 Task: For heading Use Caveat with blue  colour.  font size for heading22,  'Change the font style of data to'Caveat and font size to 14,  Change the alignment of both headline & data to Align center.  In the sheet   Revive Sales templetes   book
Action: Mouse moved to (142, 317)
Screenshot: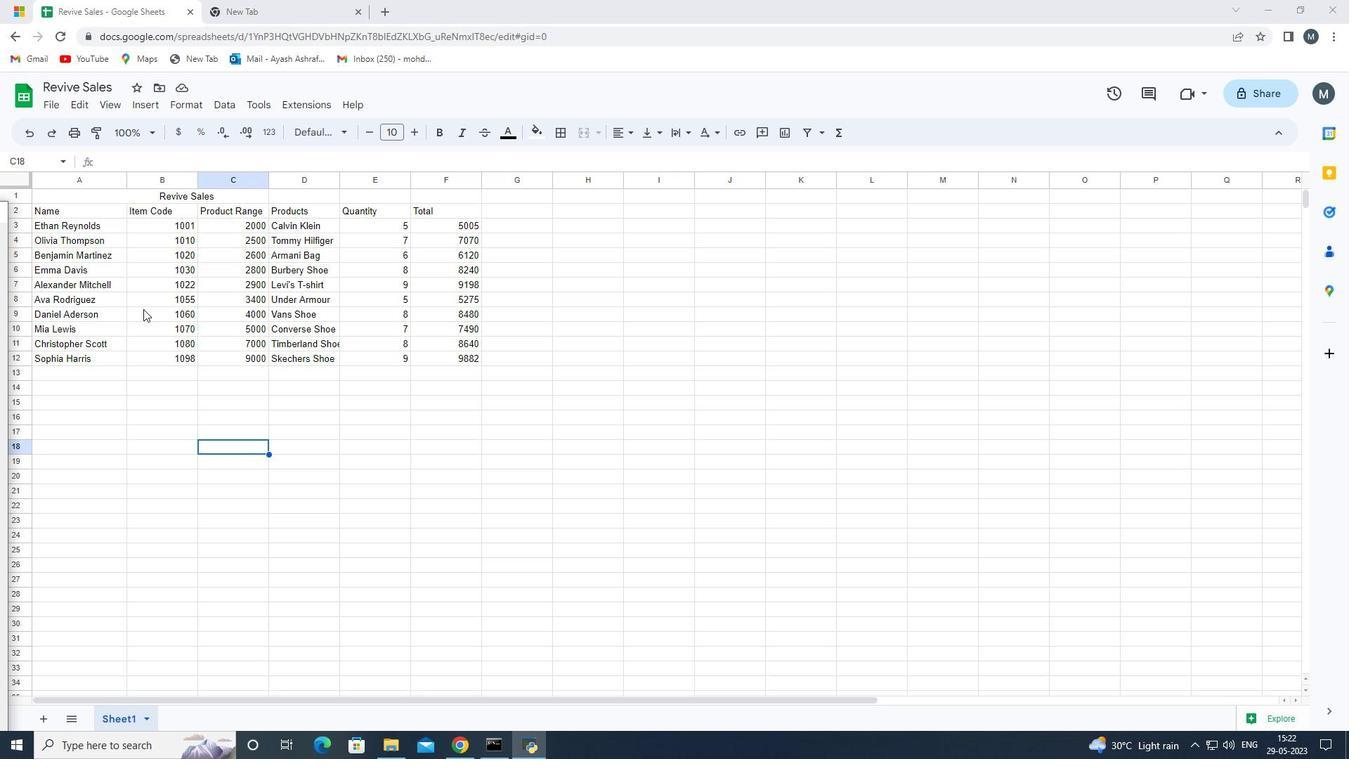 
Action: Mouse scrolled (142, 317) with delta (0, 0)
Screenshot: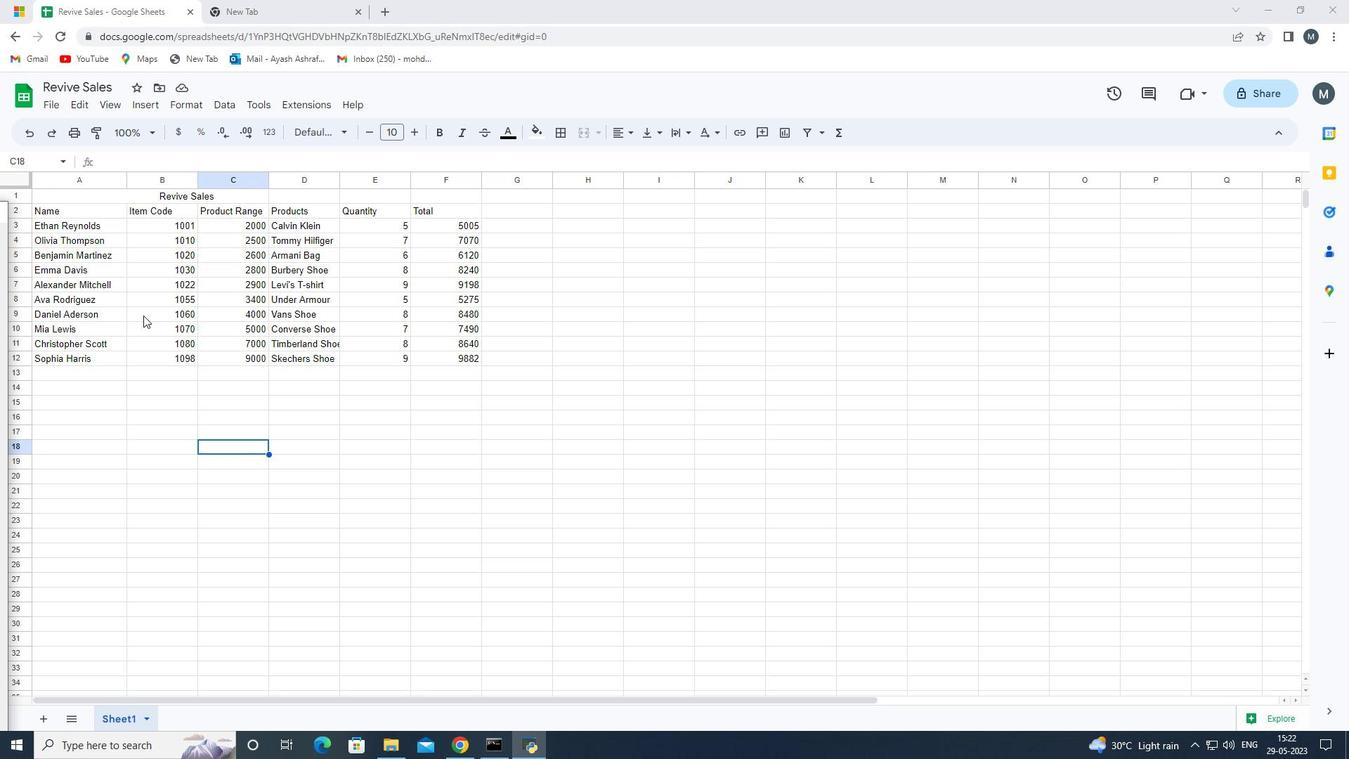 
Action: Mouse scrolled (142, 317) with delta (0, 0)
Screenshot: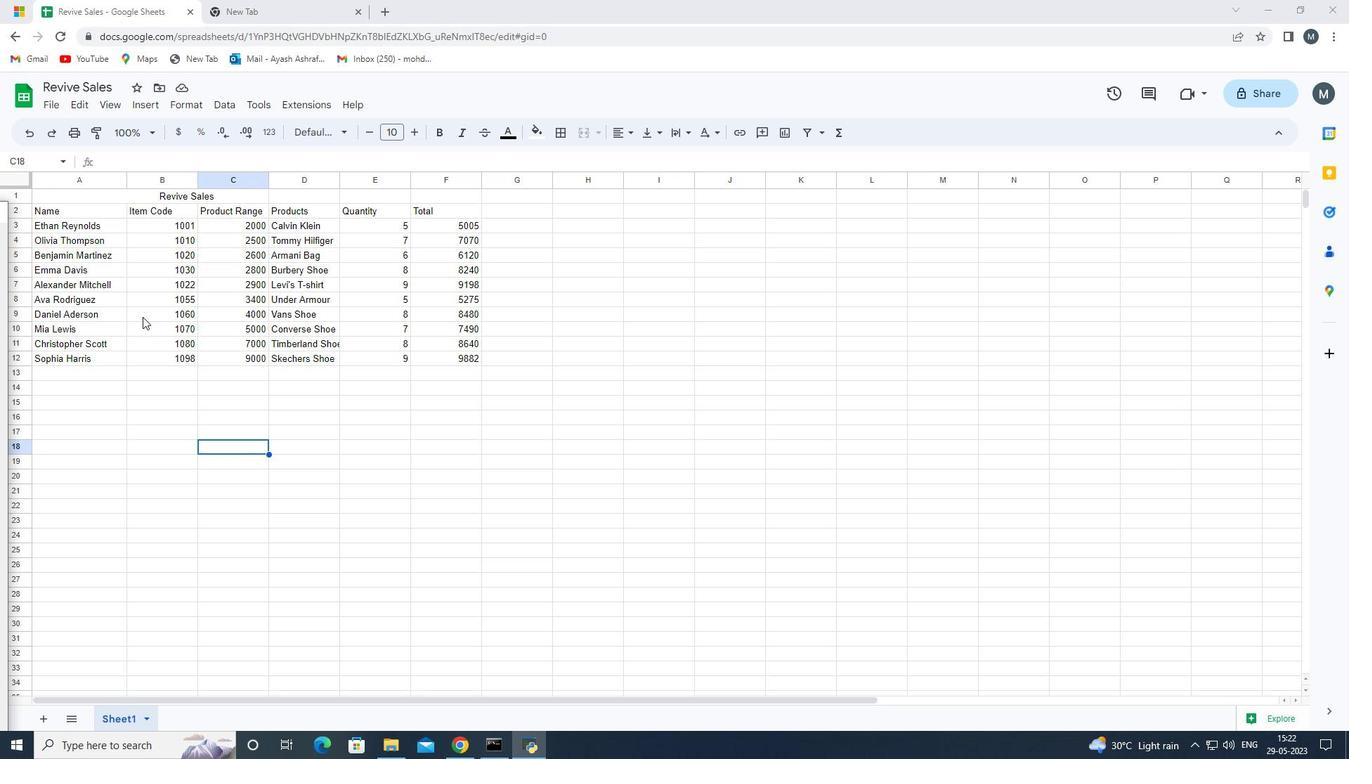 
Action: Mouse scrolled (142, 317) with delta (0, 0)
Screenshot: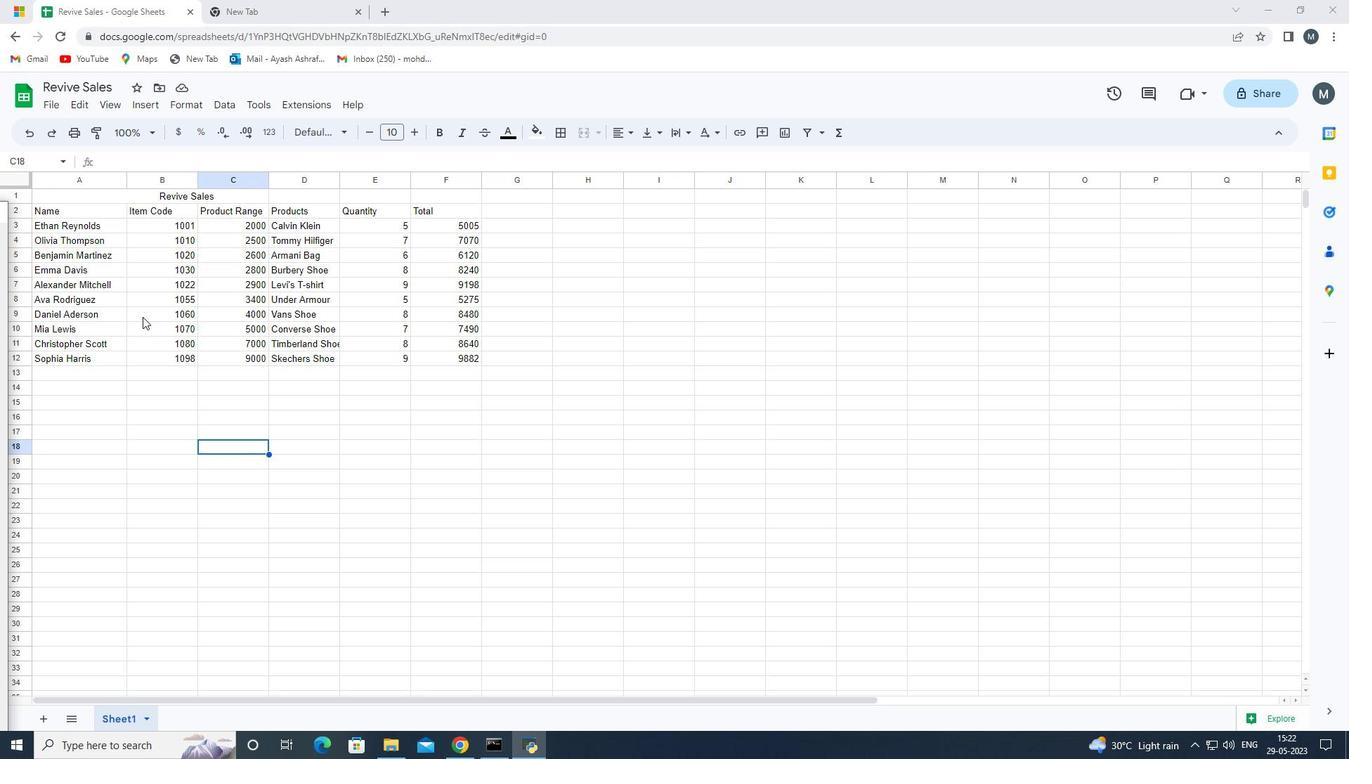 
Action: Mouse moved to (139, 197)
Screenshot: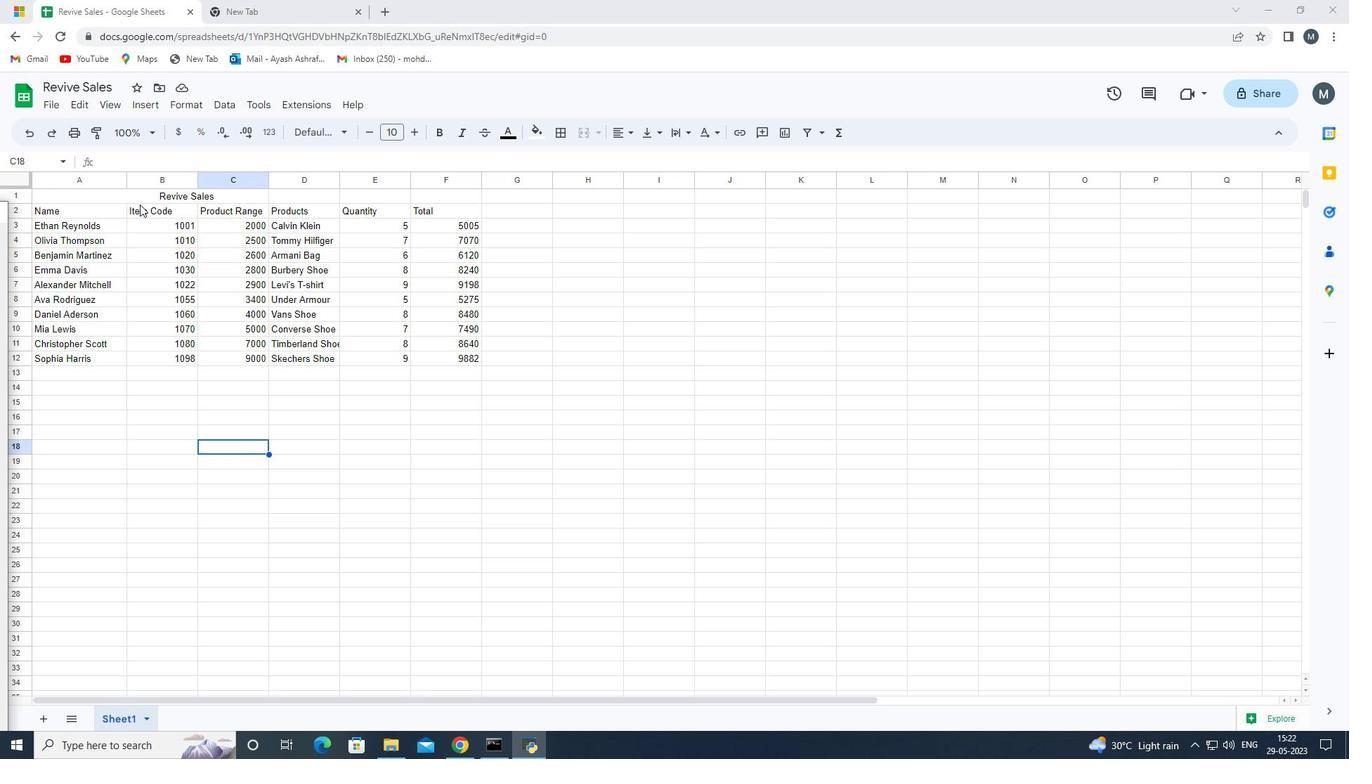 
Action: Mouse pressed left at (139, 197)
Screenshot: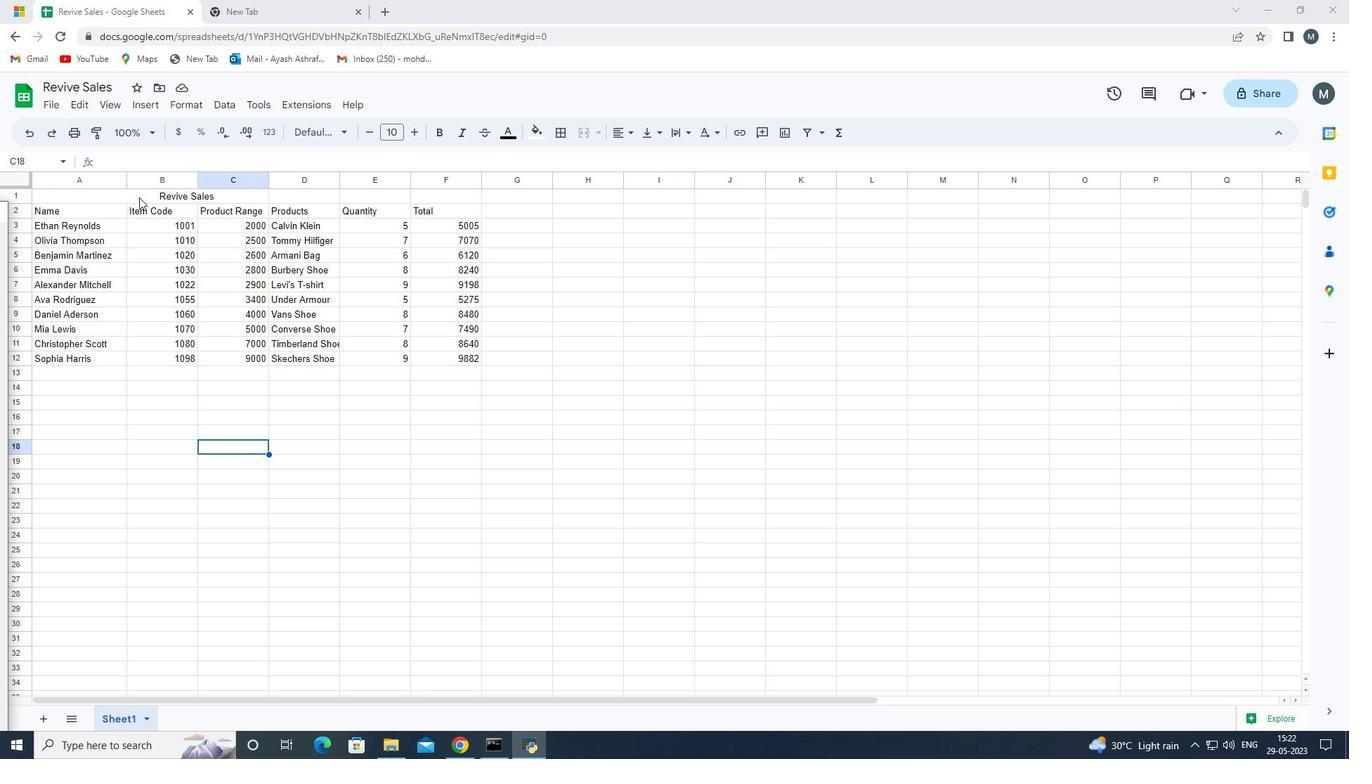 
Action: Mouse moved to (23, 198)
Screenshot: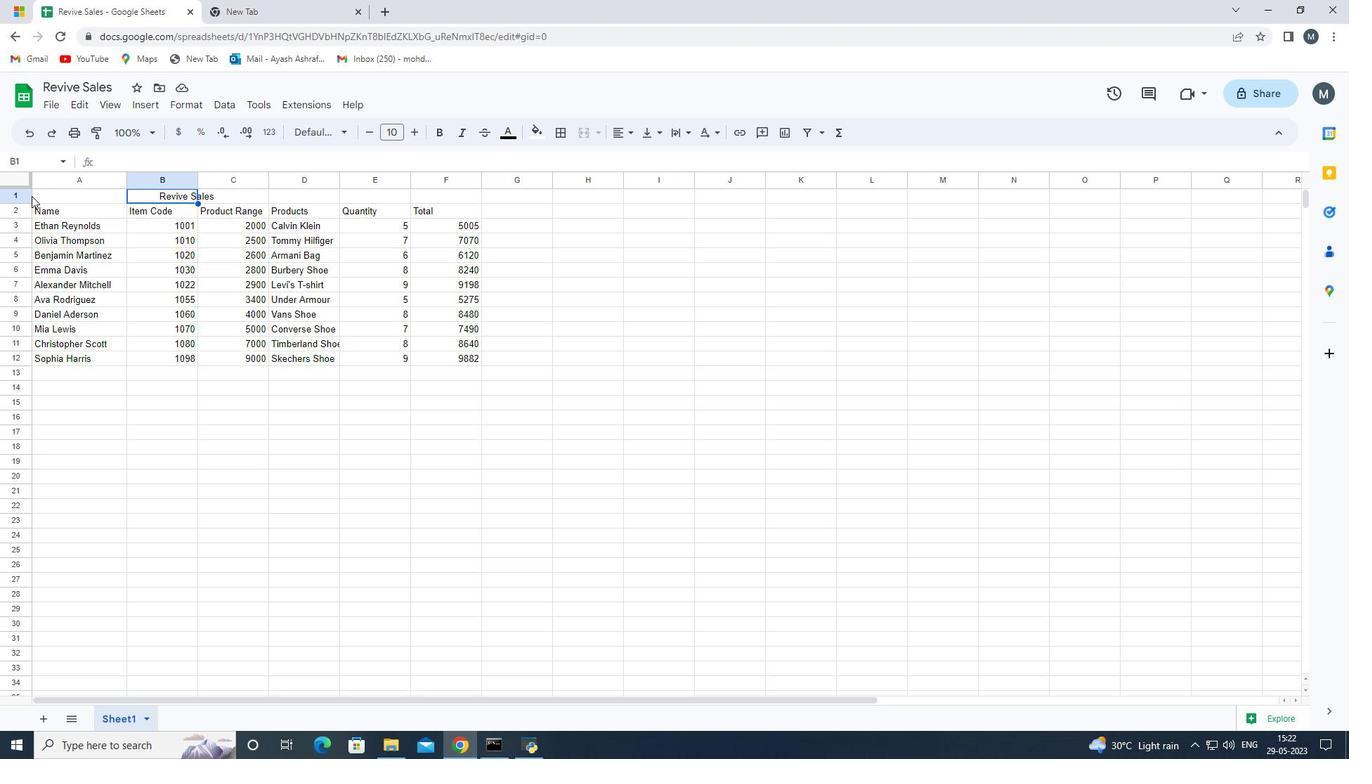 
Action: Mouse pressed left at (23, 198)
Screenshot: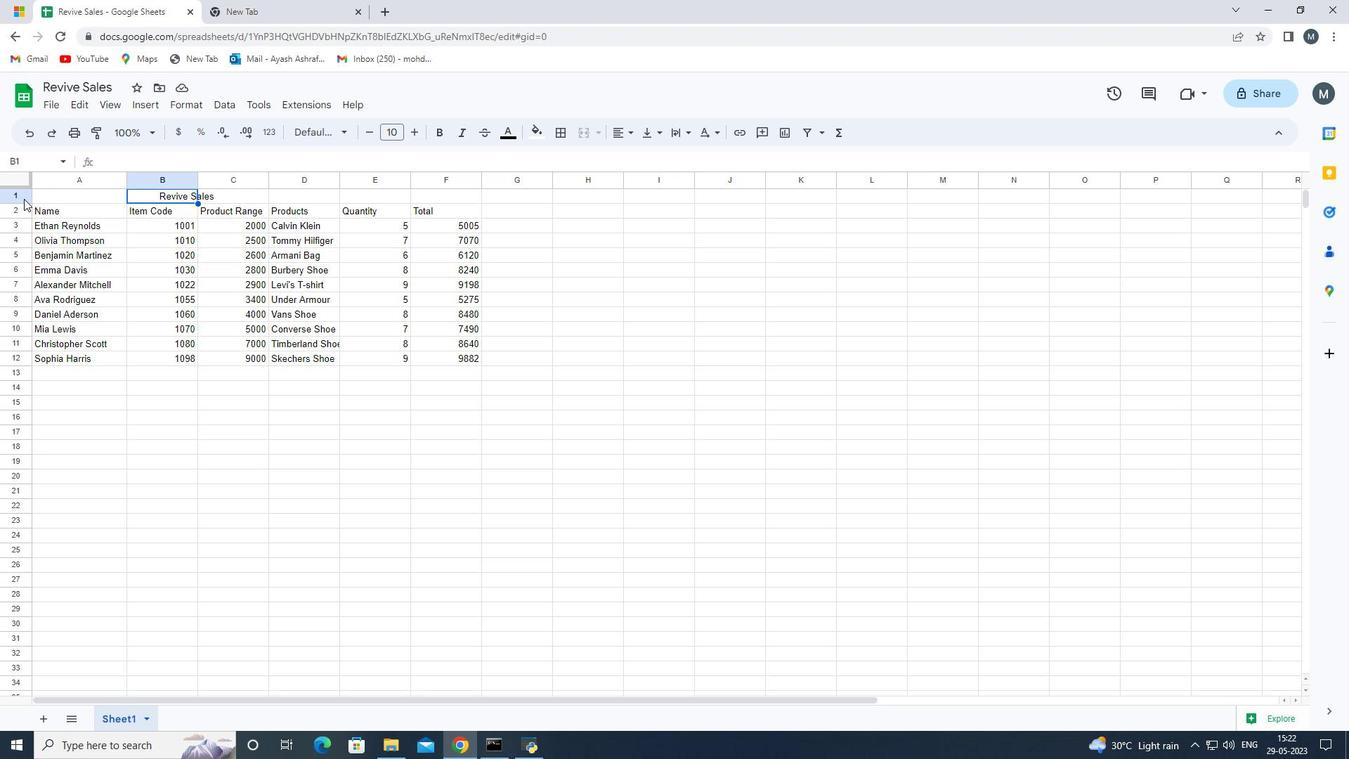 
Action: Mouse moved to (262, 162)
Screenshot: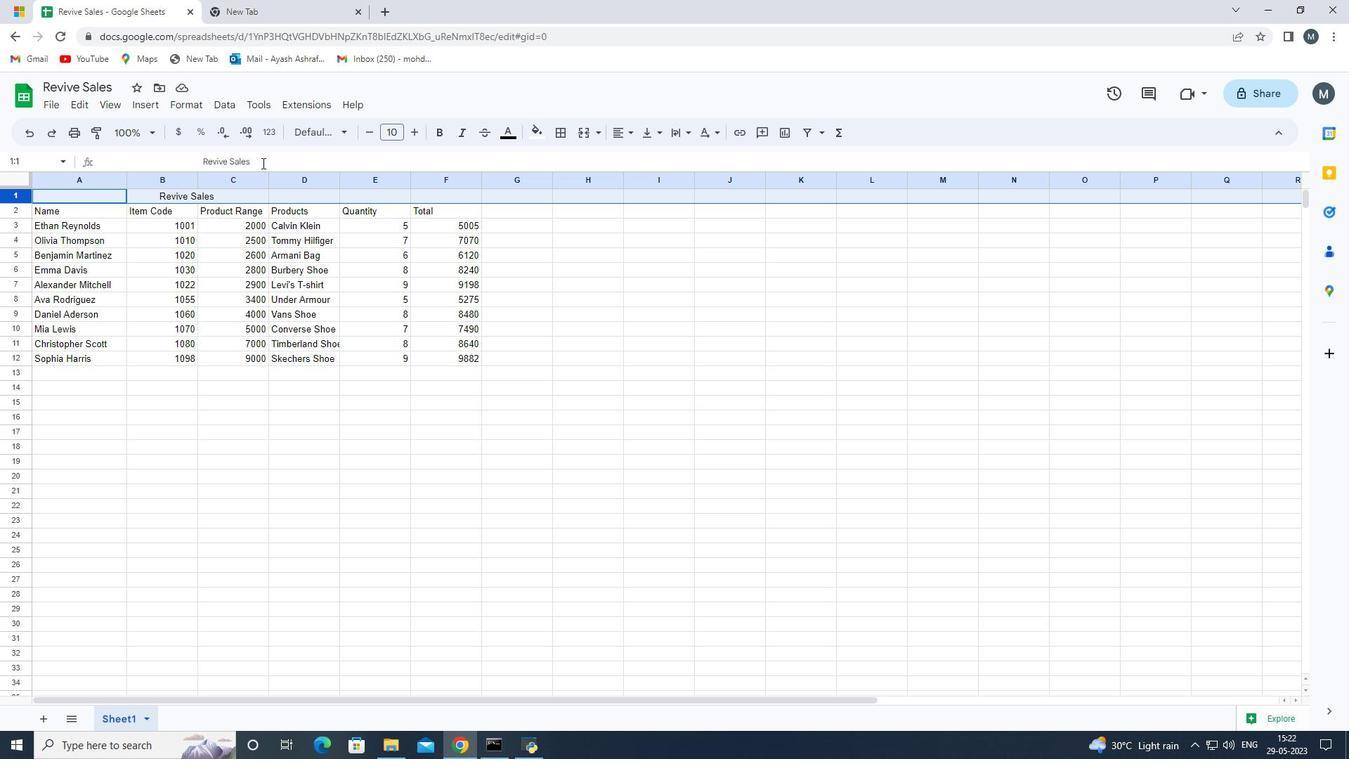 
Action: Mouse pressed left at (262, 162)
Screenshot: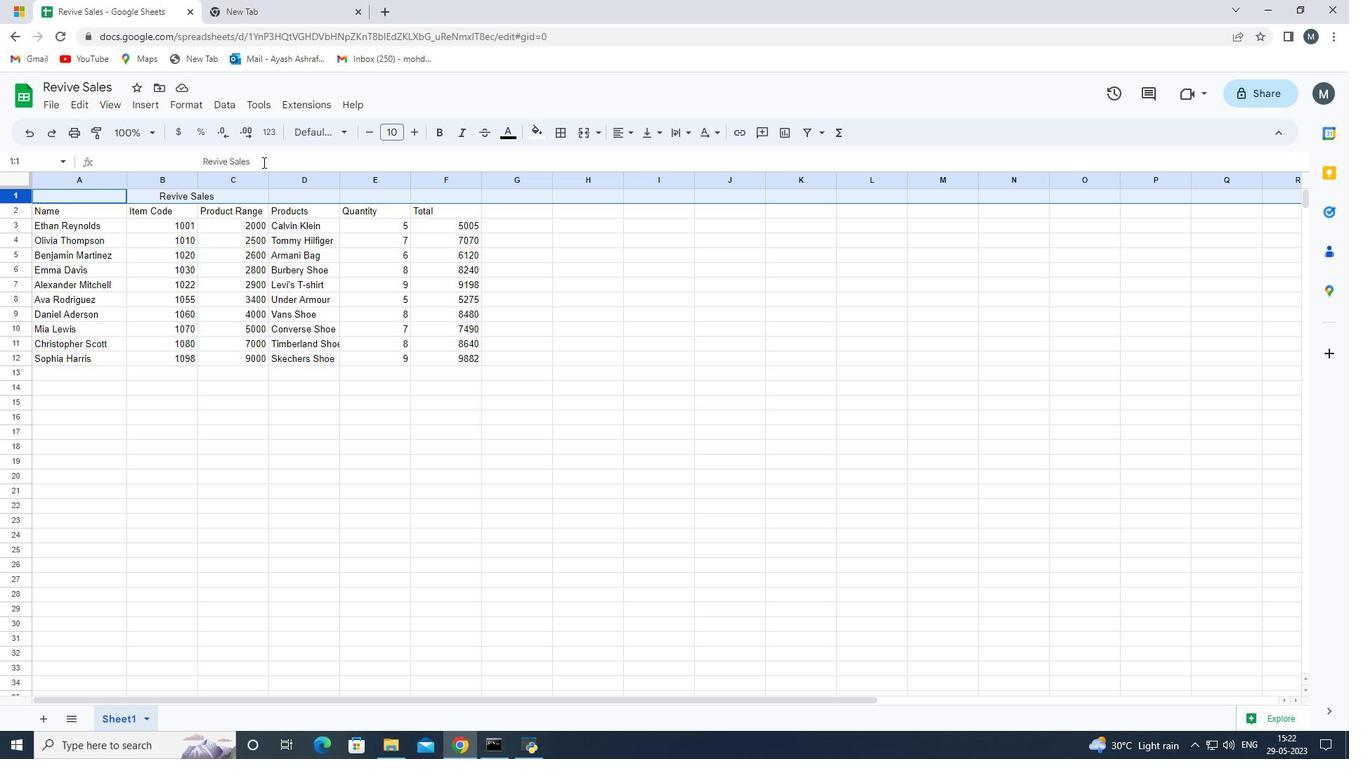 
Action: Mouse moved to (257, 160)
Screenshot: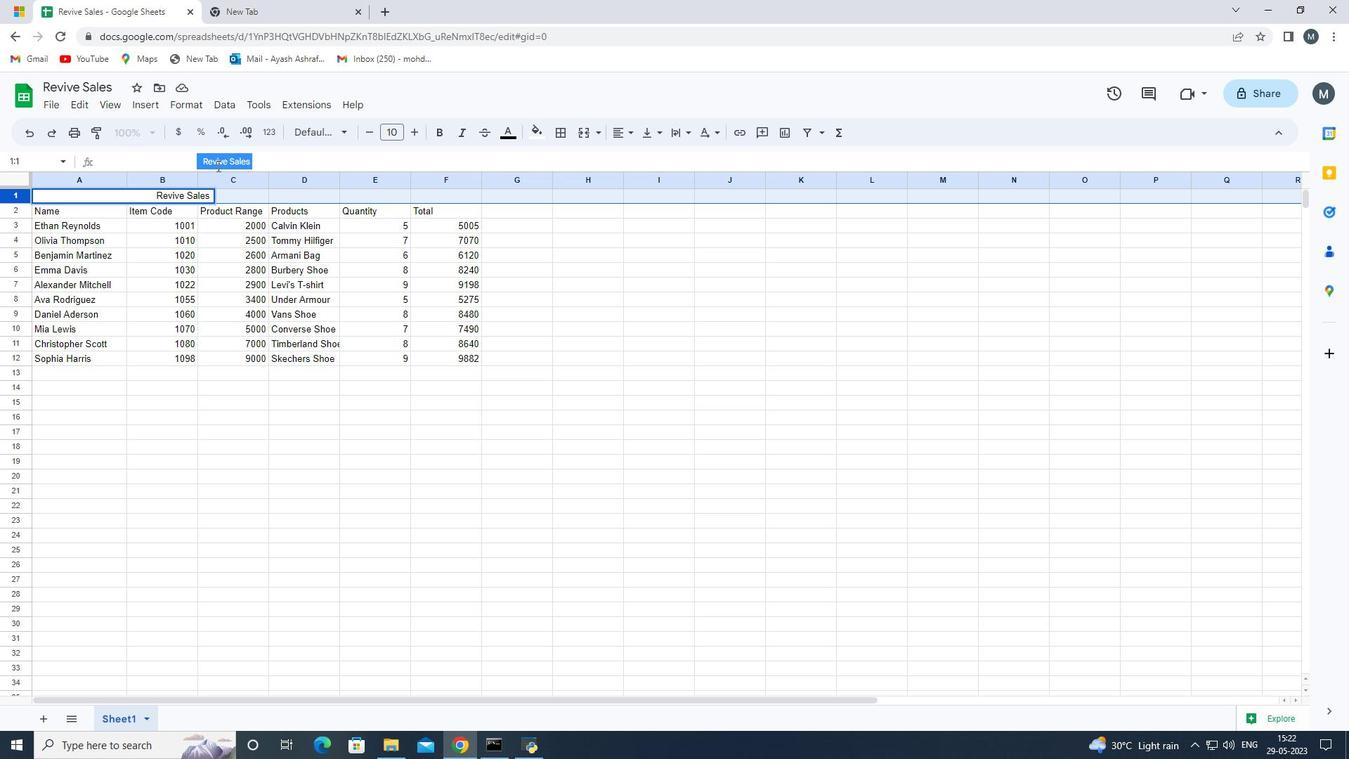 
Action: Mouse pressed left at (257, 160)
Screenshot: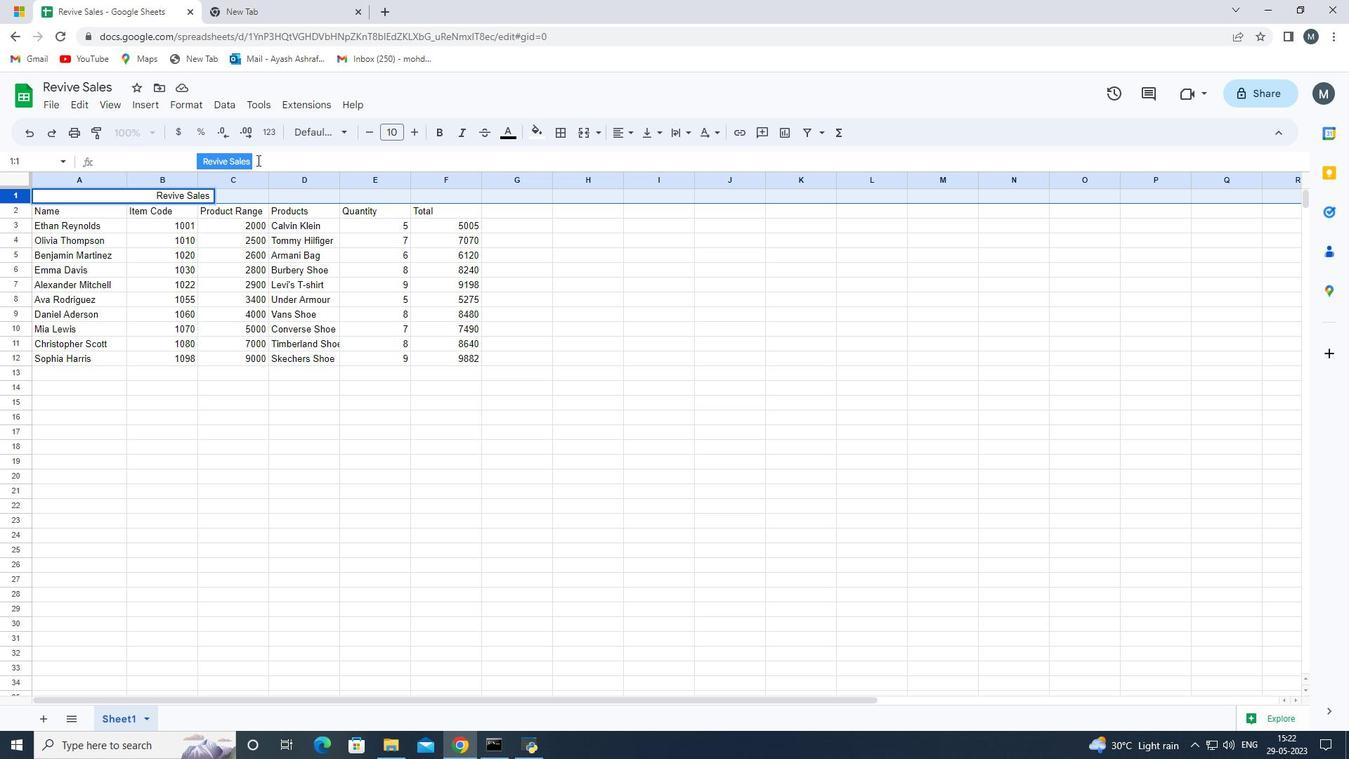 
Action: Mouse moved to (255, 160)
Screenshot: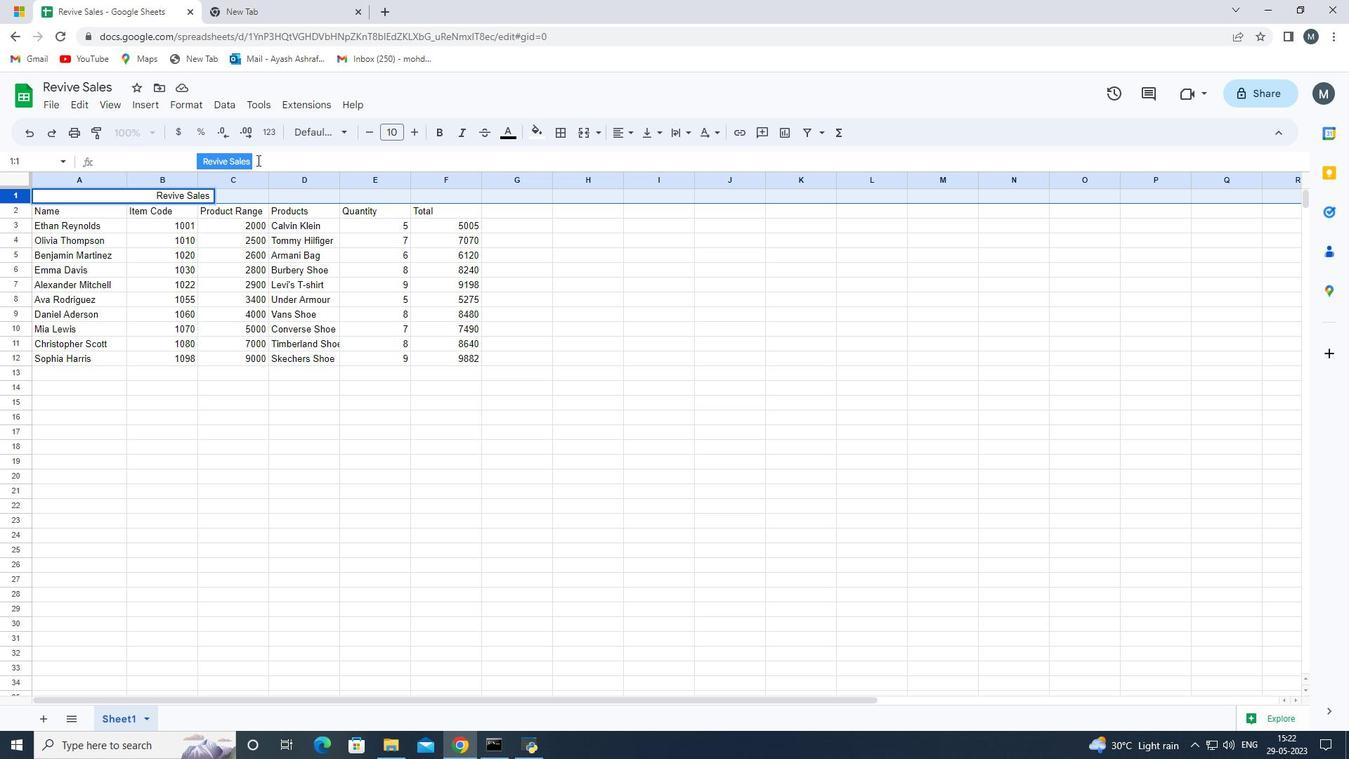 
Action: Mouse pressed left at (255, 160)
Screenshot: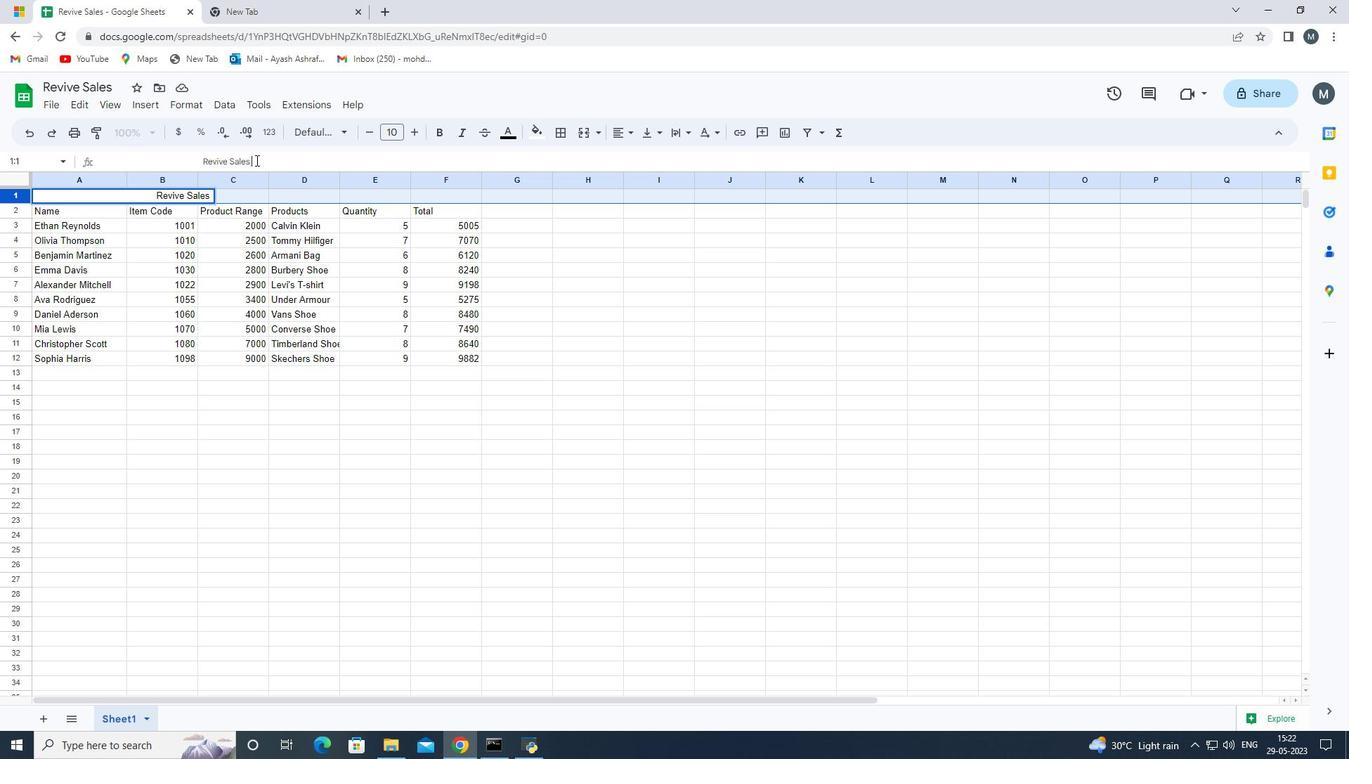 
Action: Mouse moved to (319, 132)
Screenshot: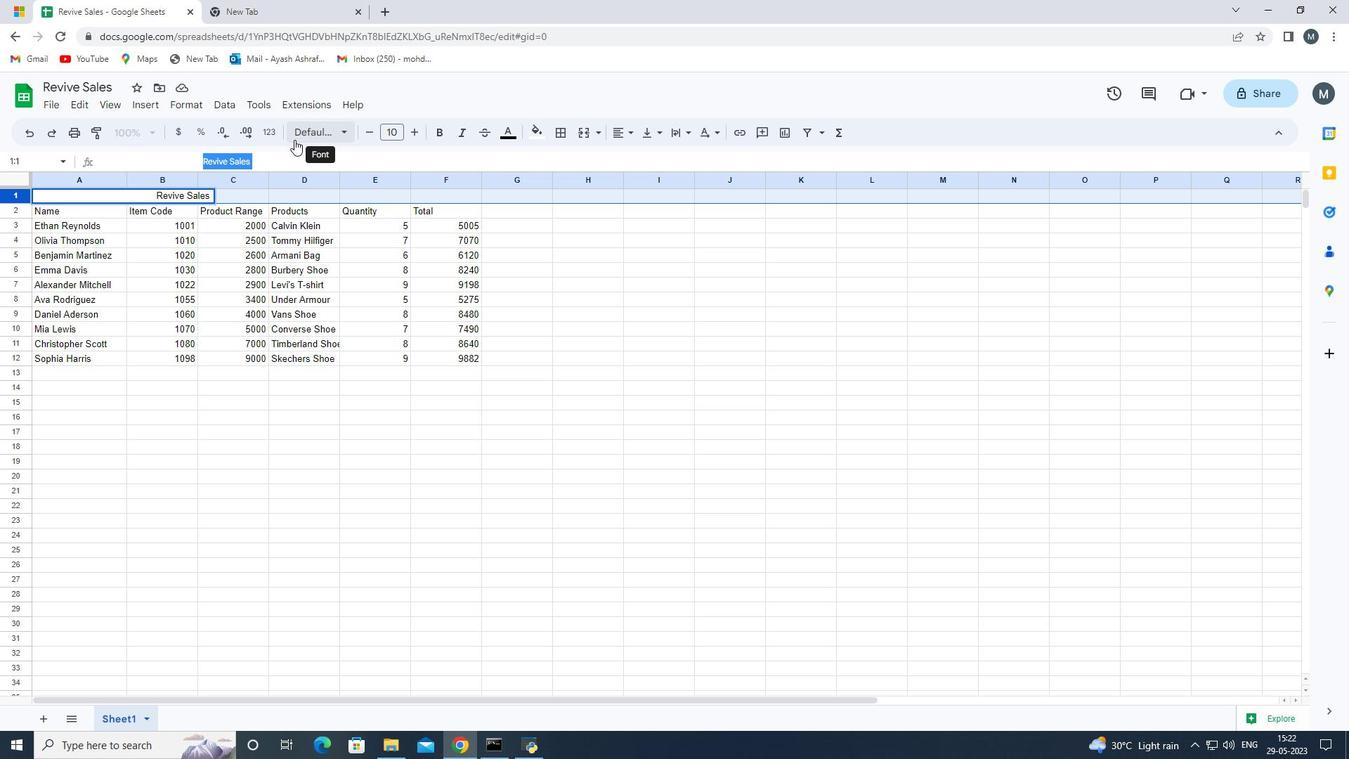 
Action: Mouse pressed left at (319, 132)
Screenshot: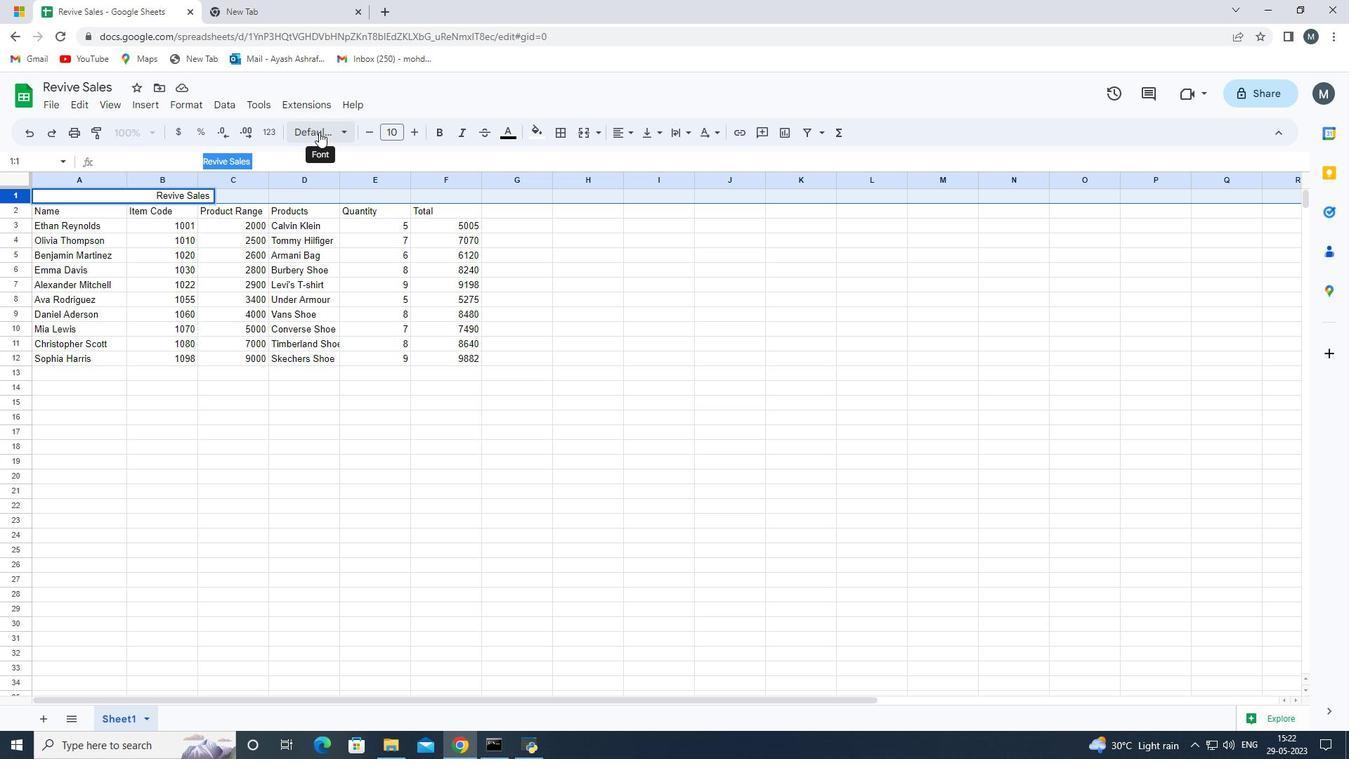 
Action: Mouse moved to (352, 552)
Screenshot: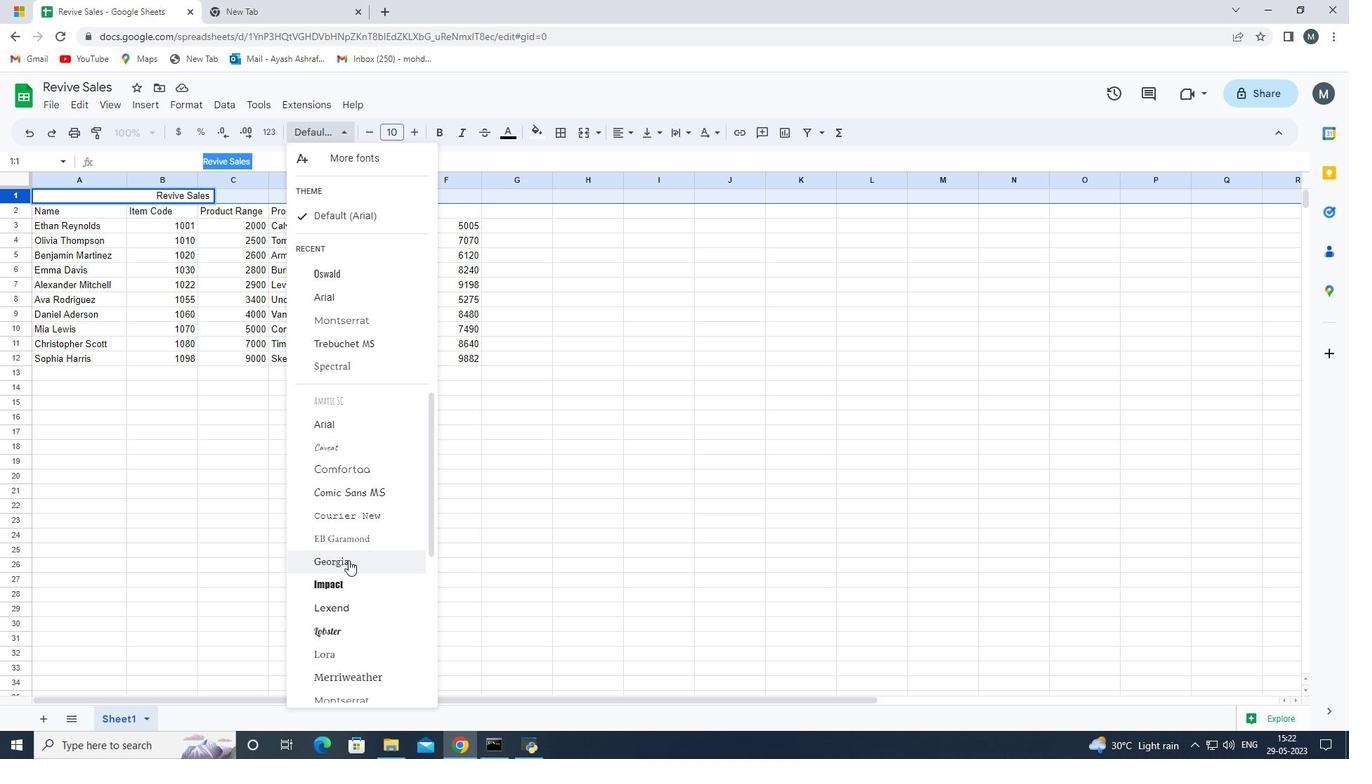 
Action: Mouse scrolled (352, 551) with delta (0, 0)
Screenshot: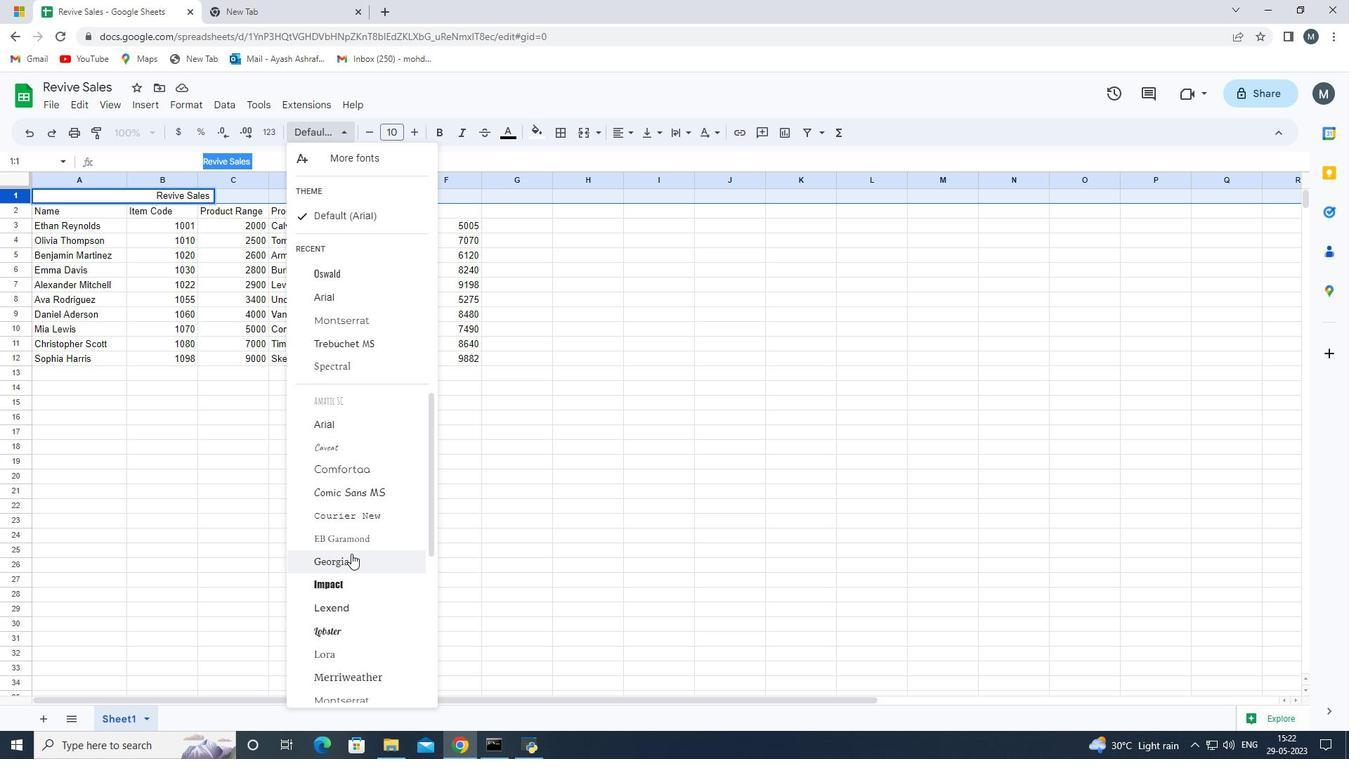 
Action: Mouse scrolled (352, 551) with delta (0, 0)
Screenshot: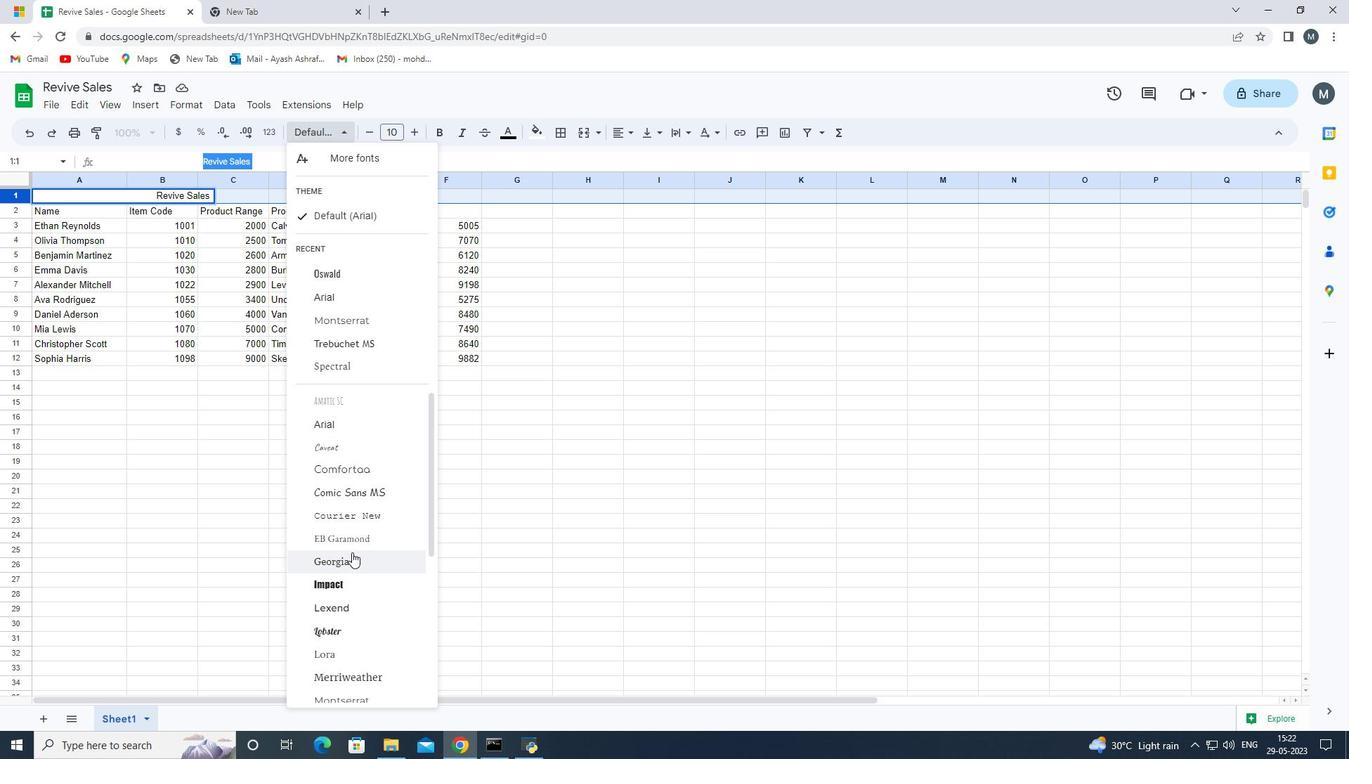 
Action: Mouse scrolled (352, 553) with delta (0, 0)
Screenshot: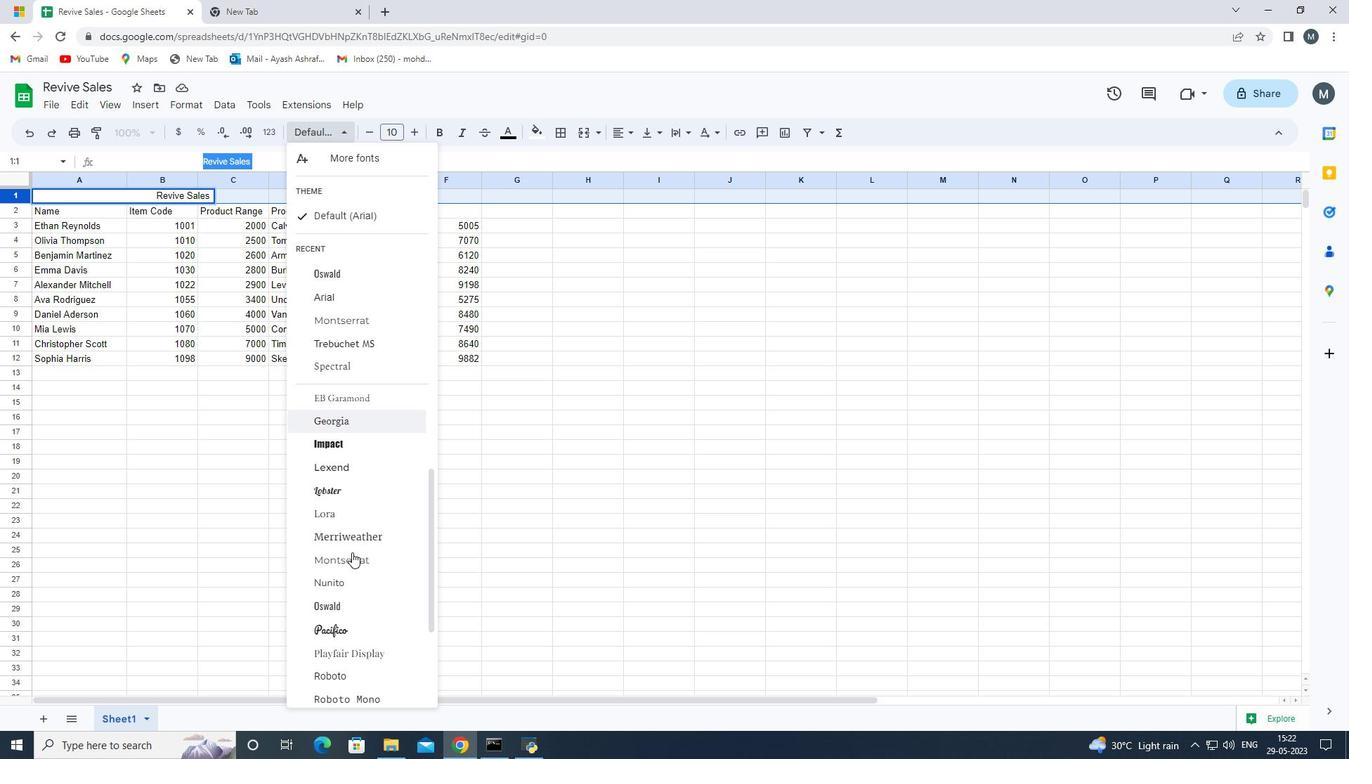 
Action: Mouse scrolled (352, 551) with delta (0, 0)
Screenshot: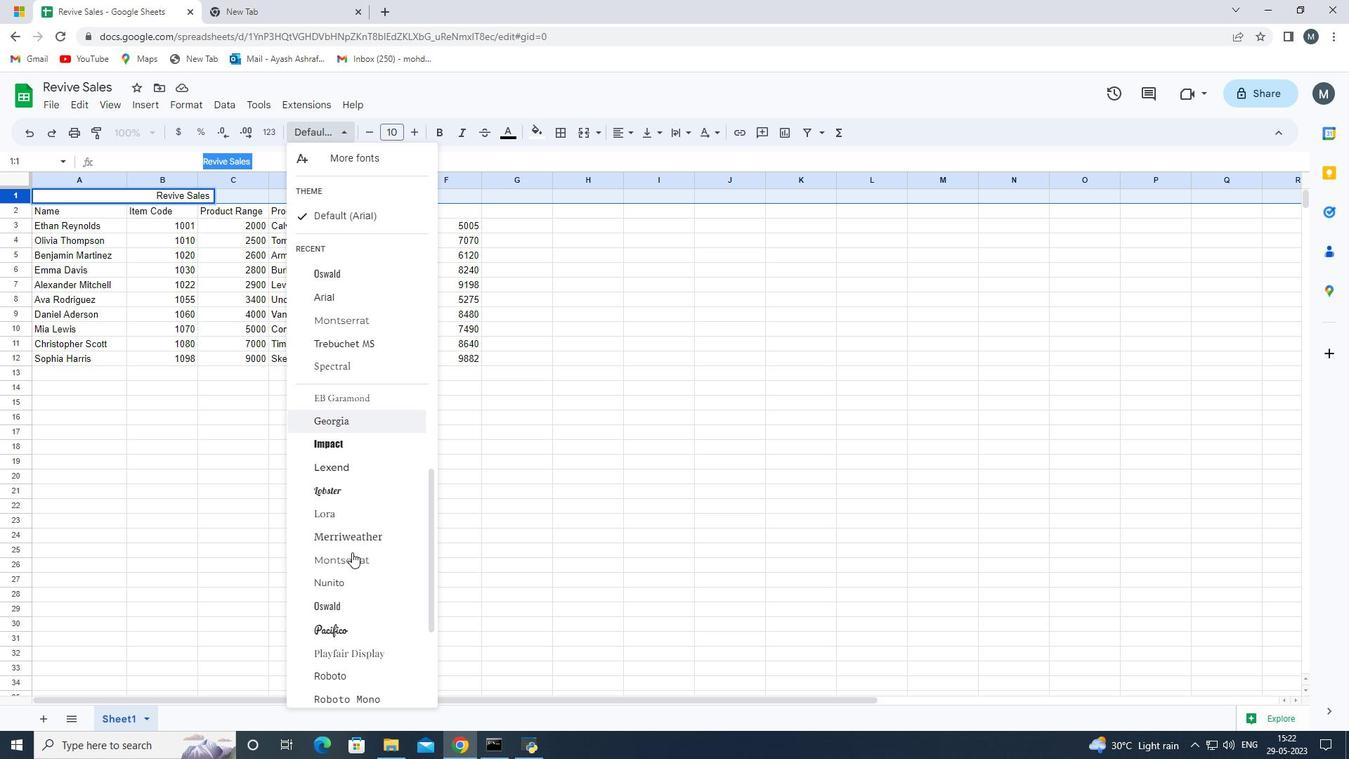 
Action: Mouse scrolled (352, 551) with delta (0, 0)
Screenshot: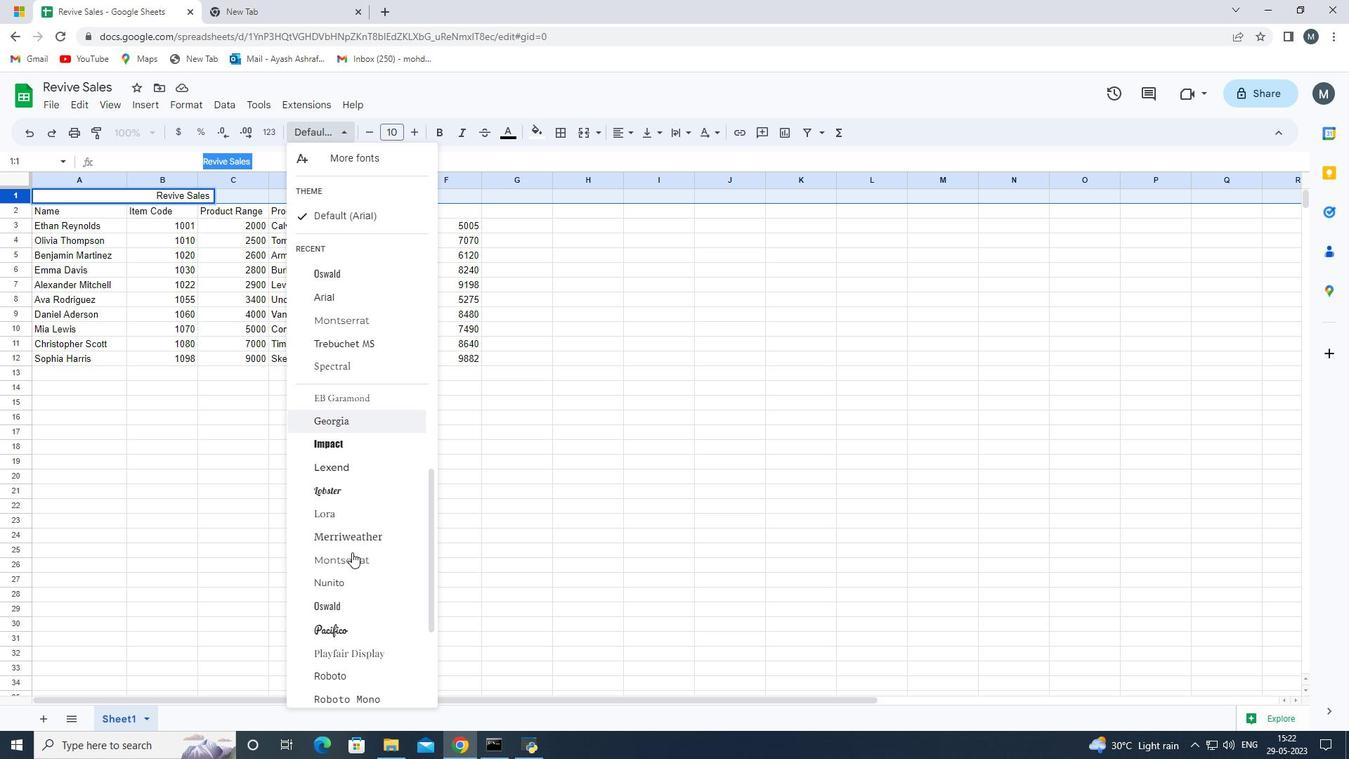 
Action: Mouse scrolled (352, 551) with delta (0, 0)
Screenshot: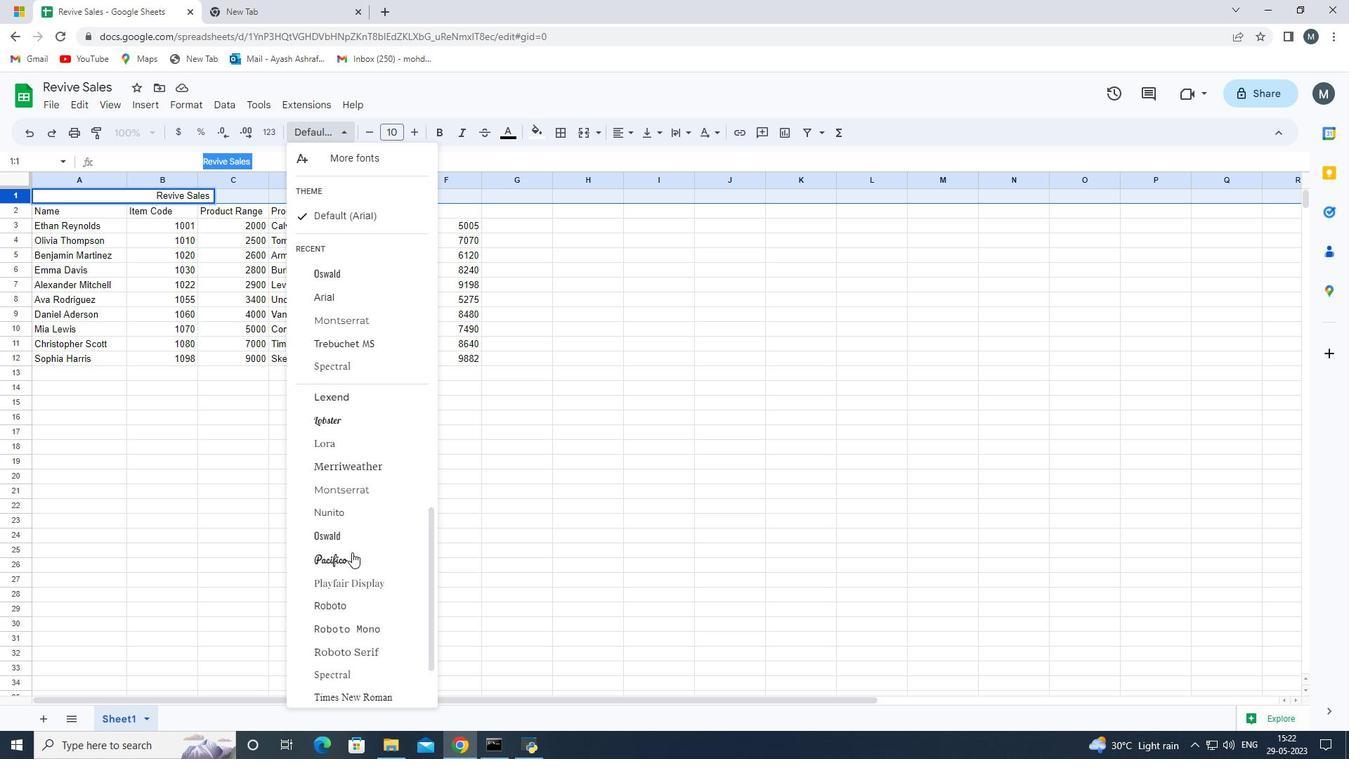 
Action: Mouse scrolled (352, 551) with delta (0, 0)
Screenshot: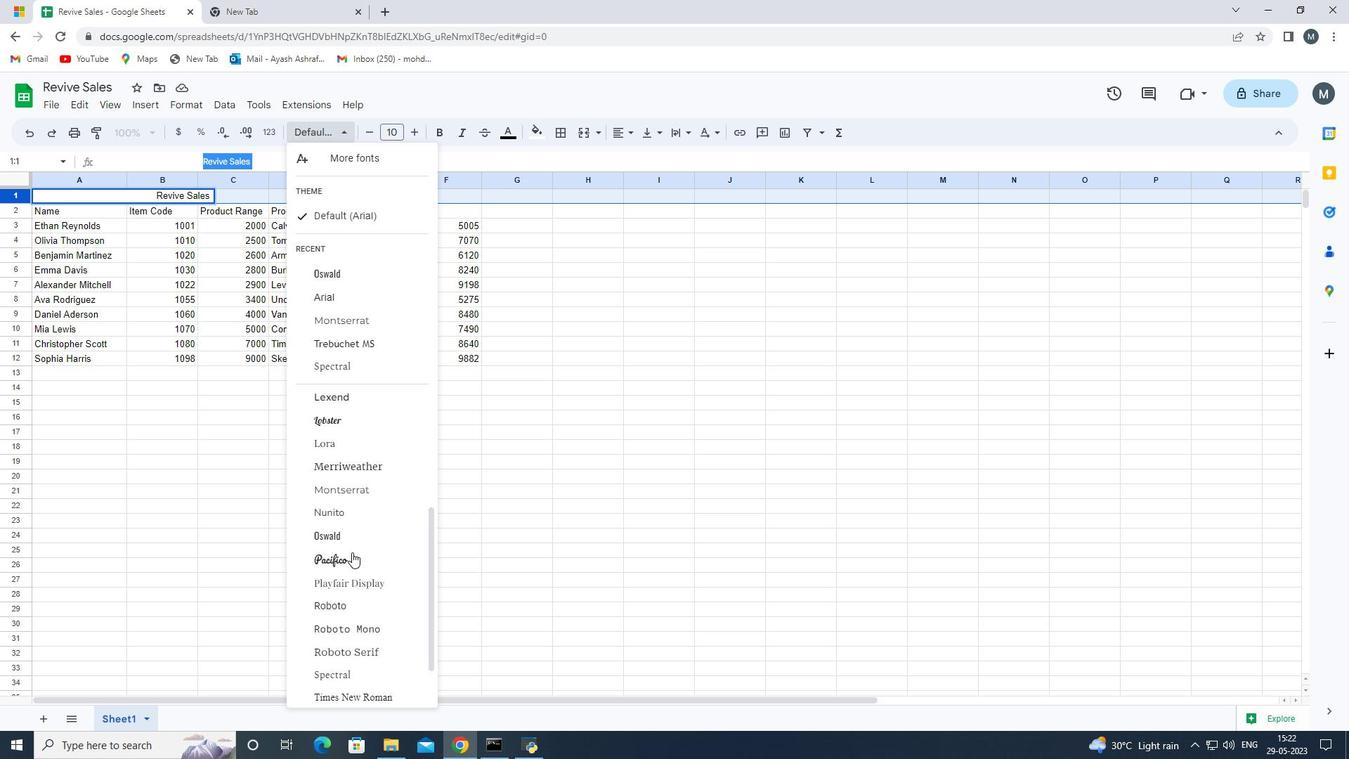 
Action: Mouse scrolled (352, 551) with delta (0, 0)
Screenshot: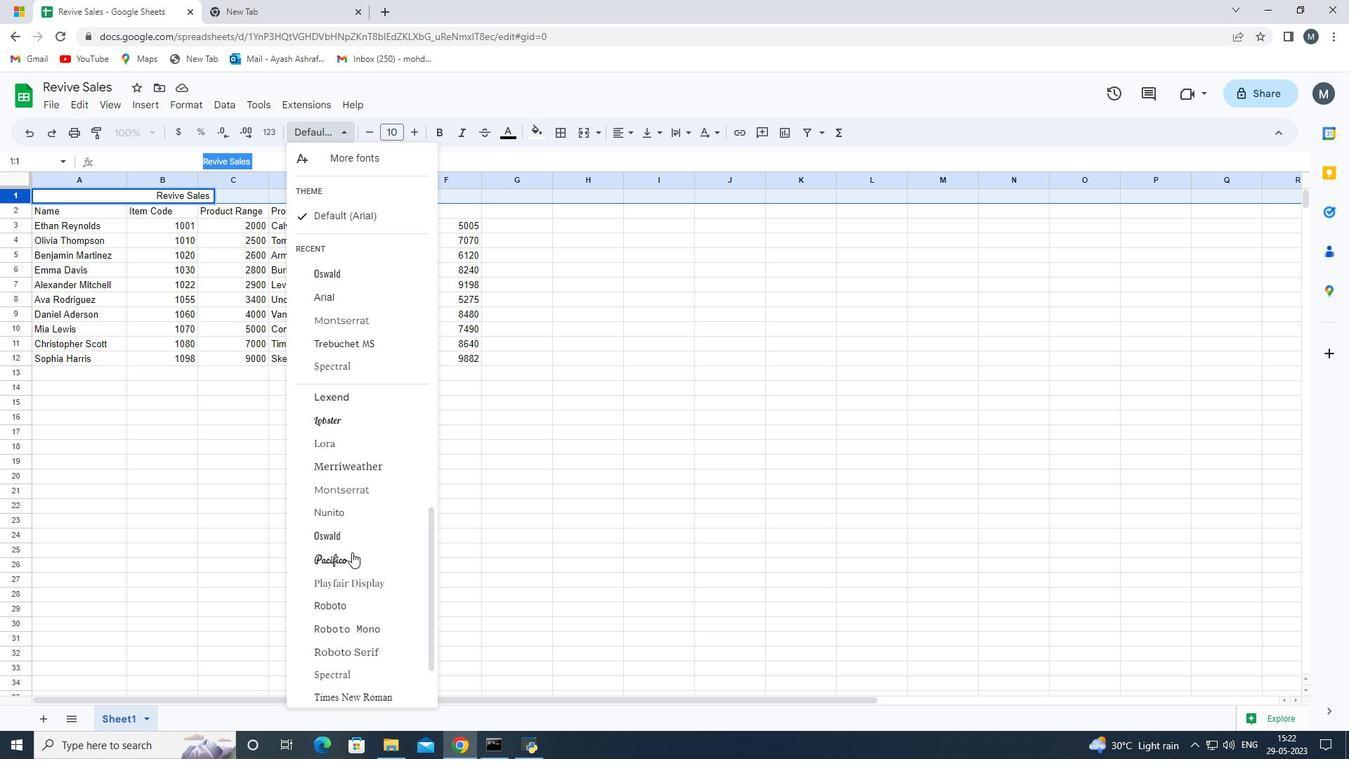 
Action: Mouse scrolled (352, 551) with delta (0, 0)
Screenshot: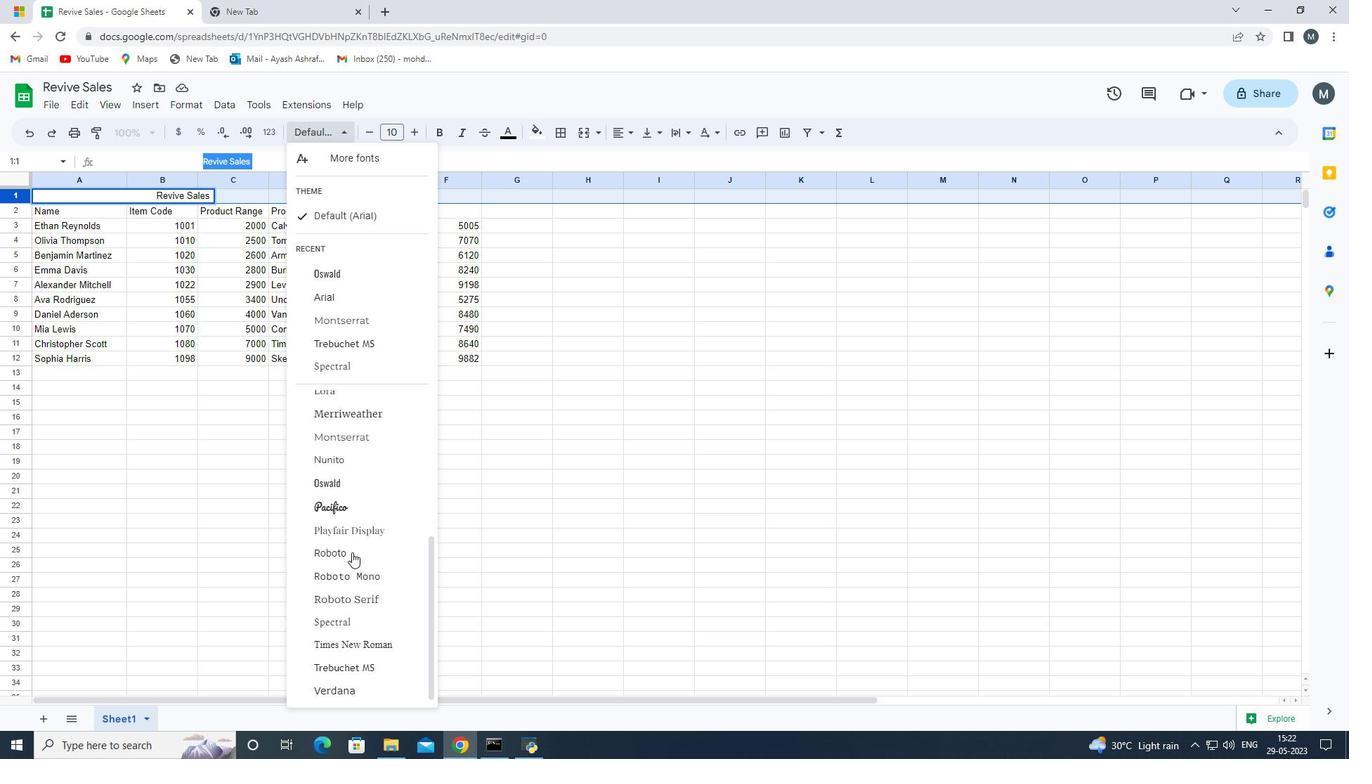 
Action: Mouse scrolled (352, 551) with delta (0, 0)
Screenshot: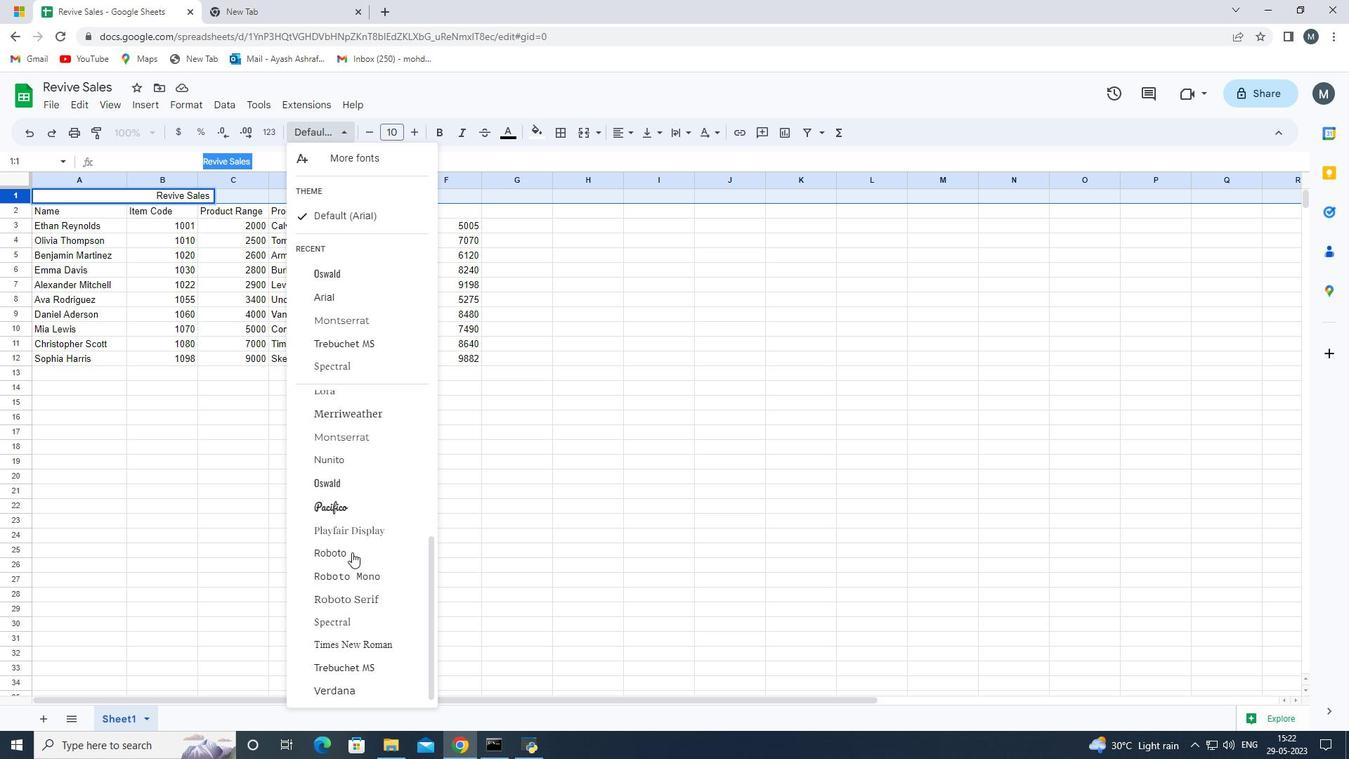 
Action: Mouse scrolled (352, 551) with delta (0, 0)
Screenshot: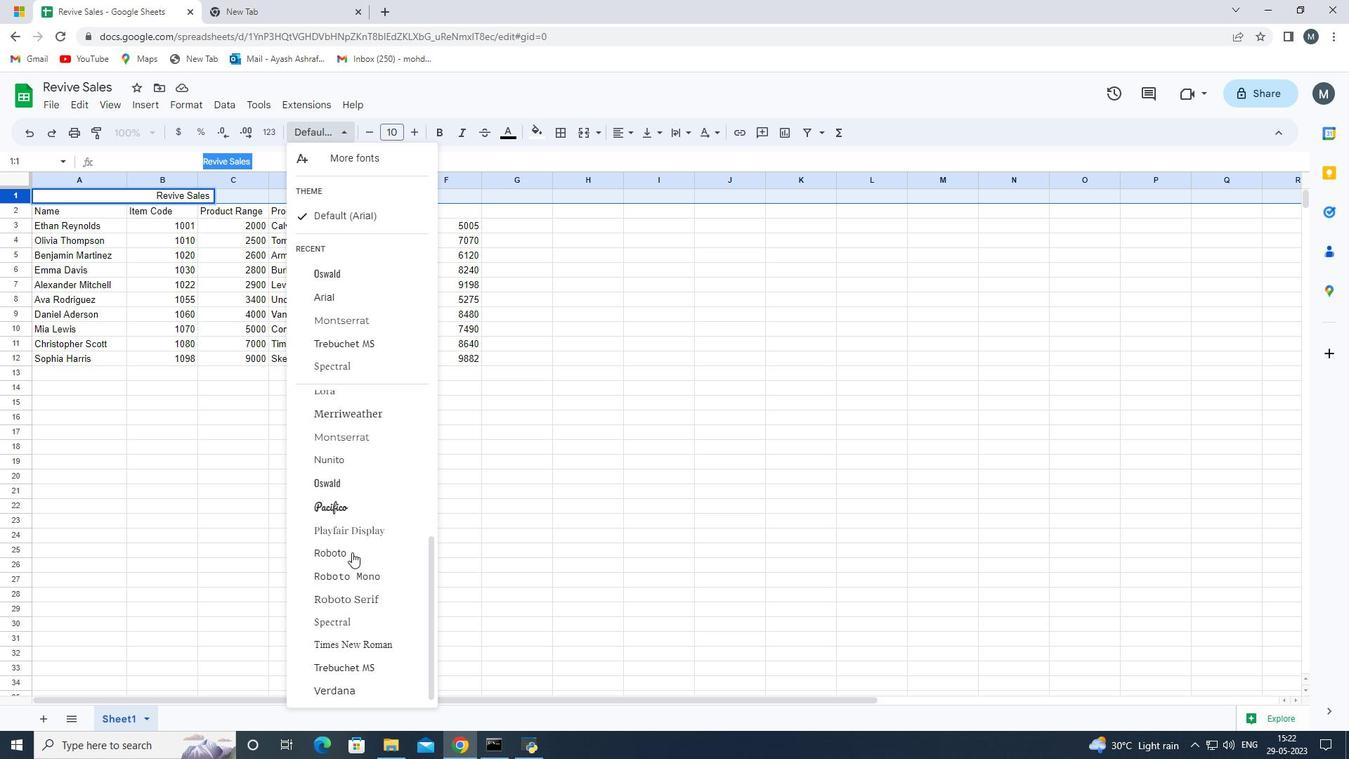 
Action: Mouse moved to (356, 580)
Screenshot: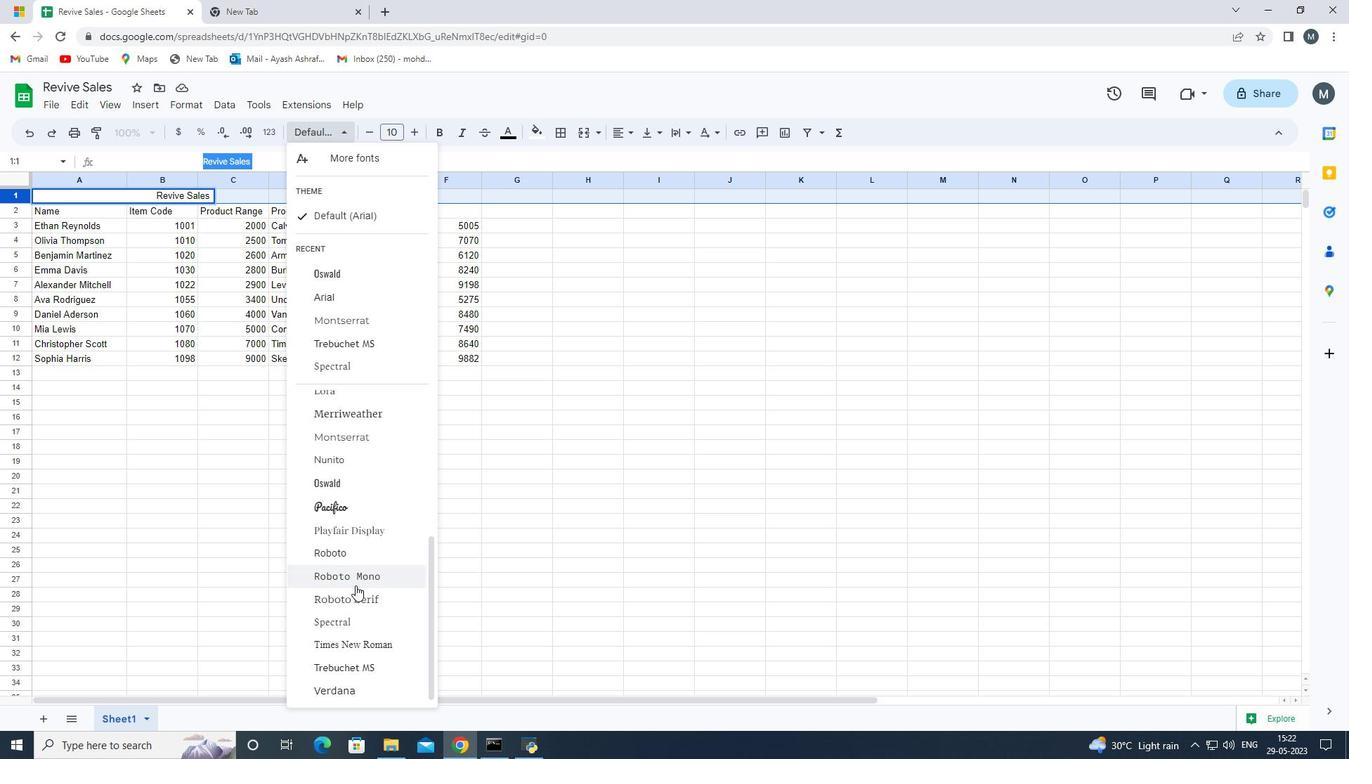 
Action: Mouse scrolled (356, 580) with delta (0, 0)
Screenshot: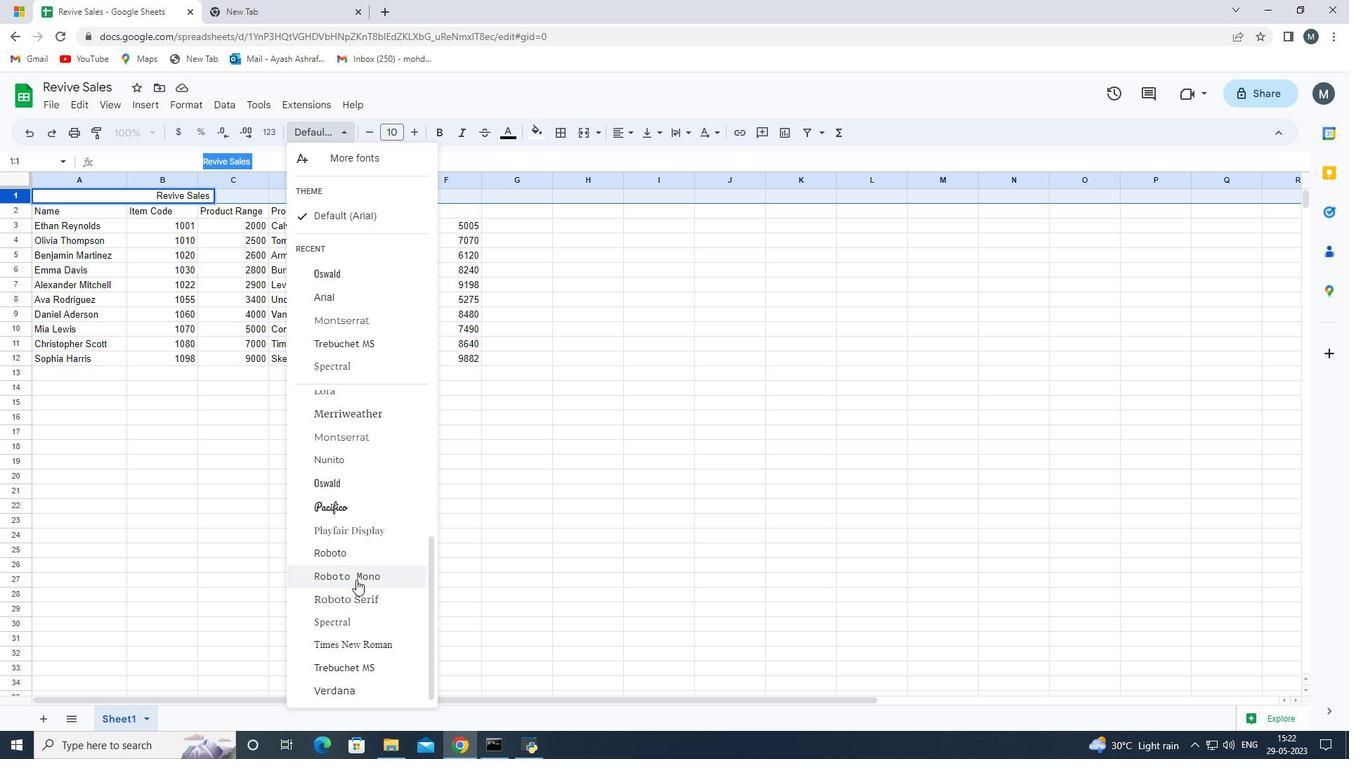 
Action: Mouse scrolled (356, 580) with delta (0, 0)
Screenshot: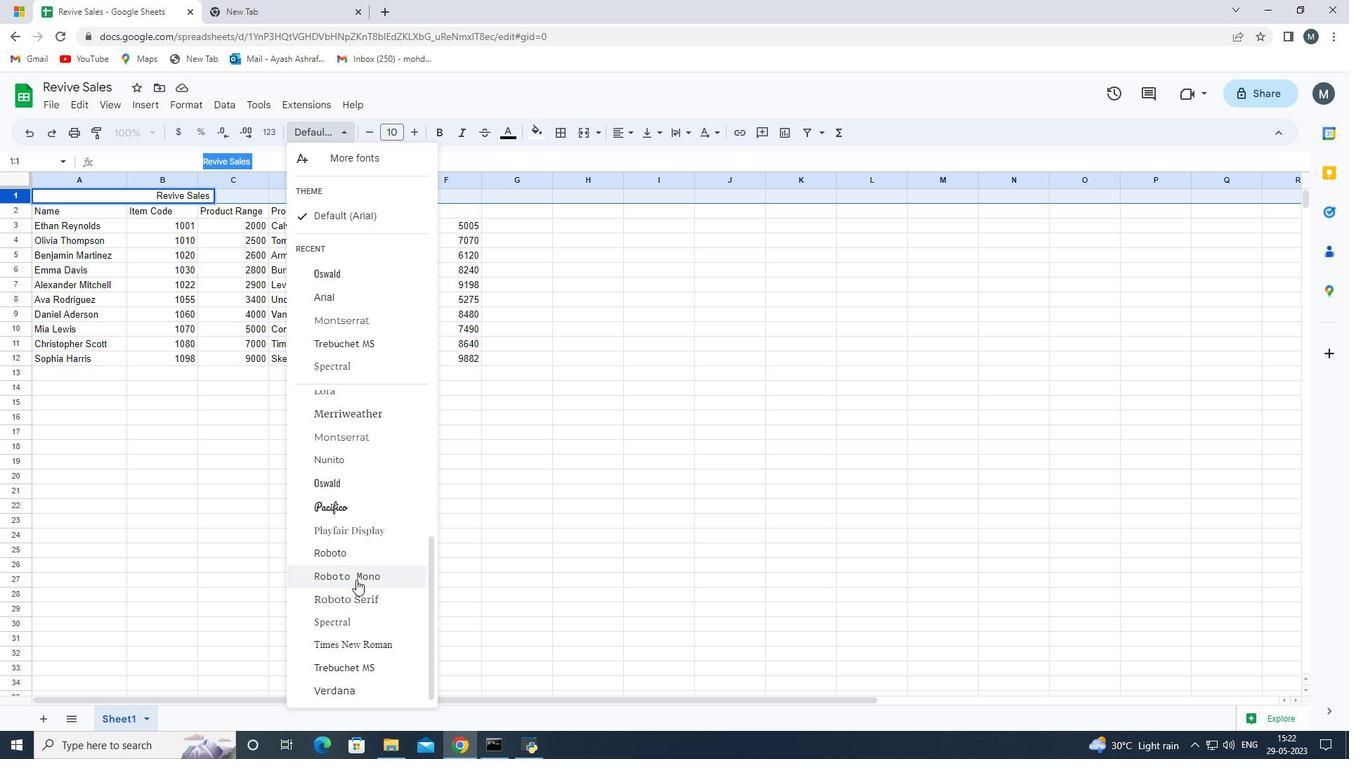
Action: Mouse scrolled (356, 580) with delta (0, 0)
Screenshot: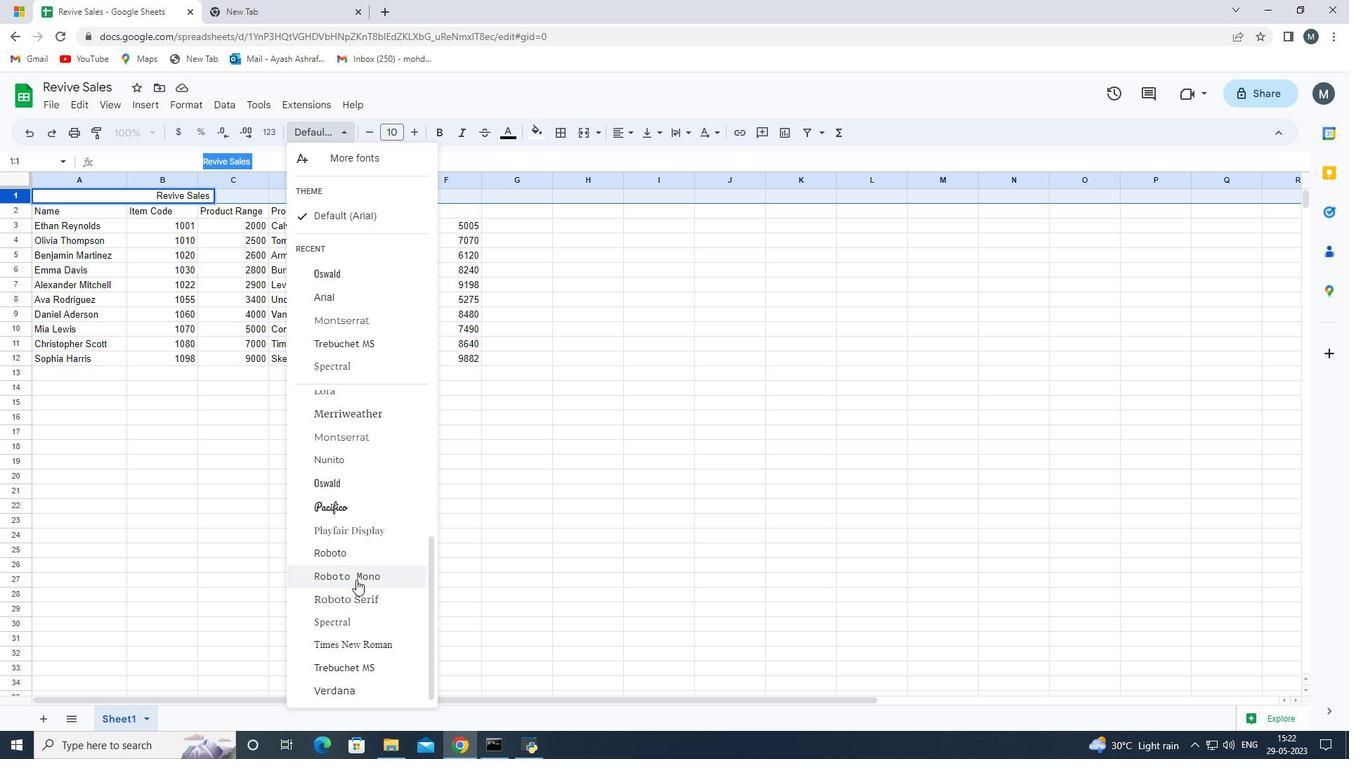 
Action: Mouse scrolled (356, 580) with delta (0, 0)
Screenshot: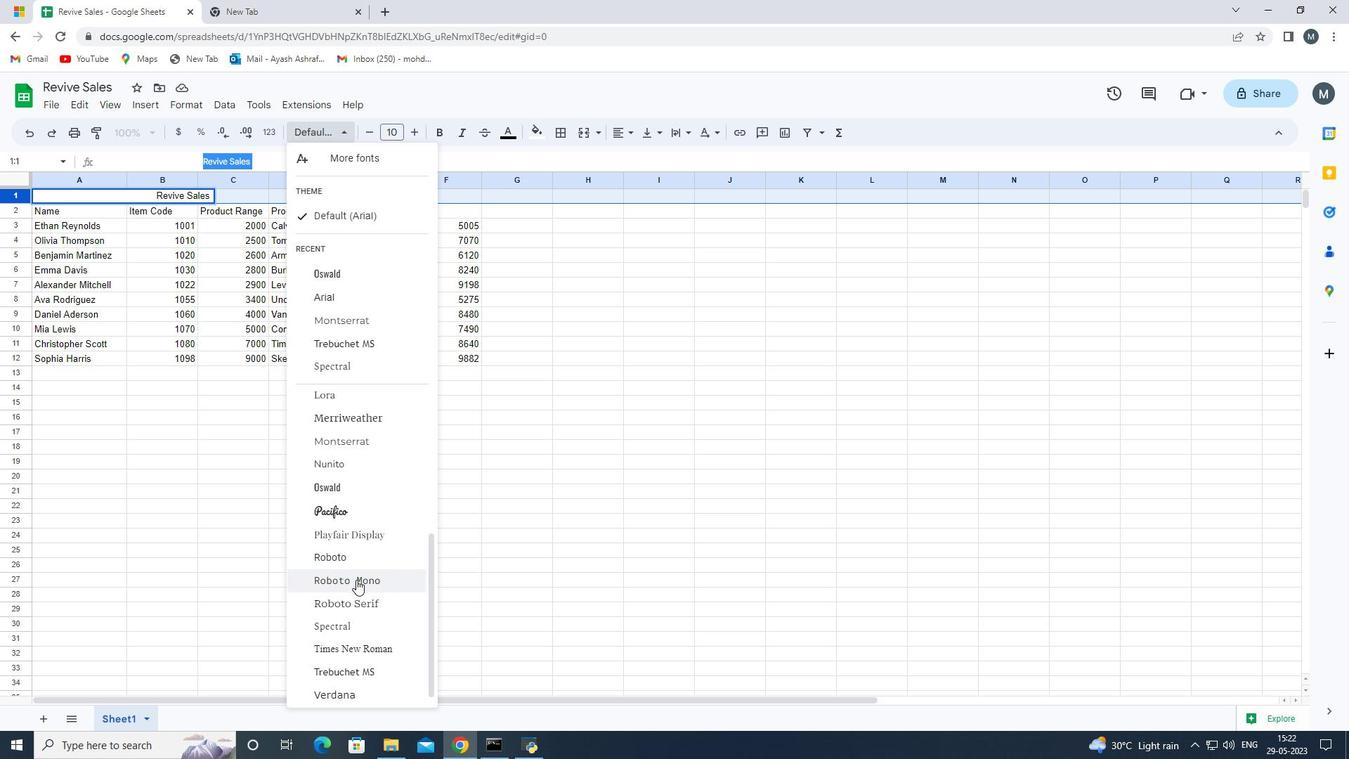 
Action: Mouse moved to (363, 454)
Screenshot: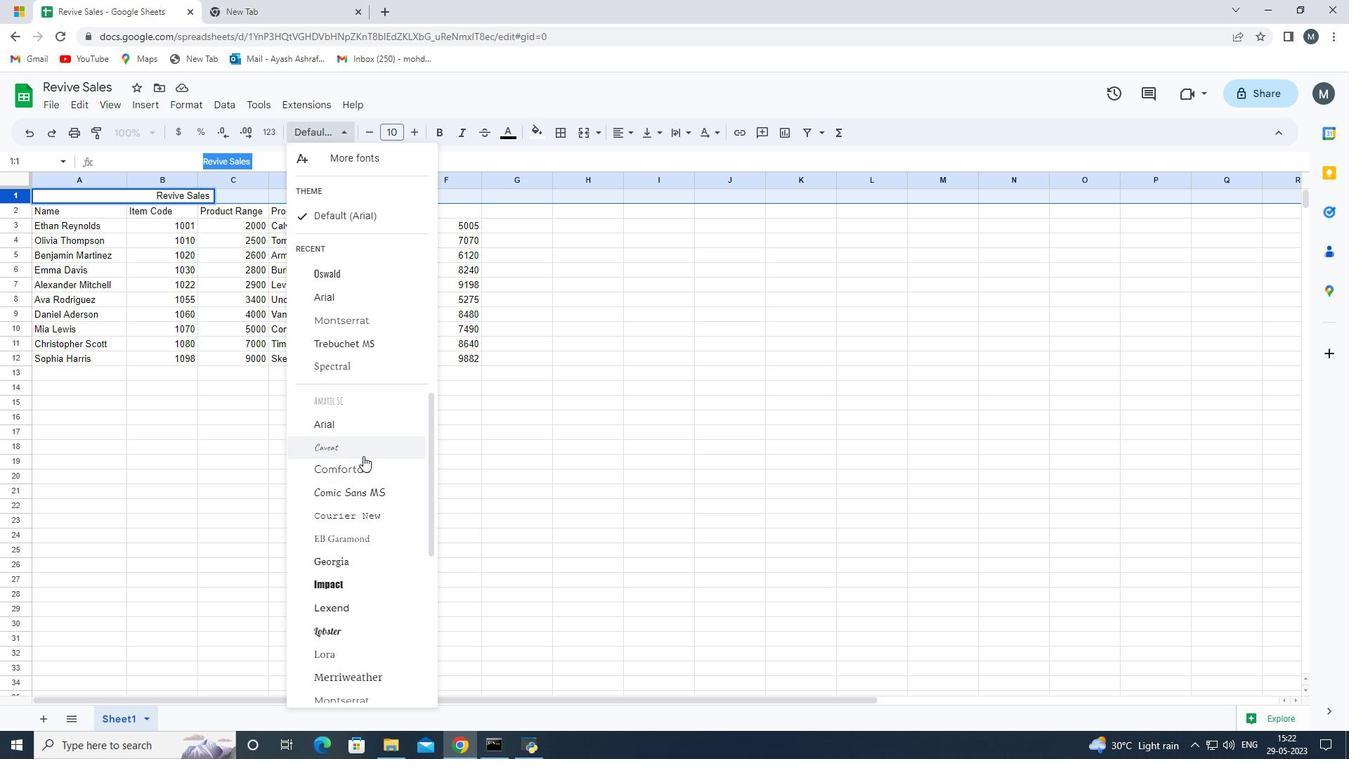 
Action: Mouse pressed left at (363, 454)
Screenshot: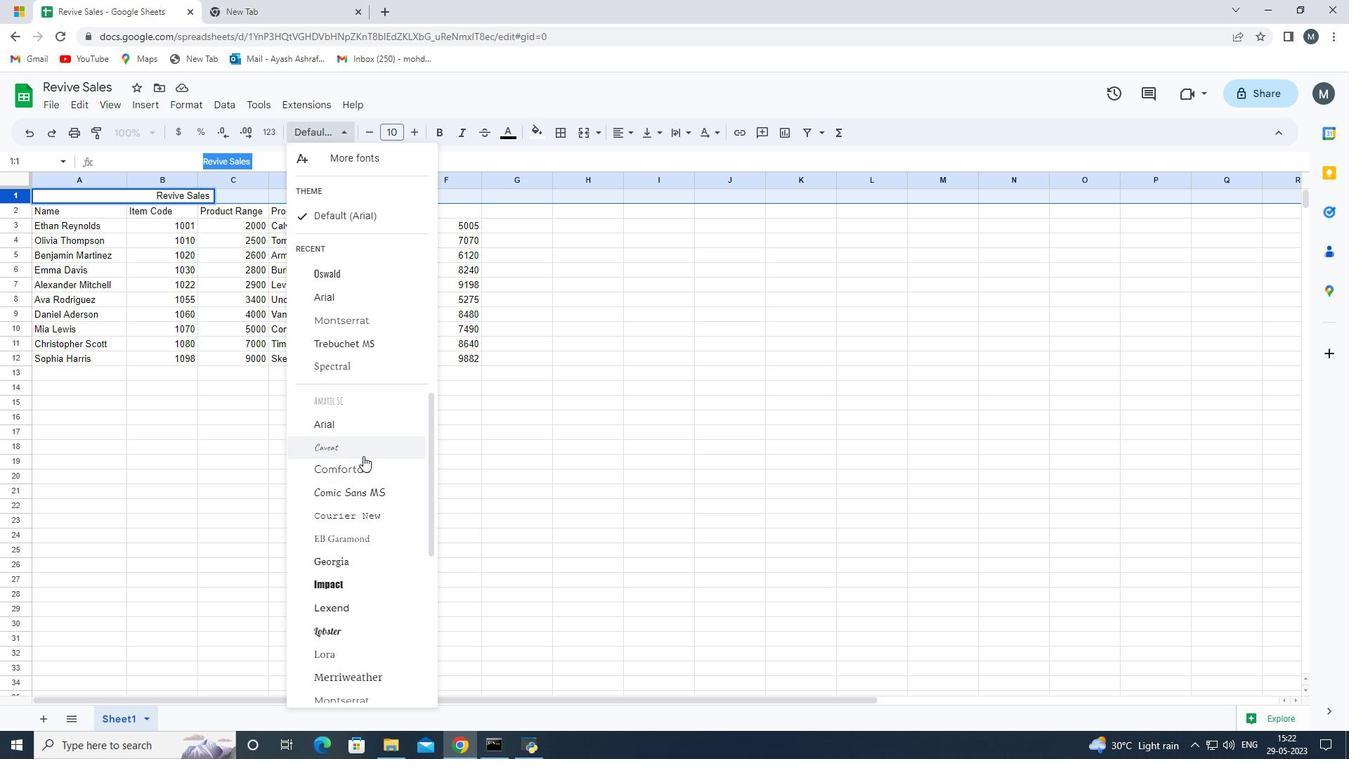 
Action: Mouse moved to (201, 464)
Screenshot: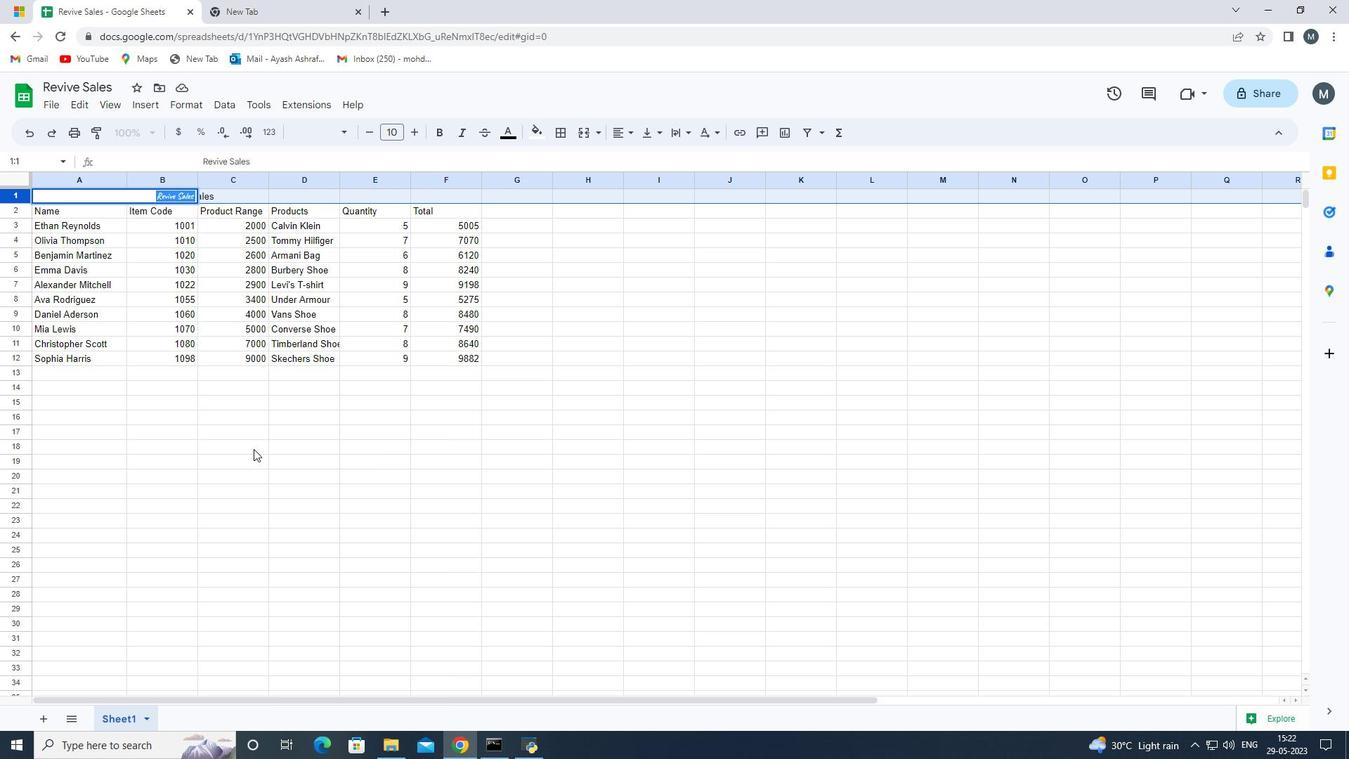 
Action: Mouse pressed left at (201, 464)
Screenshot: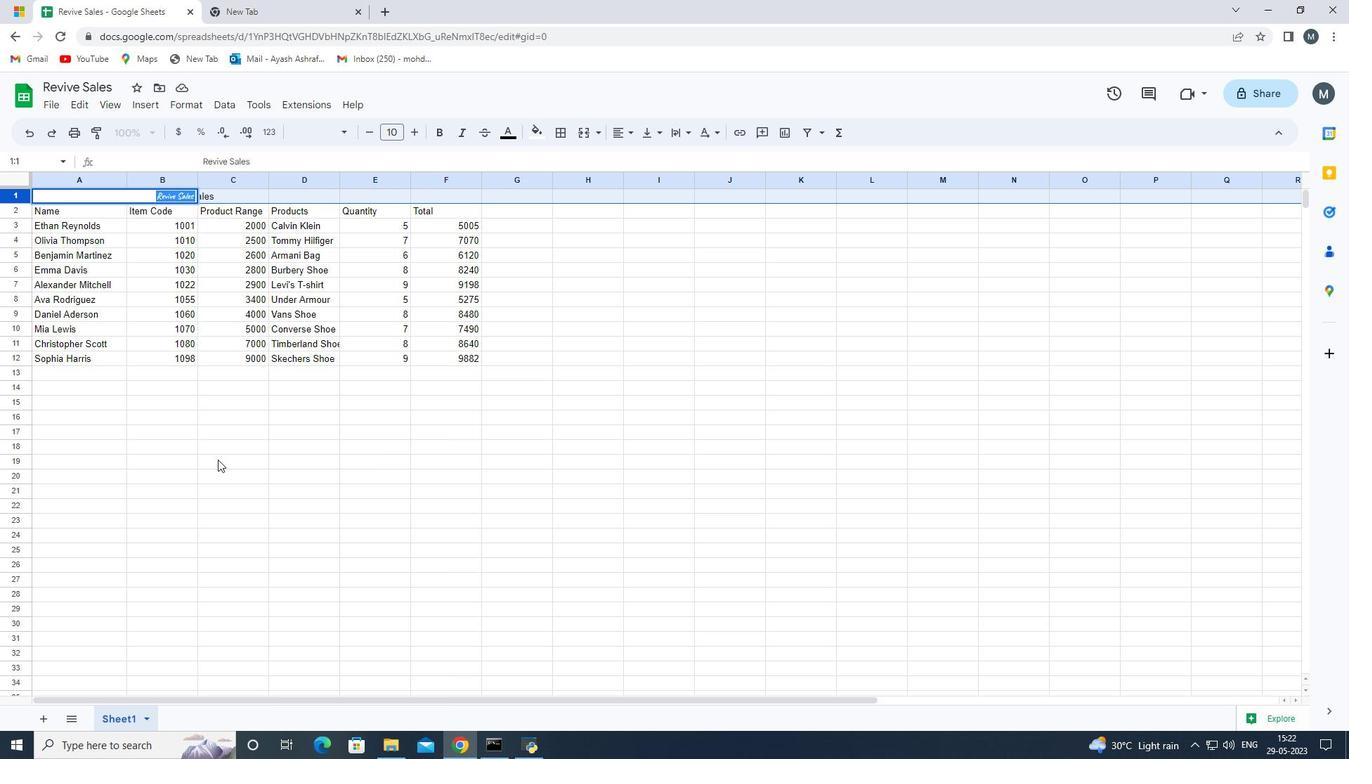 
Action: Mouse moved to (161, 201)
Screenshot: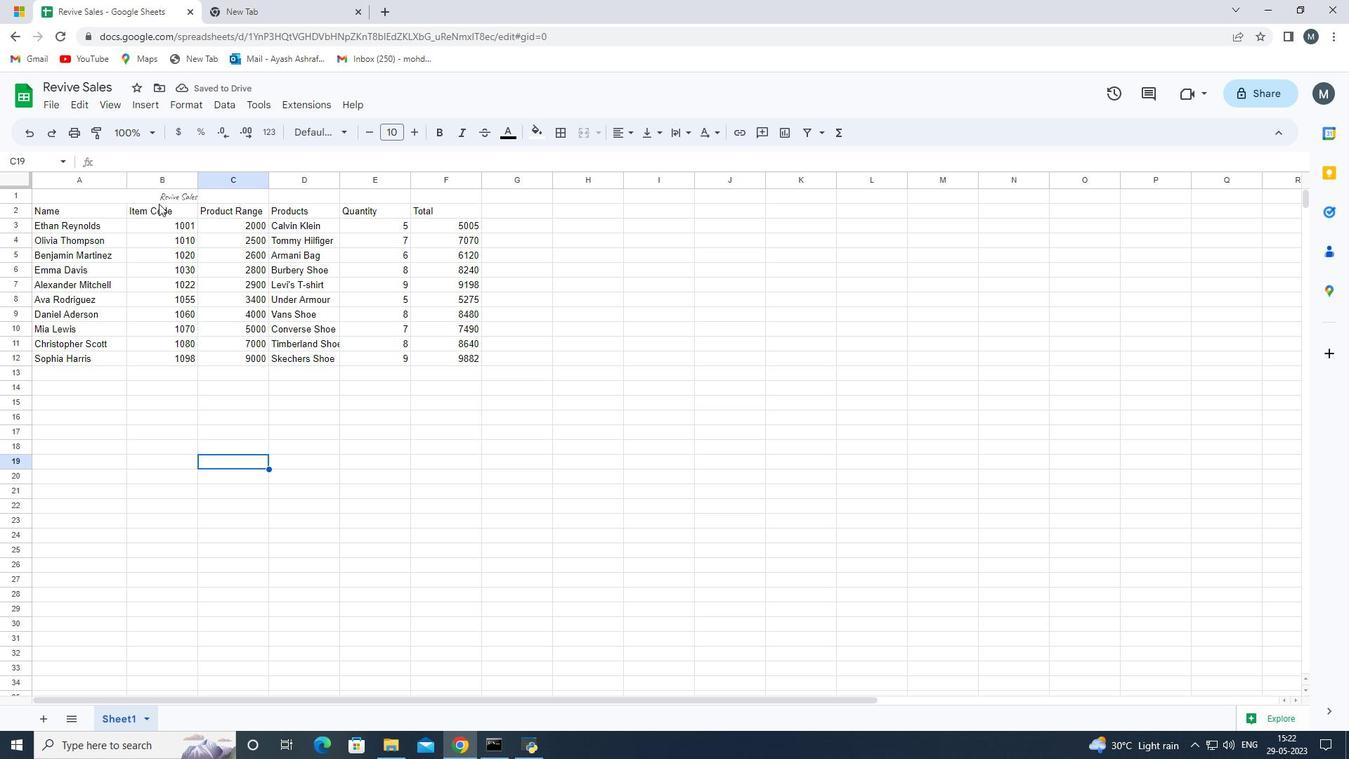 
Action: Mouse pressed left at (161, 201)
Screenshot: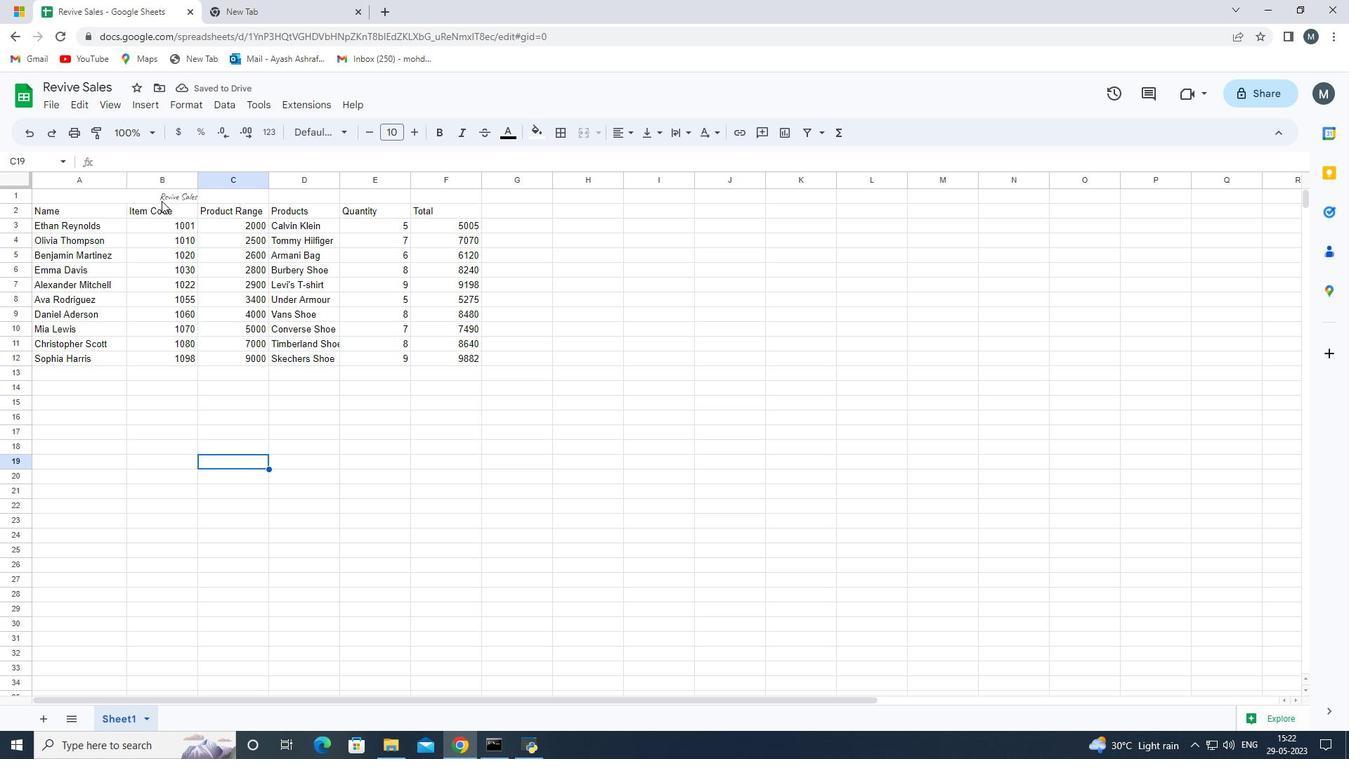 
Action: Mouse moved to (17, 198)
Screenshot: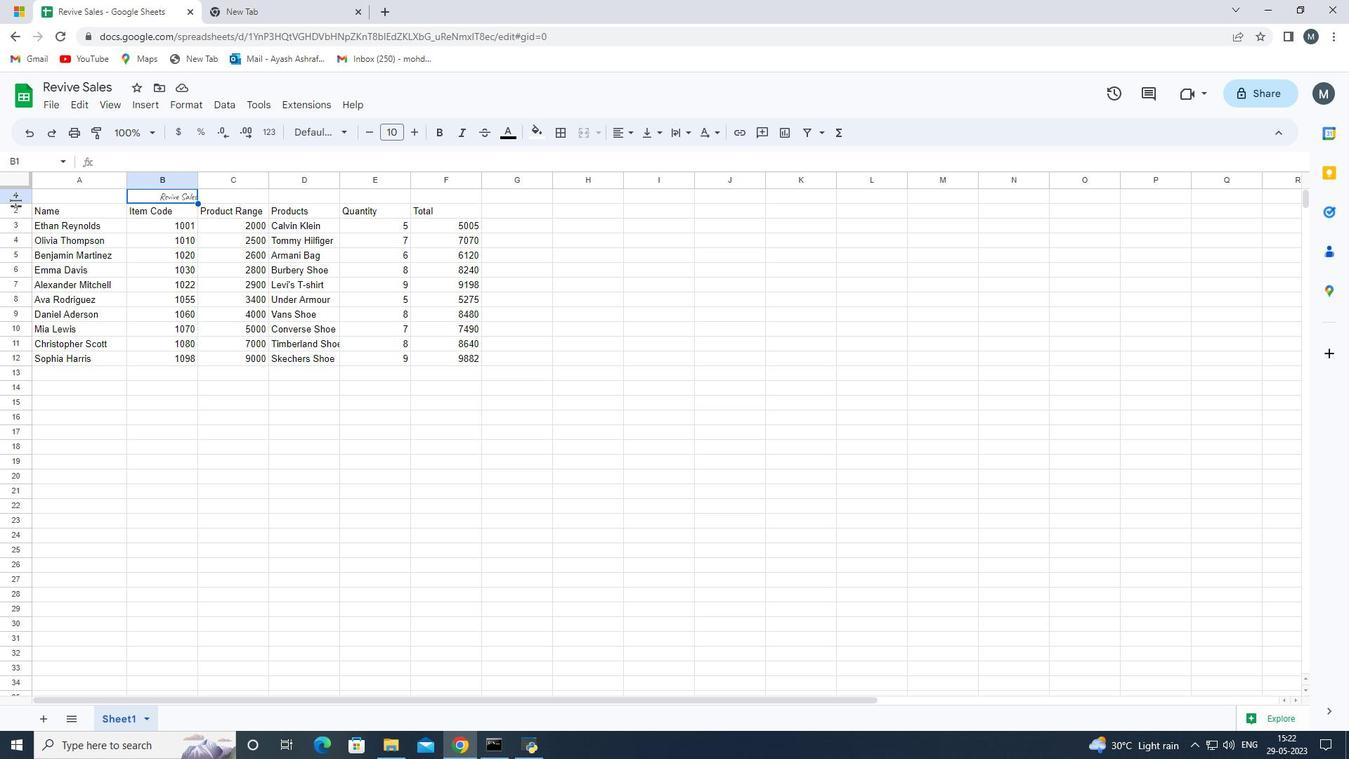 
Action: Mouse pressed left at (17, 198)
Screenshot: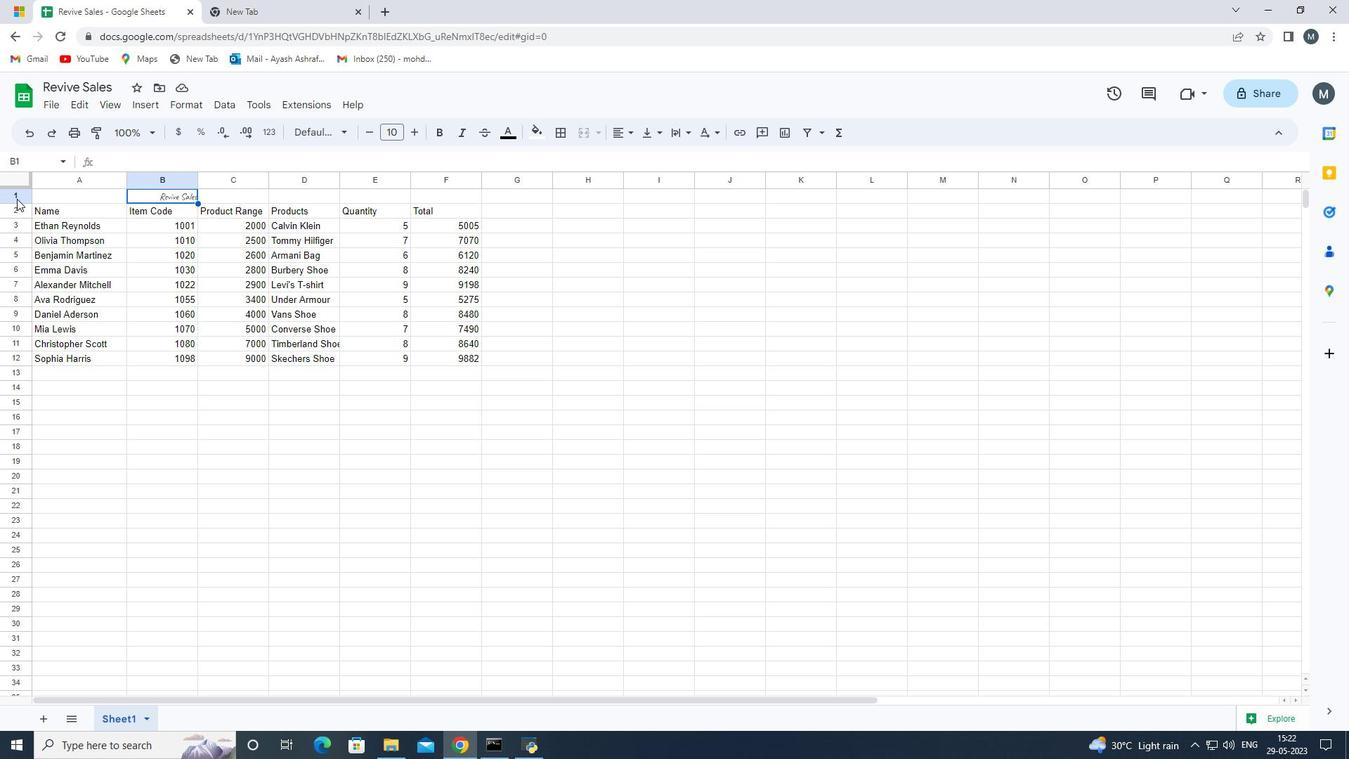 
Action: Mouse moved to (253, 163)
Screenshot: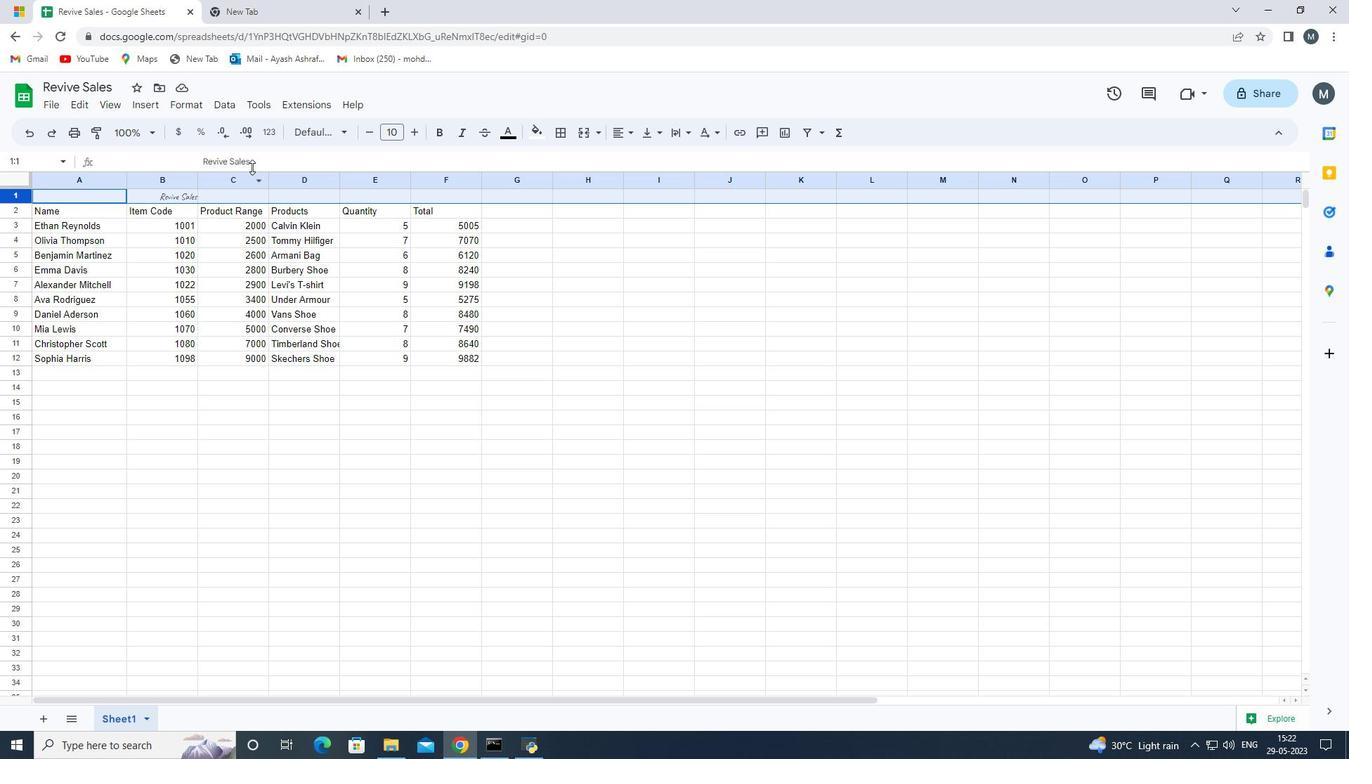 
Action: Mouse pressed left at (253, 163)
Screenshot: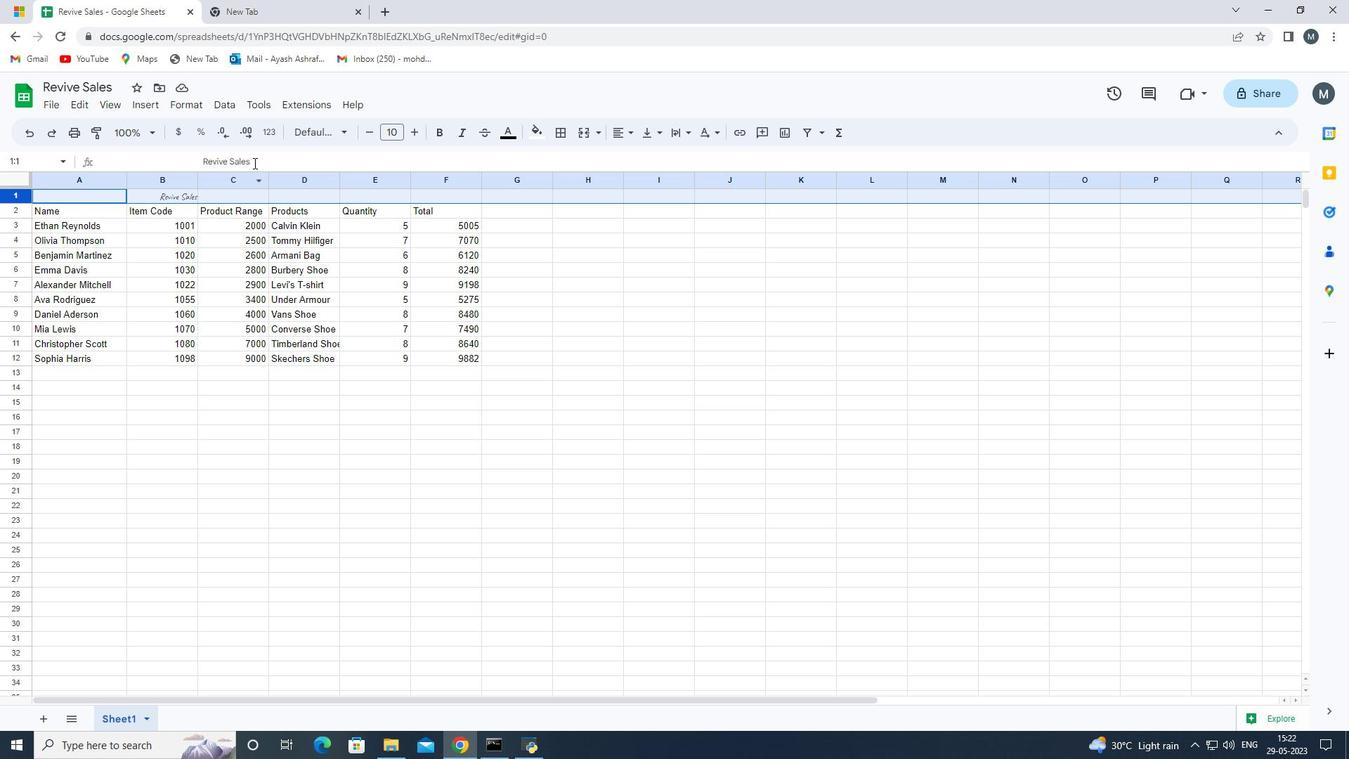 
Action: Mouse moved to (198, 161)
Screenshot: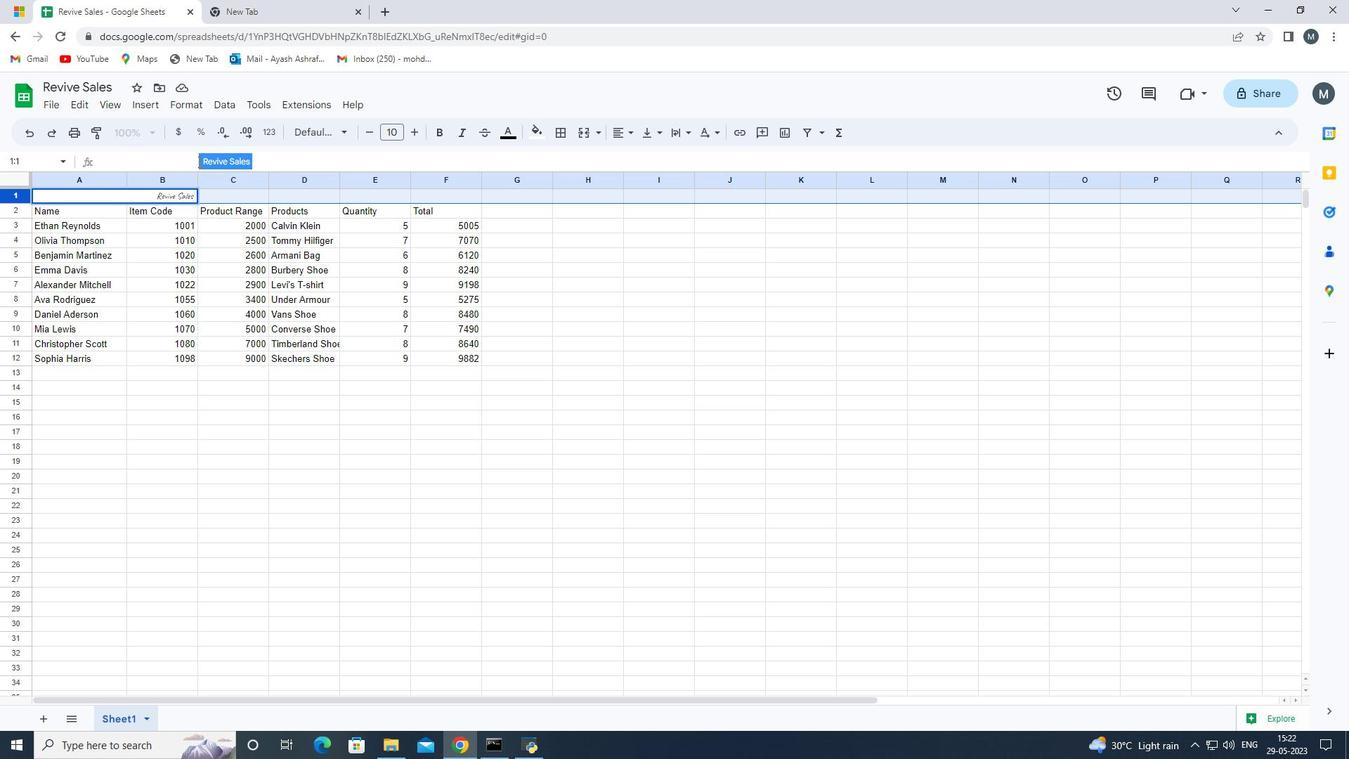 
Action: Mouse pressed left at (198, 161)
Screenshot: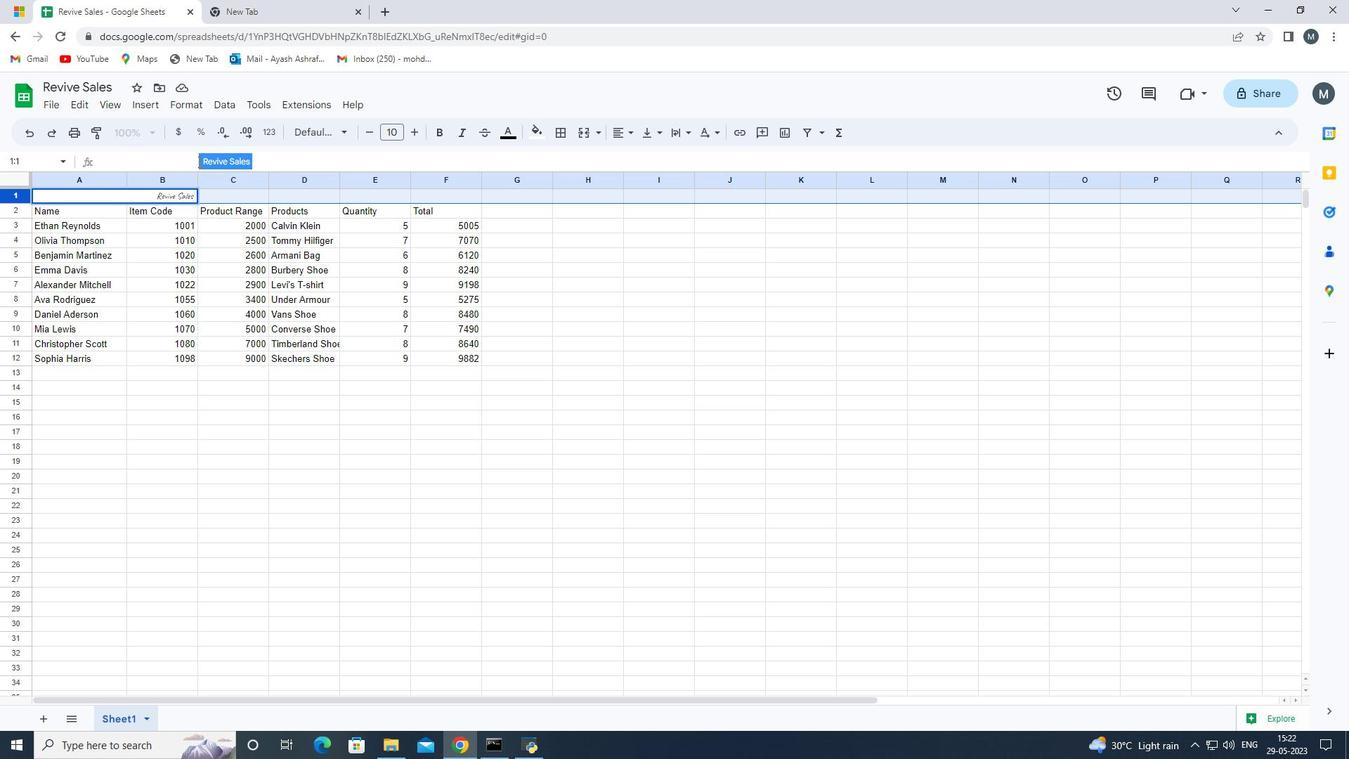 
Action: Mouse moved to (535, 134)
Screenshot: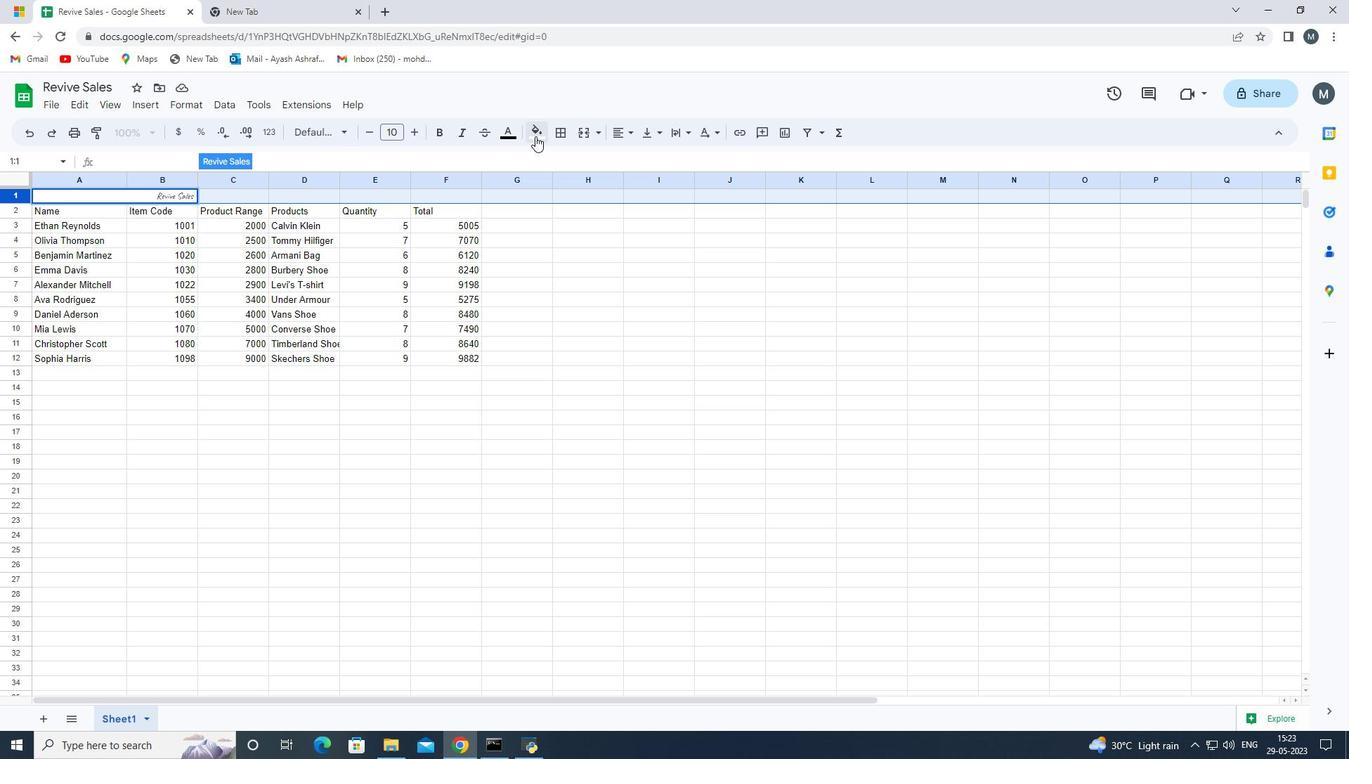 
Action: Mouse pressed left at (535, 134)
Screenshot: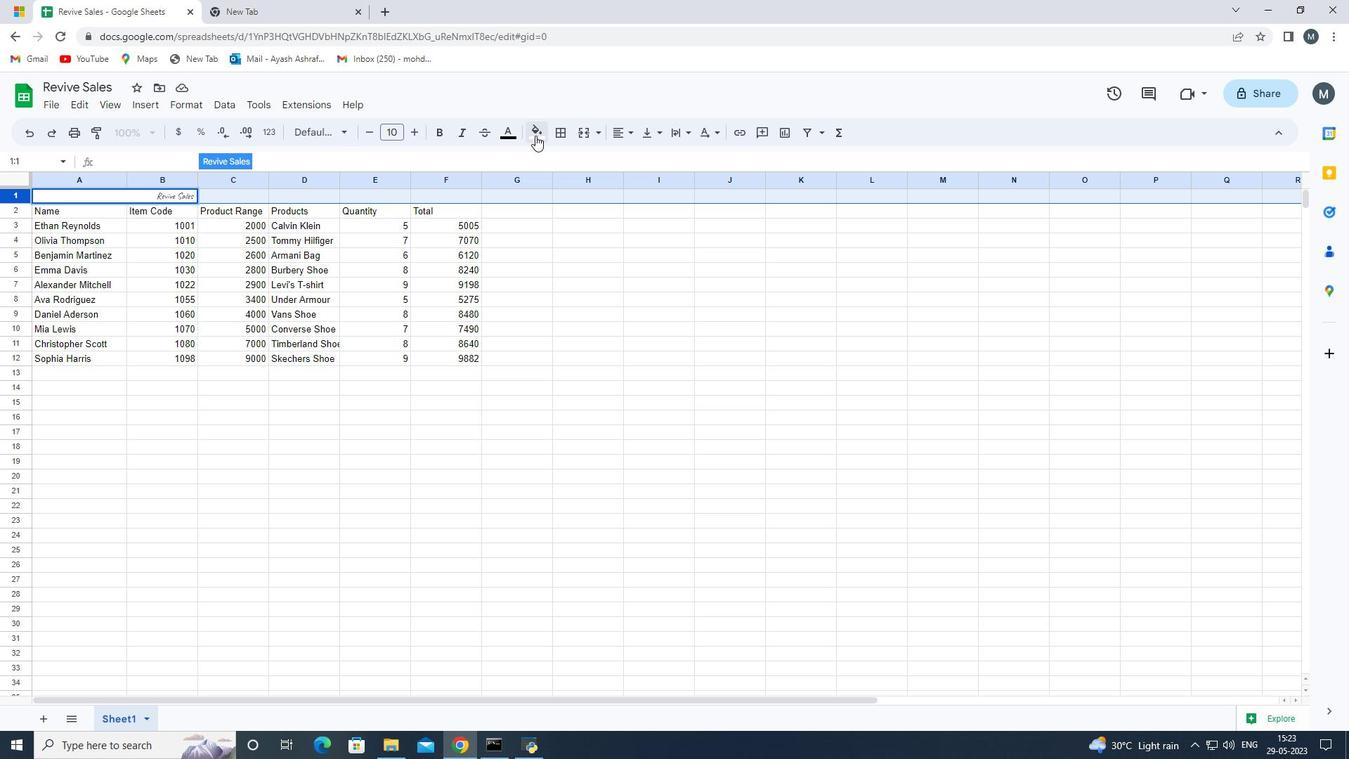 
Action: Mouse moved to (630, 197)
Screenshot: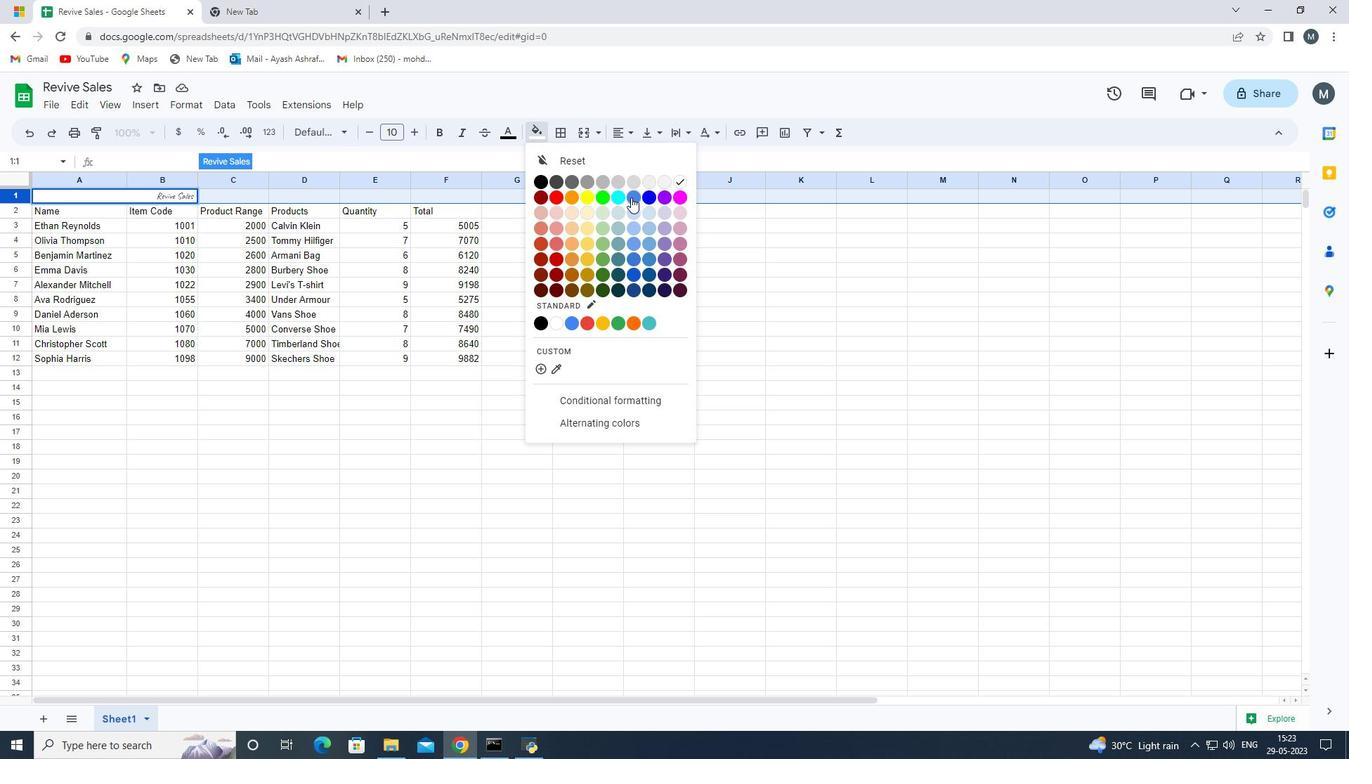 
Action: Mouse pressed left at (630, 197)
Screenshot: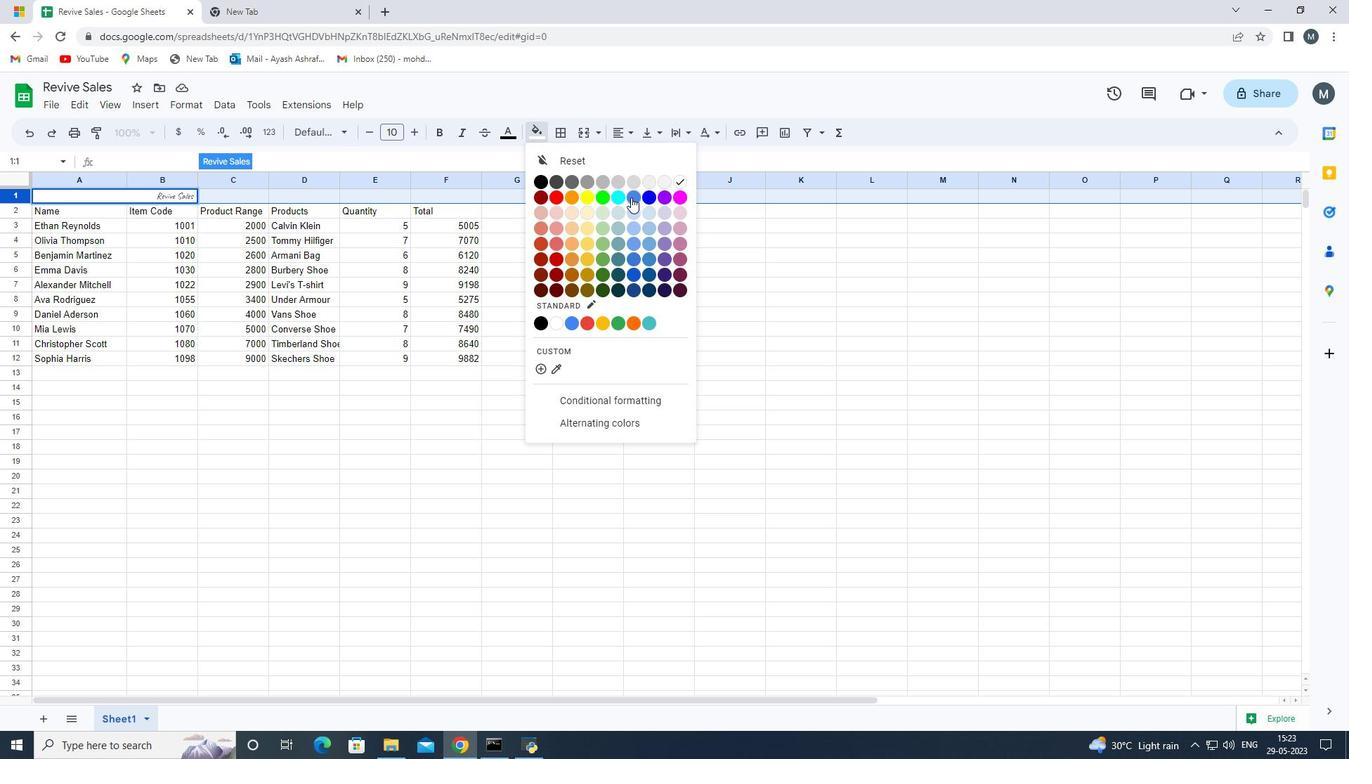 
Action: Mouse moved to (169, 436)
Screenshot: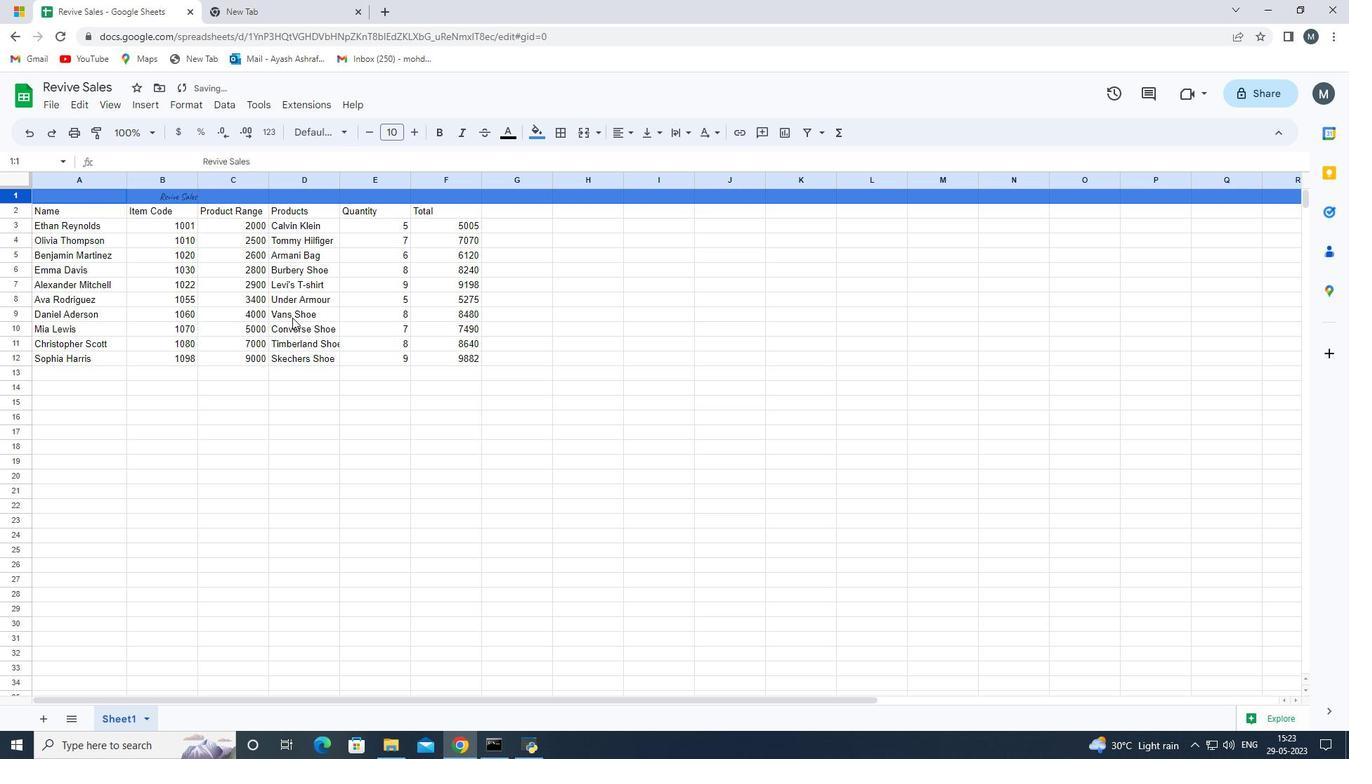 
Action: Mouse pressed left at (169, 436)
Screenshot: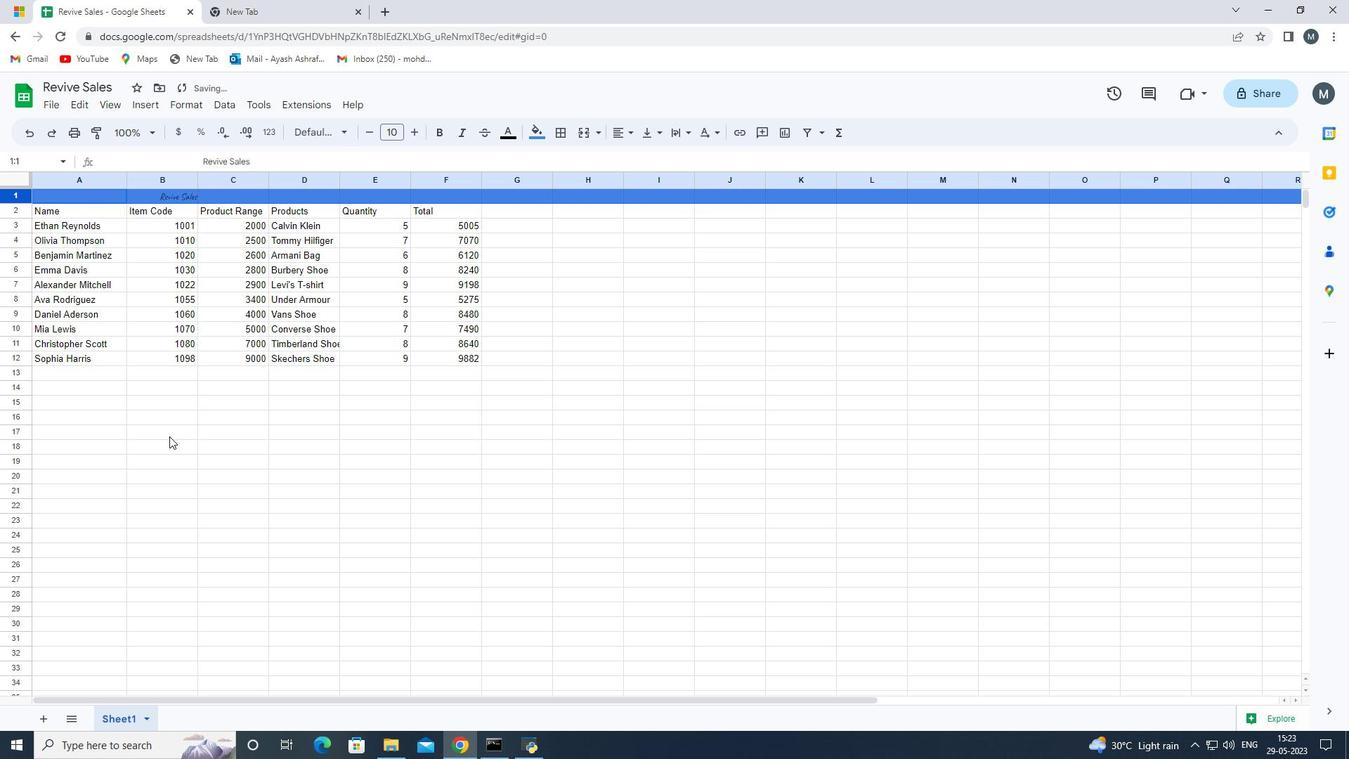 
Action: Mouse moved to (525, 195)
Screenshot: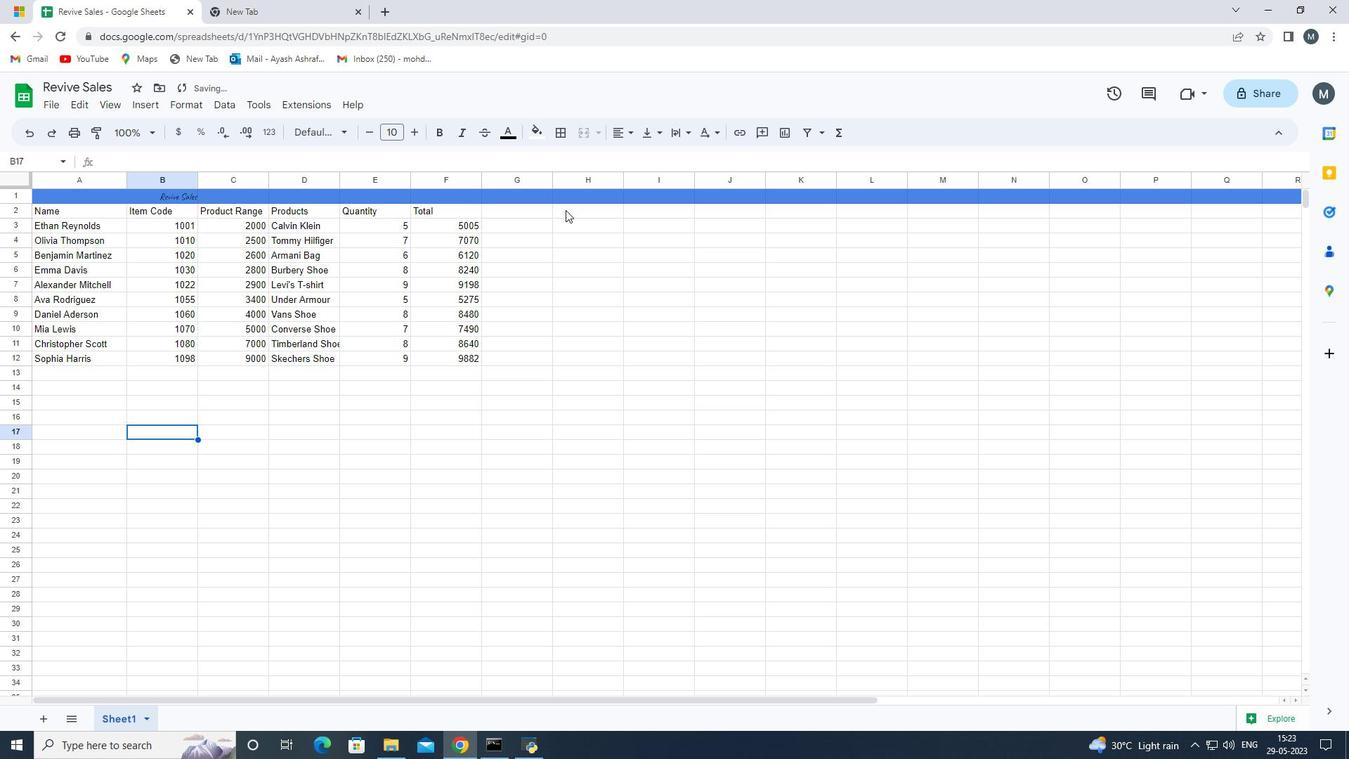 
Action: Mouse pressed left at (525, 195)
Screenshot: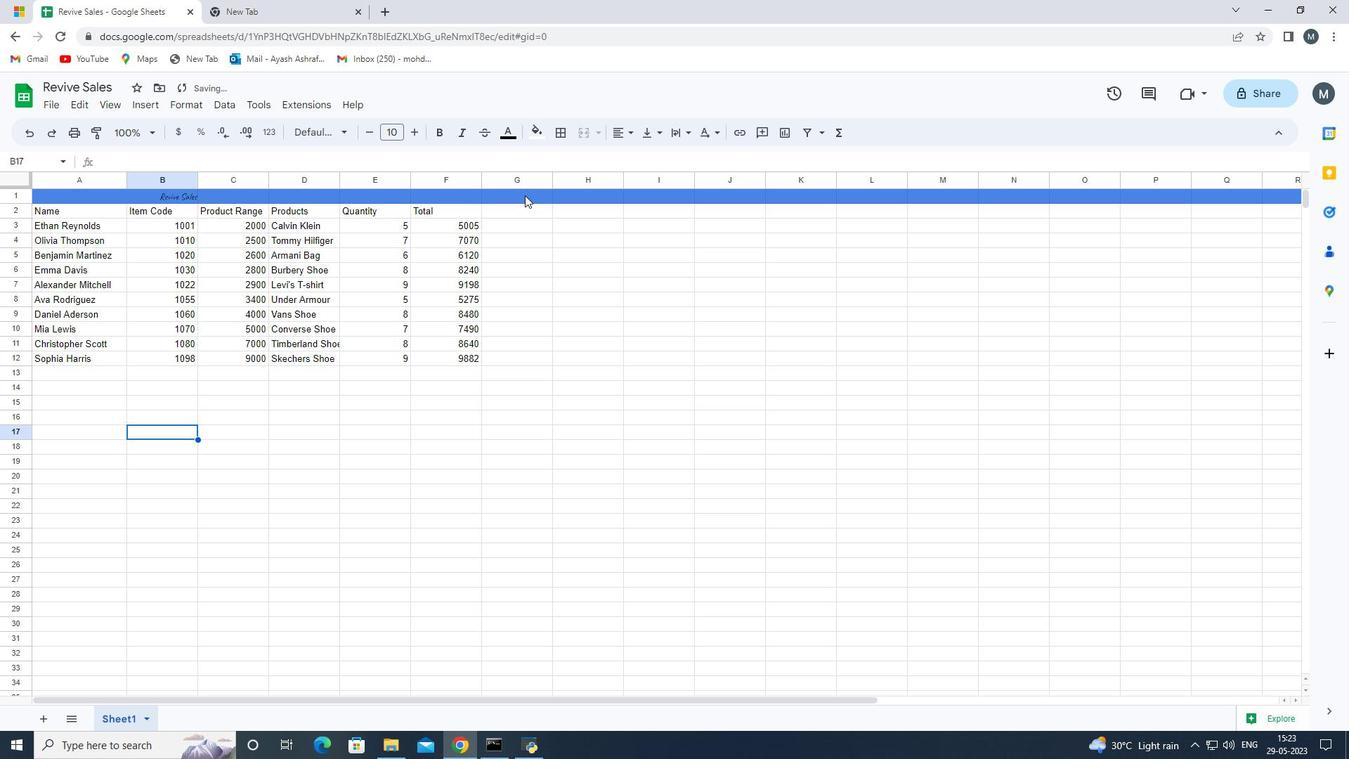 
Action: Key pressed <Key.delete>
Screenshot: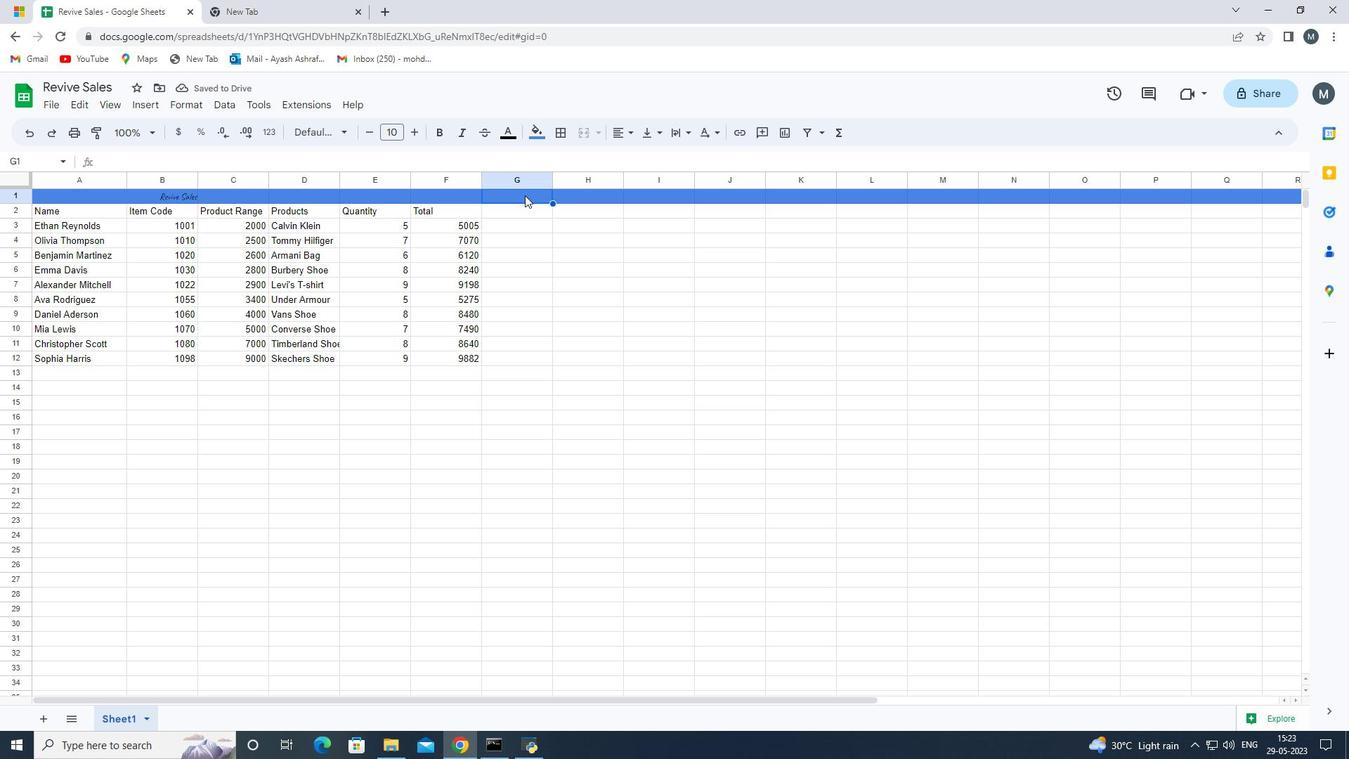 
Action: Mouse moved to (523, 198)
Screenshot: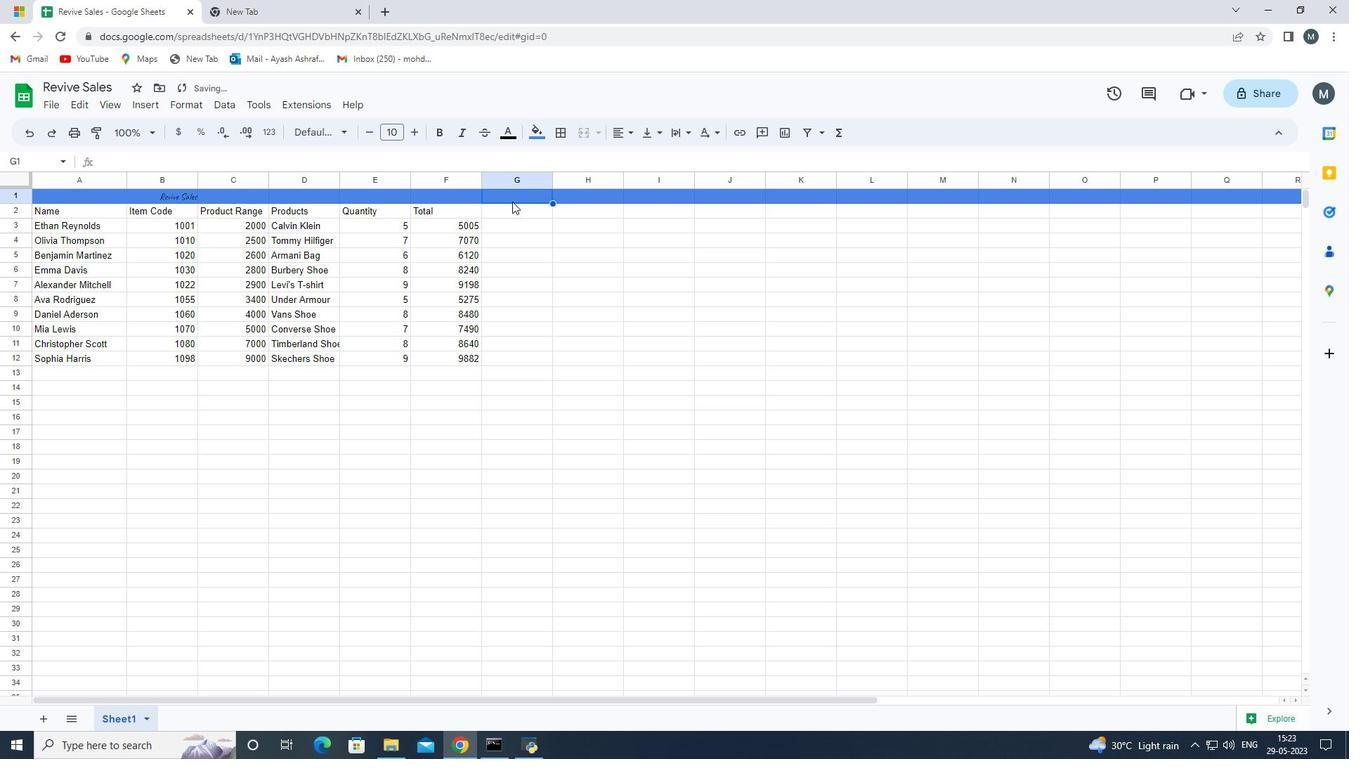 
Action: Mouse pressed left at (523, 198)
Screenshot: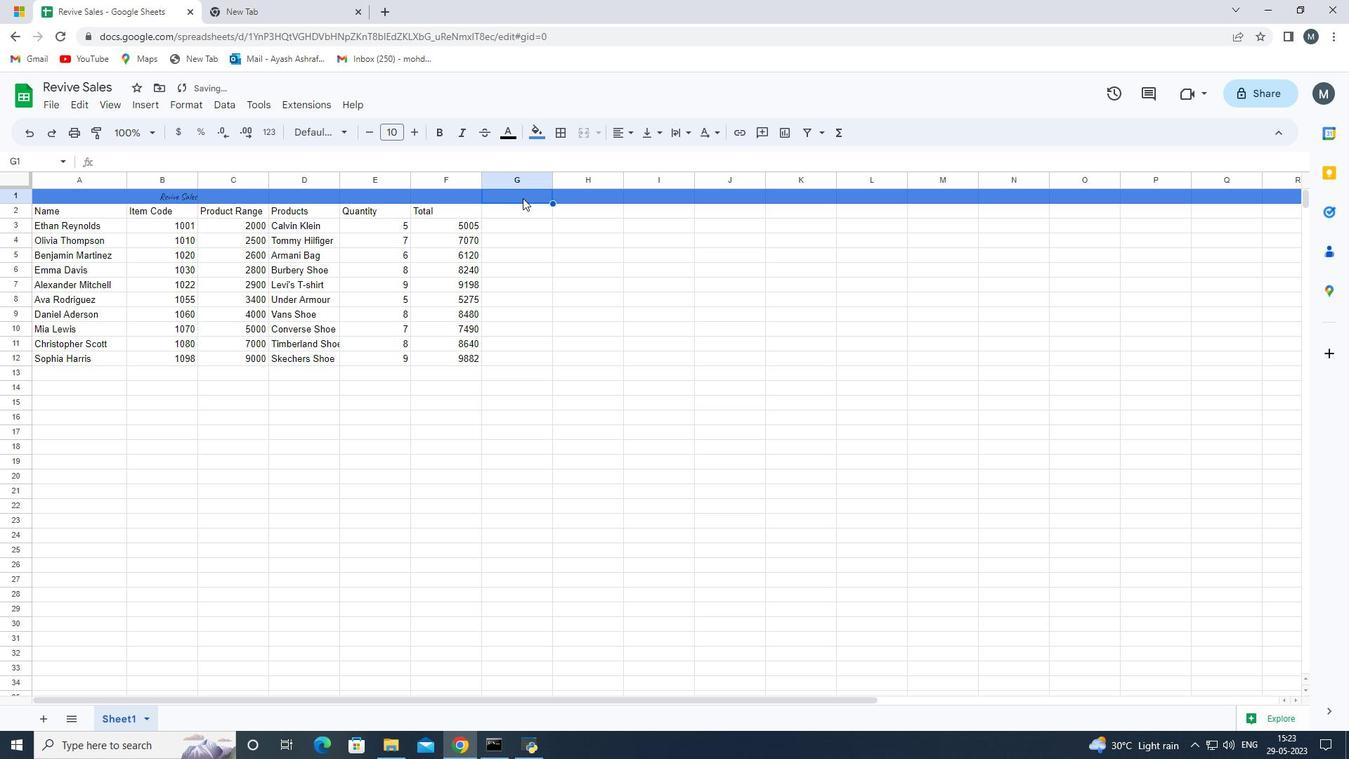 
Action: Mouse pressed right at (523, 198)
Screenshot: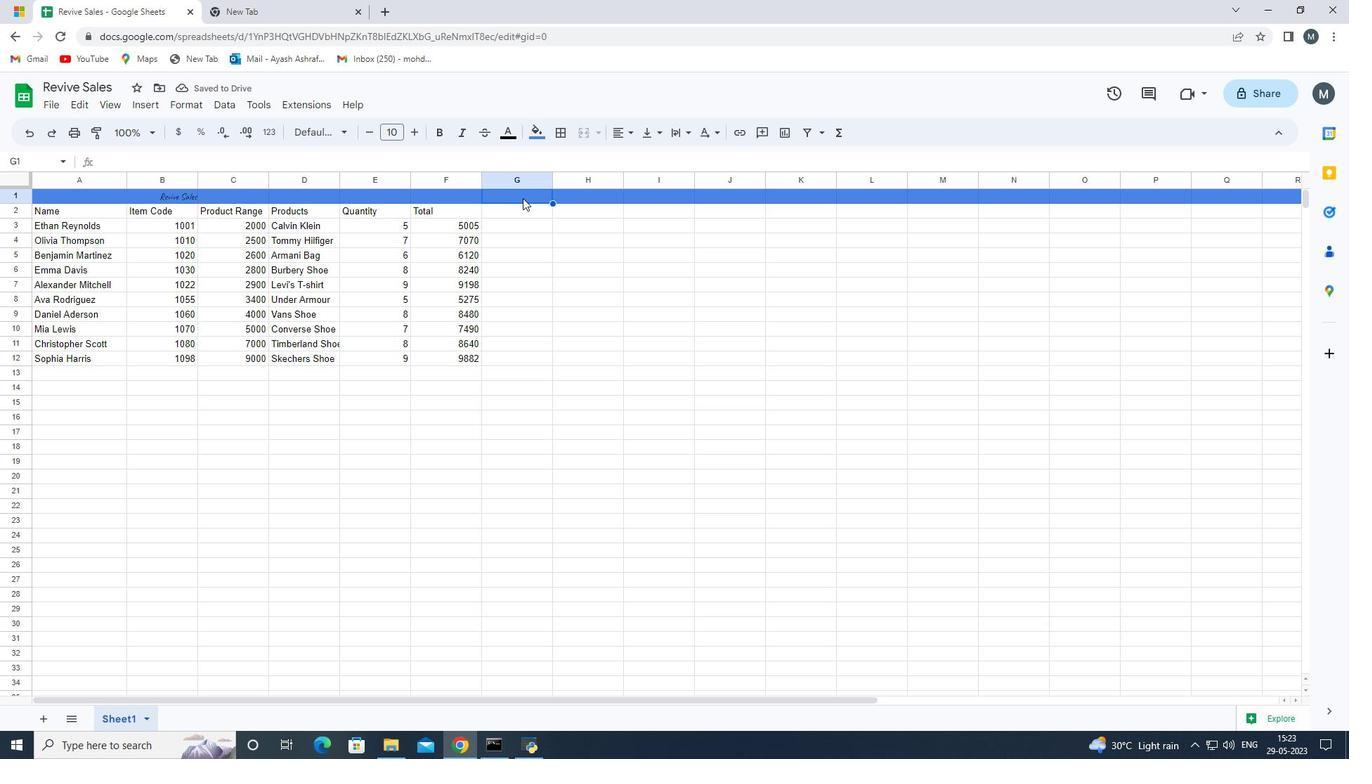 
Action: Mouse moved to (570, 396)
Screenshot: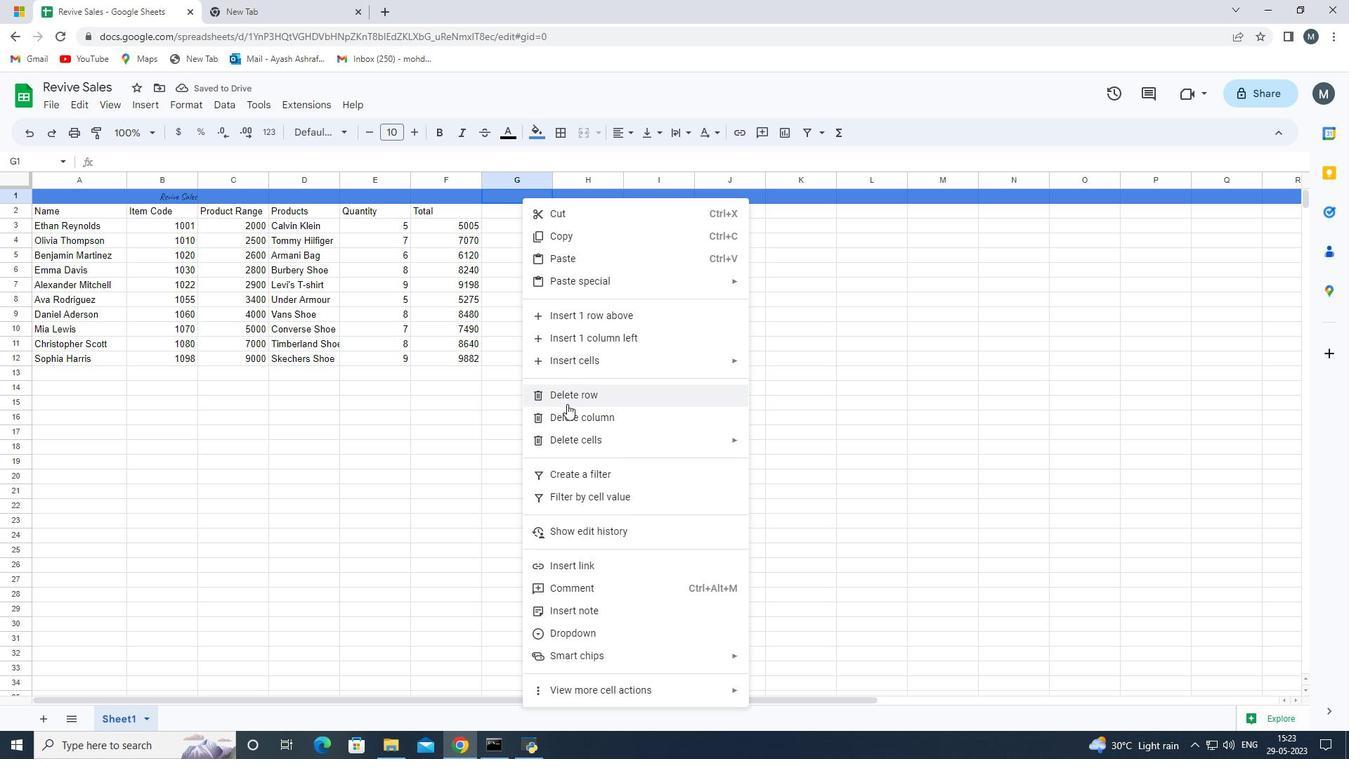 
Action: Mouse pressed left at (570, 396)
Screenshot: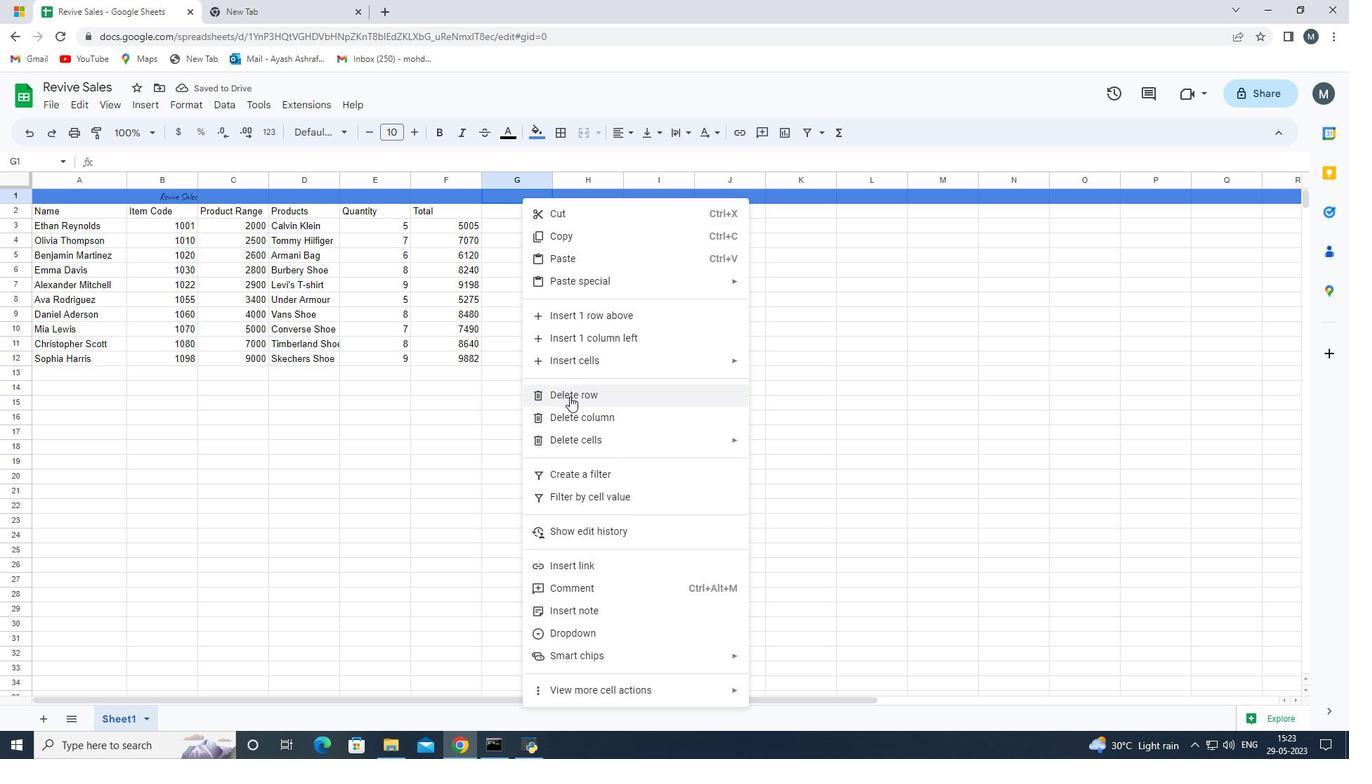 
Action: Mouse moved to (214, 390)
Screenshot: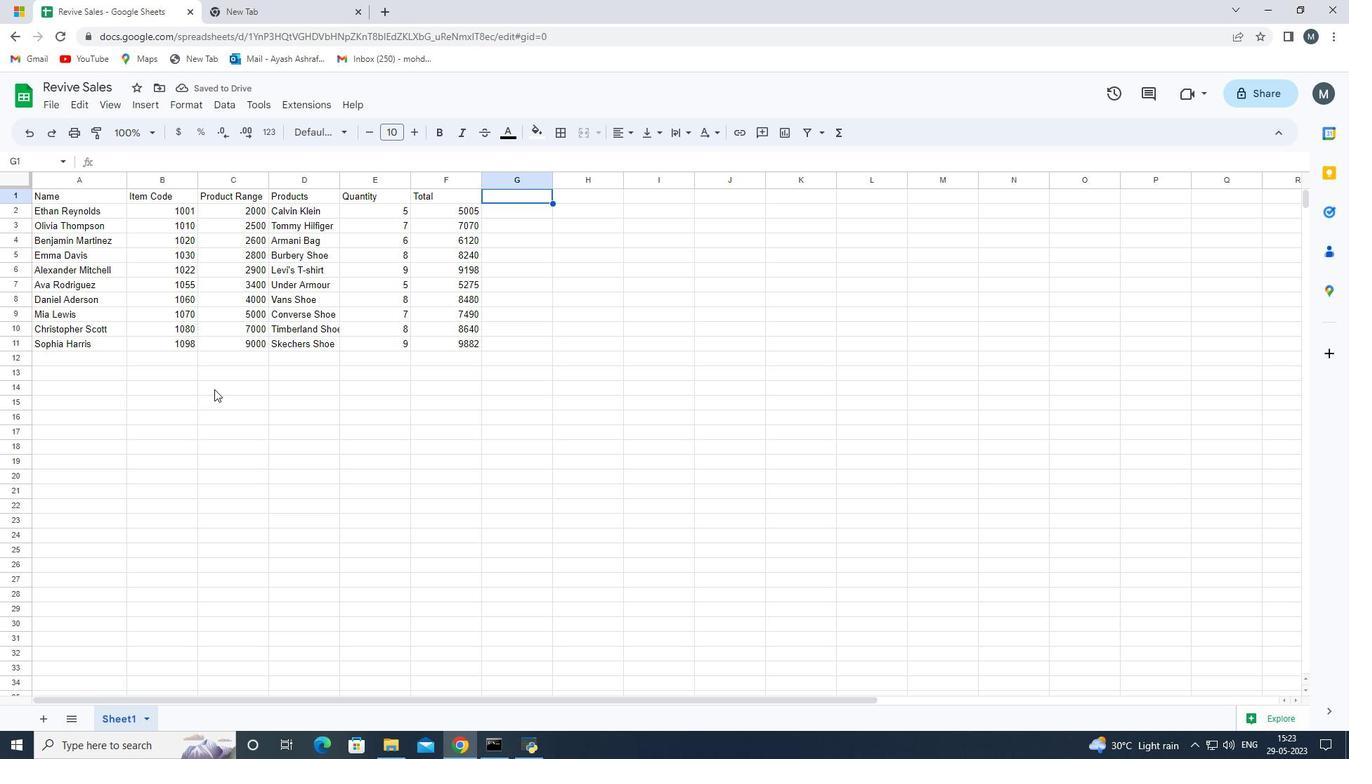 
Action: Mouse scrolled (214, 390) with delta (0, 0)
Screenshot: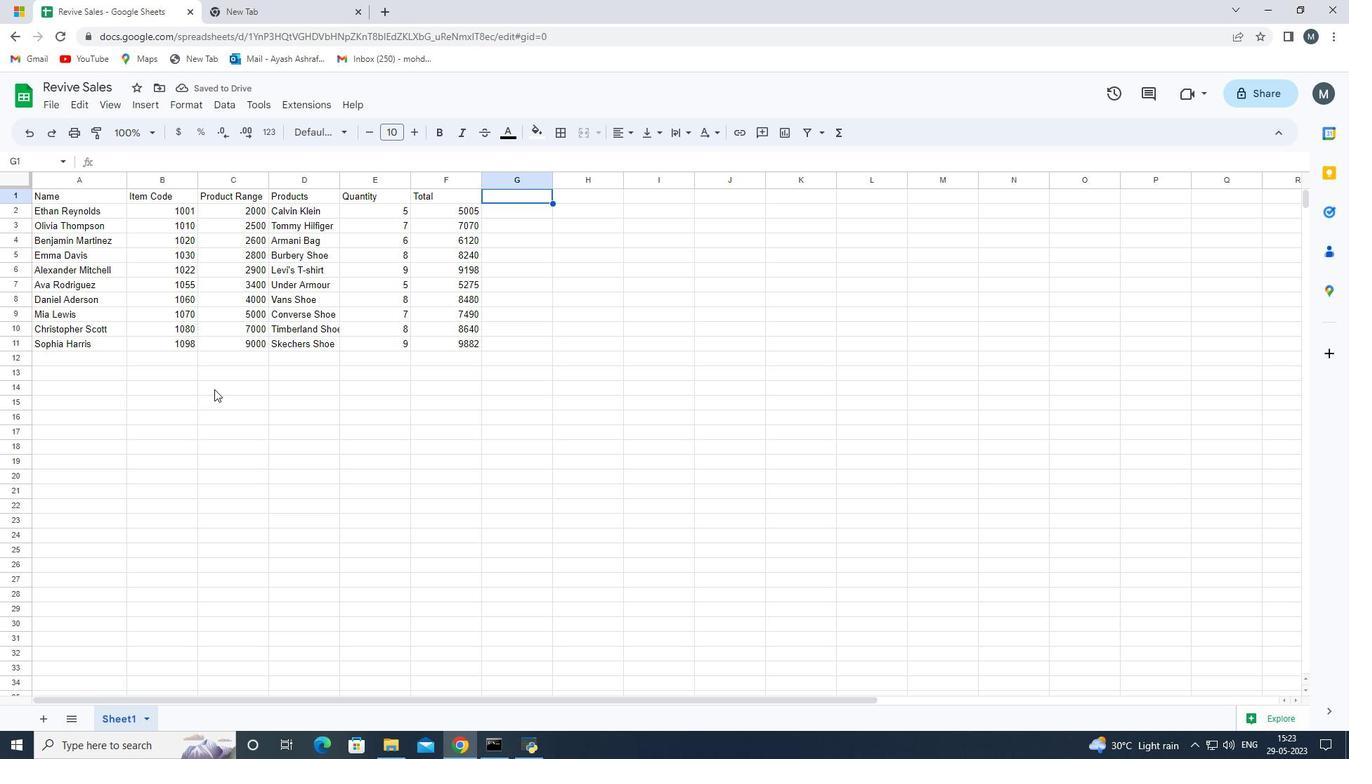 
Action: Mouse scrolled (214, 390) with delta (0, 0)
Screenshot: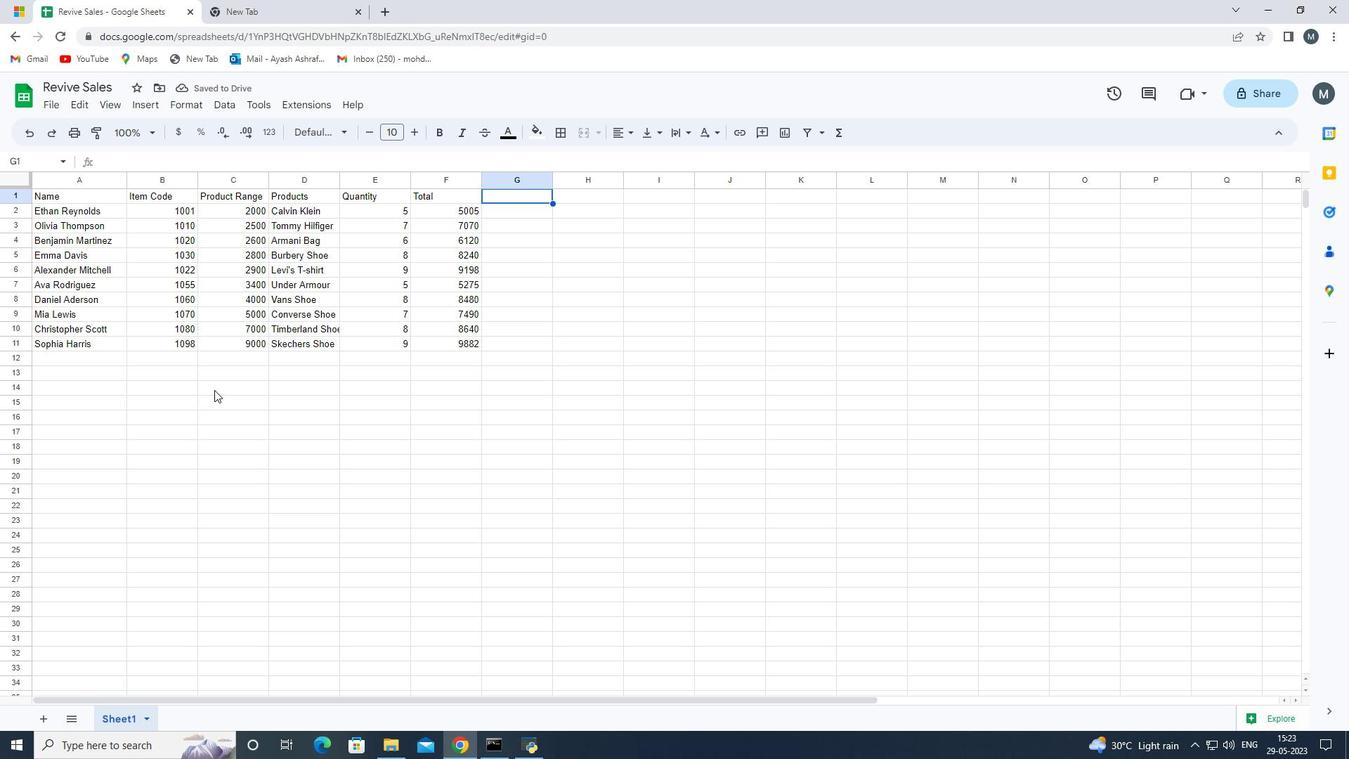 
Action: Mouse scrolled (214, 390) with delta (0, 0)
Screenshot: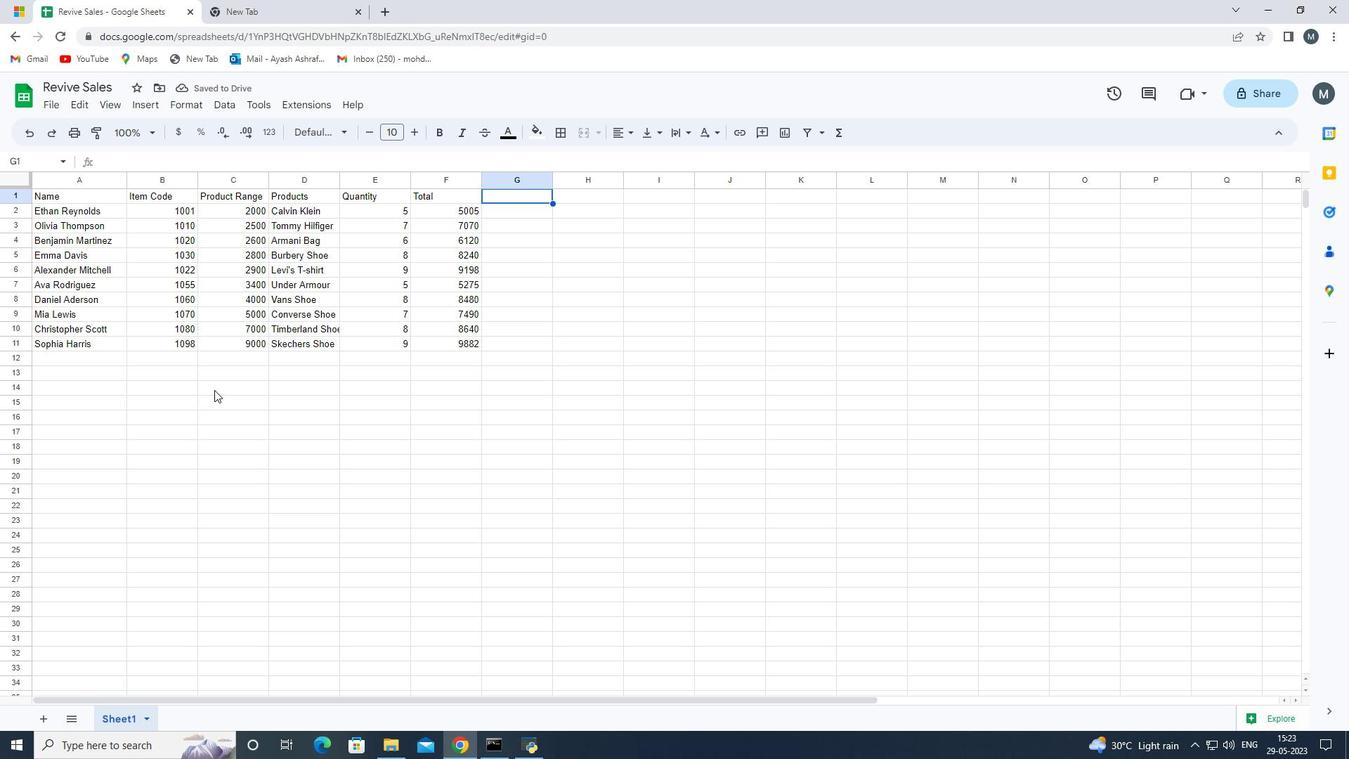 
Action: Key pressed ctrl+Z
Screenshot: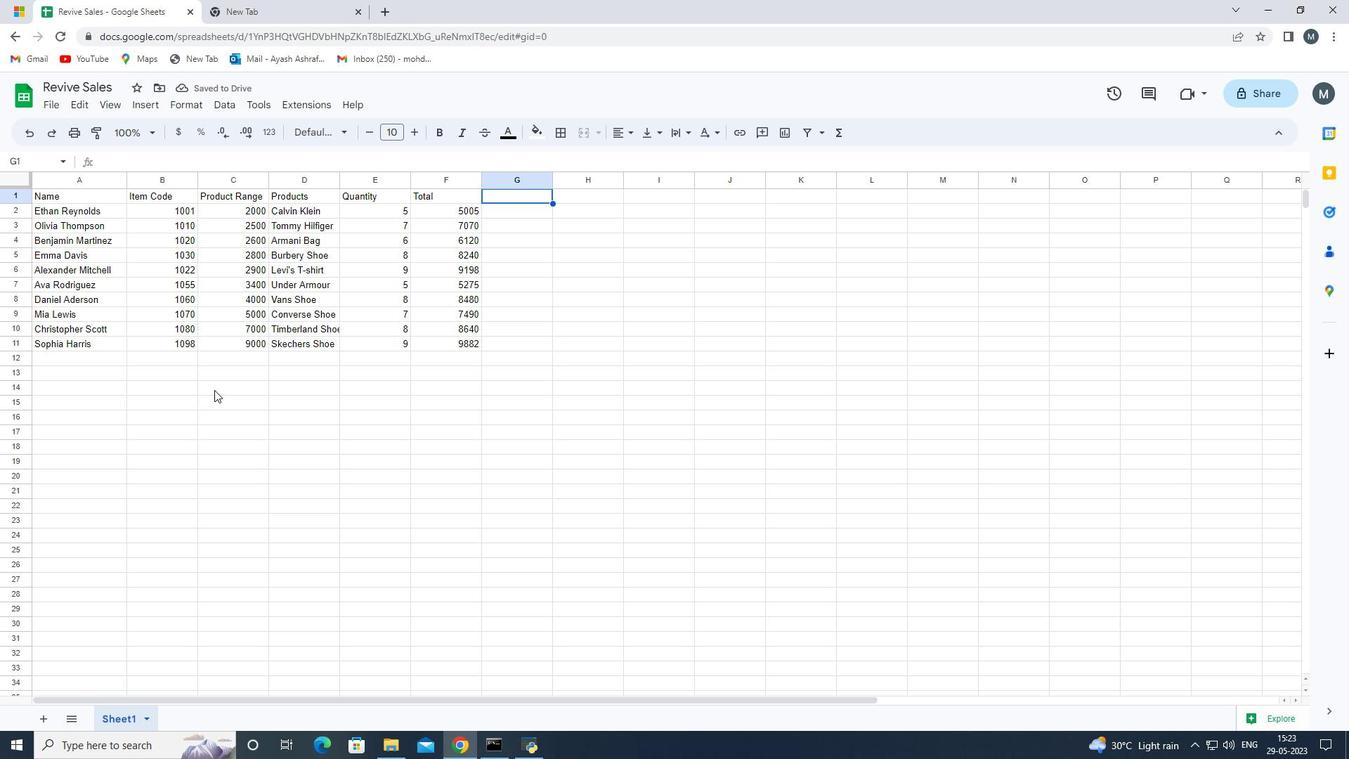 
Action: Mouse moved to (511, 294)
Screenshot: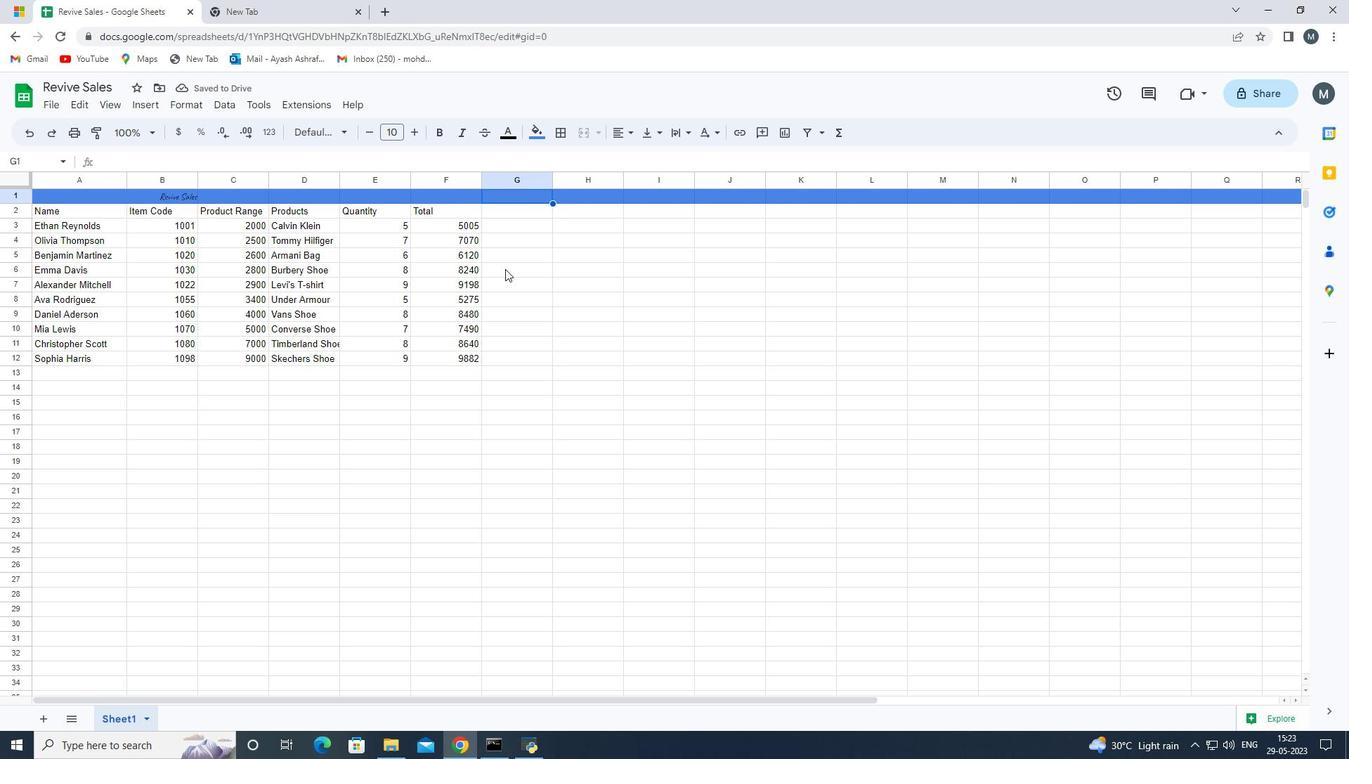 
Action: Mouse pressed left at (511, 294)
Screenshot: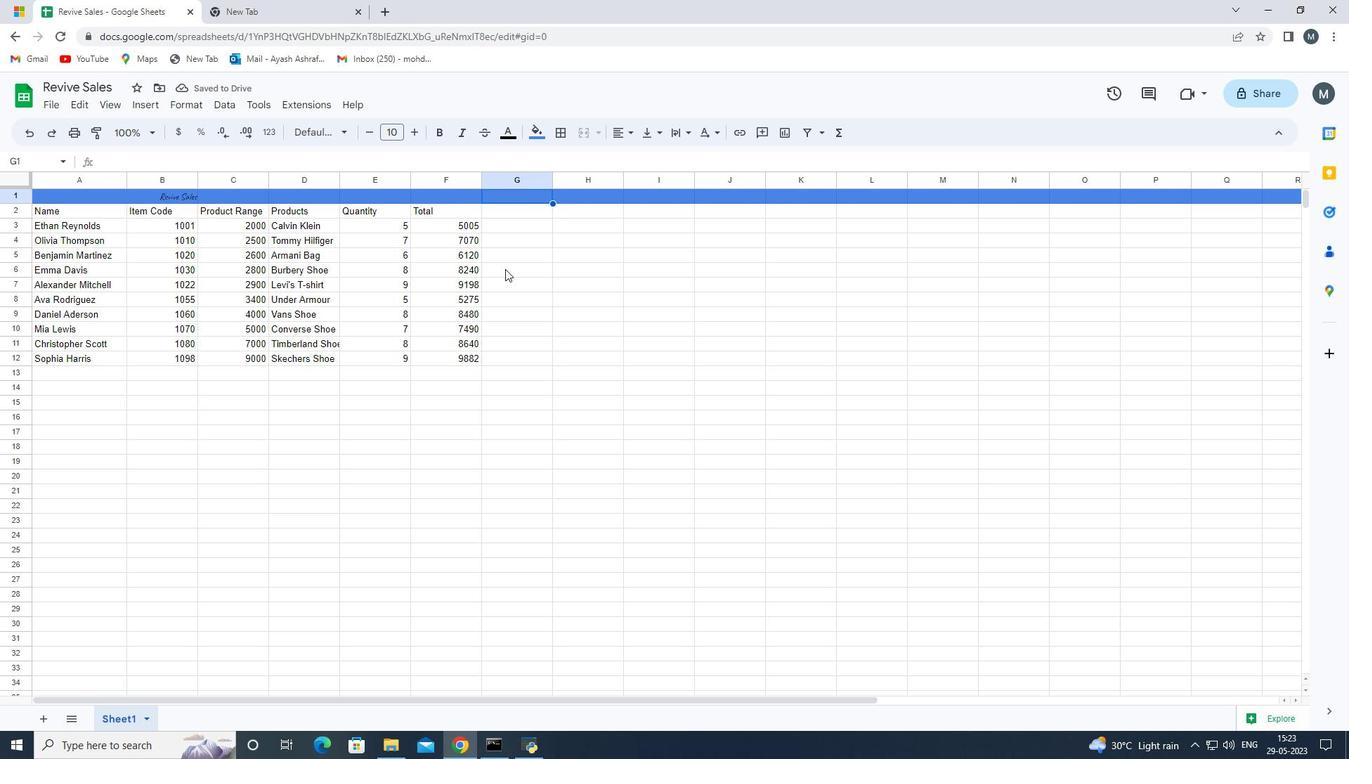 
Action: Mouse moved to (501, 198)
Screenshot: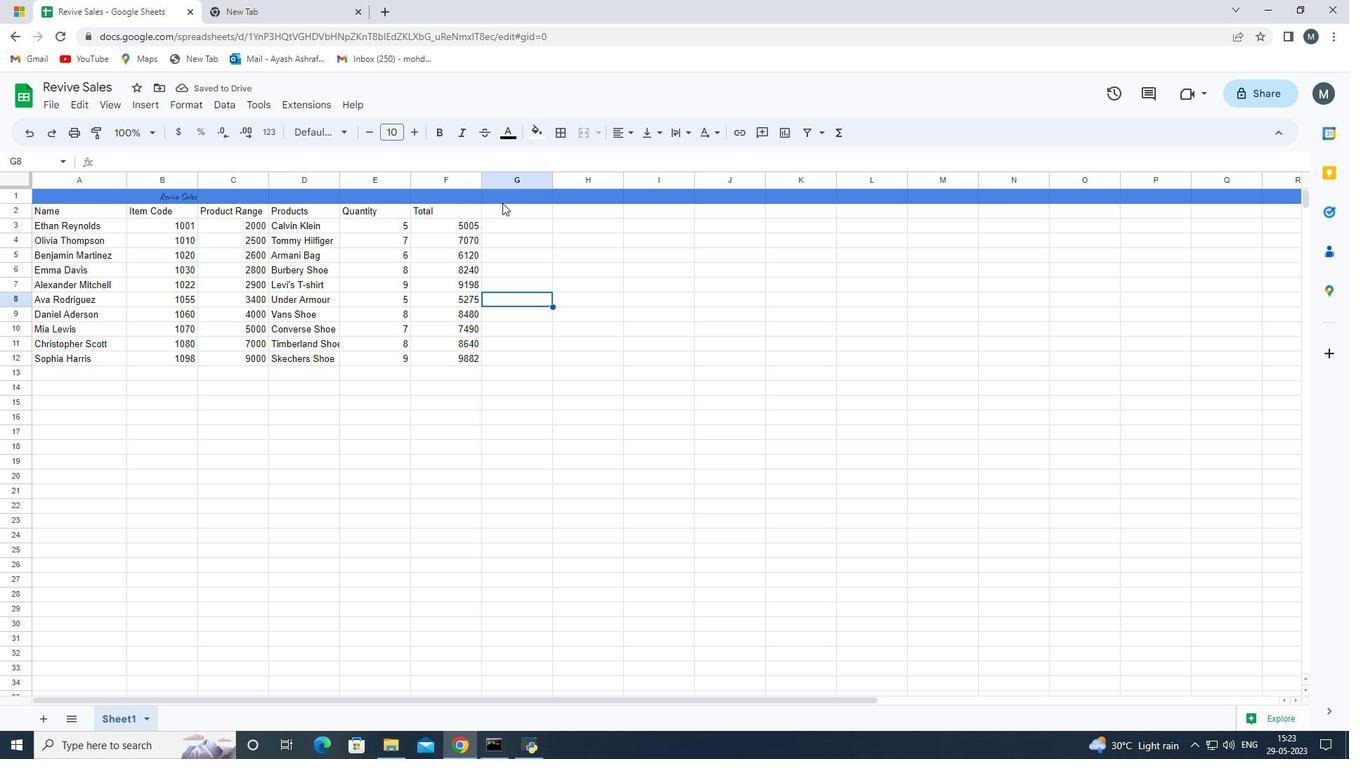 
Action: Mouse pressed left at (501, 198)
Screenshot: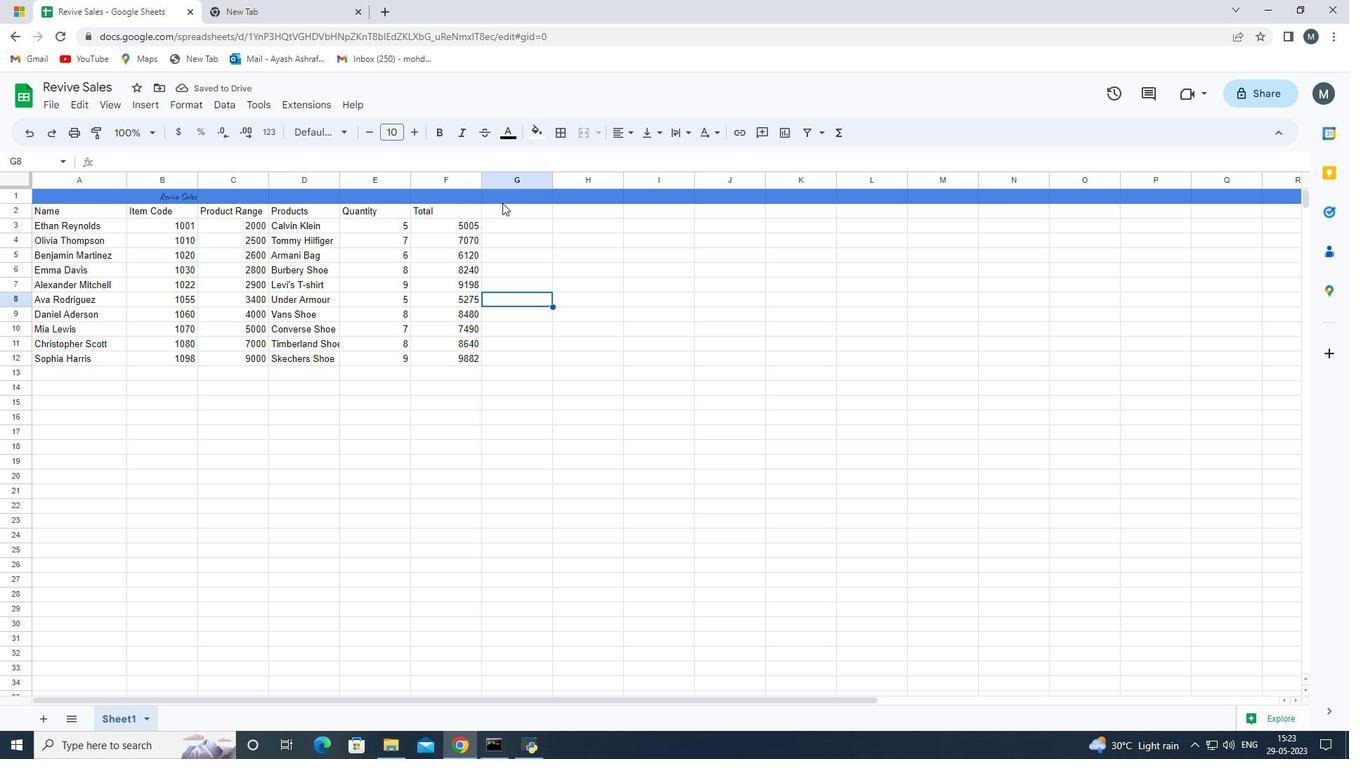 
Action: Mouse moved to (1271, 207)
Screenshot: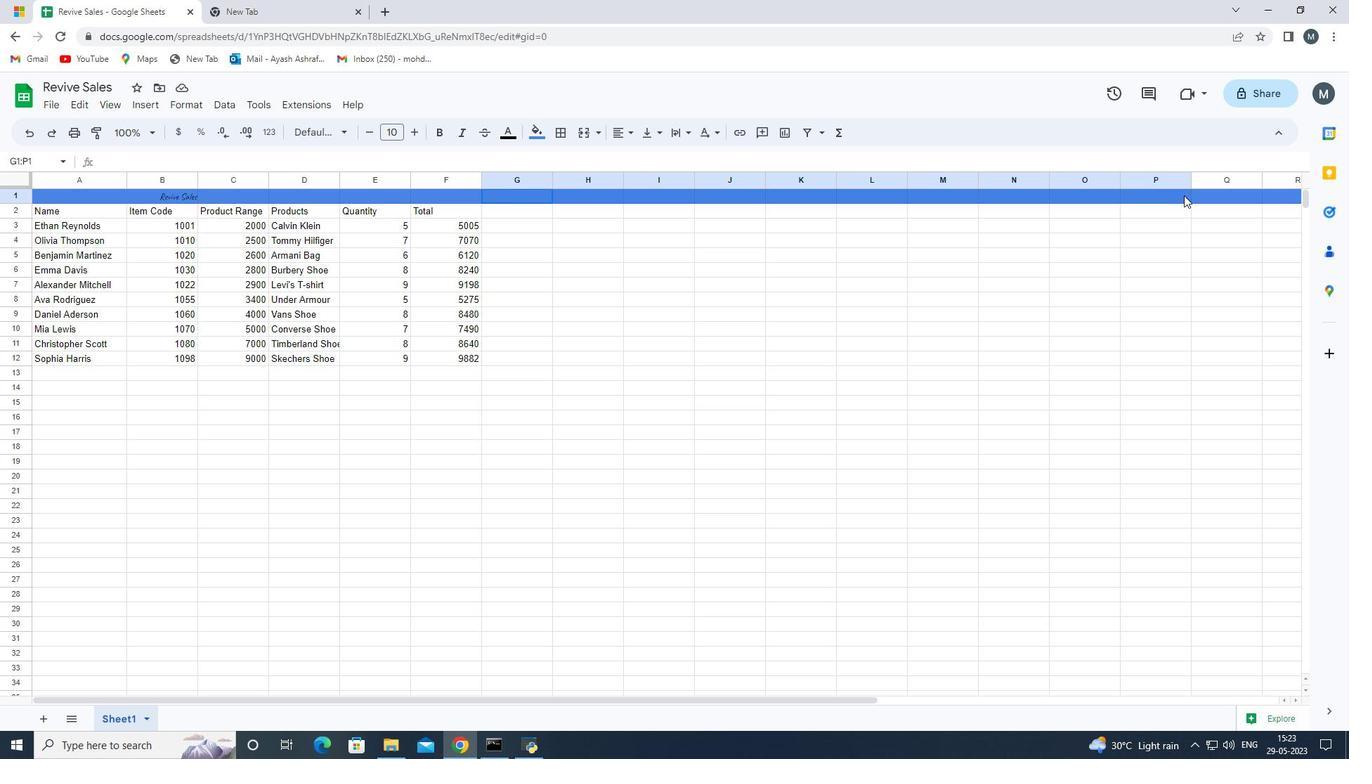 
Action: Mouse pressed right at (1271, 207)
Screenshot: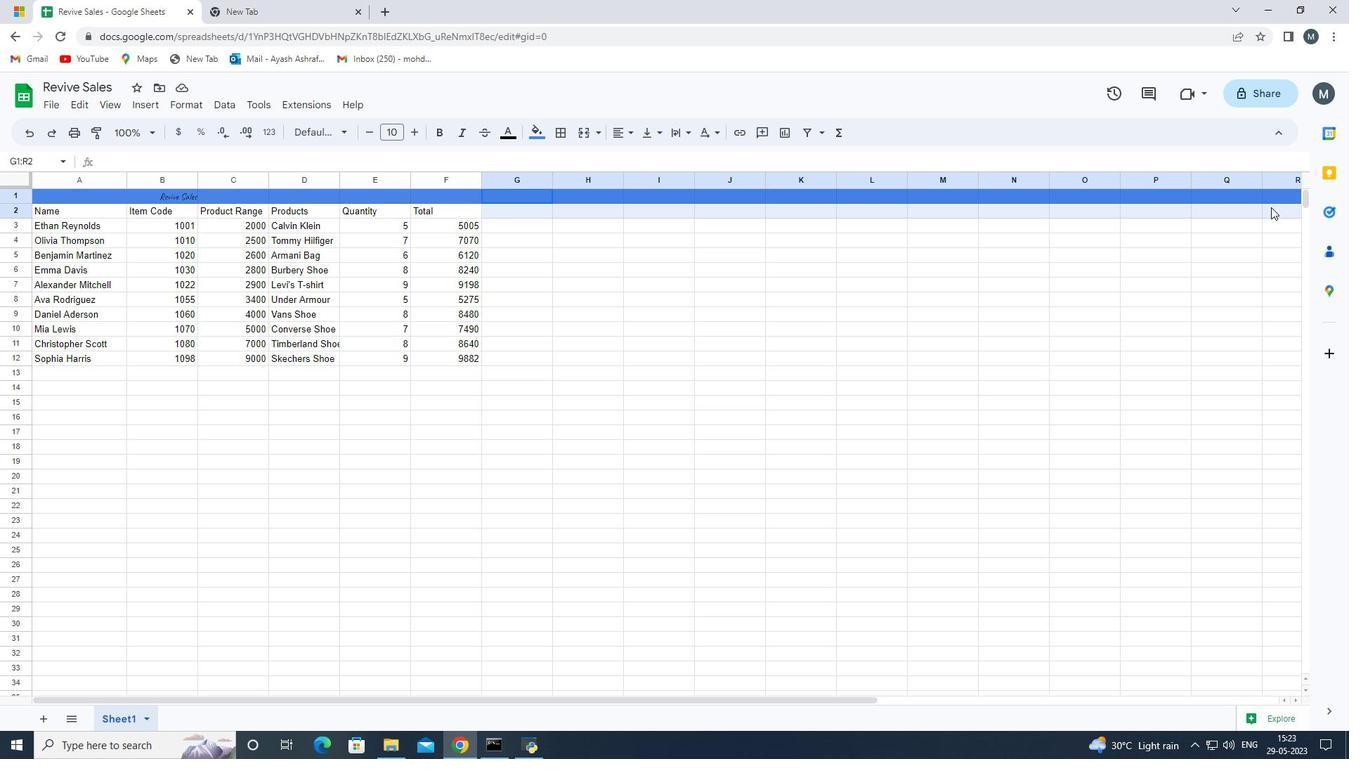 
Action: Mouse moved to (1121, 447)
Screenshot: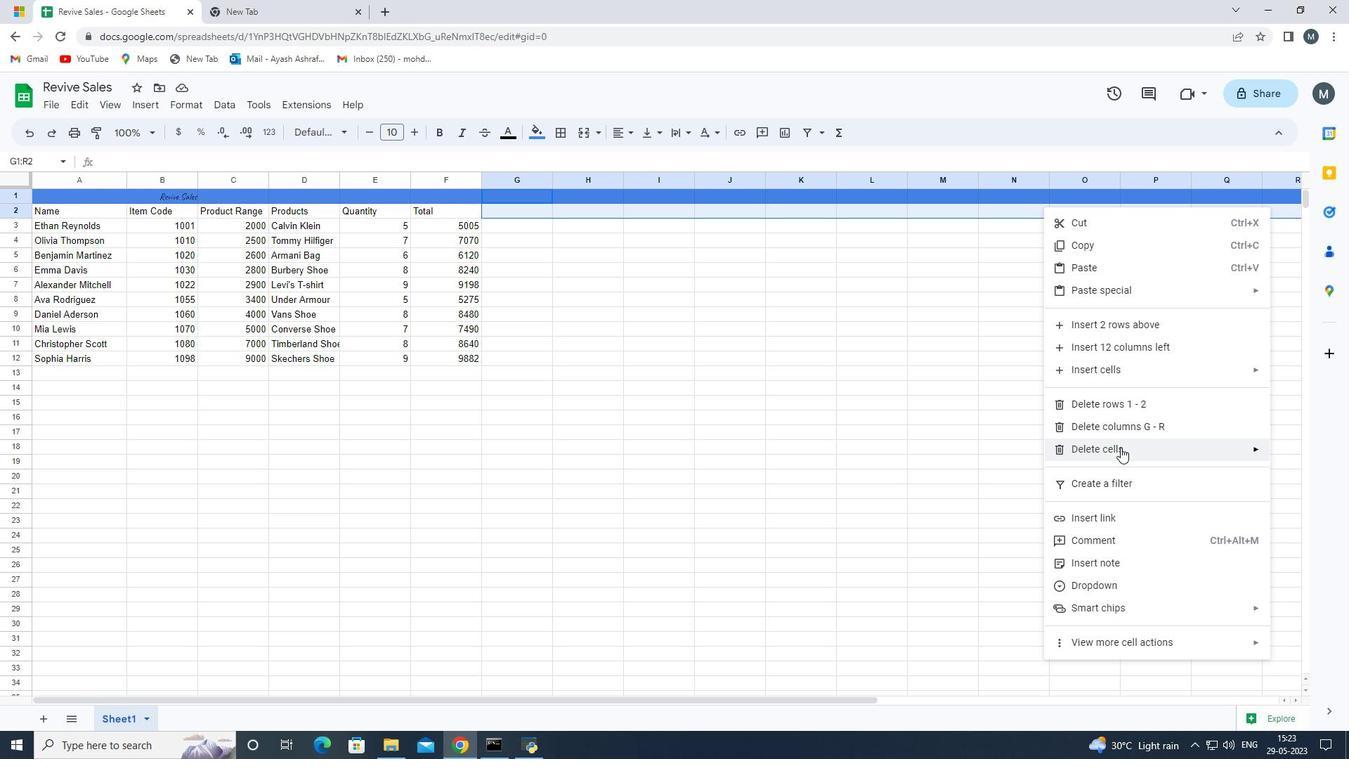 
Action: Mouse pressed left at (1121, 447)
Screenshot: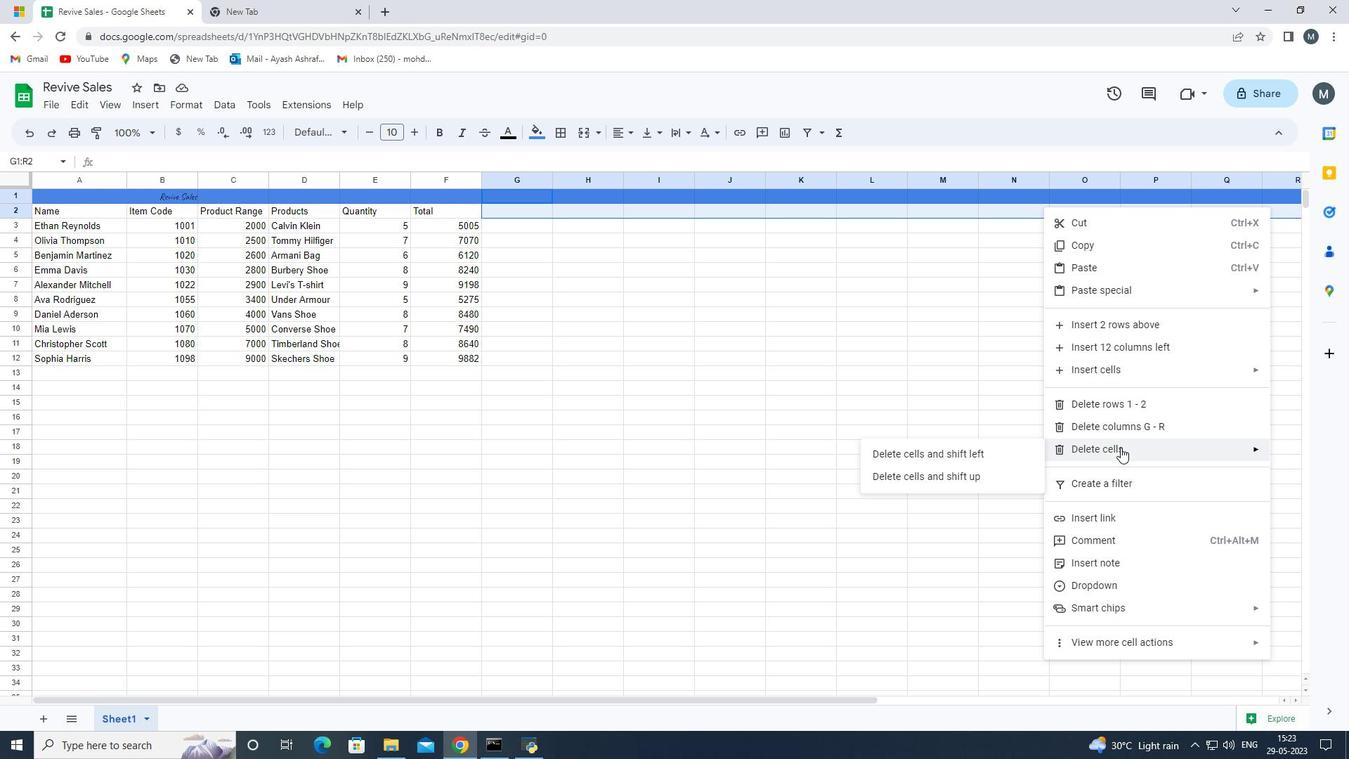 
Action: Mouse moved to (1107, 454)
Screenshot: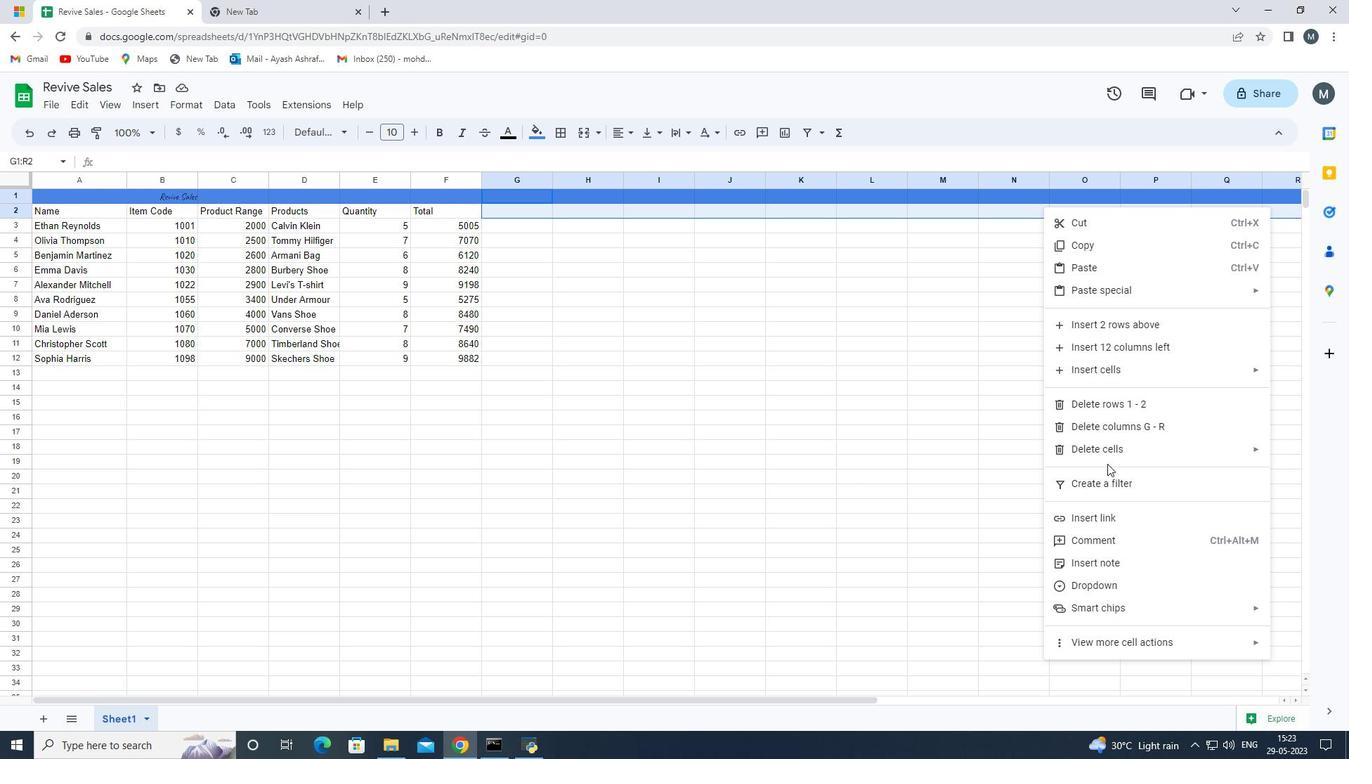 
Action: Mouse pressed left at (1107, 454)
Screenshot: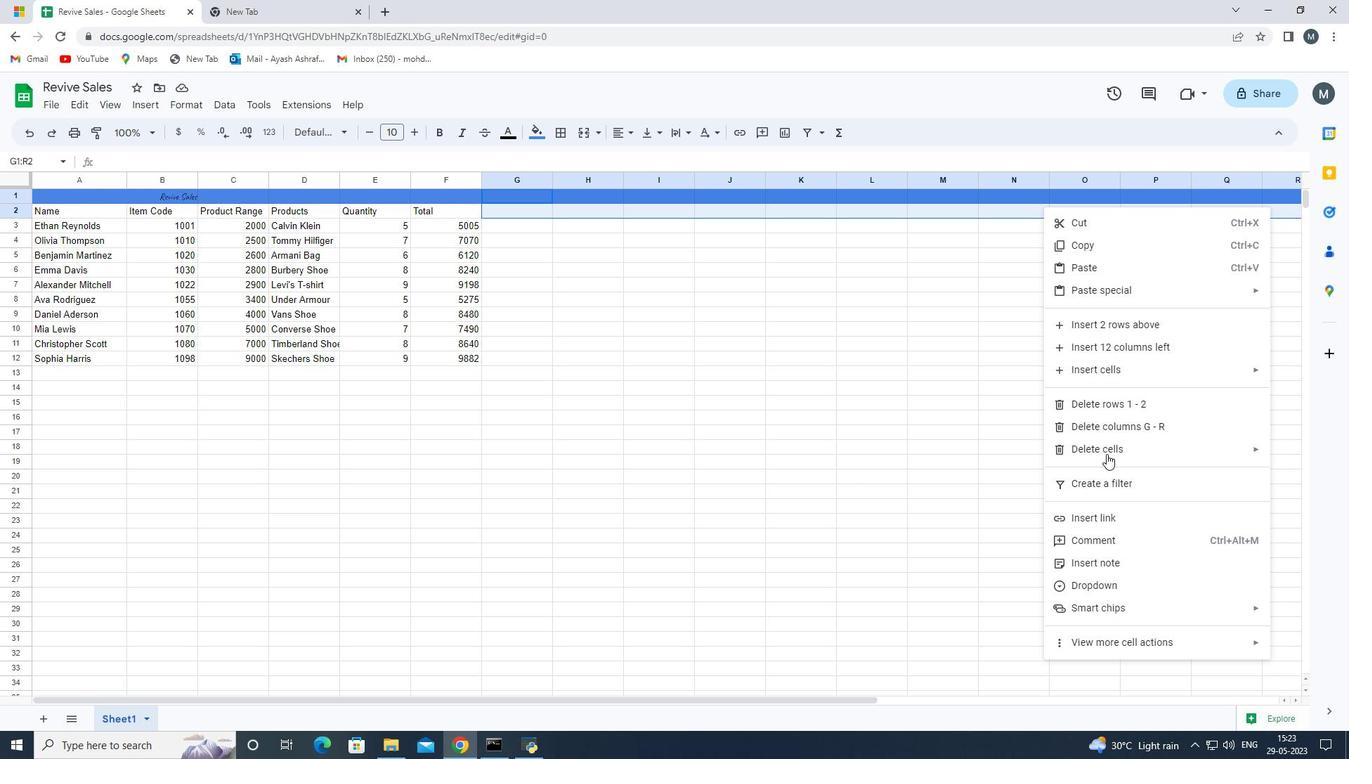 
Action: Mouse moved to (976, 456)
Screenshot: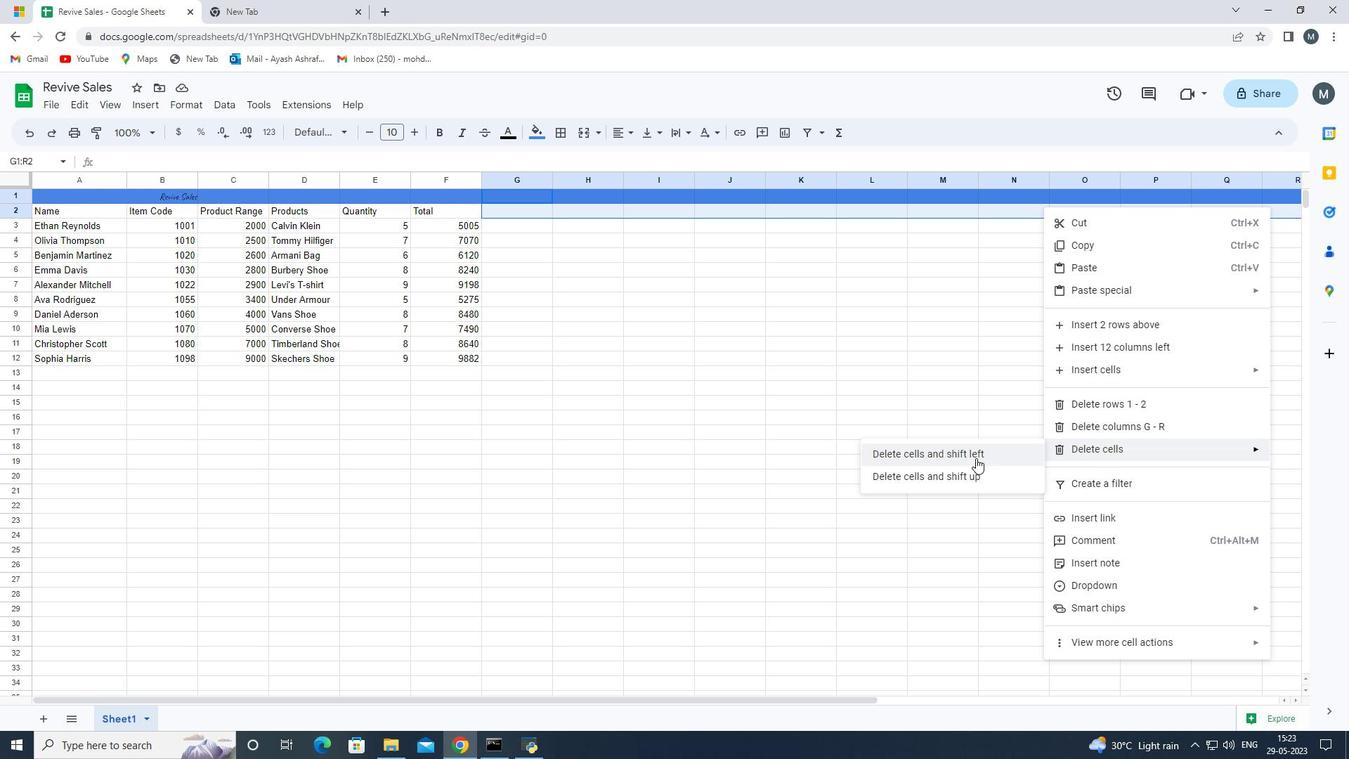 
Action: Mouse pressed left at (976, 456)
Screenshot: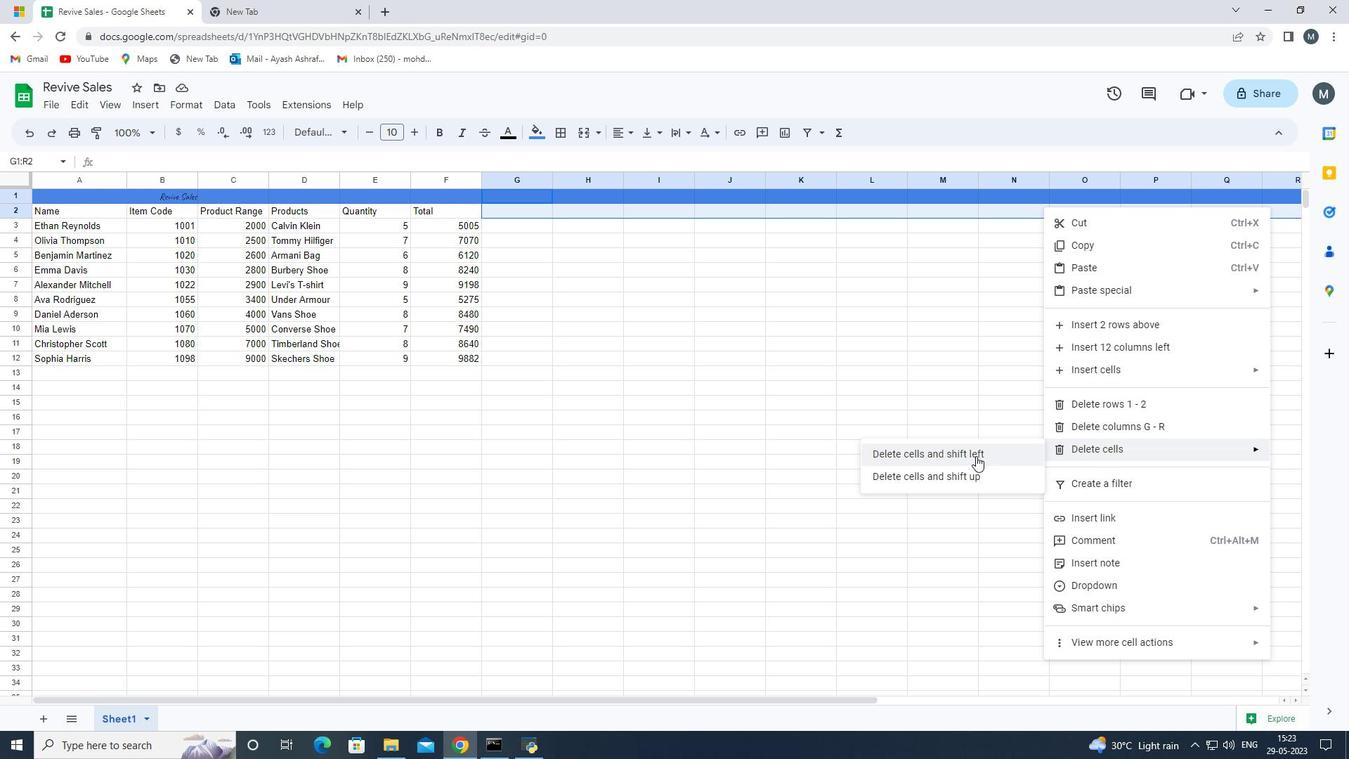
Action: Mouse moved to (670, 298)
Screenshot: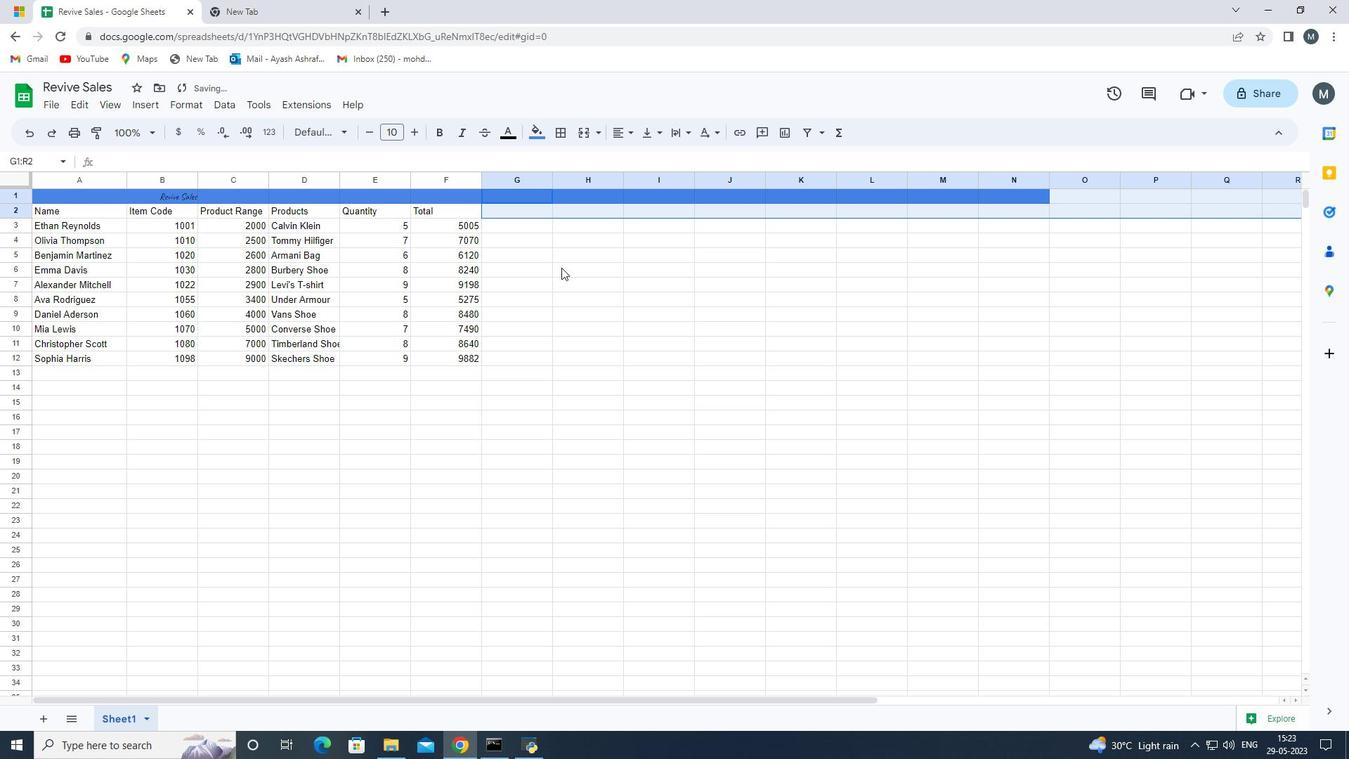 
Action: Mouse pressed left at (670, 298)
Screenshot: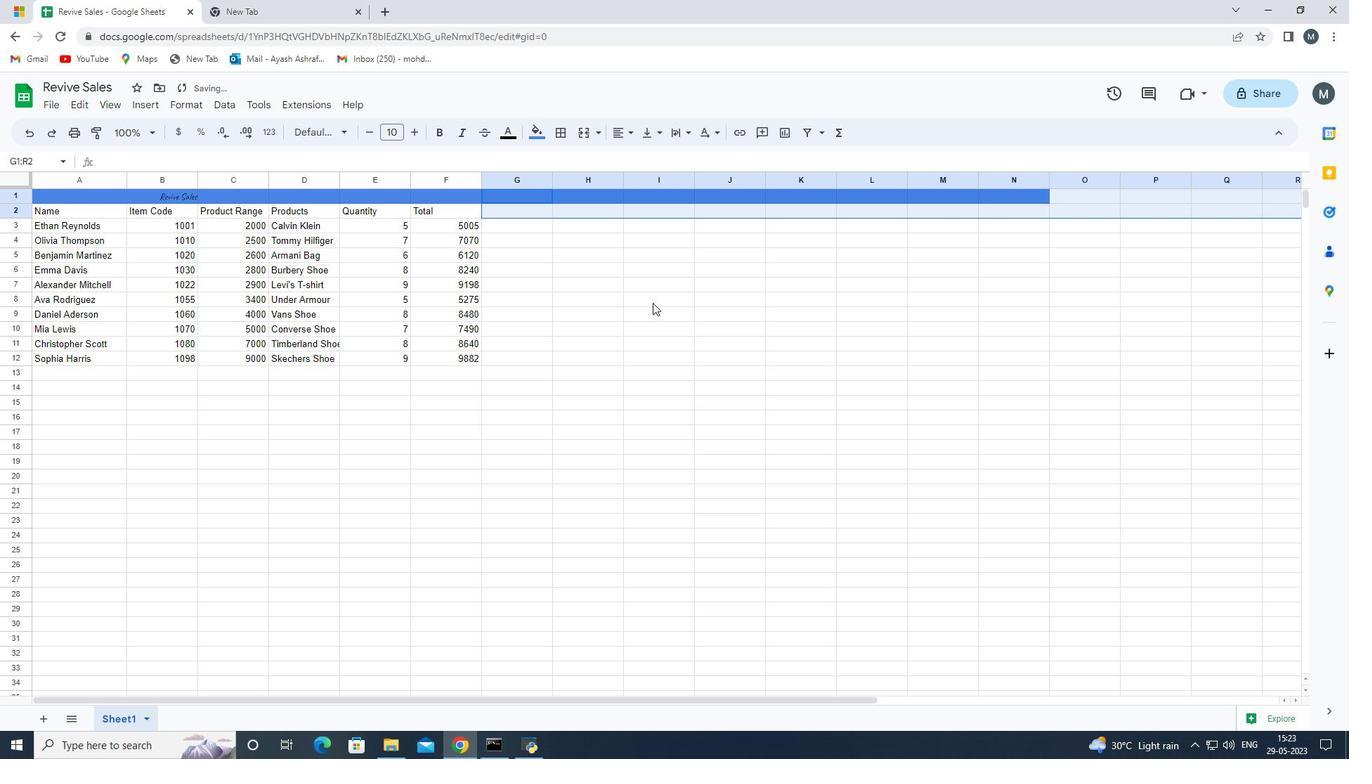 
Action: Mouse moved to (572, 194)
Screenshot: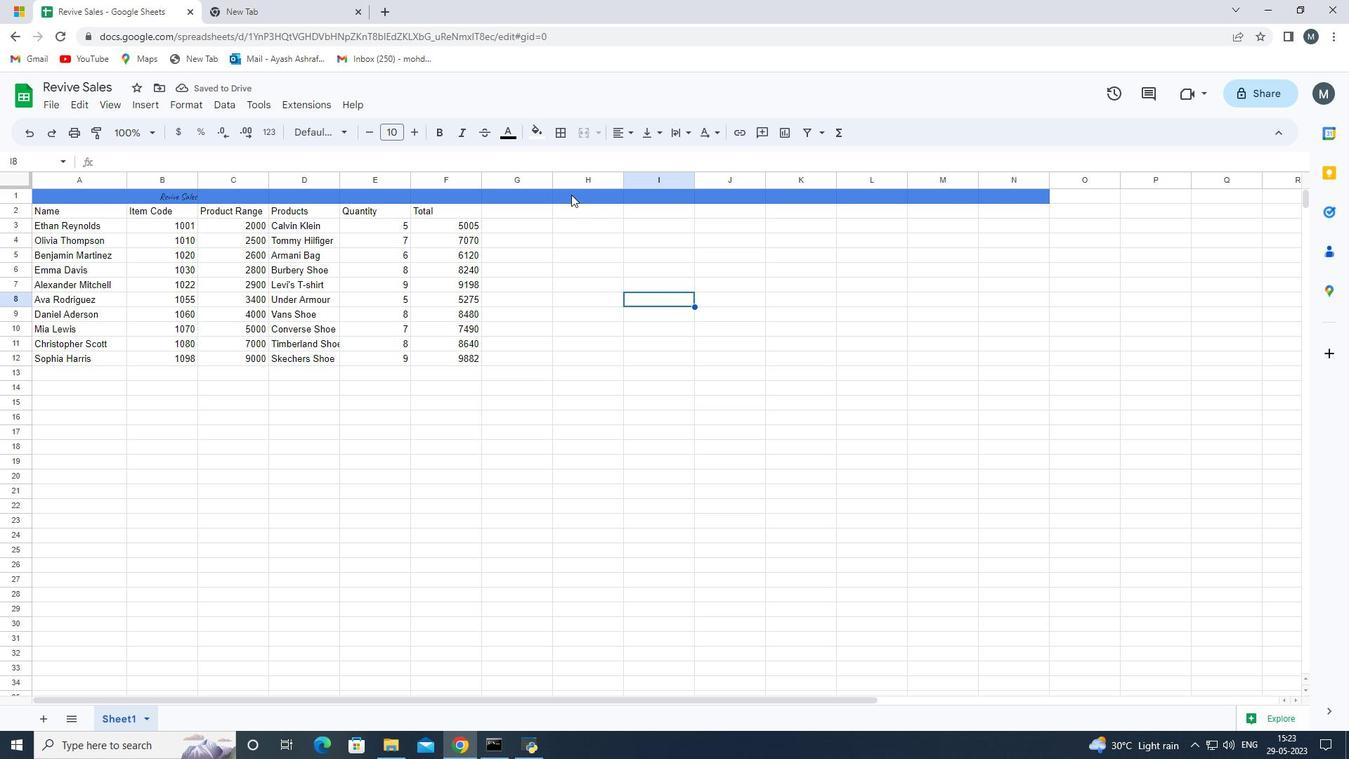 
Action: Mouse pressed left at (572, 194)
Screenshot: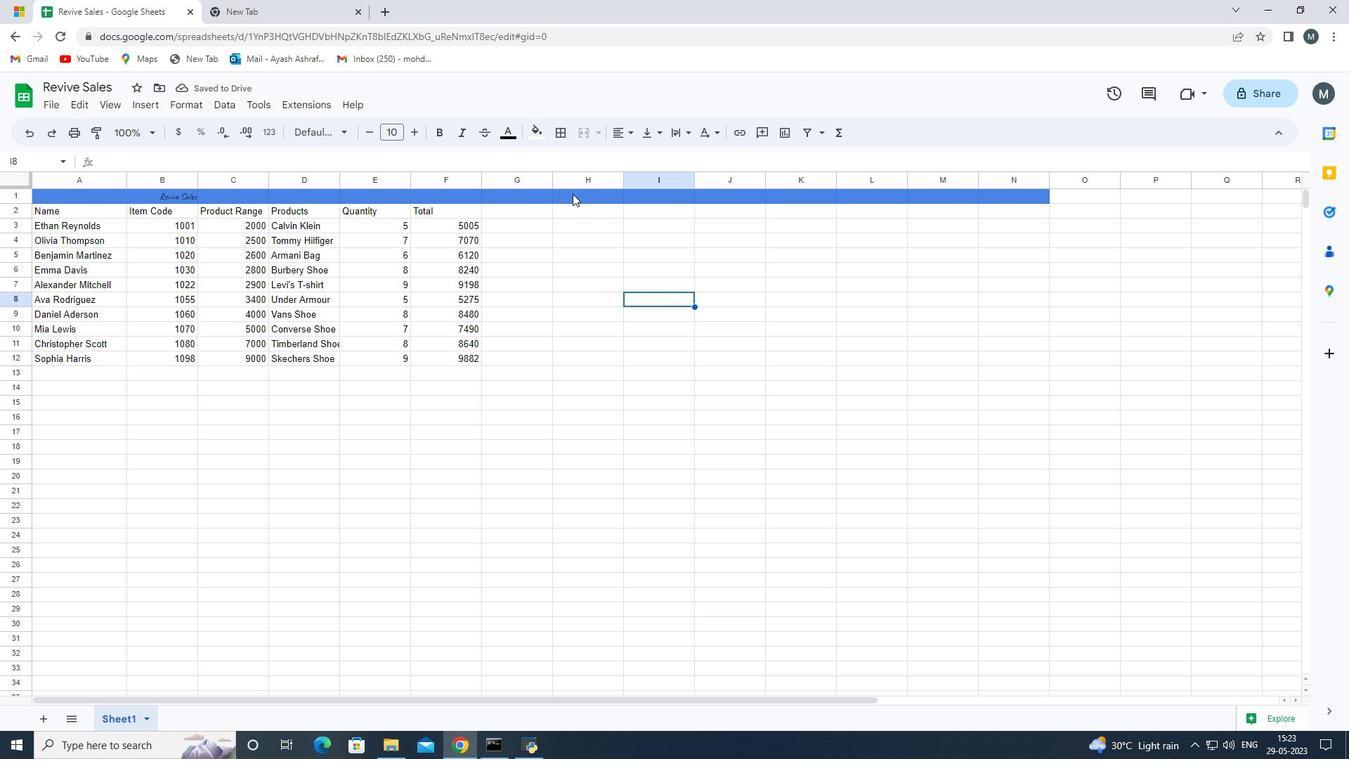 
Action: Mouse moved to (544, 127)
Screenshot: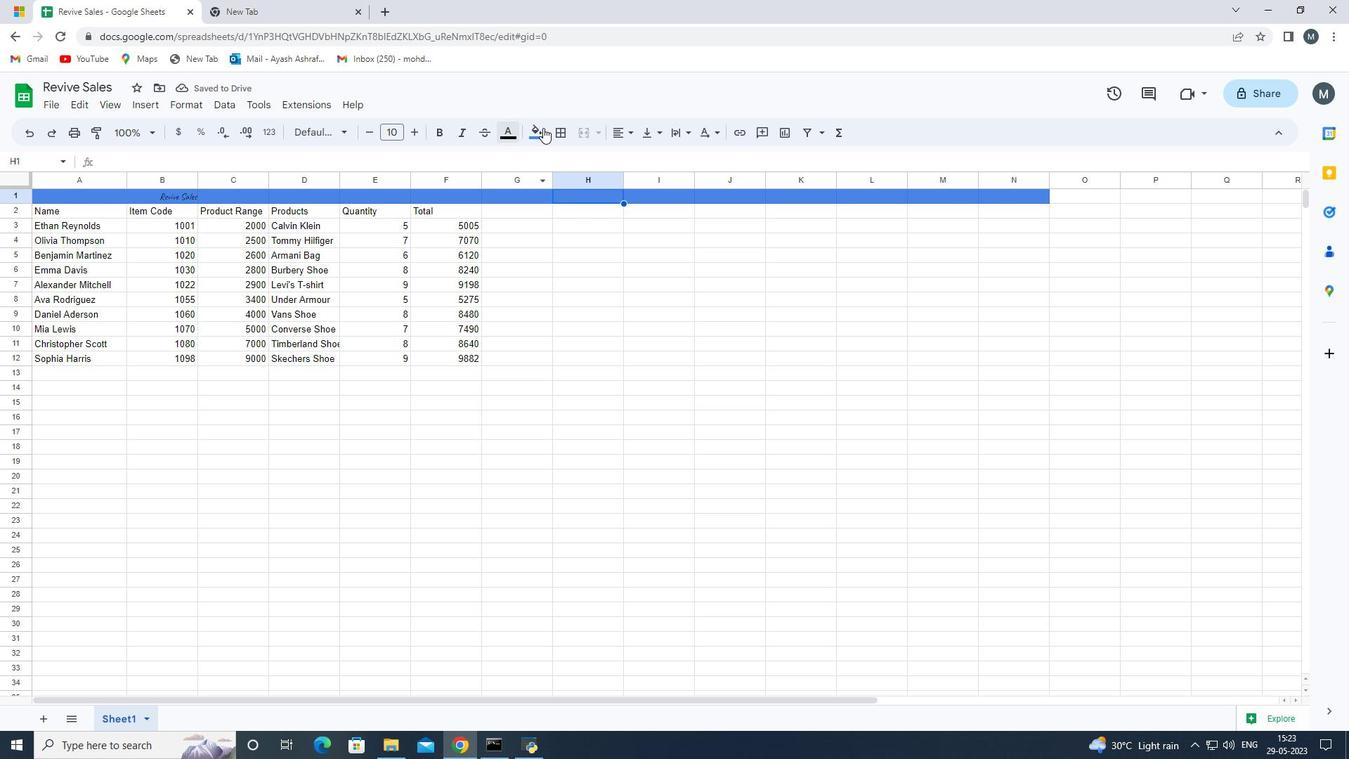 
Action: Mouse pressed left at (544, 127)
Screenshot: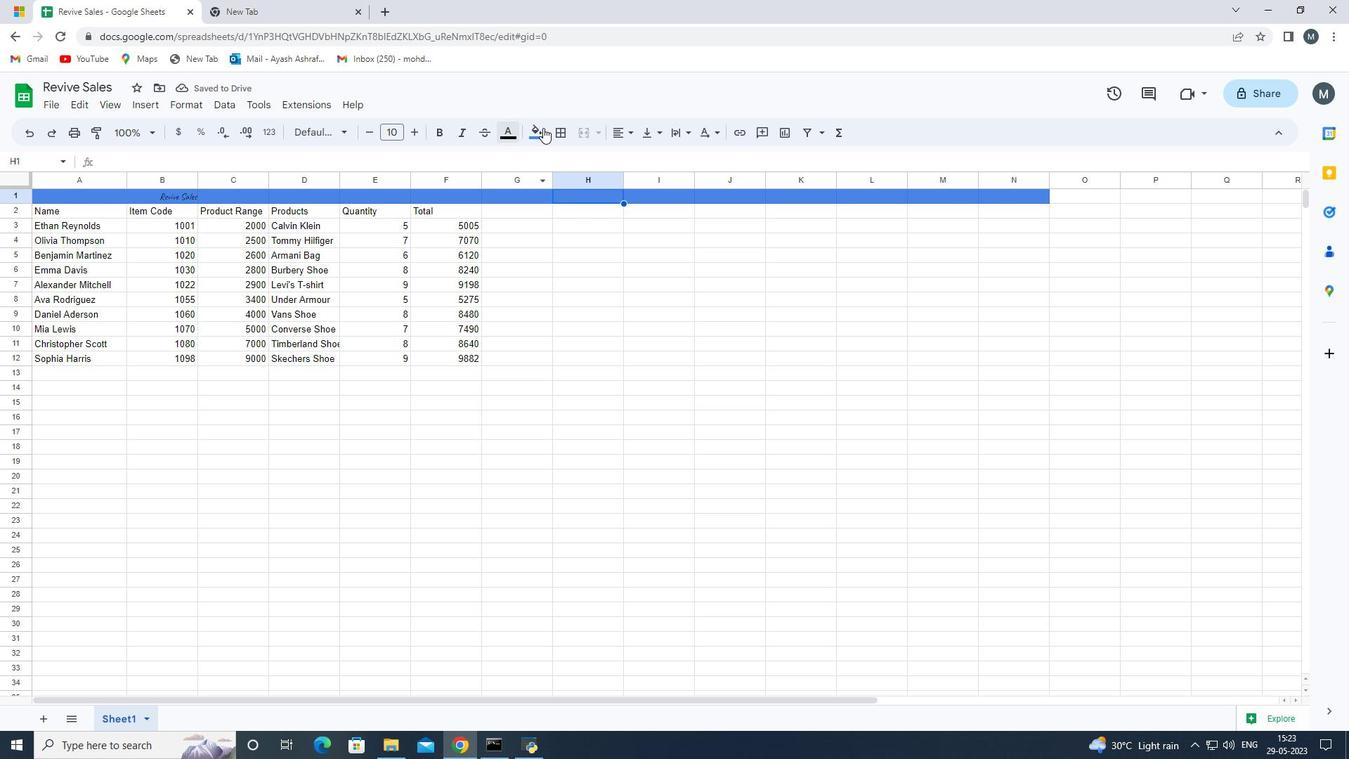 
Action: Mouse moved to (664, 182)
Screenshot: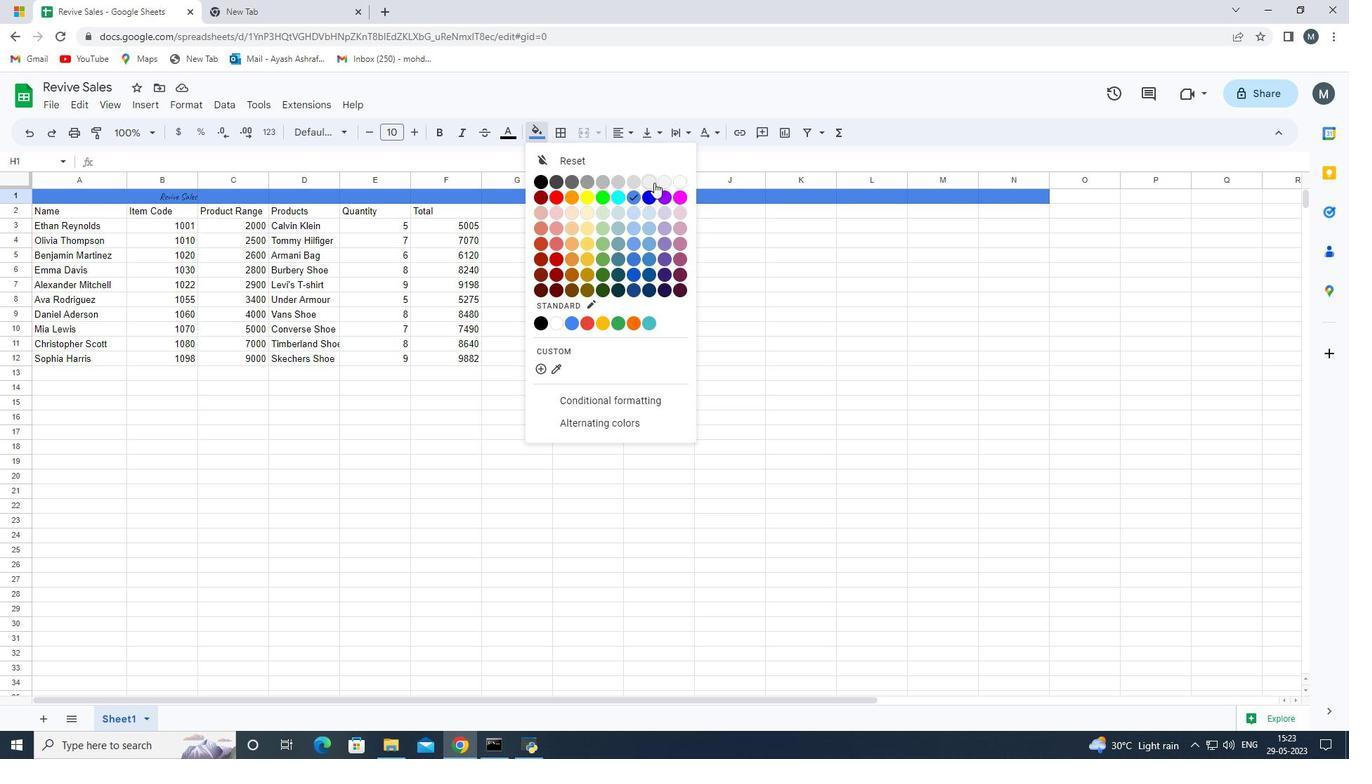 
Action: Mouse pressed left at (664, 182)
Screenshot: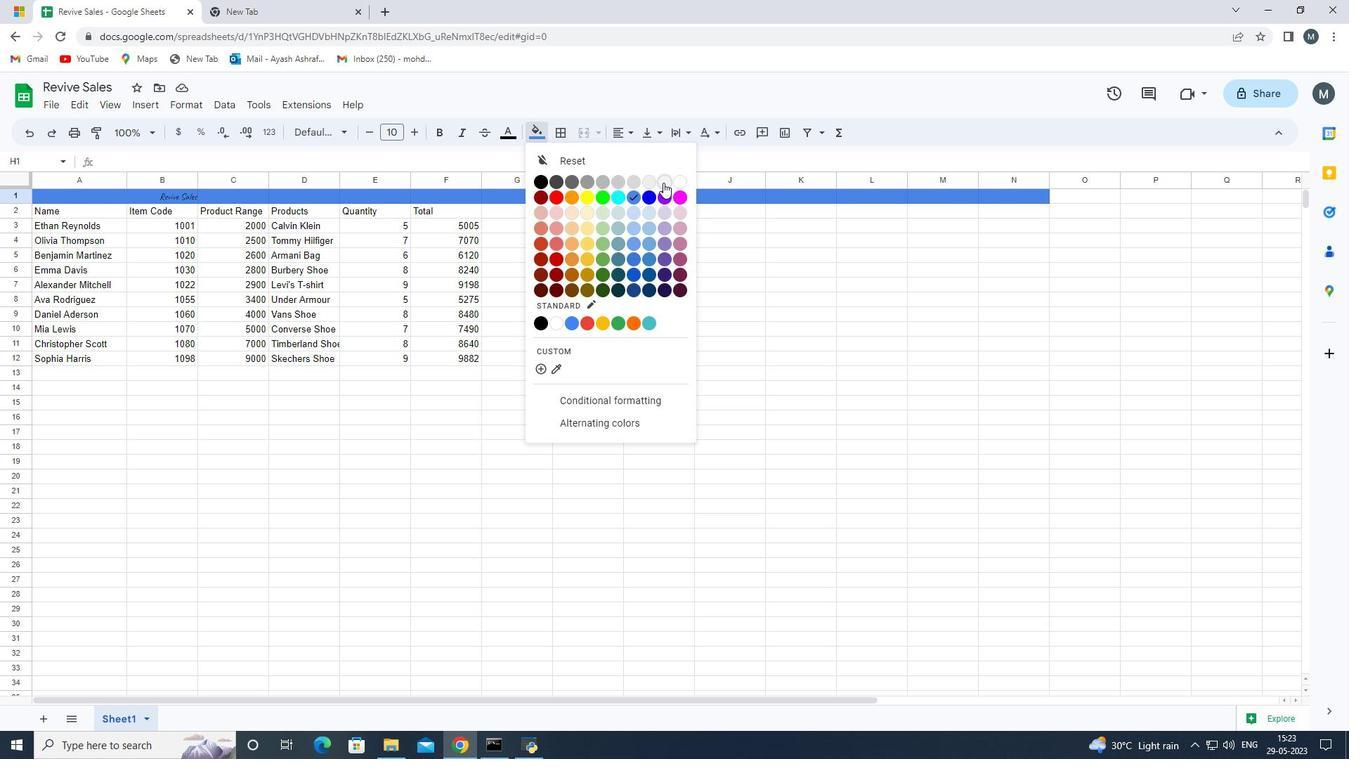 
Action: Mouse moved to (506, 195)
Screenshot: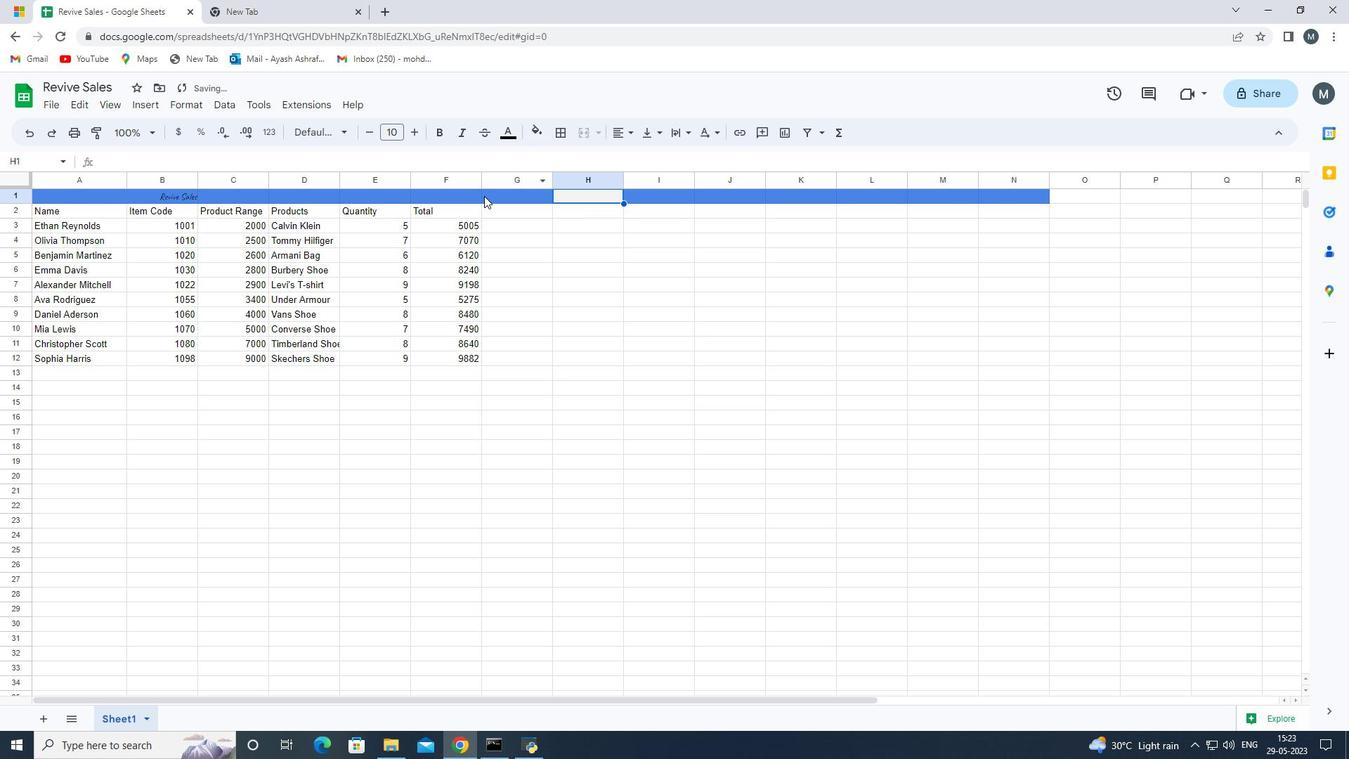 
Action: Mouse pressed left at (506, 195)
Screenshot: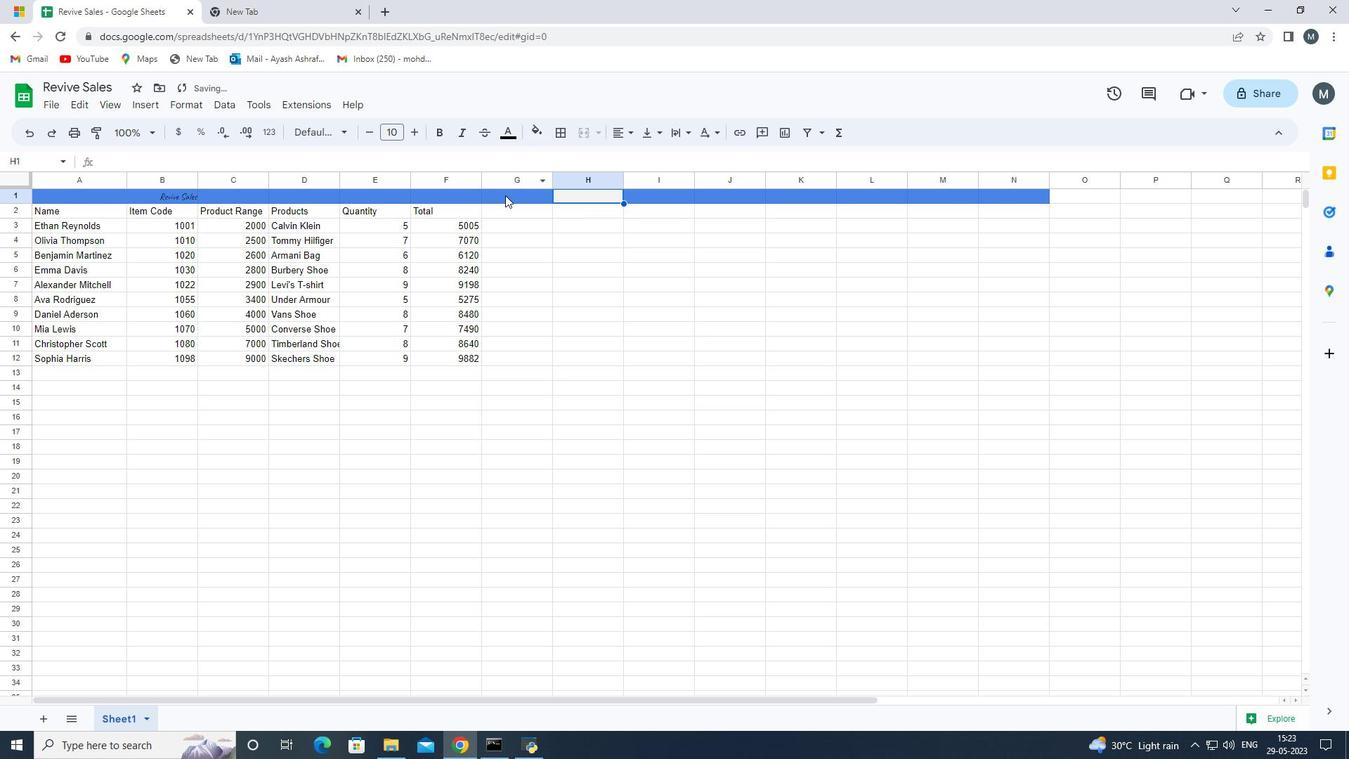 
Action: Mouse moved to (542, 130)
Screenshot: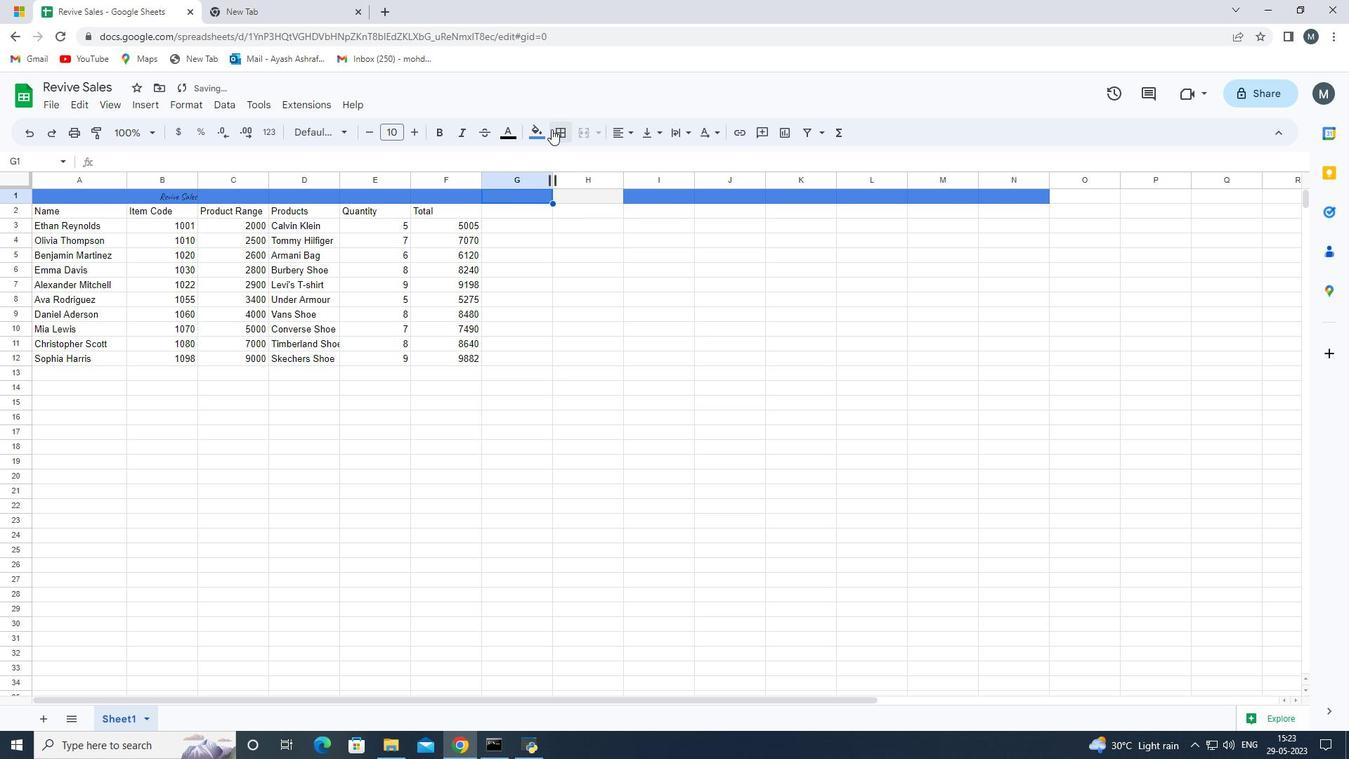 
Action: Mouse pressed left at (542, 130)
Screenshot: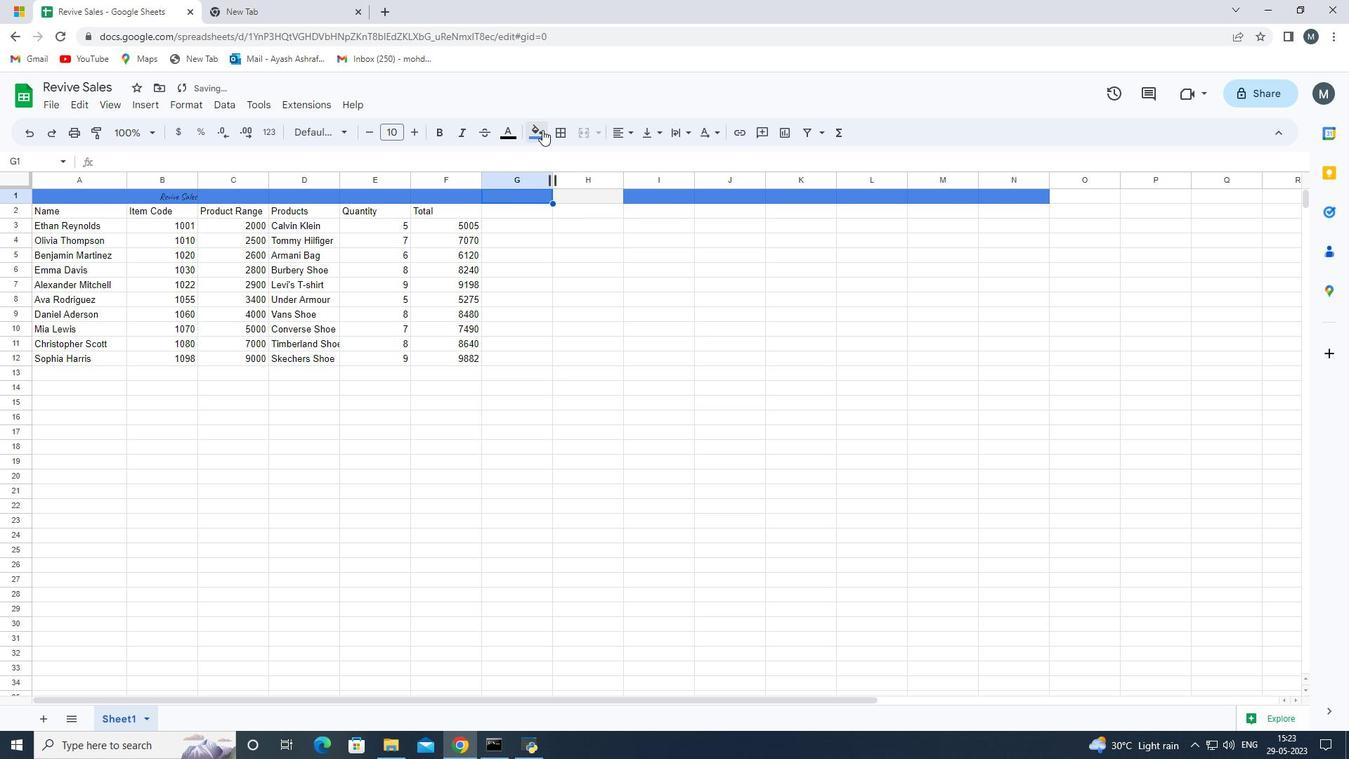 
Action: Mouse moved to (676, 182)
Screenshot: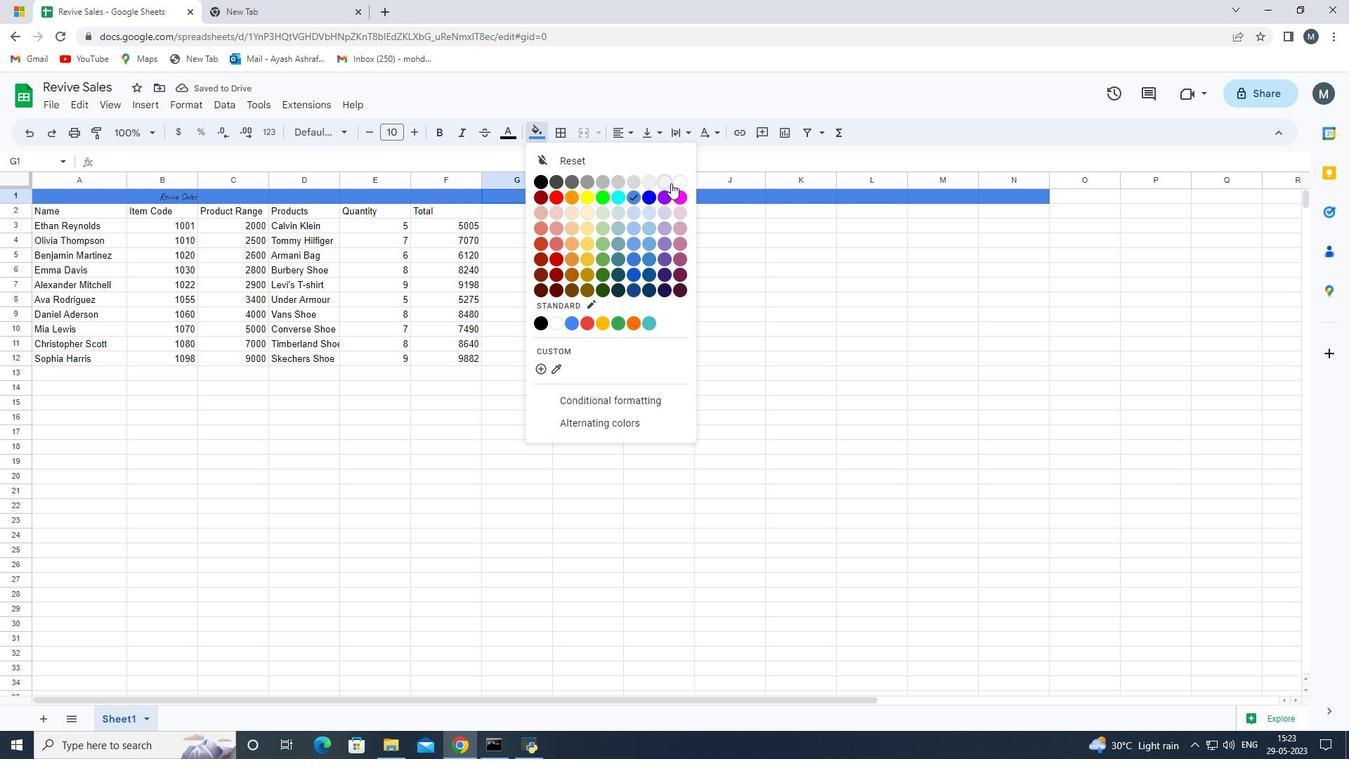 
Action: Mouse pressed left at (676, 182)
Screenshot: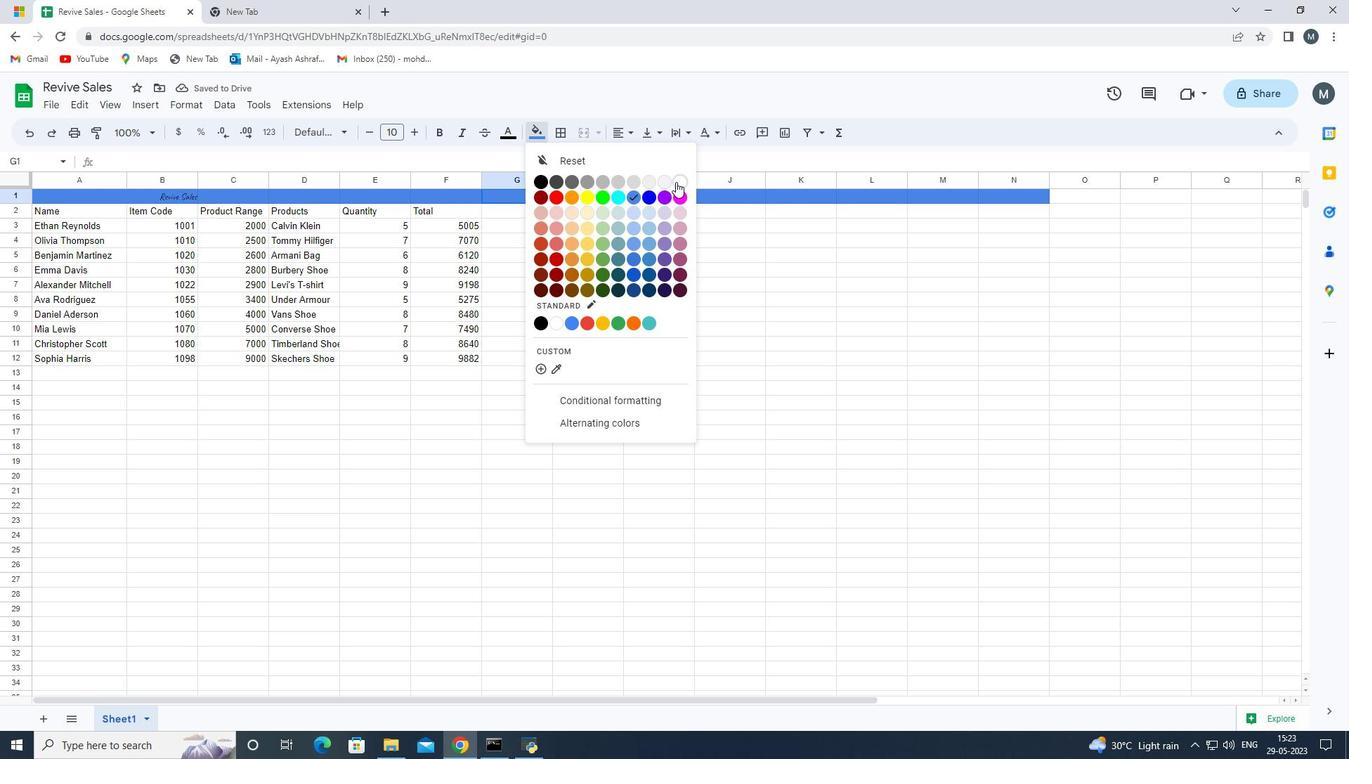 
Action: Mouse moved to (665, 197)
Screenshot: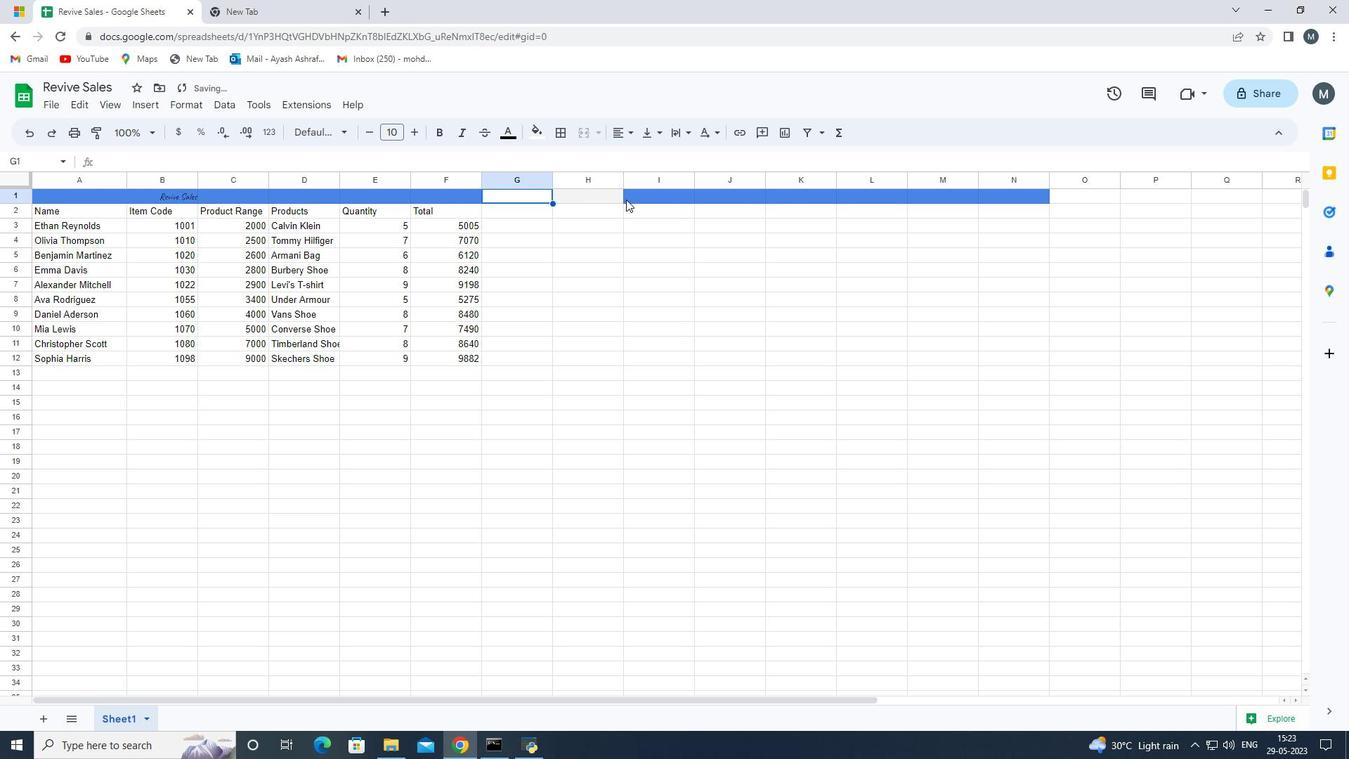 
Action: Mouse pressed left at (665, 197)
Screenshot: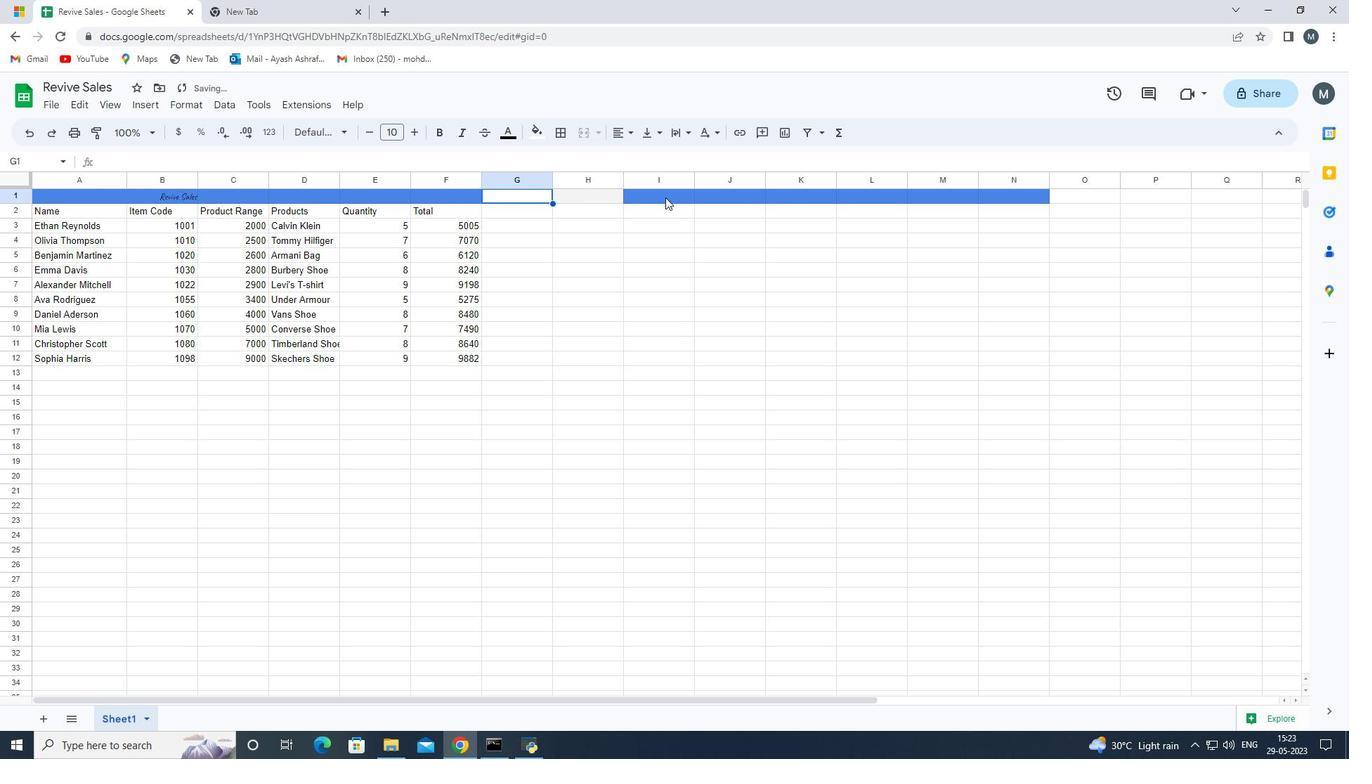 
Action: Mouse moved to (688, 209)
Screenshot: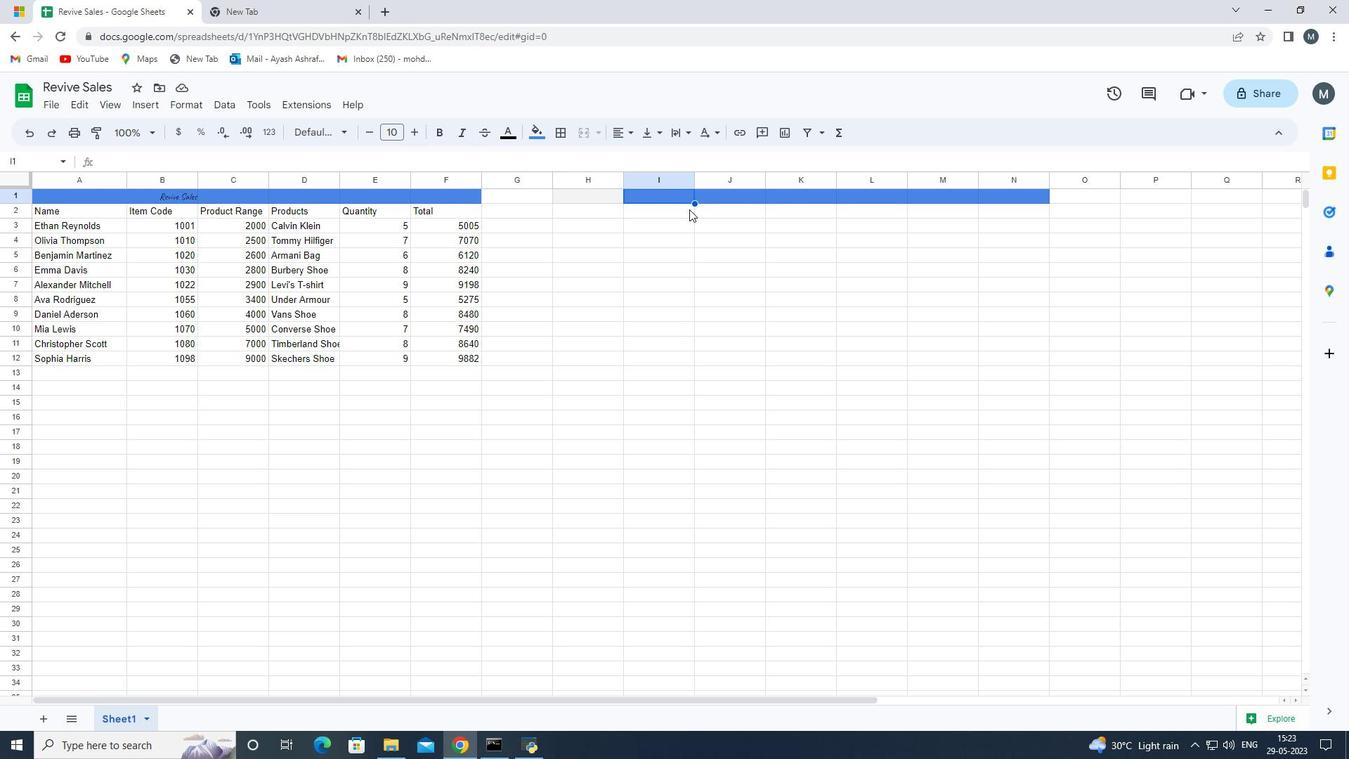 
Action: Key pressed <Key.shift_r><Key.right><Key.right><Key.right><Key.right><Key.right><Key.right><Key.right><Key.right>
Screenshot: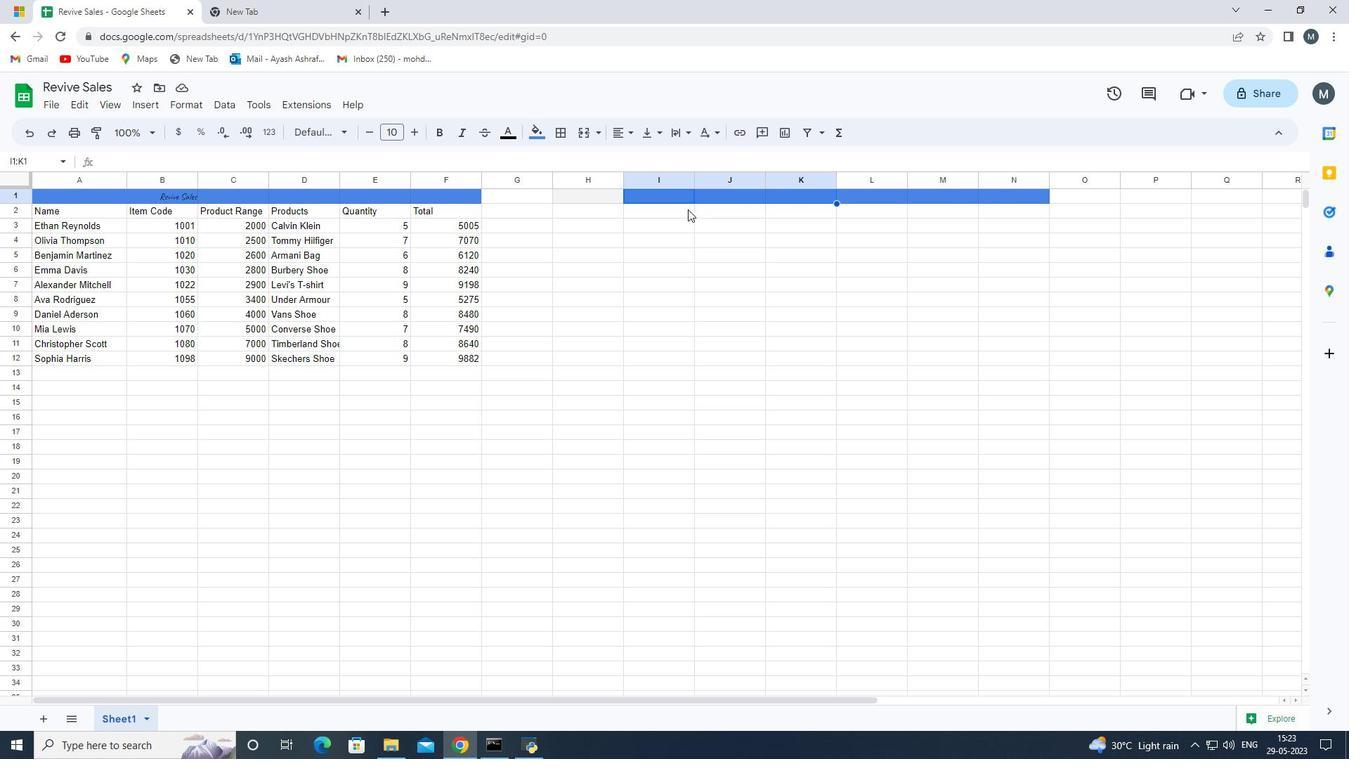 
Action: Mouse pressed right at (688, 209)
Screenshot: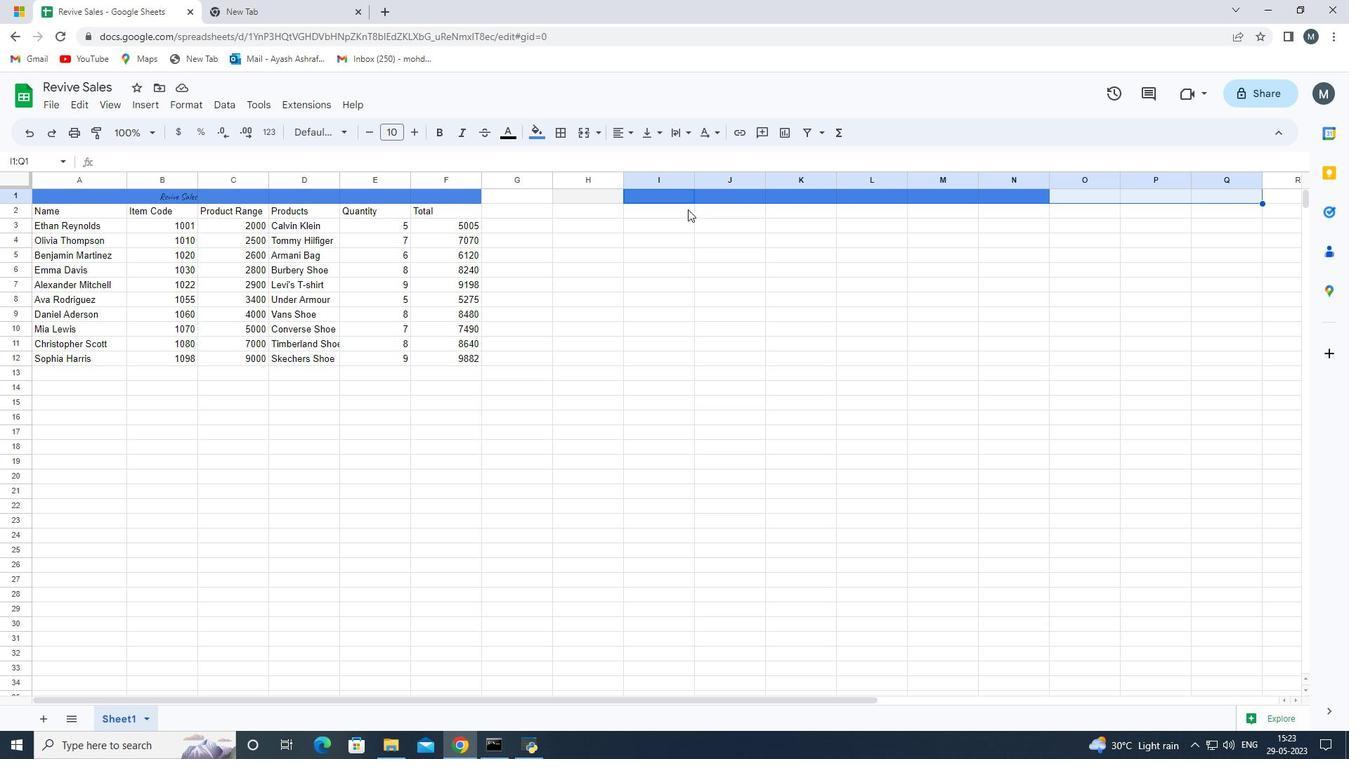 
Action: Mouse moved to (757, 407)
Screenshot: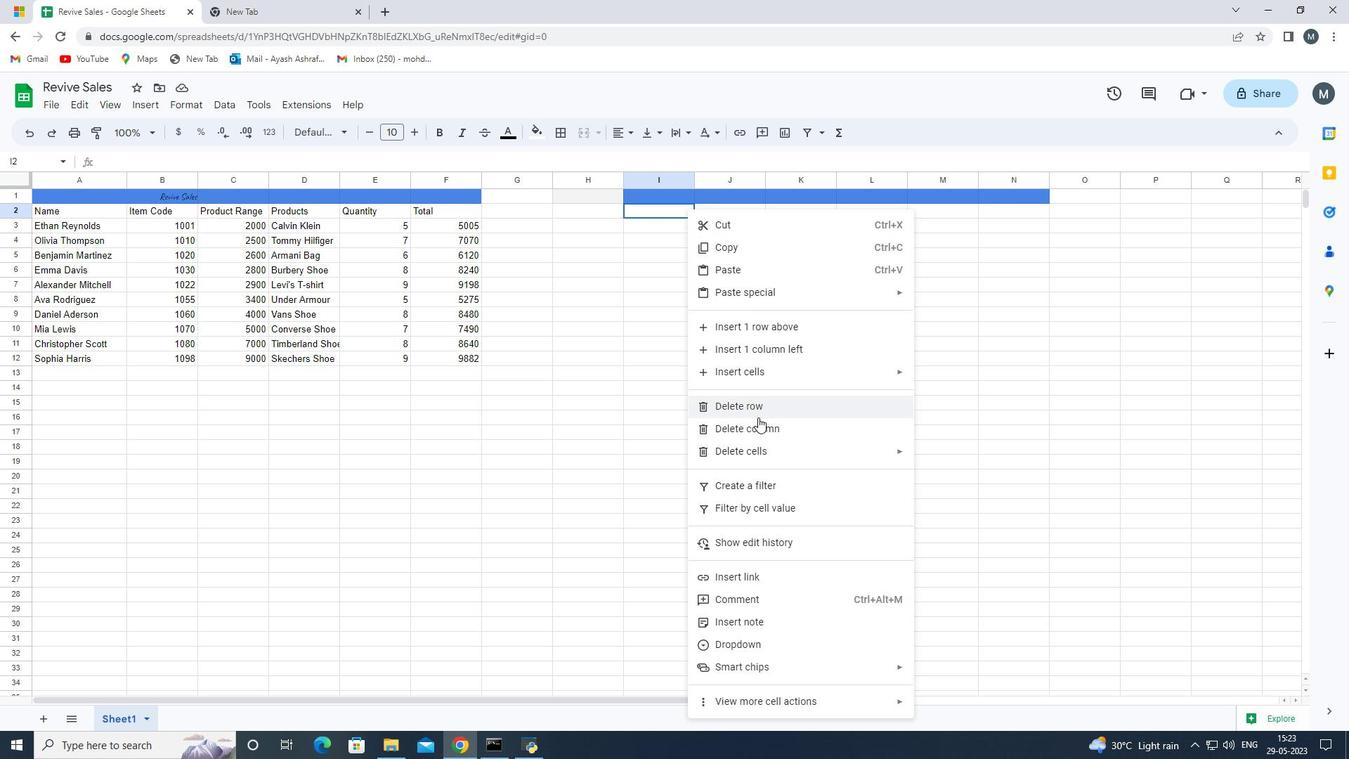 
Action: Mouse pressed left at (757, 407)
Screenshot: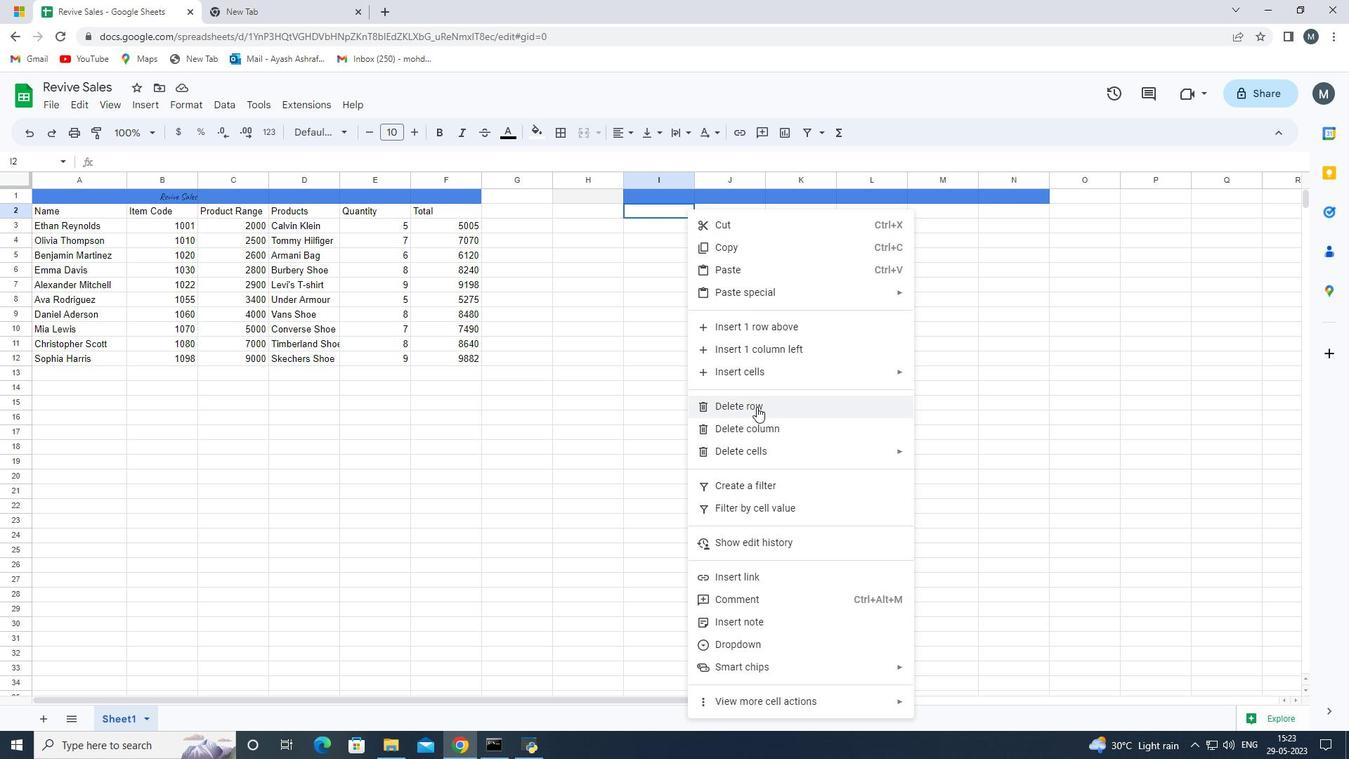 
Action: Mouse moved to (535, 377)
Screenshot: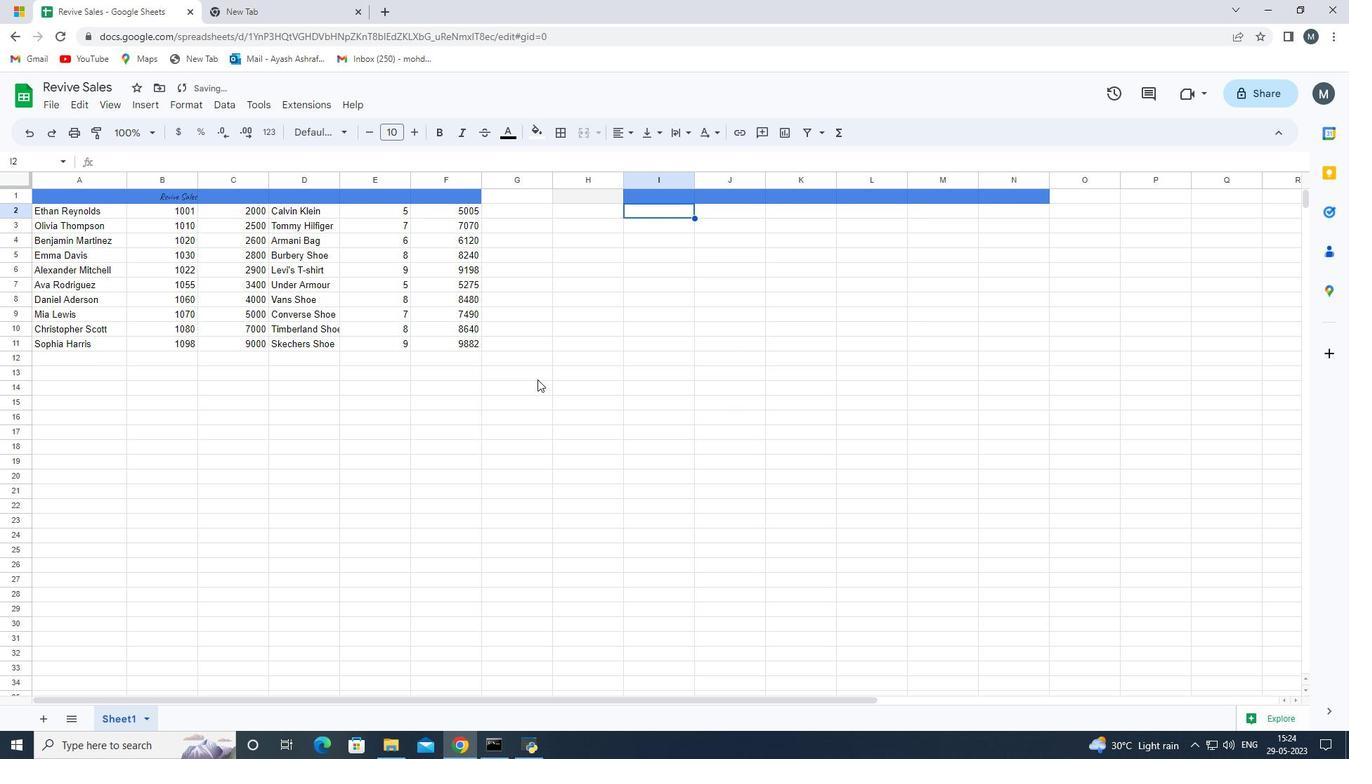 
Action: Mouse scrolled (535, 378) with delta (0, 0)
Screenshot: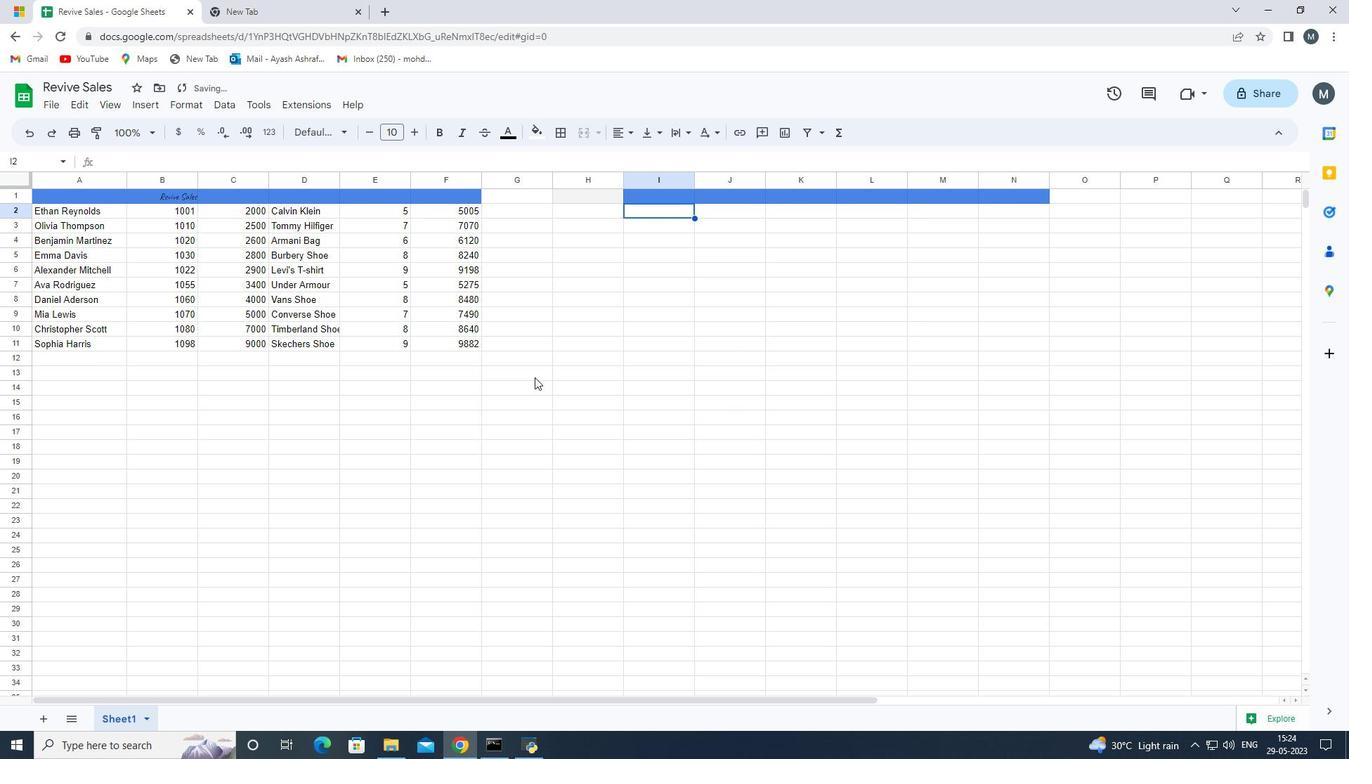 
Action: Mouse scrolled (535, 378) with delta (0, 0)
Screenshot: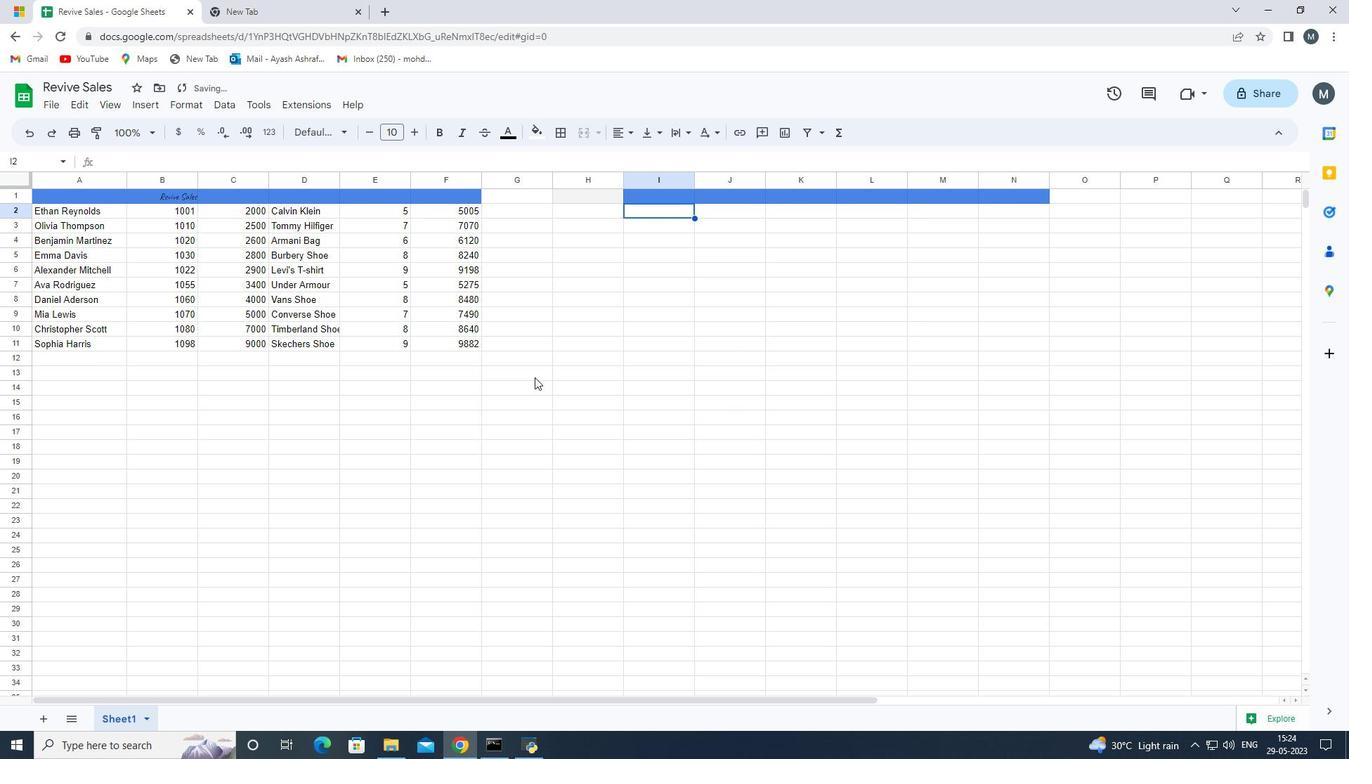 
Action: Mouse moved to (341, 435)
Screenshot: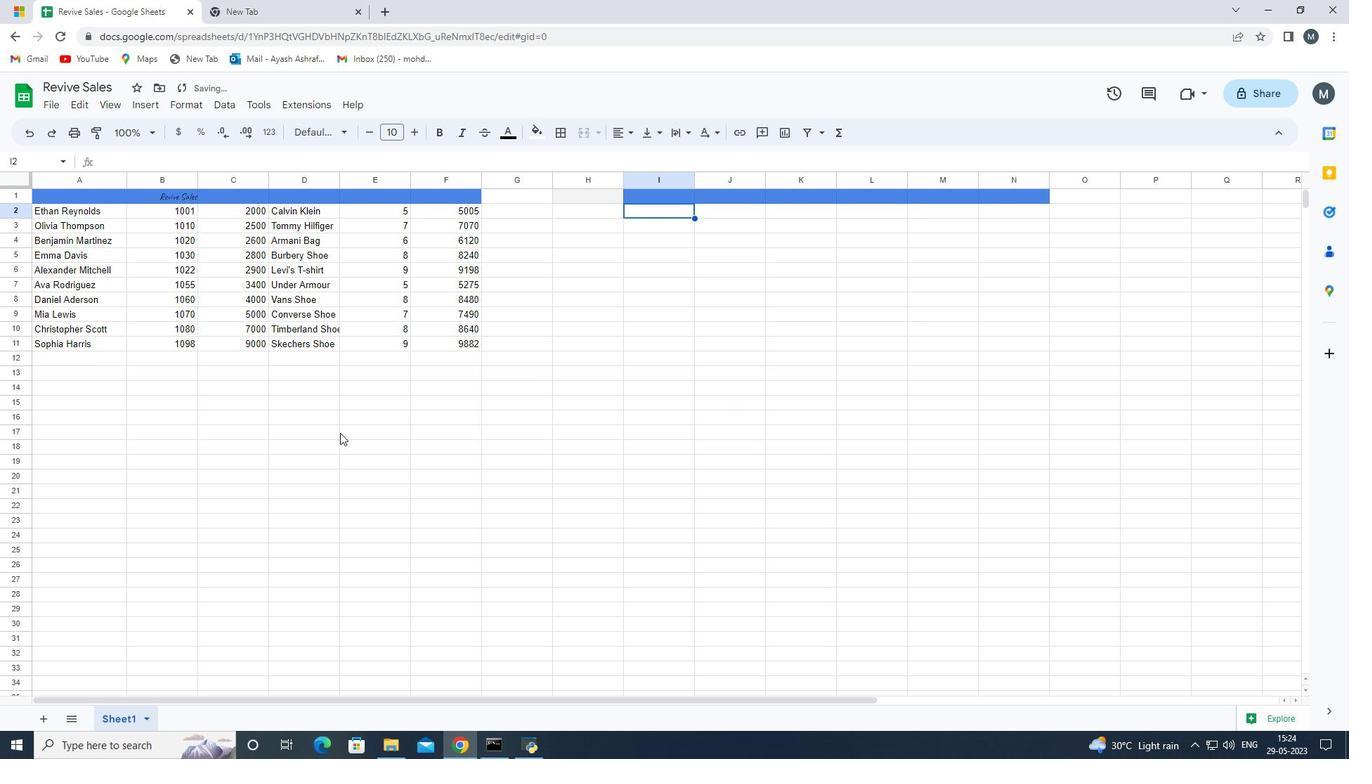 
Action: Mouse pressed left at (341, 435)
Screenshot: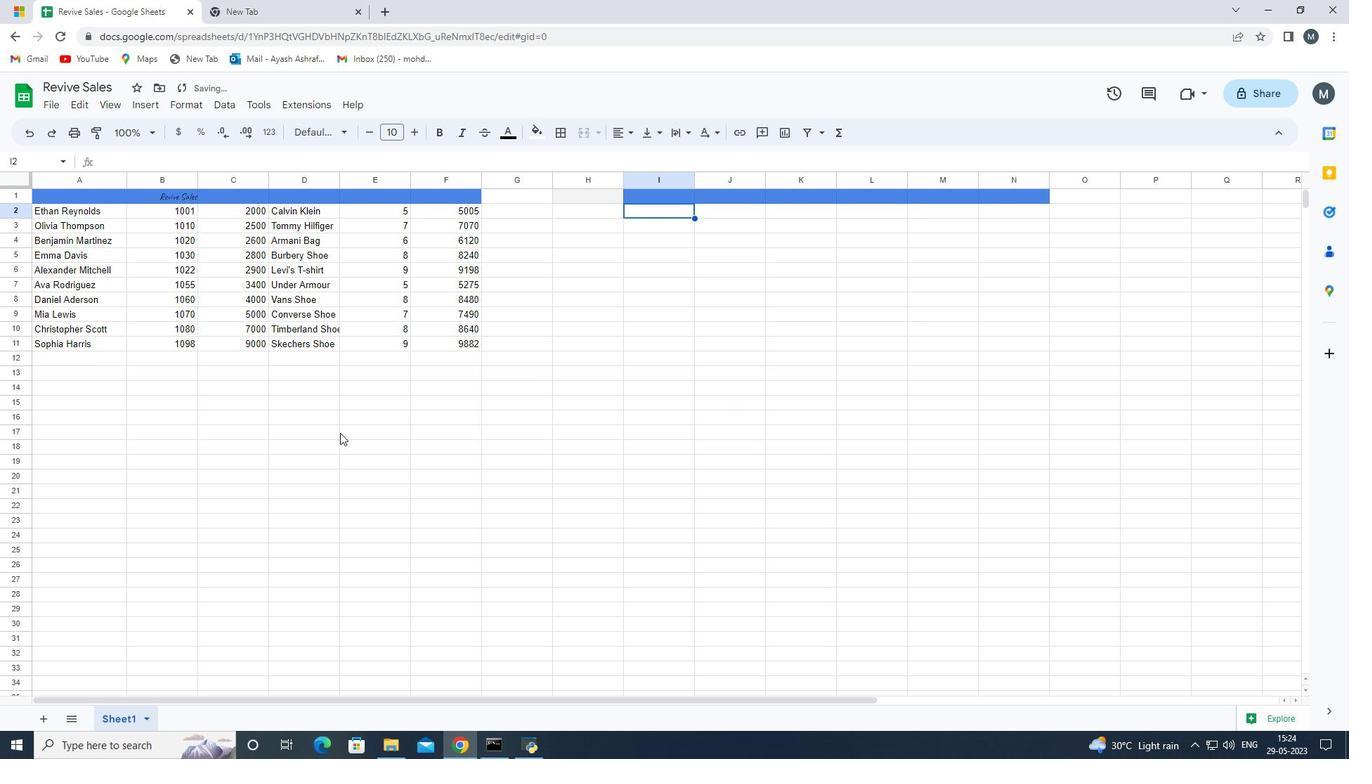 
Action: Mouse moved to (652, 200)
Screenshot: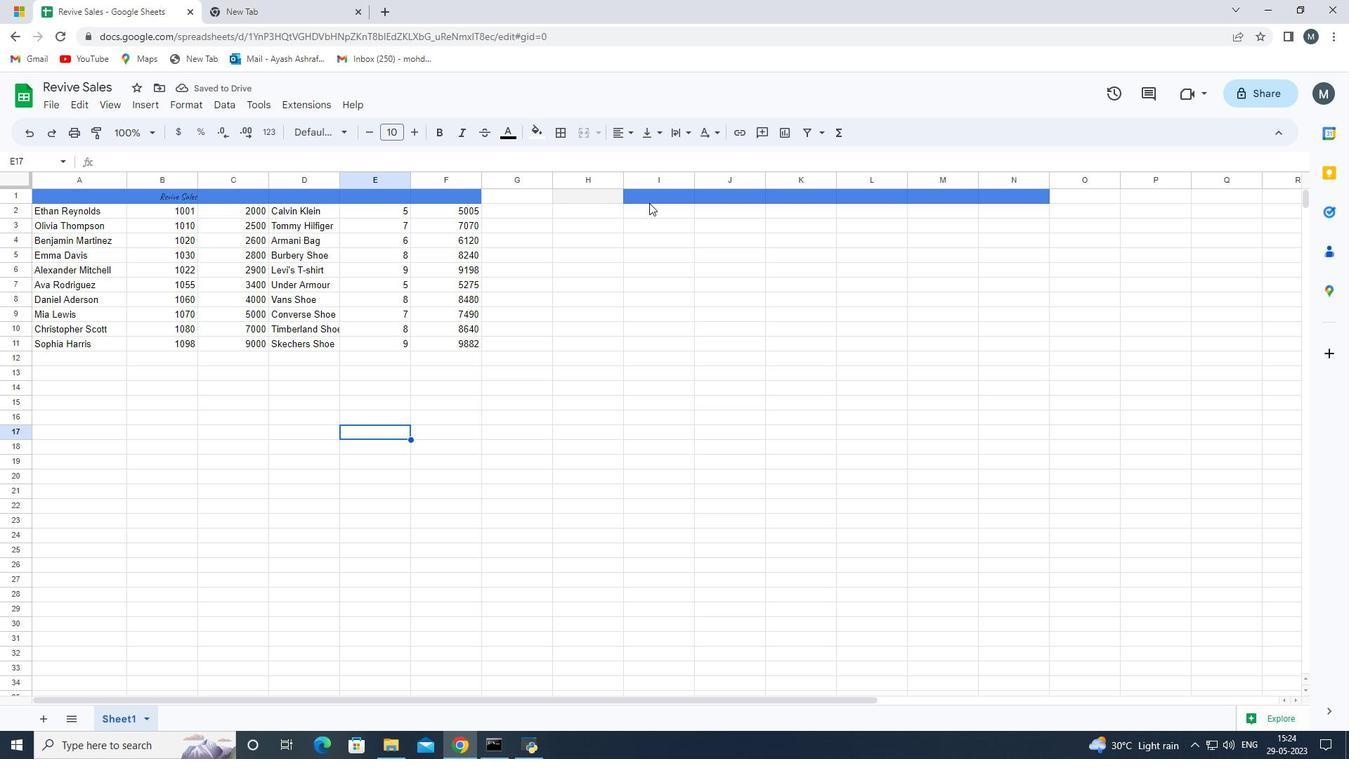 
Action: Mouse pressed left at (652, 200)
Screenshot: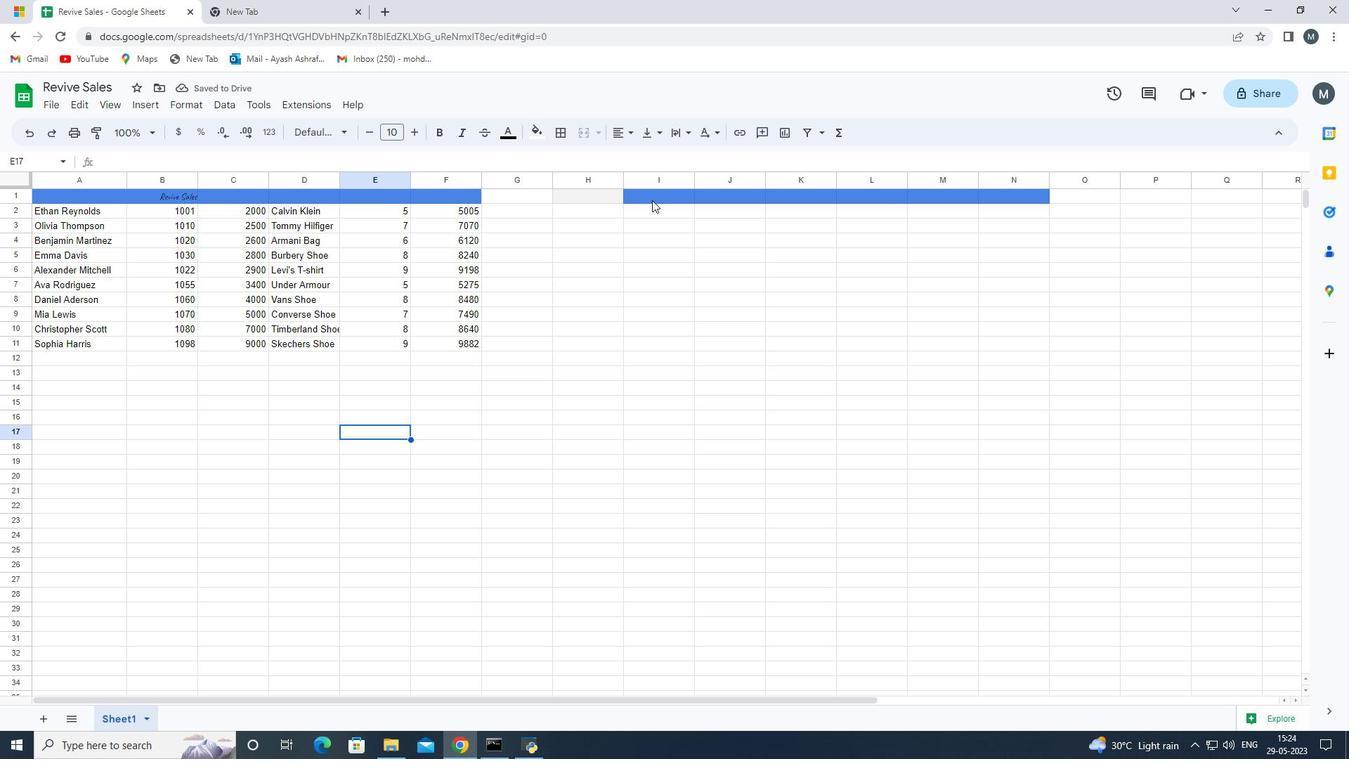 
Action: Mouse moved to (535, 133)
Screenshot: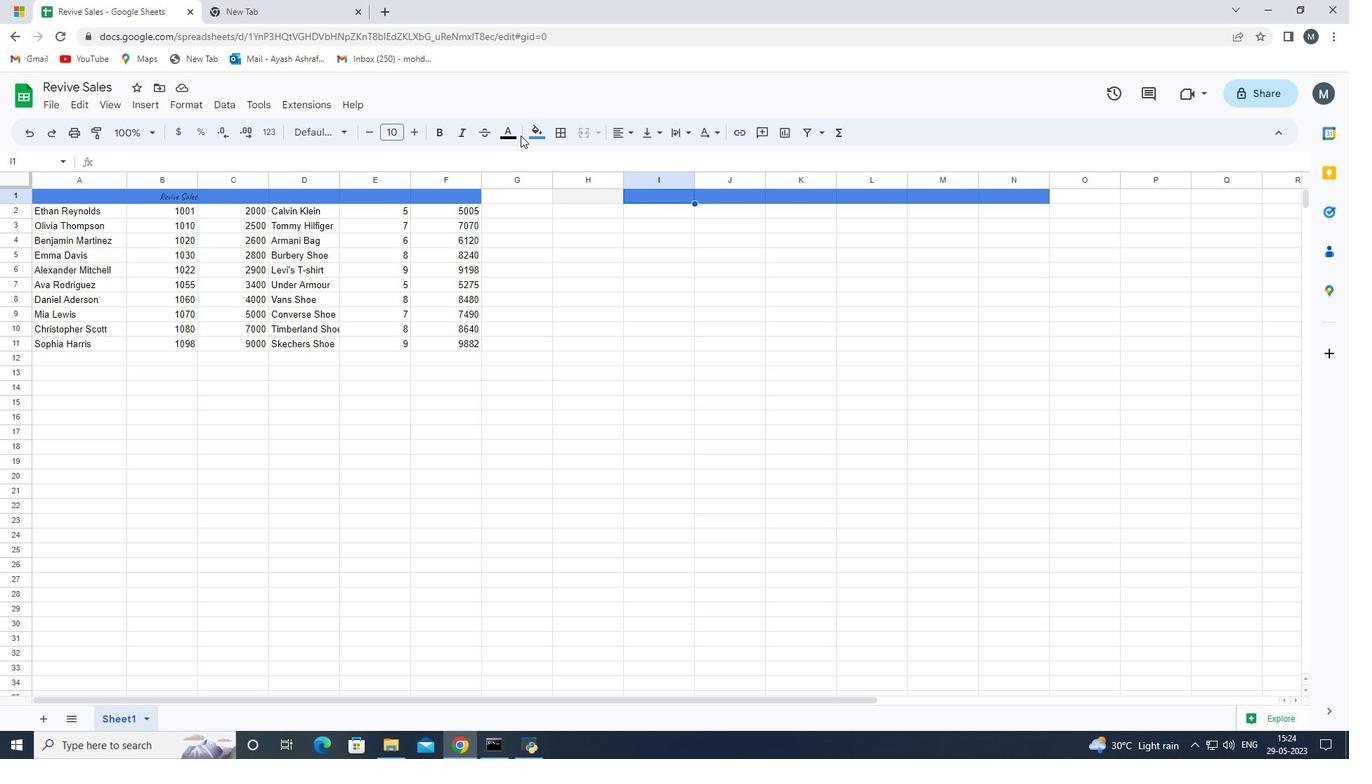 
Action: Mouse pressed left at (535, 133)
Screenshot: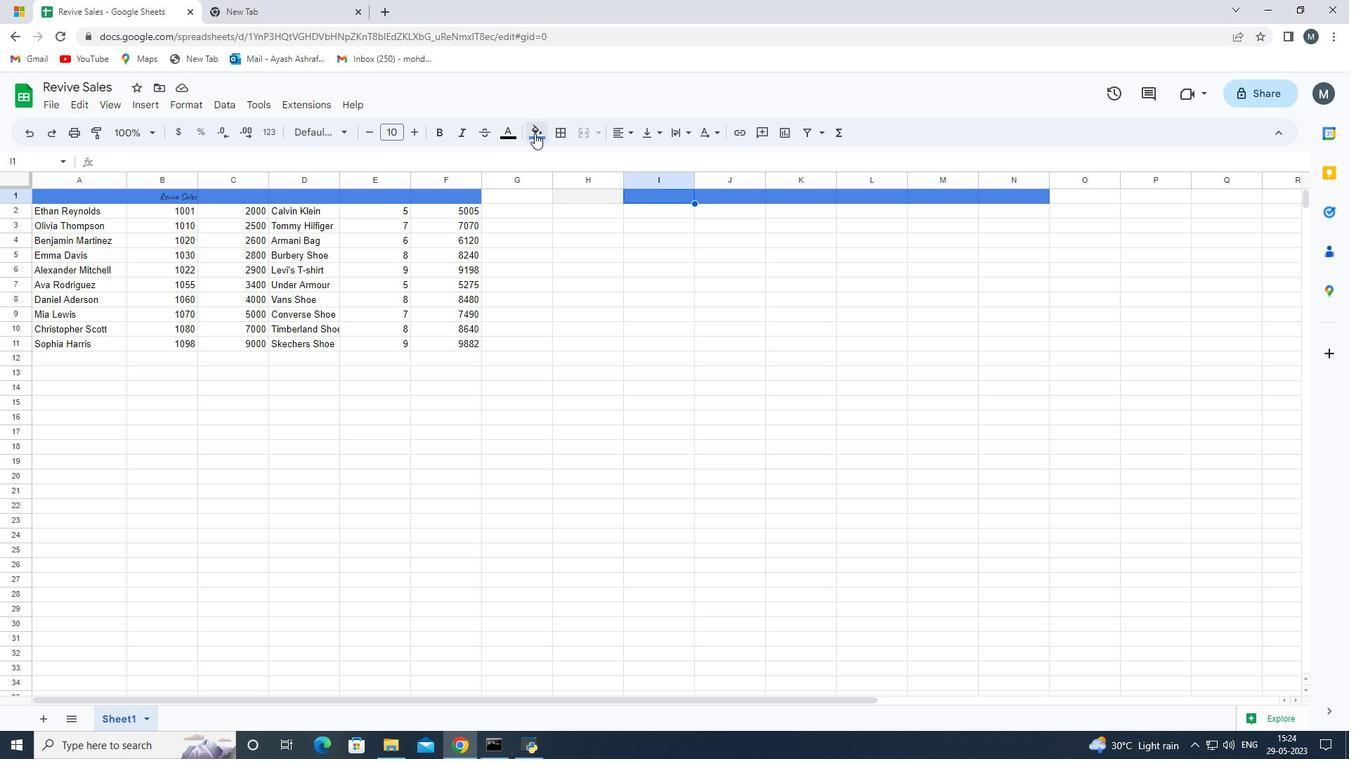 
Action: Mouse moved to (677, 180)
Screenshot: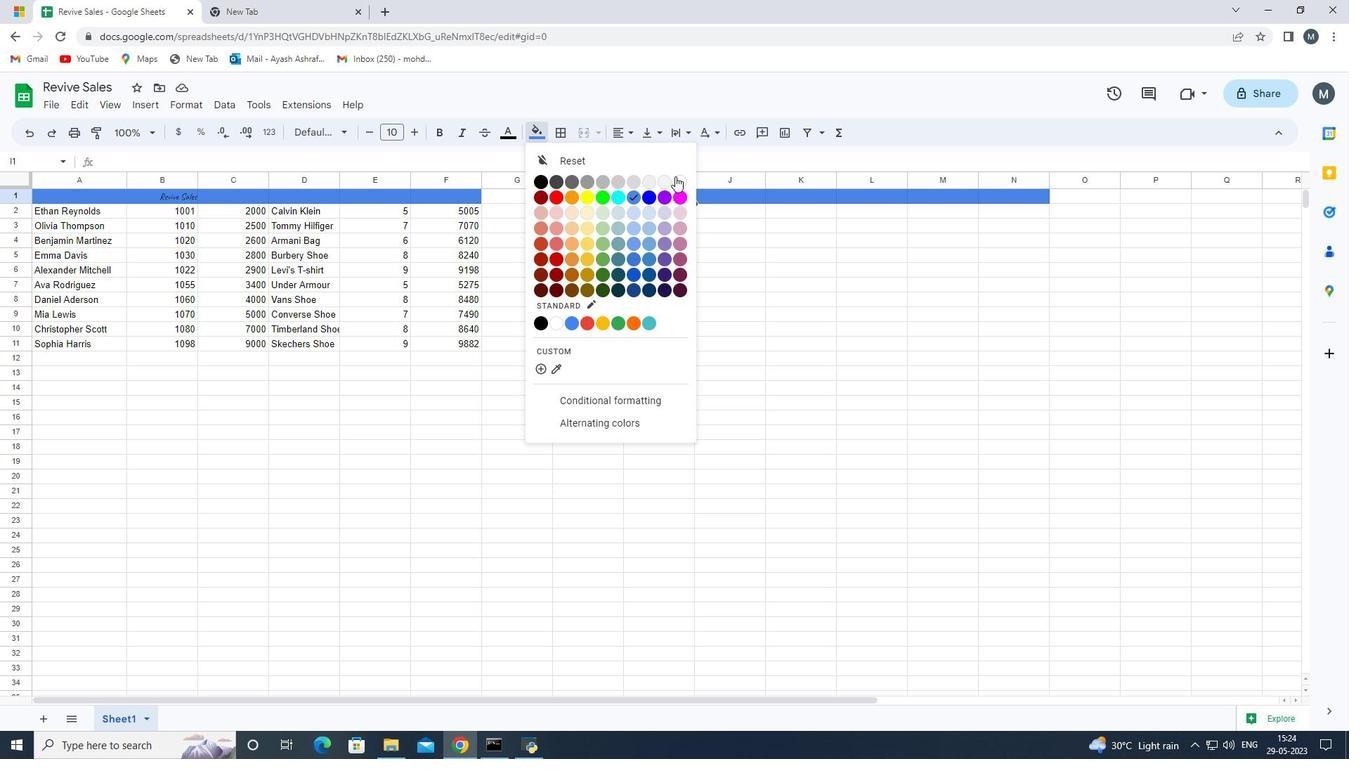 
Action: Mouse pressed left at (677, 180)
Screenshot: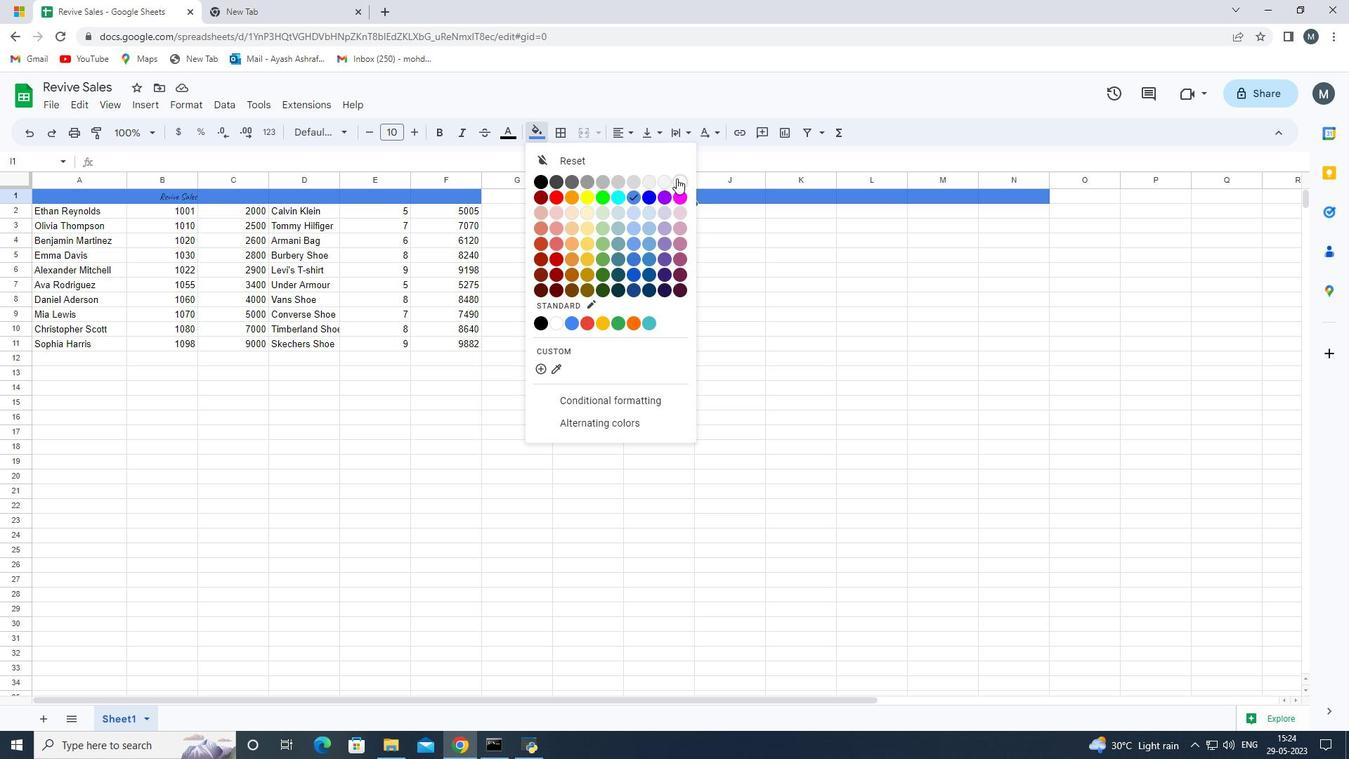 
Action: Mouse moved to (748, 195)
Screenshot: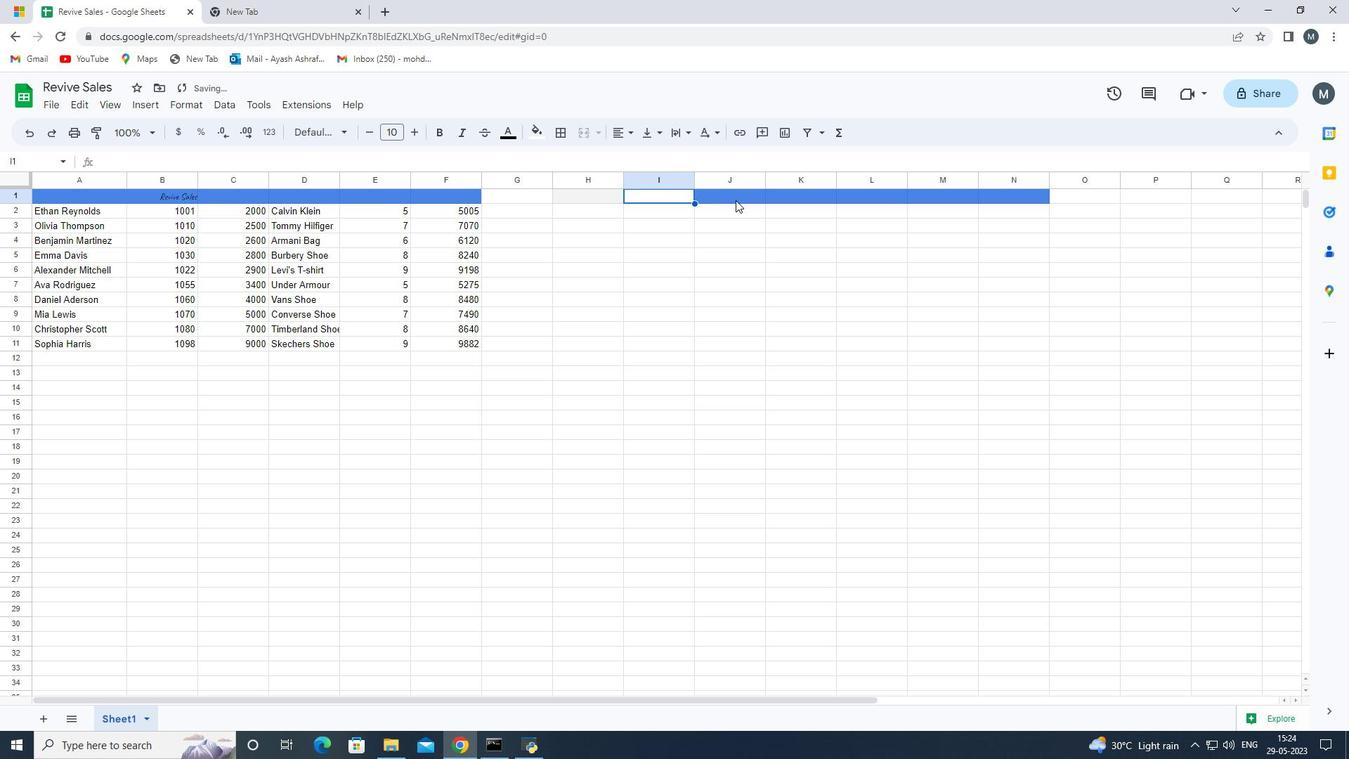
Action: Mouse pressed left at (748, 195)
Screenshot: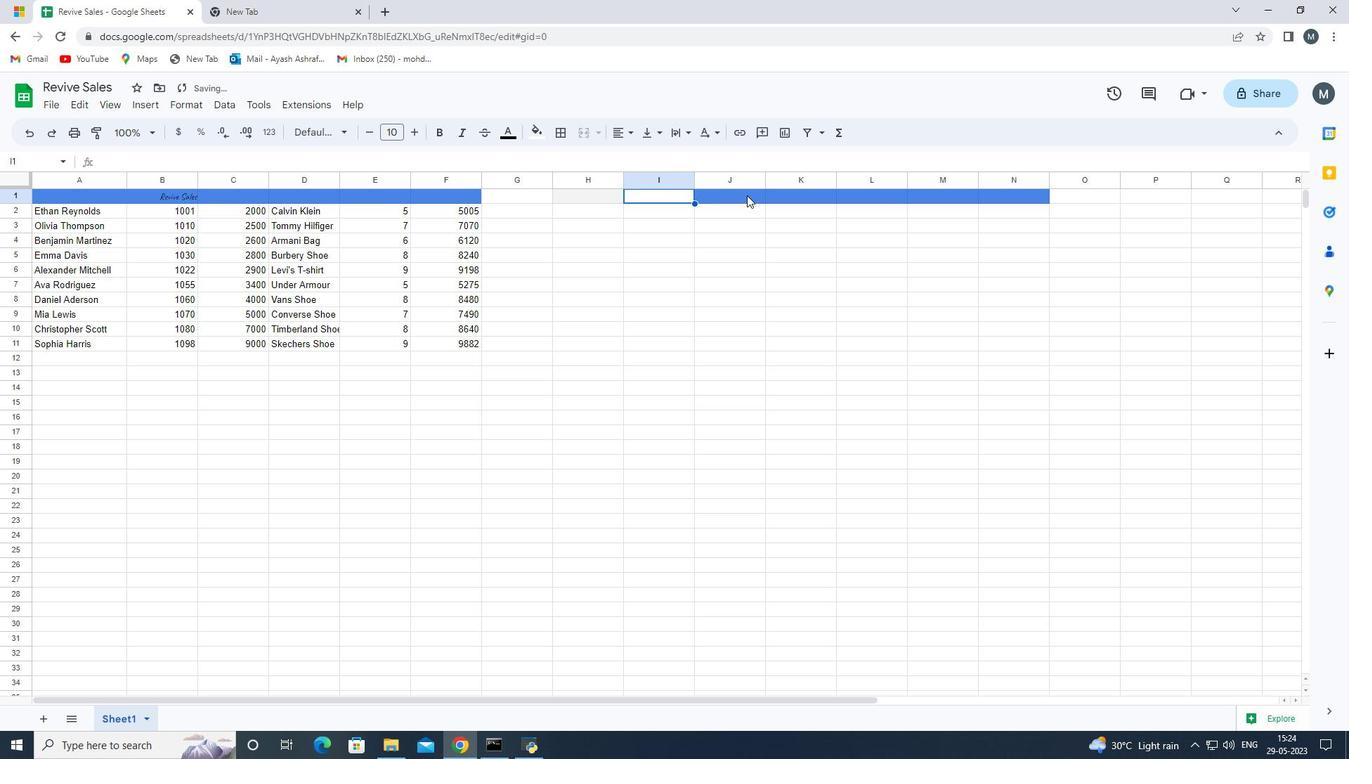 
Action: Mouse moved to (548, 139)
Screenshot: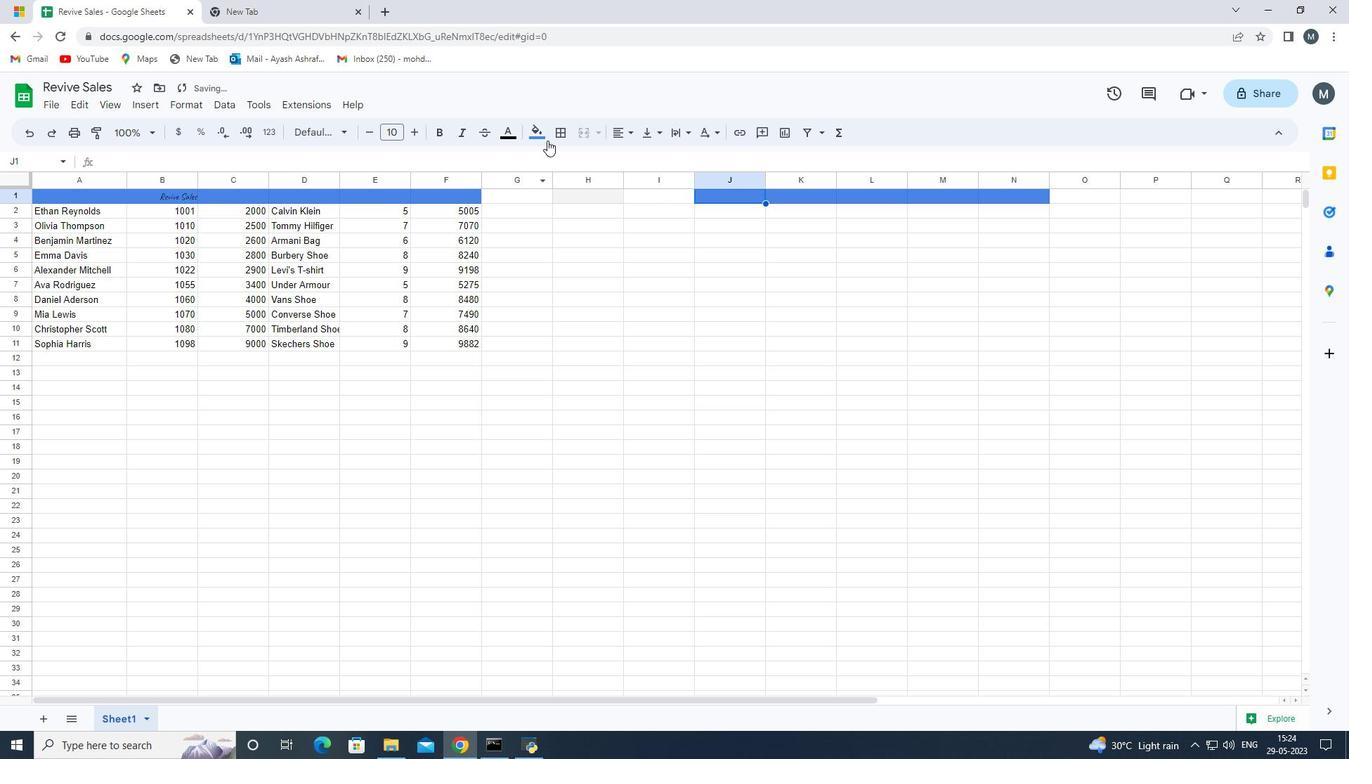 
Action: Mouse pressed left at (548, 139)
Screenshot: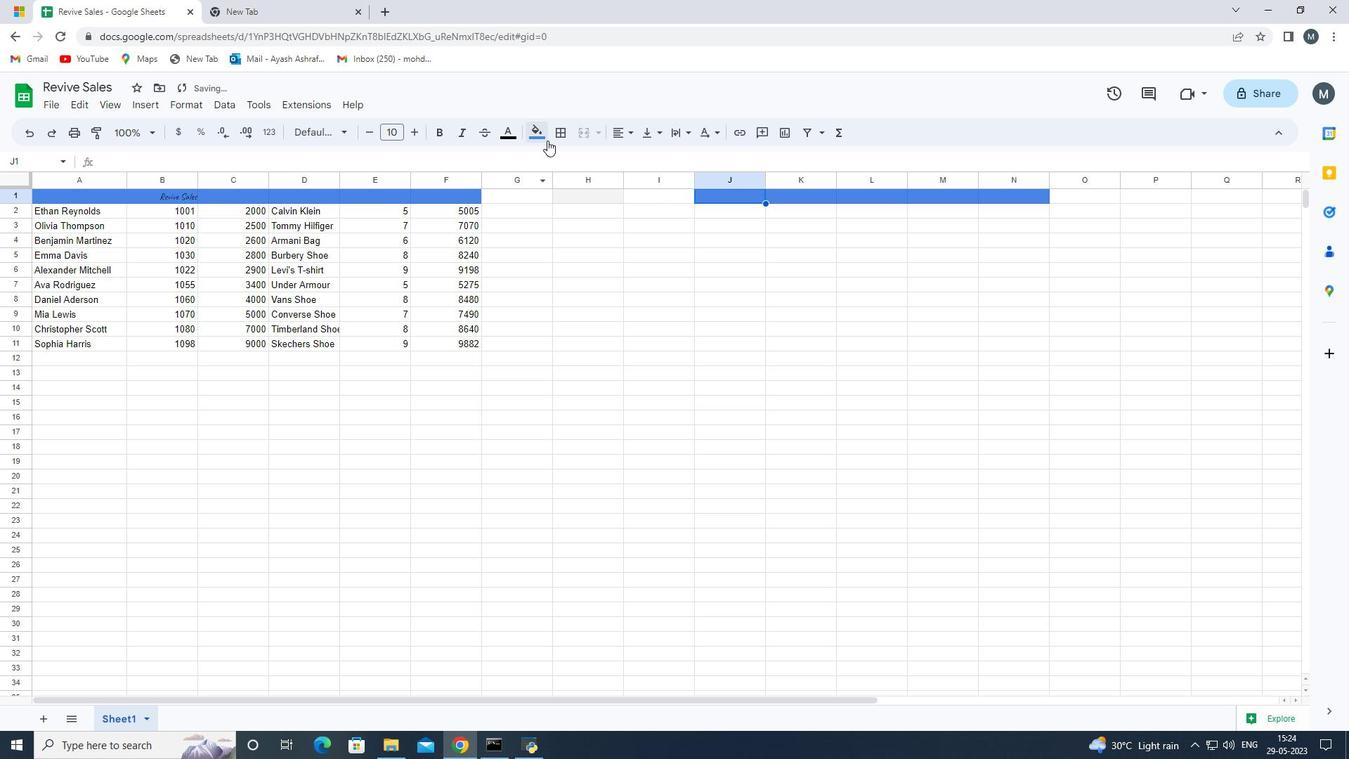 
Action: Mouse moved to (536, 133)
Screenshot: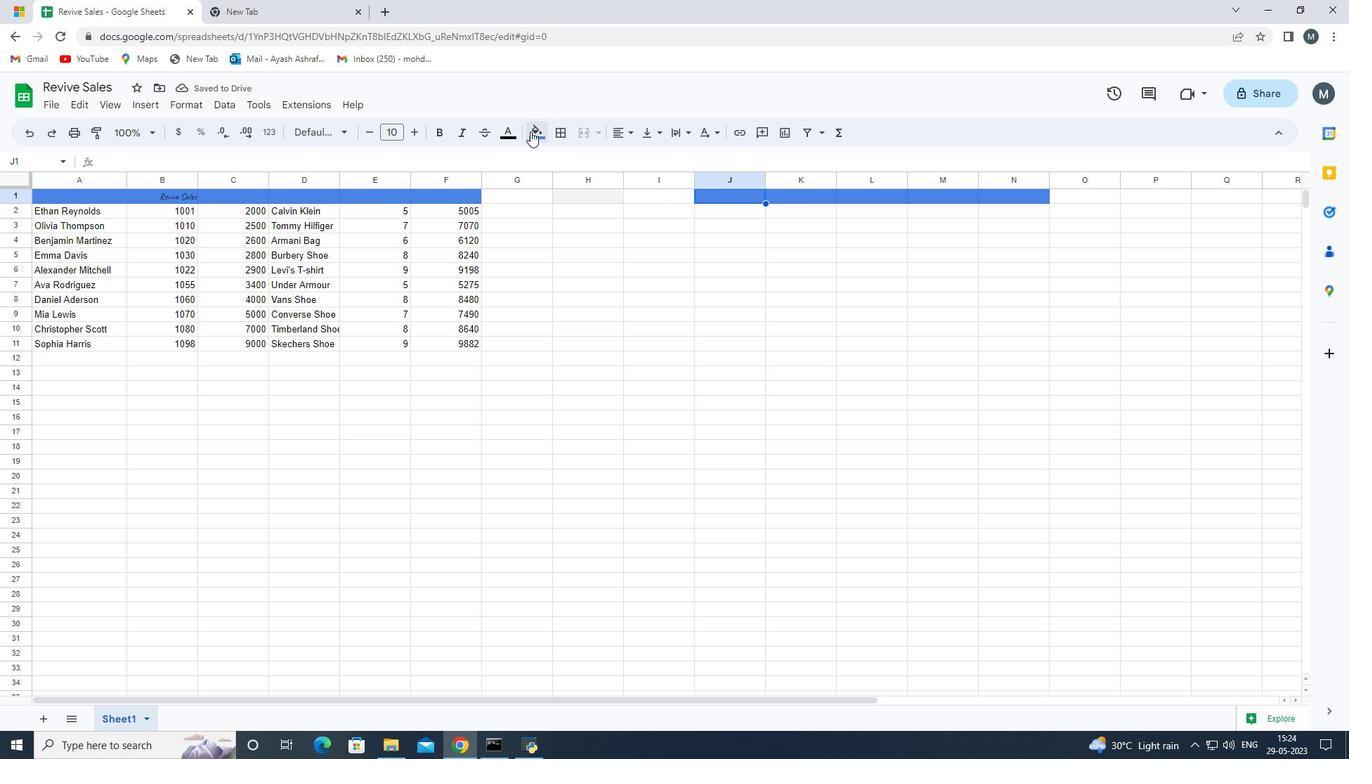 
Action: Mouse pressed left at (536, 133)
Screenshot: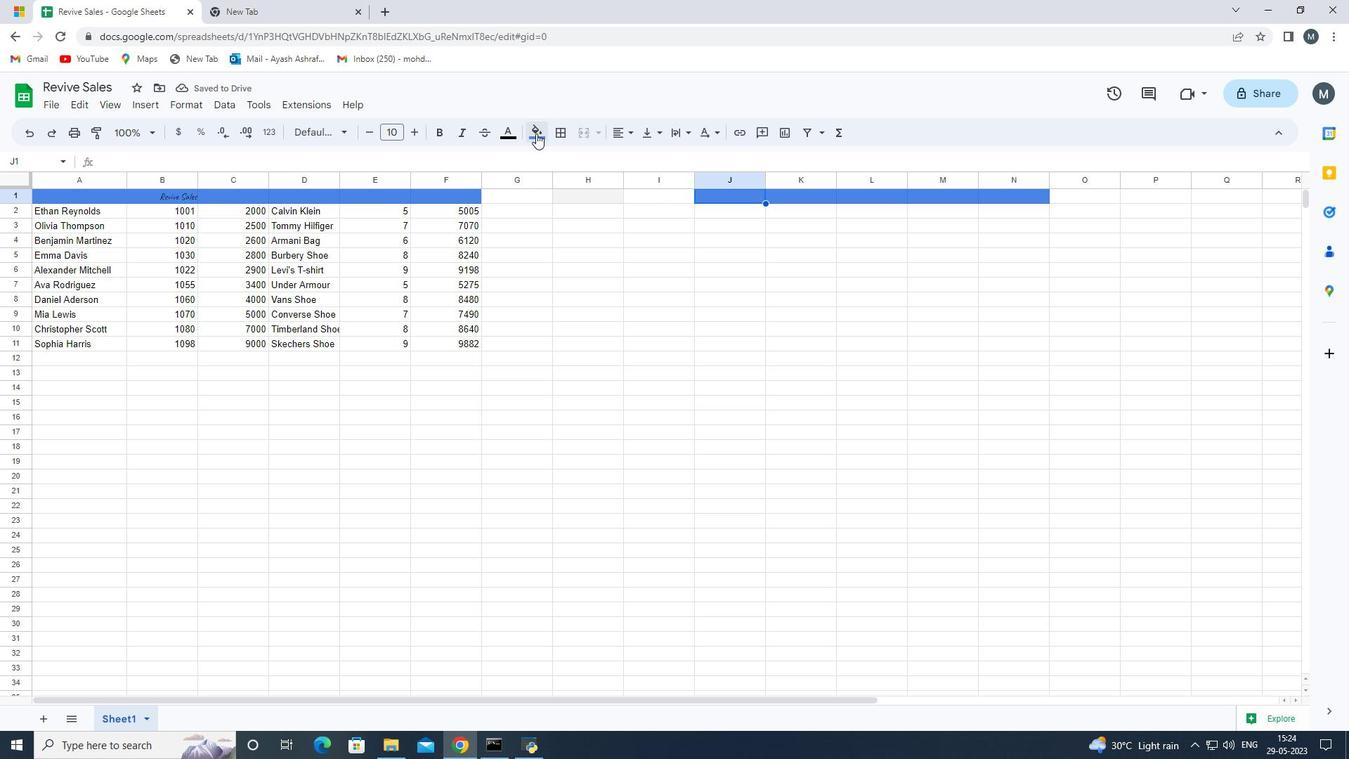 
Action: Mouse moved to (679, 180)
Screenshot: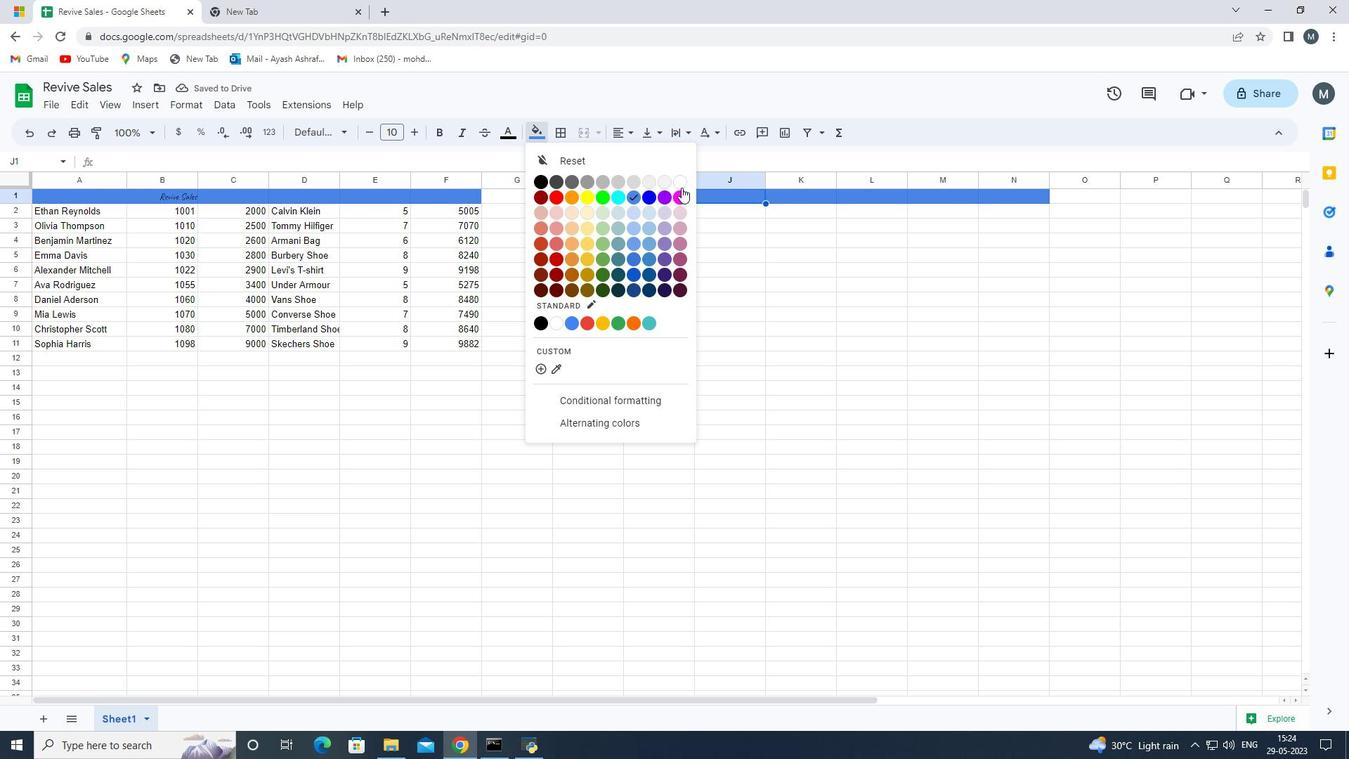 
Action: Mouse pressed left at (679, 180)
Screenshot: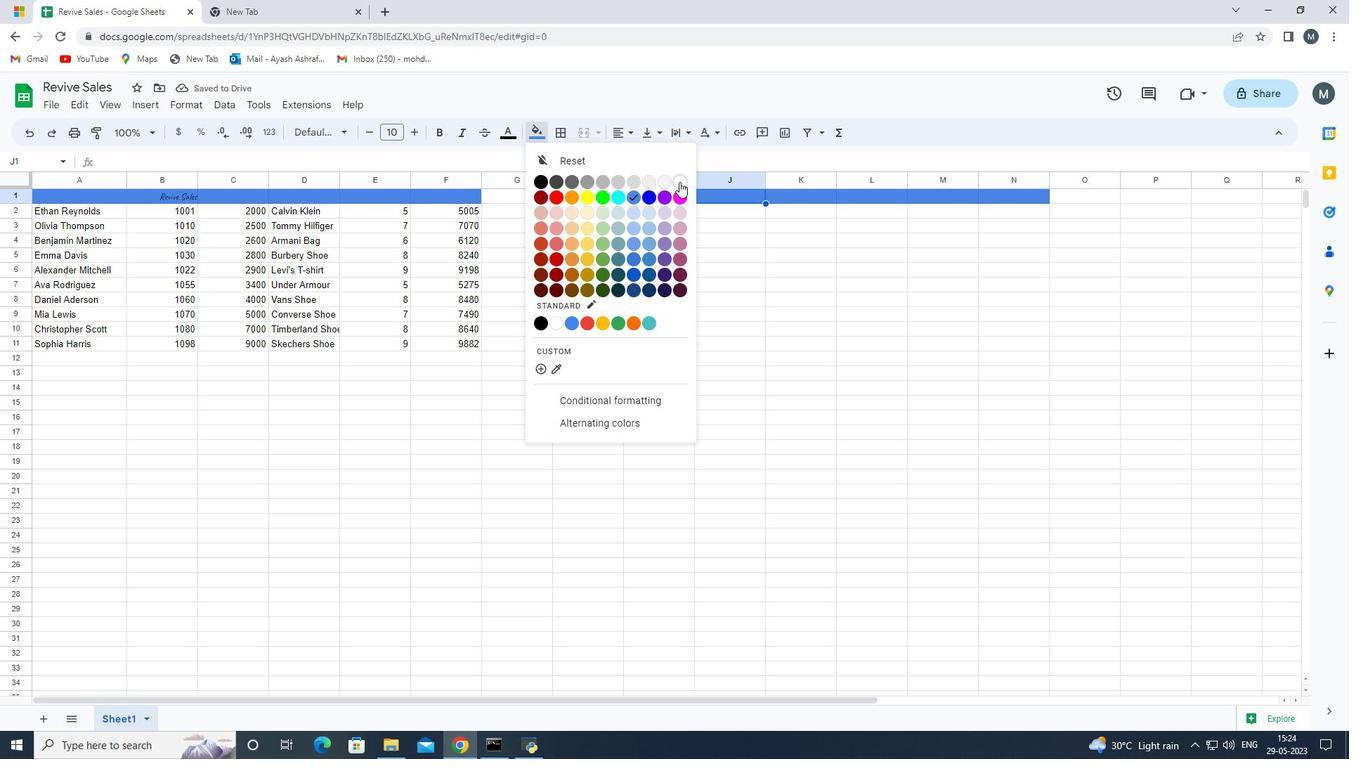 
Action: Mouse moved to (790, 198)
Screenshot: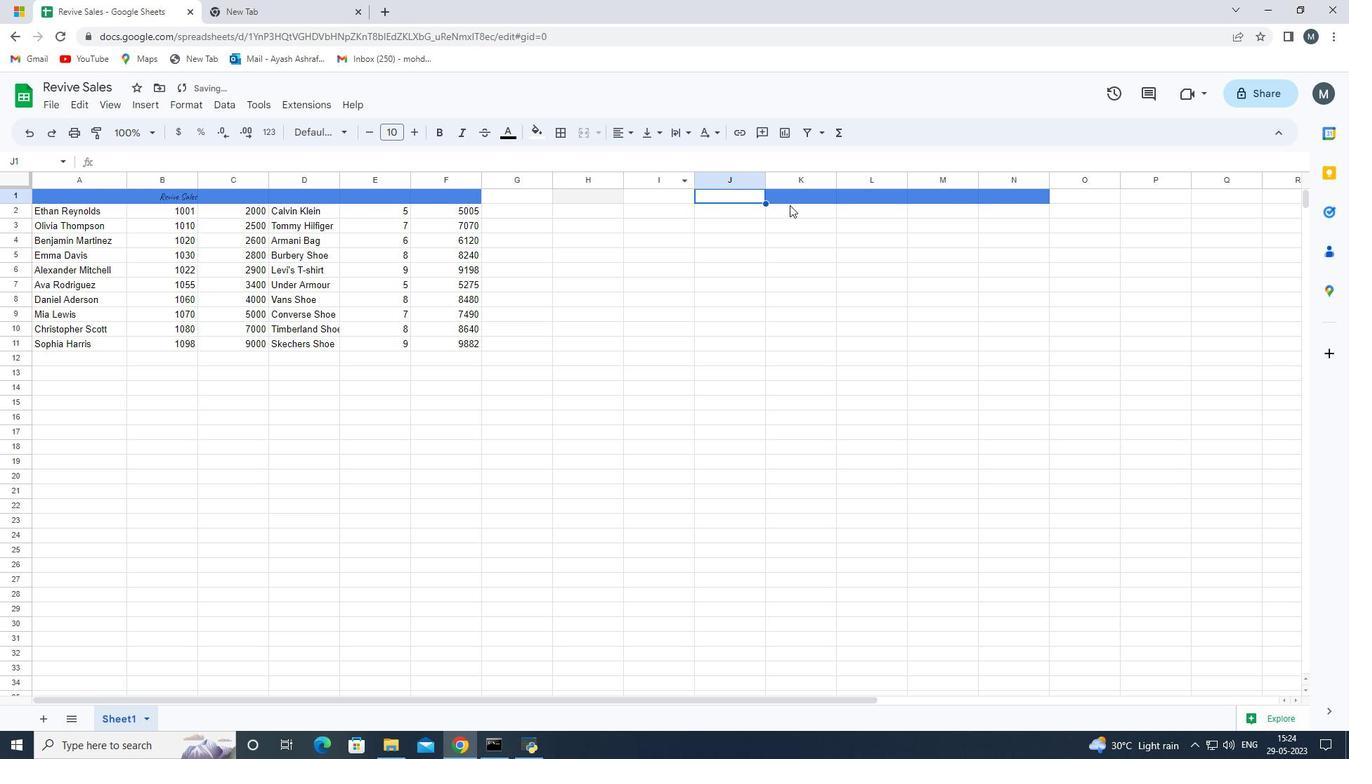 
Action: Mouse pressed left at (790, 198)
Screenshot: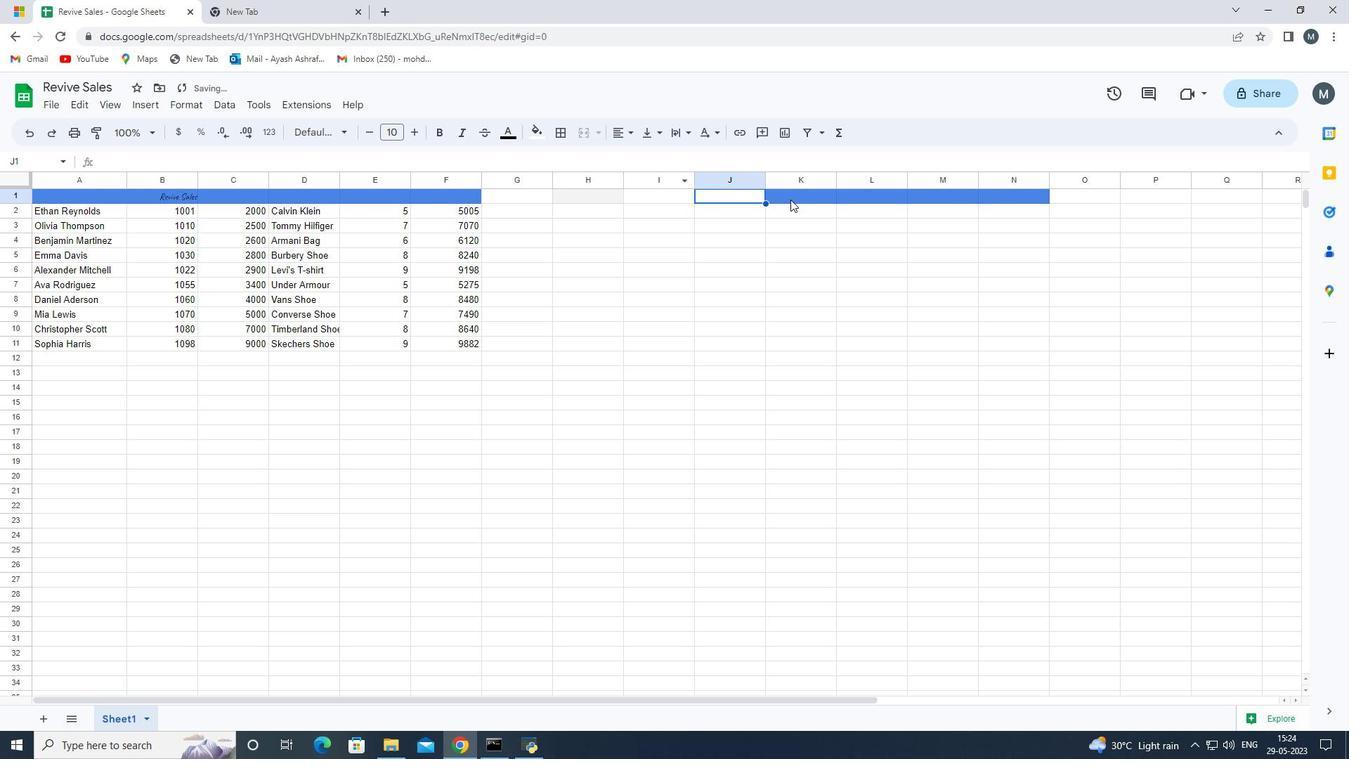 
Action: Mouse moved to (537, 134)
Screenshot: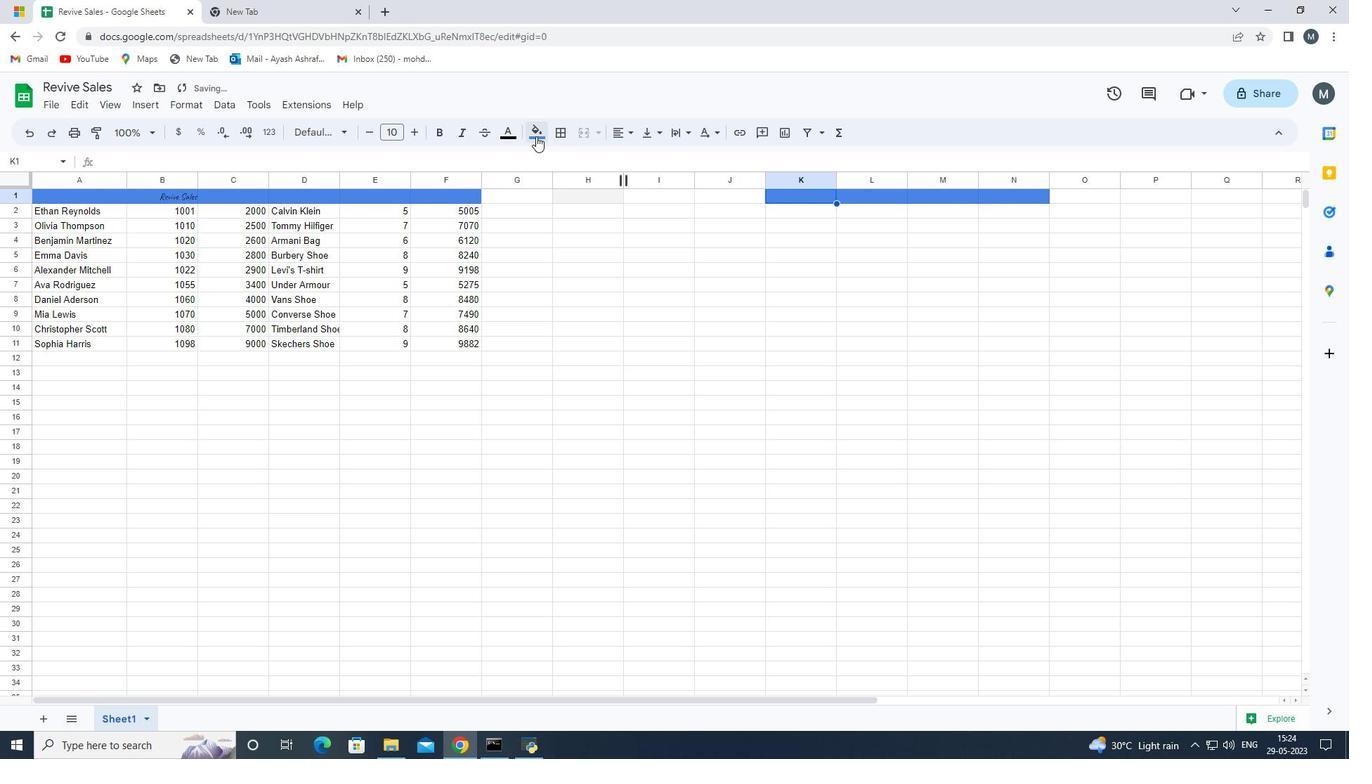 
Action: Mouse pressed left at (537, 134)
Screenshot: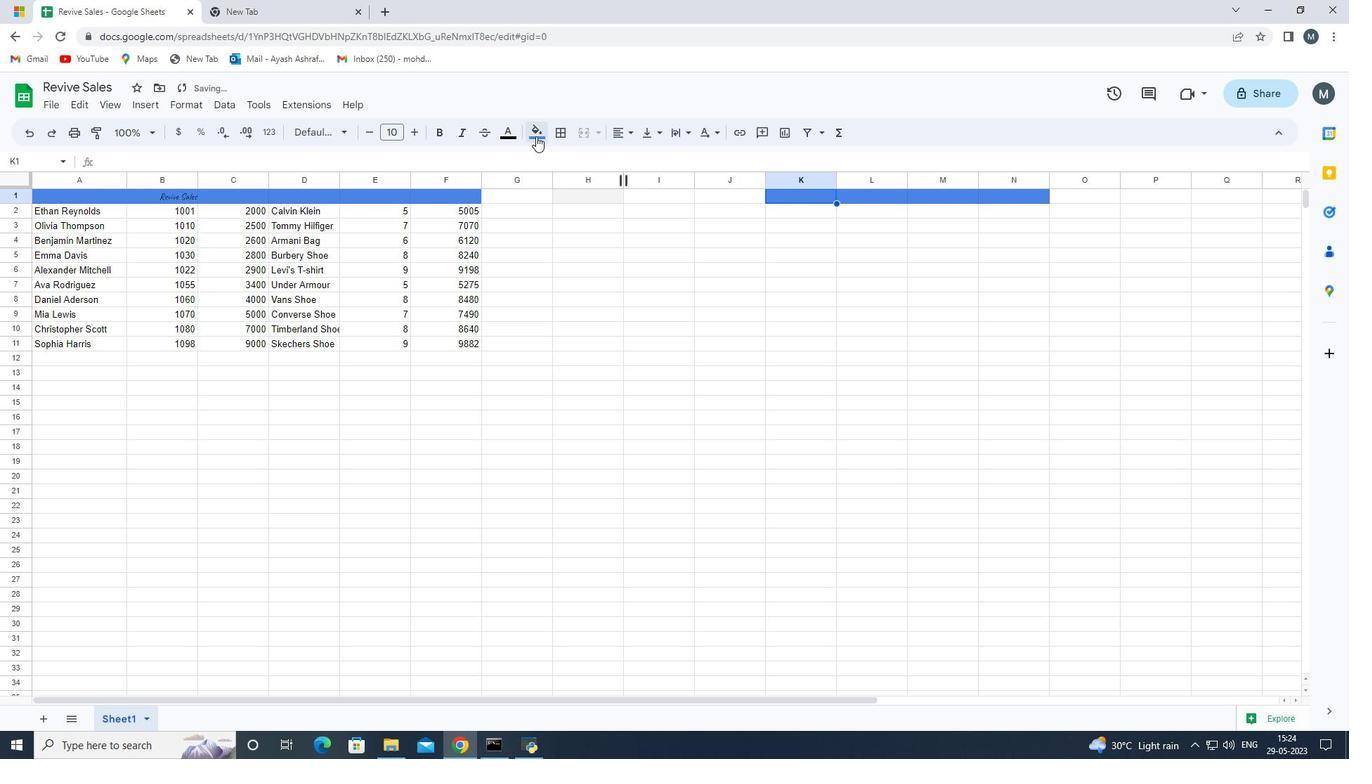 
Action: Mouse moved to (673, 182)
Screenshot: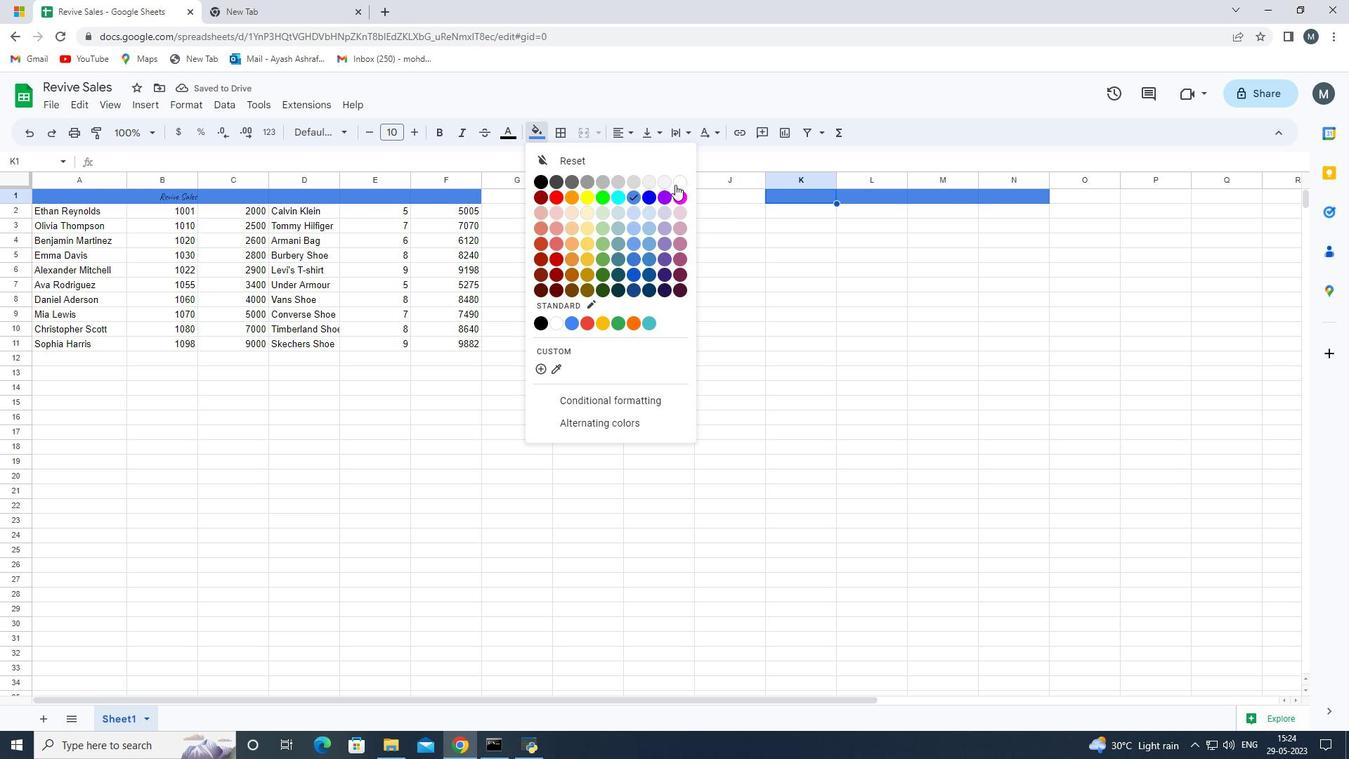 
Action: Mouse pressed left at (673, 182)
Screenshot: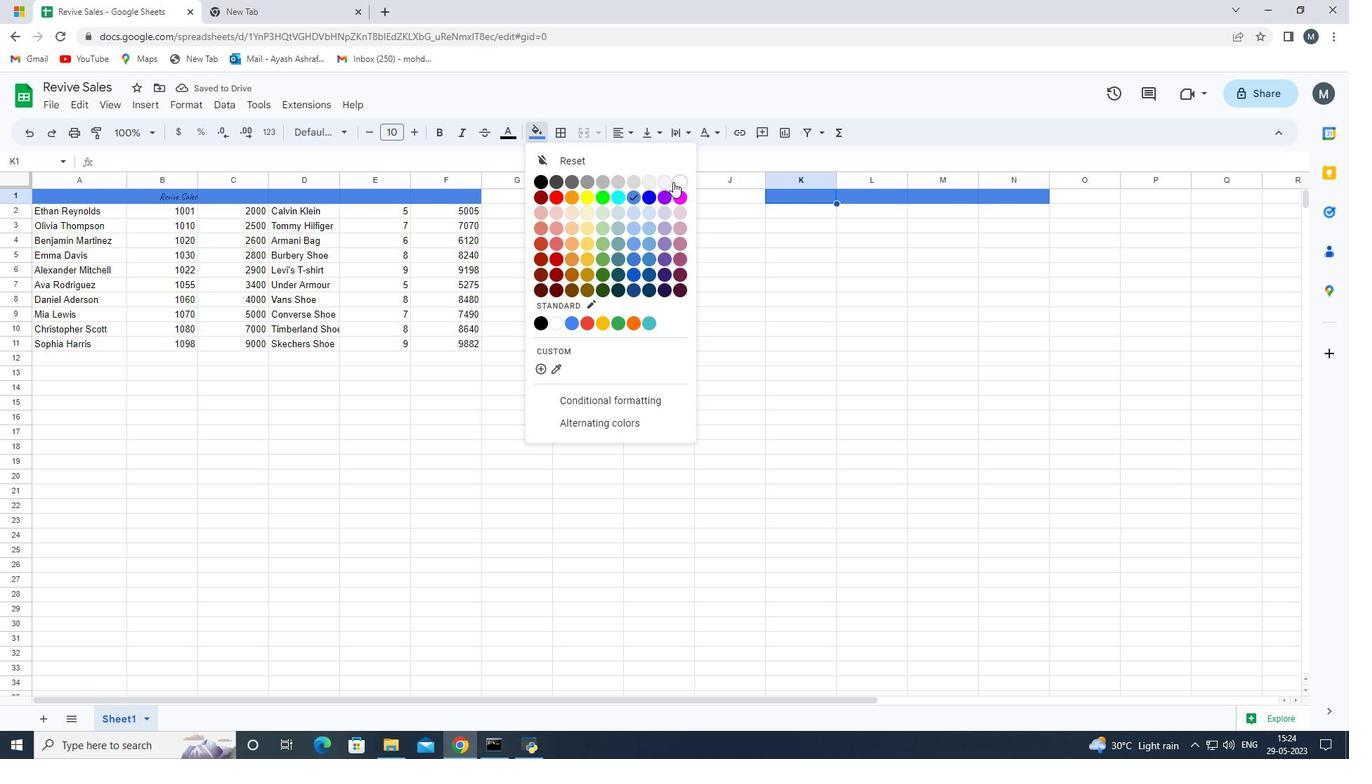 
Action: Mouse moved to (888, 201)
Screenshot: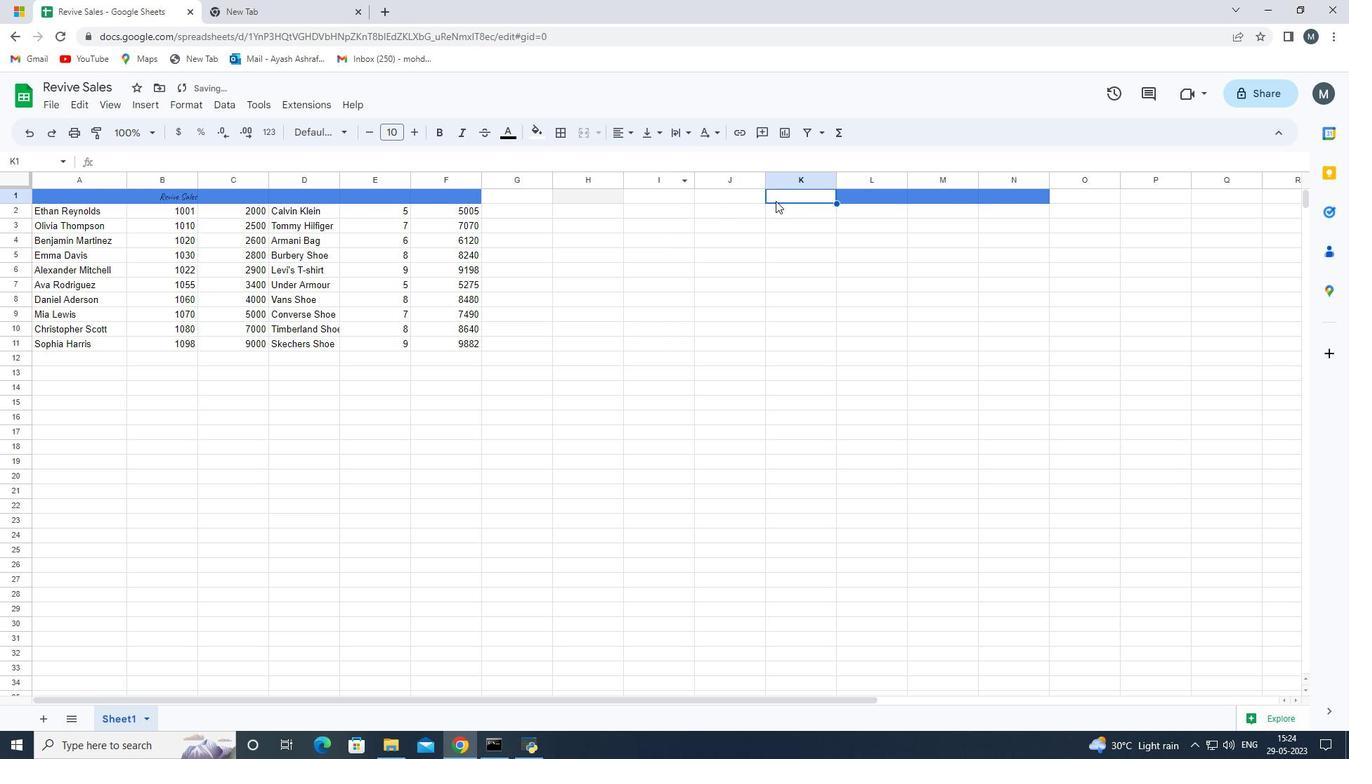 
Action: Mouse pressed left at (888, 201)
Screenshot: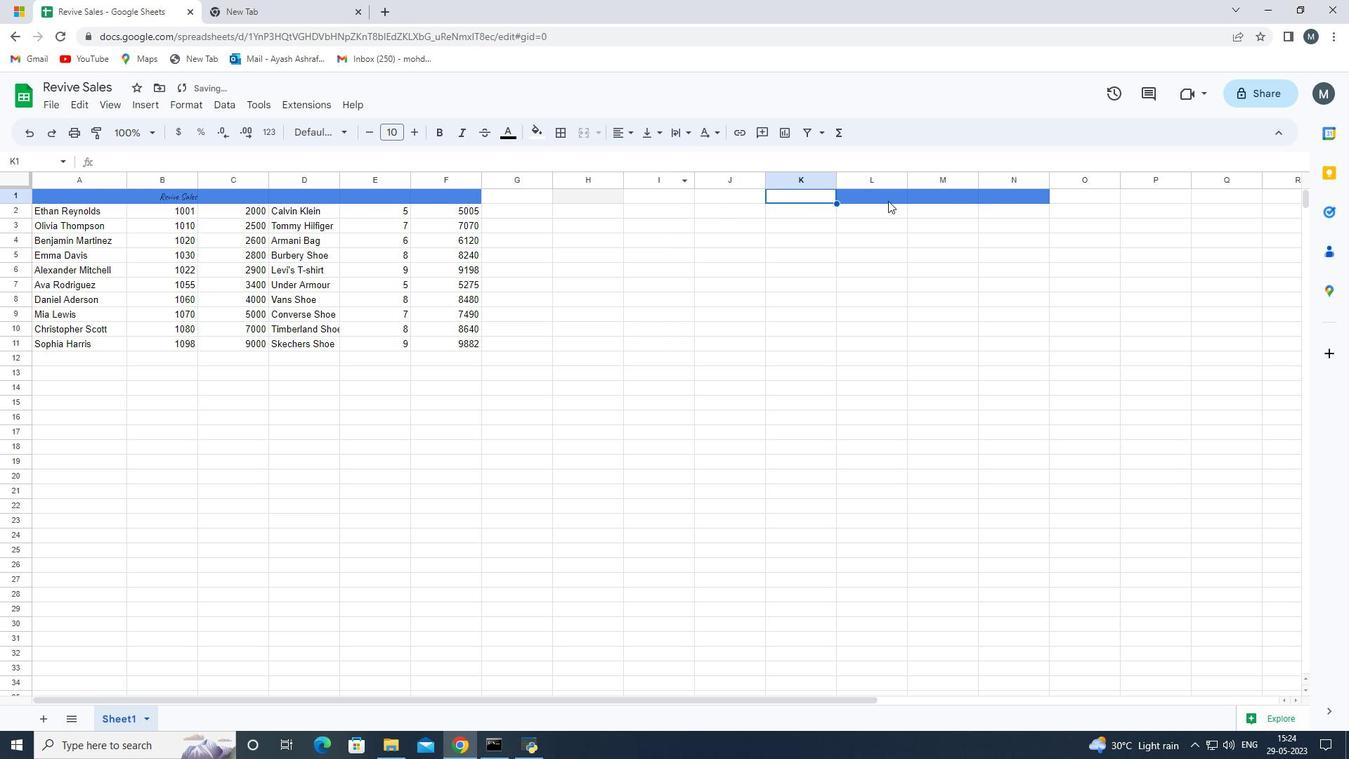 
Action: Mouse moved to (537, 134)
Screenshot: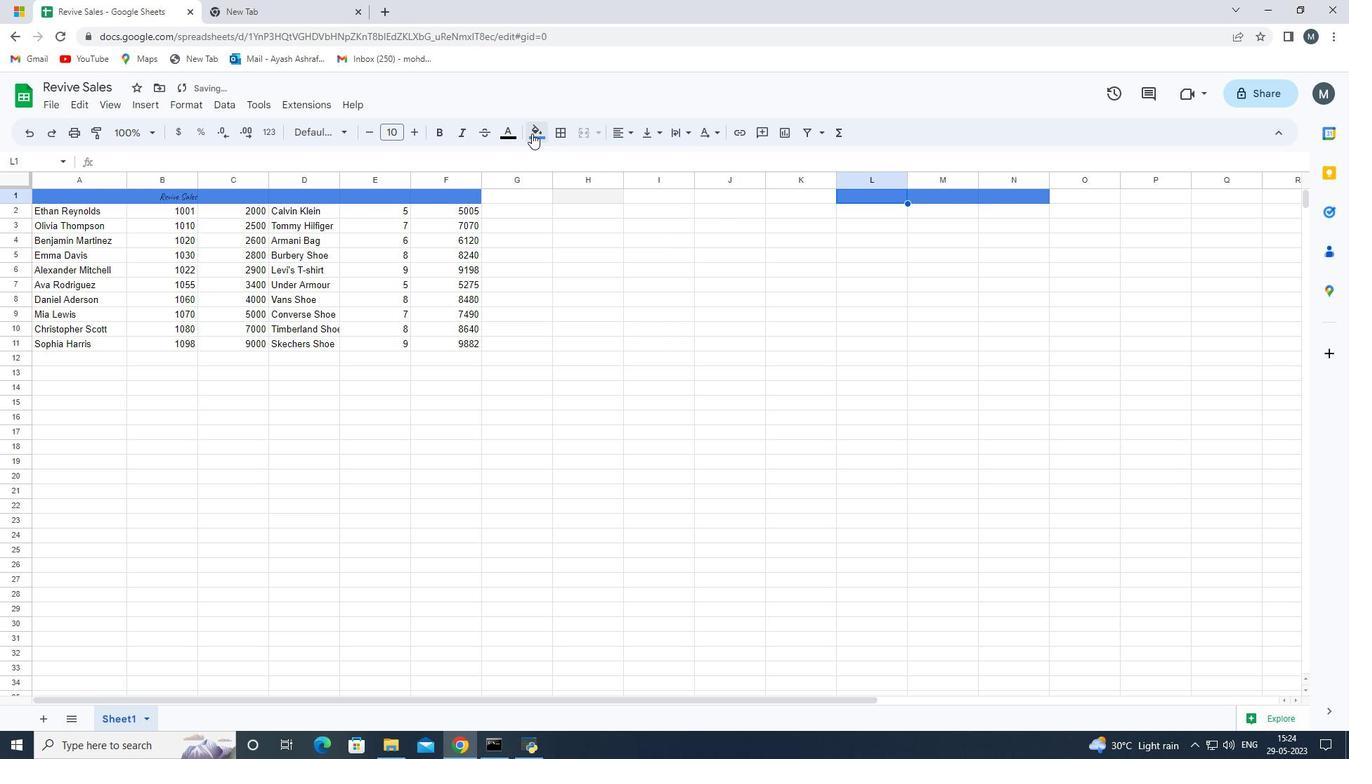 
Action: Mouse pressed left at (537, 134)
Screenshot: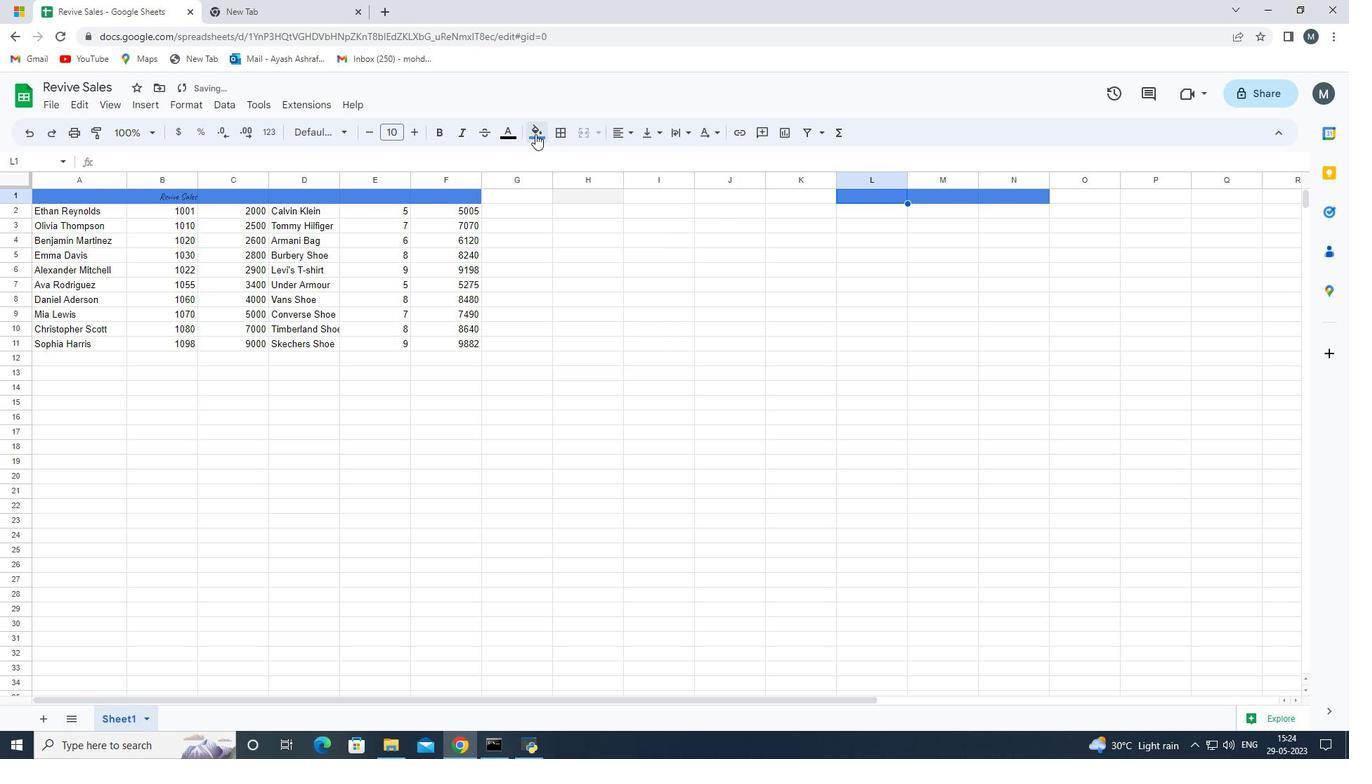 
Action: Mouse moved to (674, 180)
Screenshot: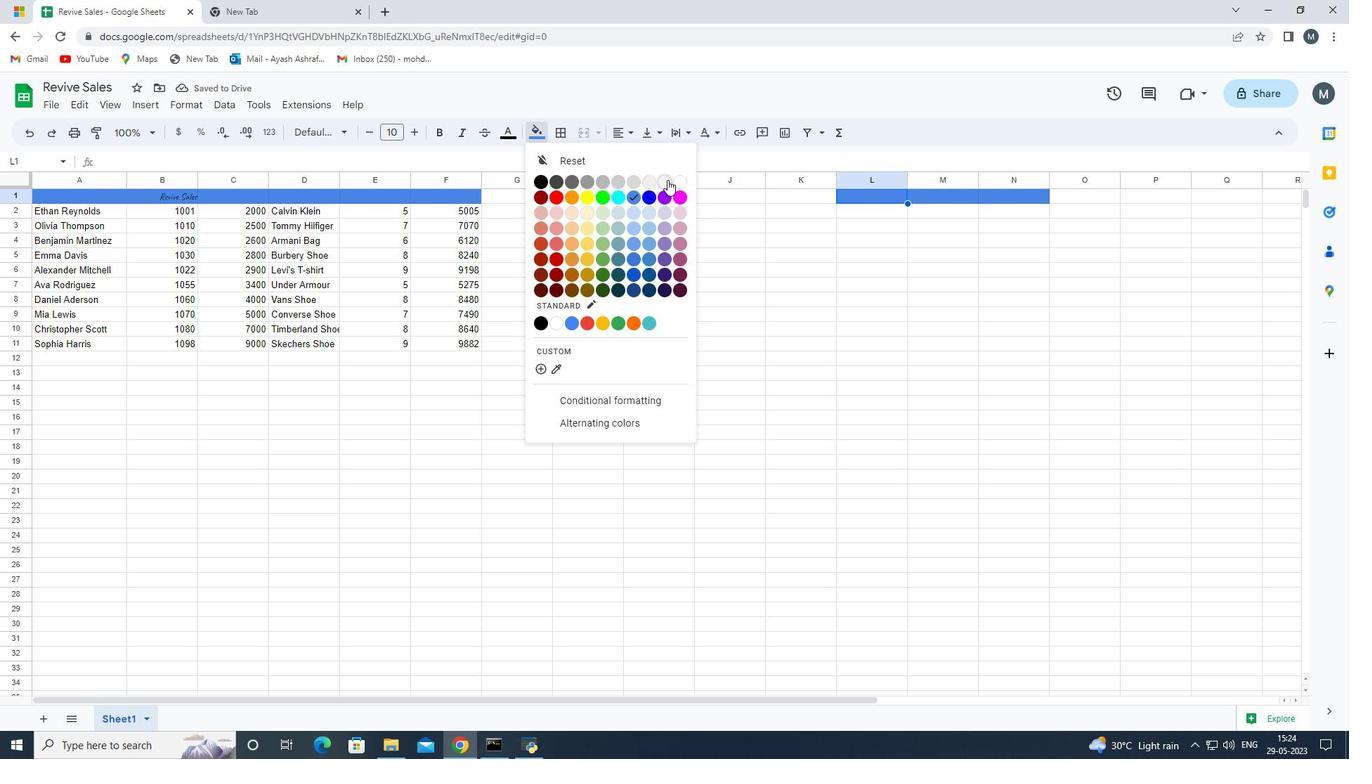 
Action: Mouse pressed left at (674, 180)
Screenshot: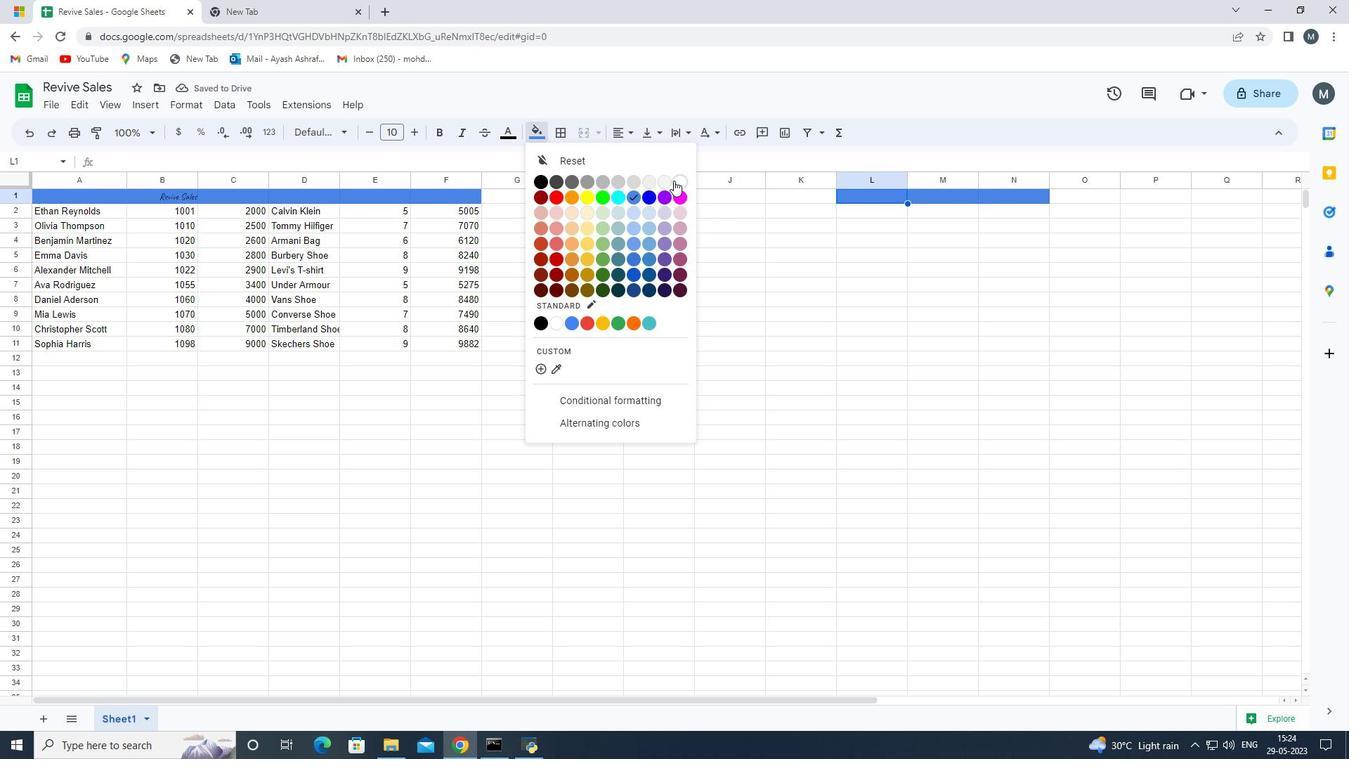 
Action: Mouse moved to (918, 199)
Screenshot: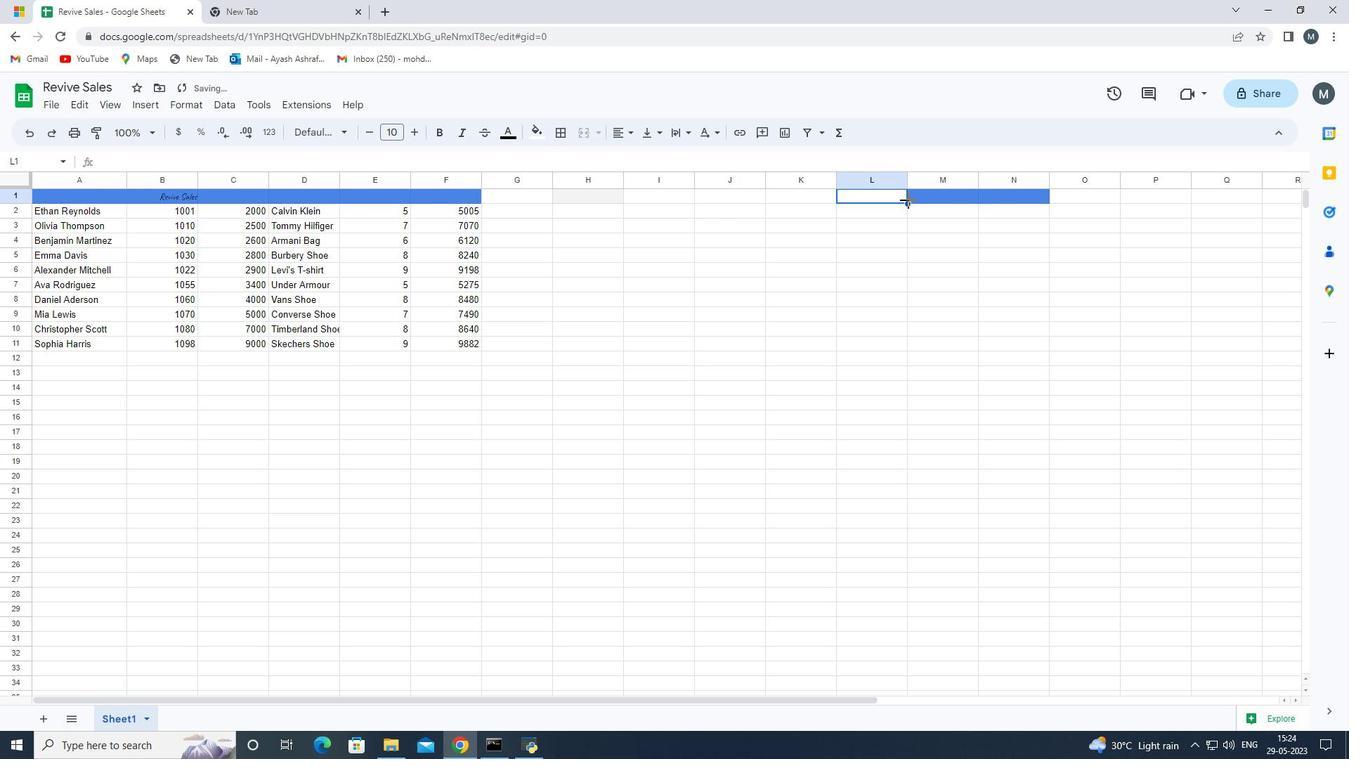 
Action: Mouse pressed left at (918, 199)
Screenshot: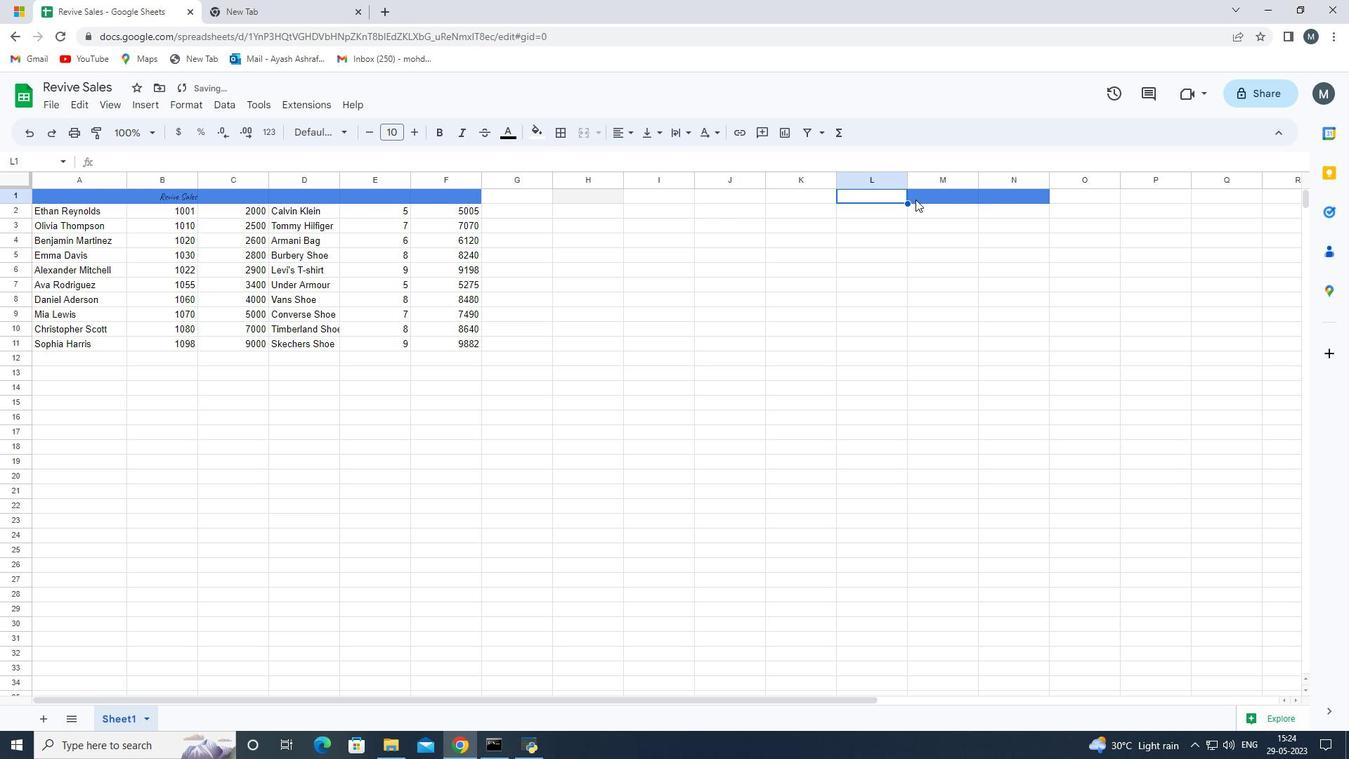 
Action: Mouse moved to (542, 140)
Screenshot: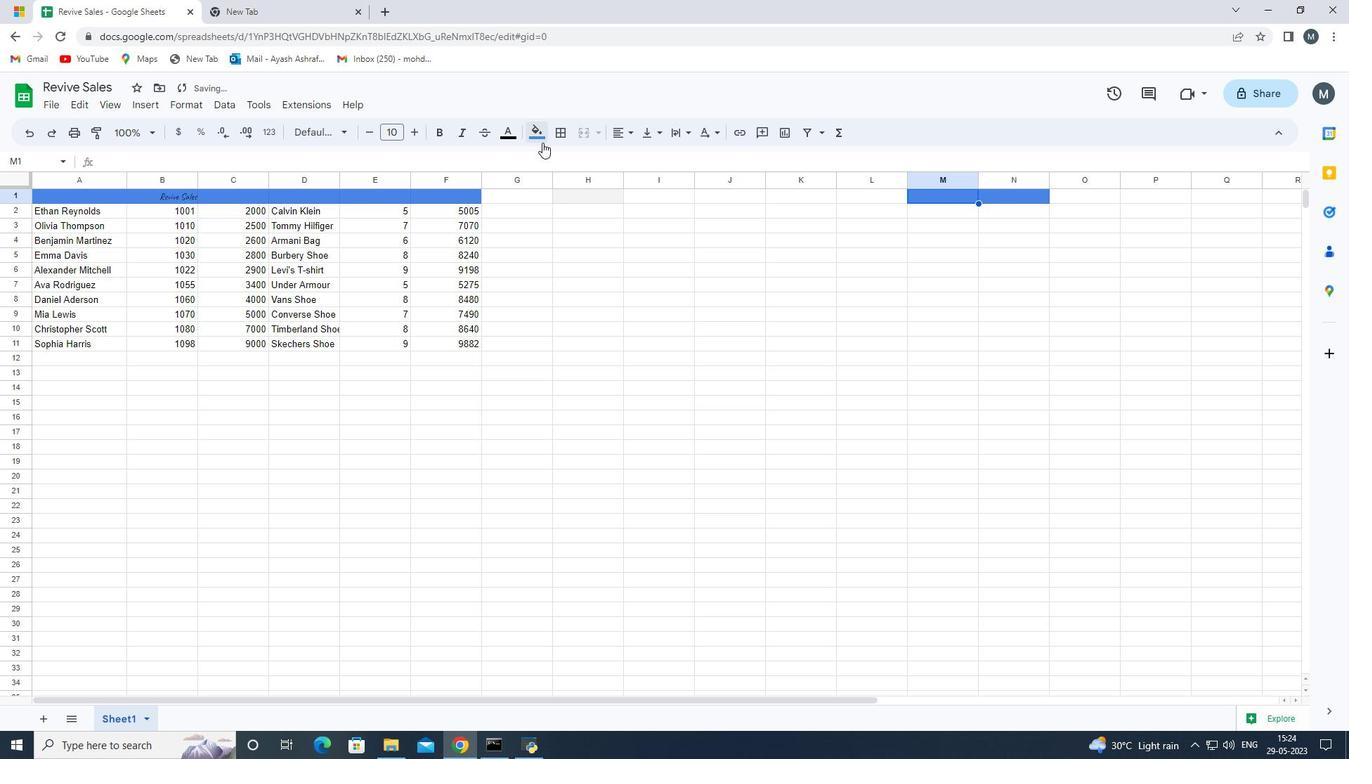 
Action: Mouse pressed left at (542, 140)
Screenshot: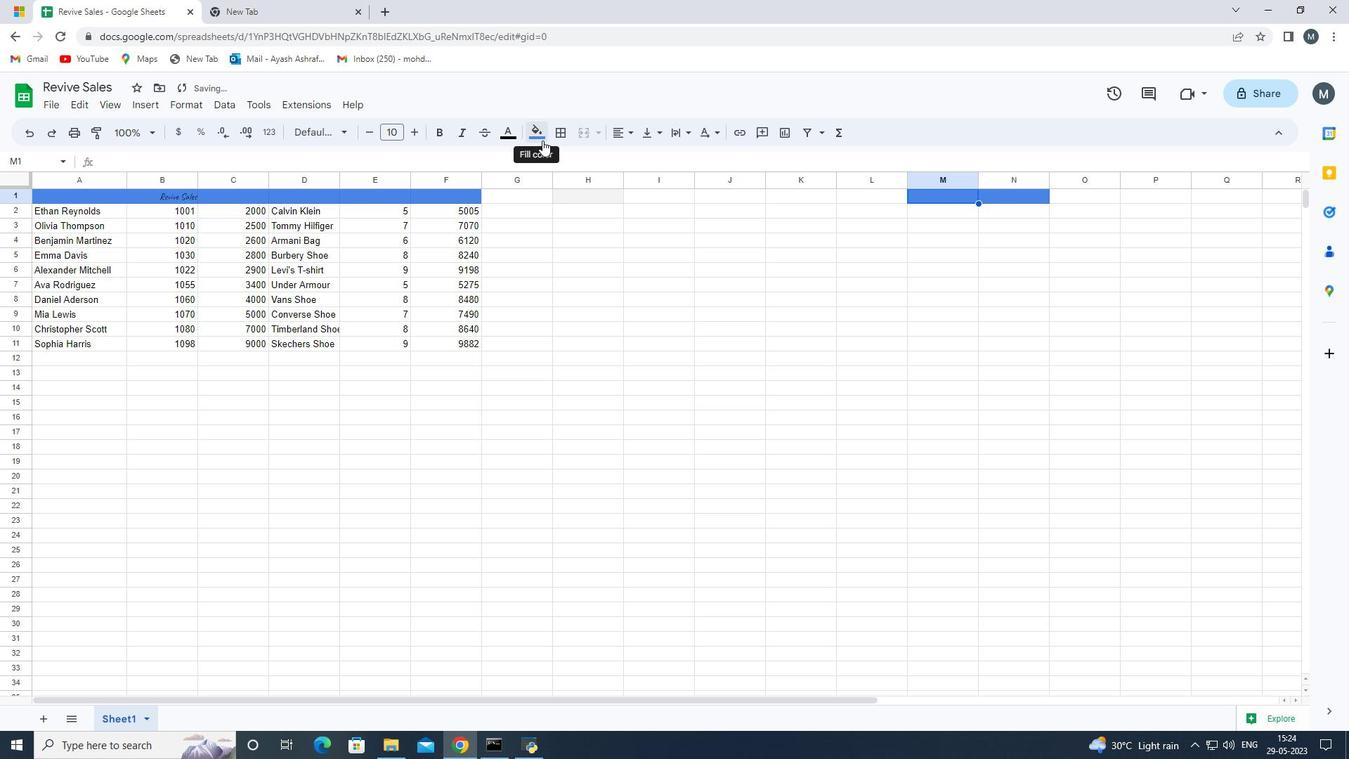 
Action: Mouse moved to (677, 175)
Screenshot: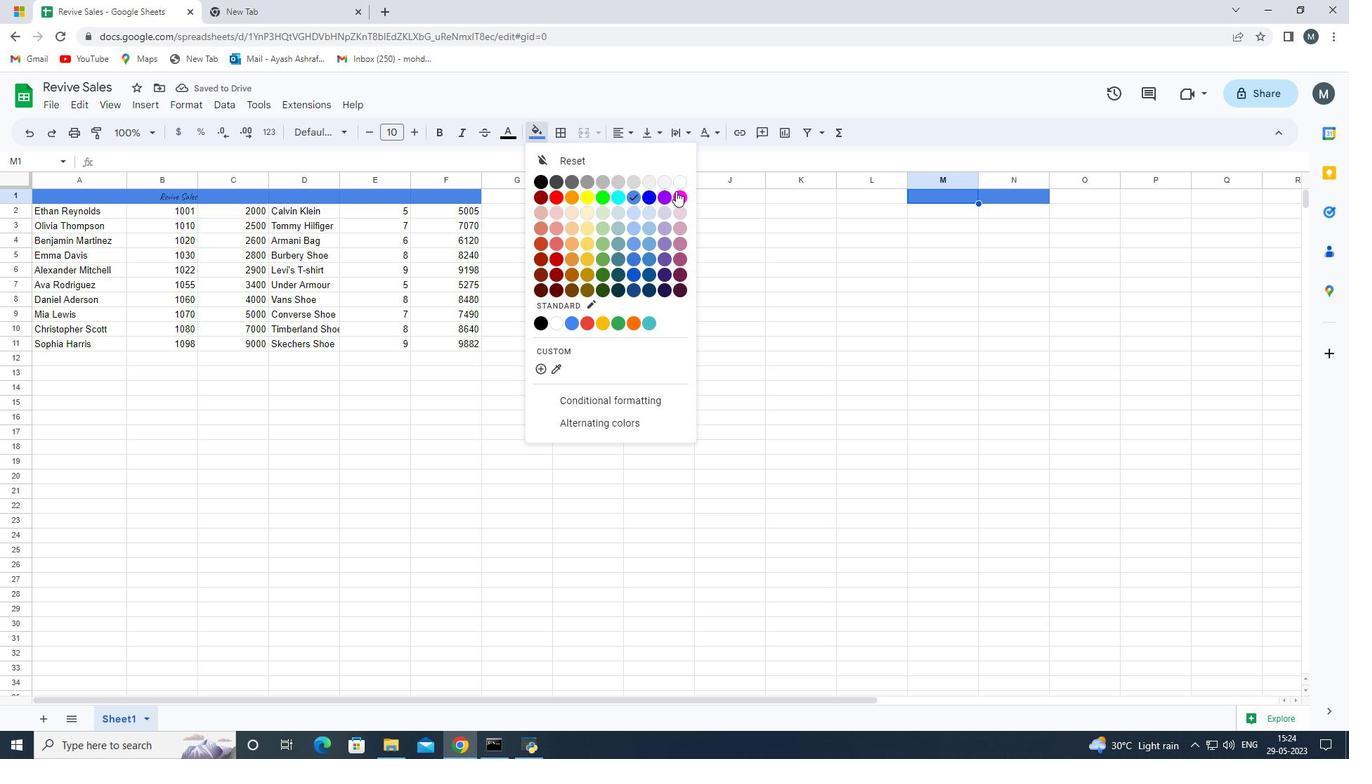 
Action: Mouse pressed left at (677, 175)
Screenshot: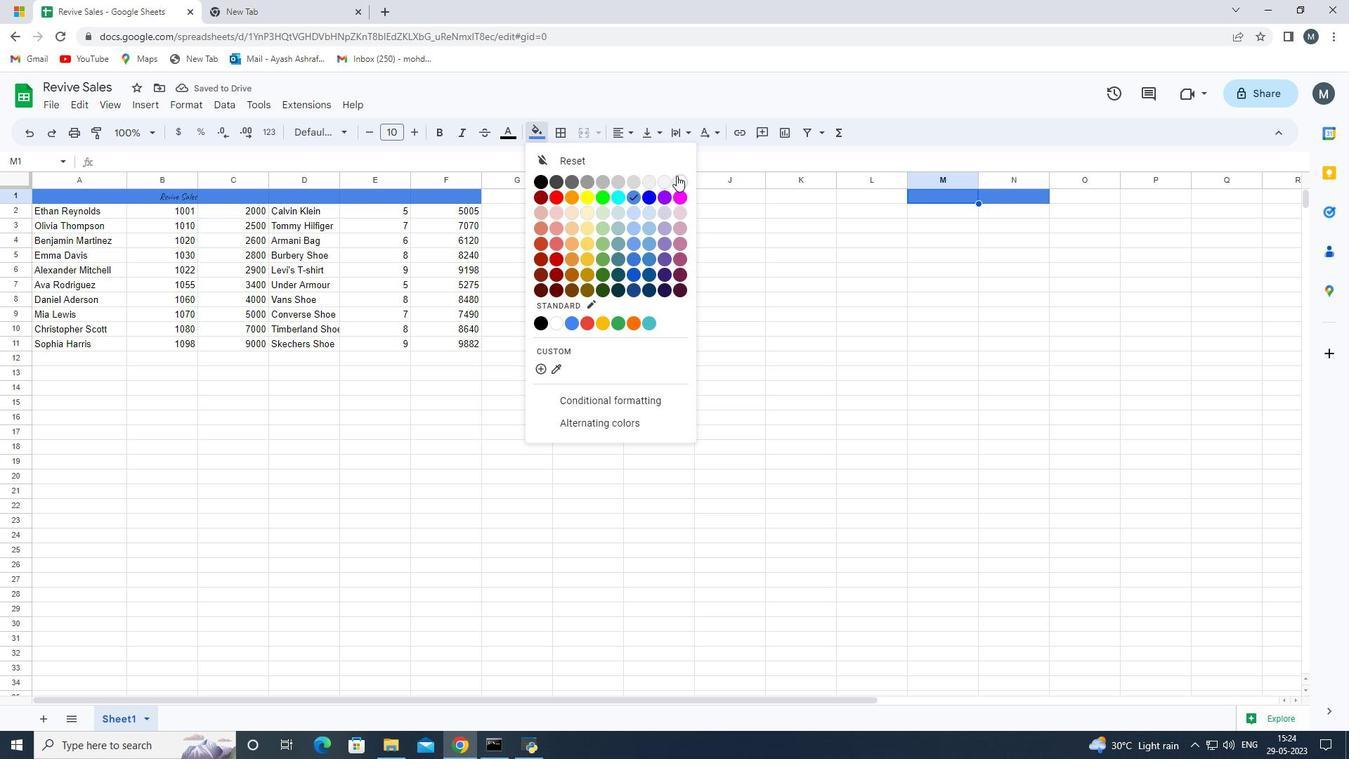 
Action: Mouse moved to (1011, 198)
Screenshot: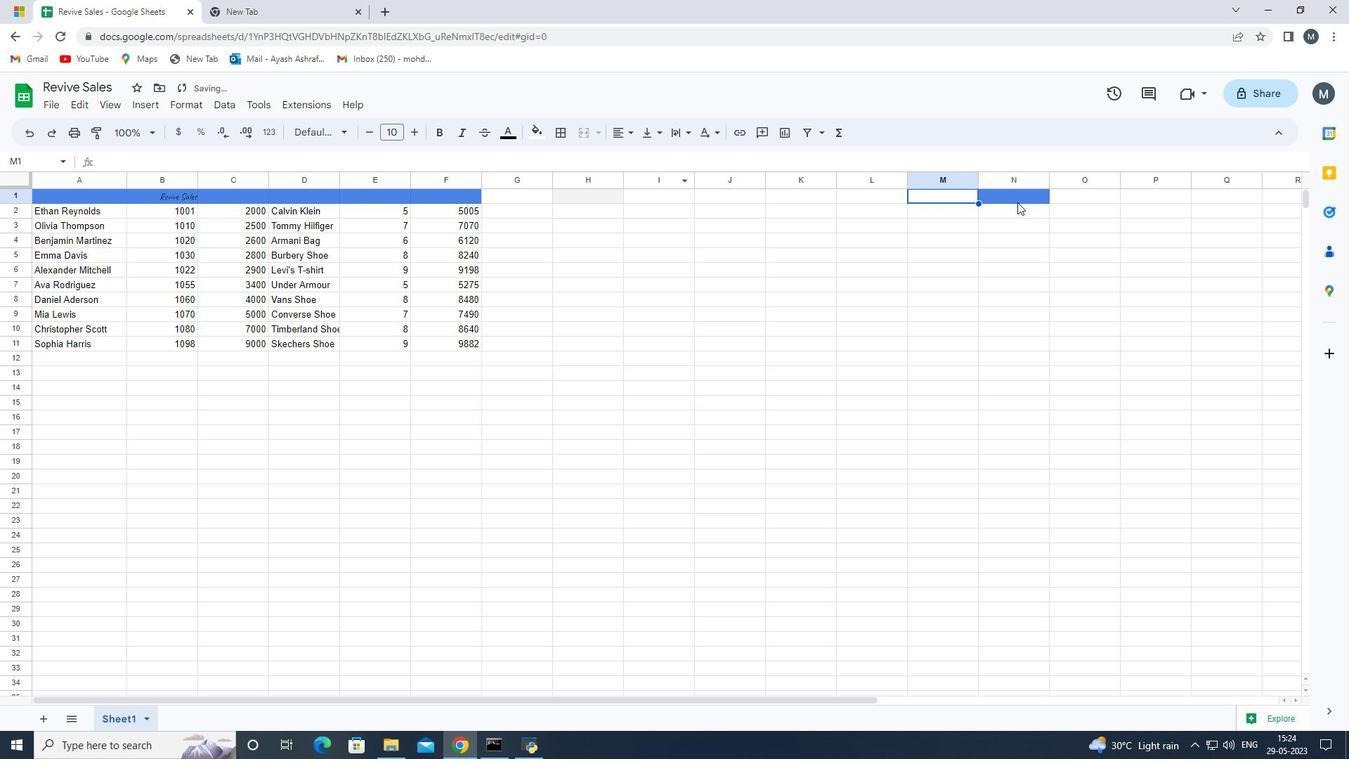 
Action: Mouse pressed left at (1011, 198)
Screenshot: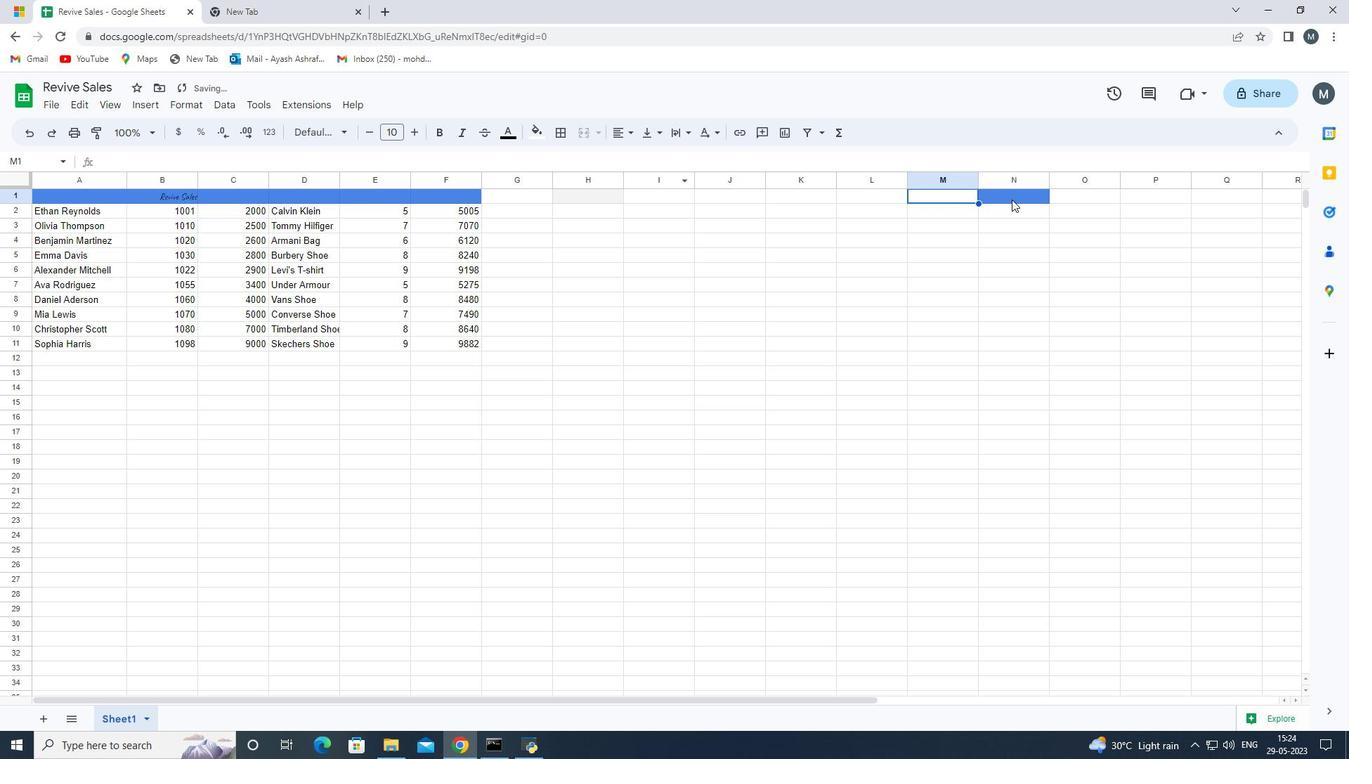 
Action: Mouse moved to (543, 141)
Screenshot: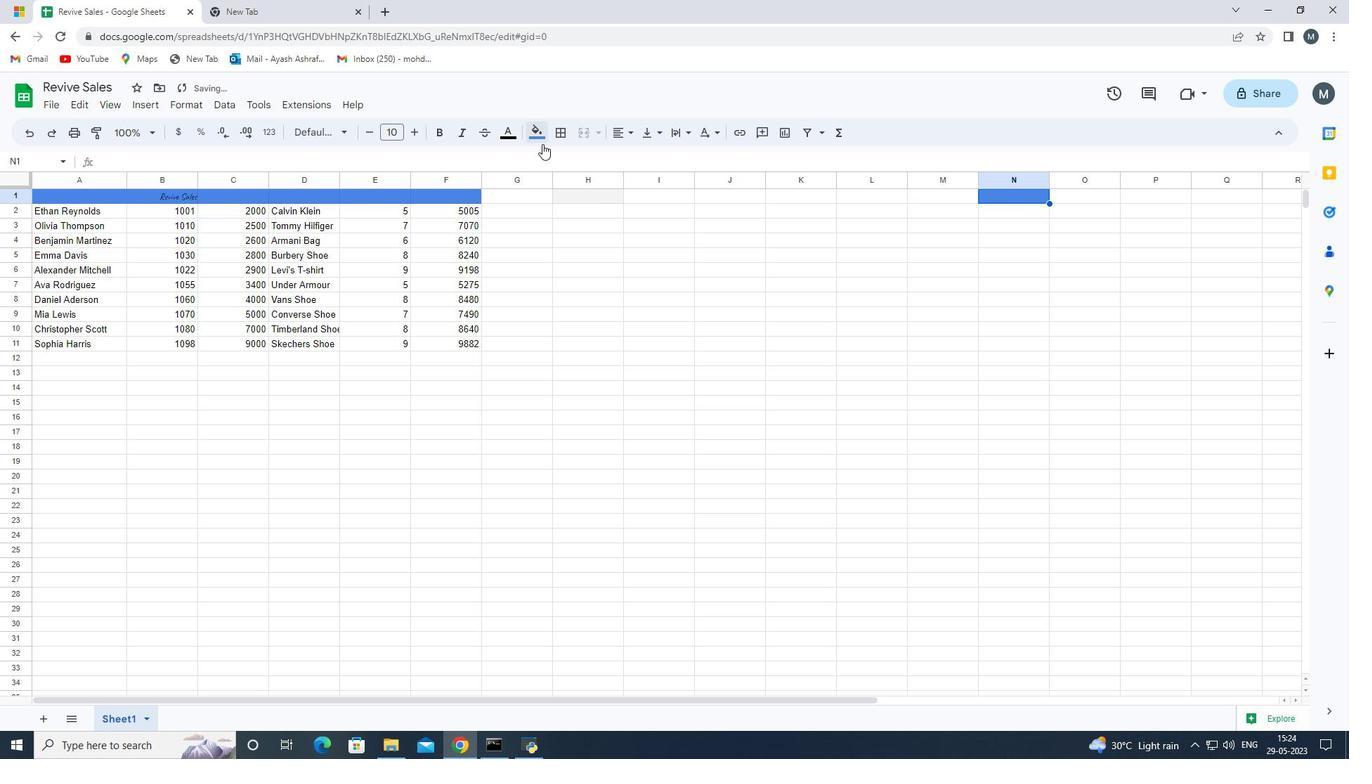 
Action: Mouse pressed left at (543, 141)
Screenshot: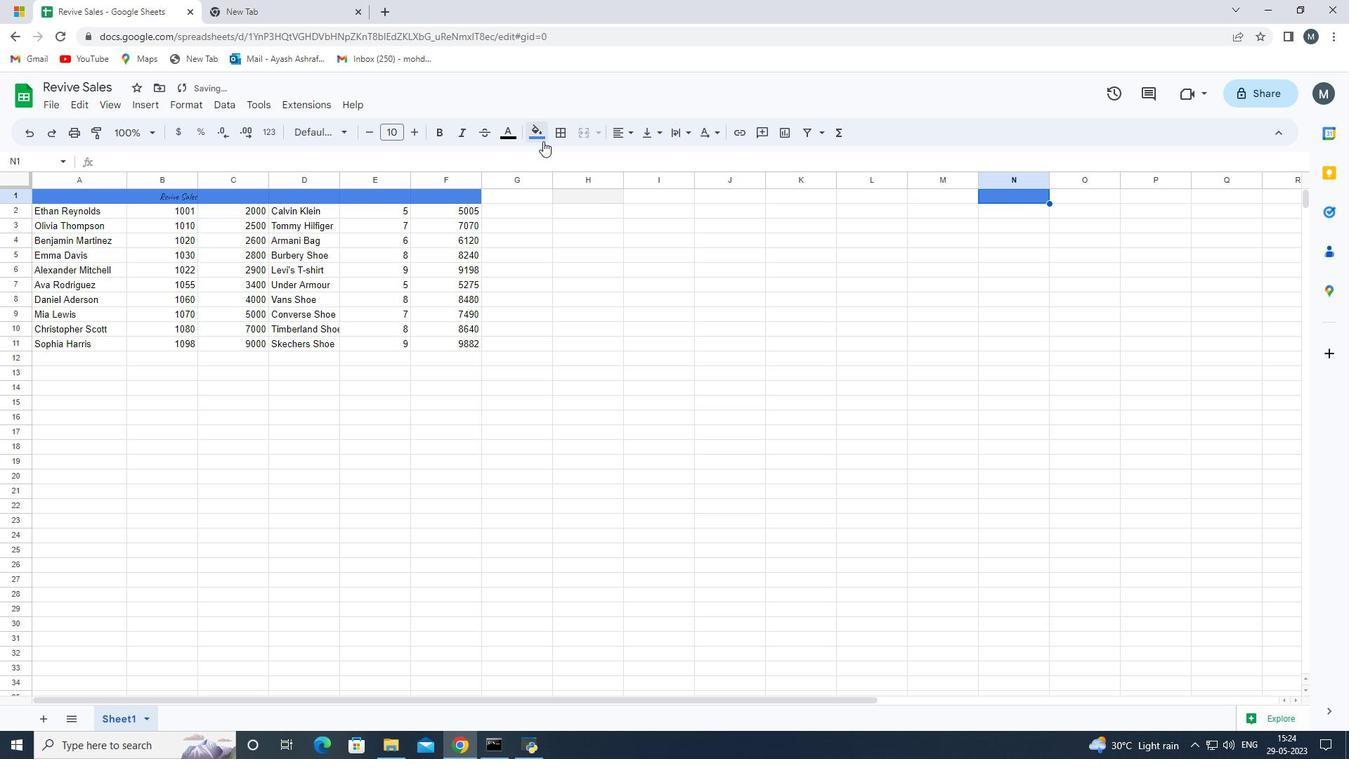 
Action: Mouse moved to (680, 180)
Screenshot: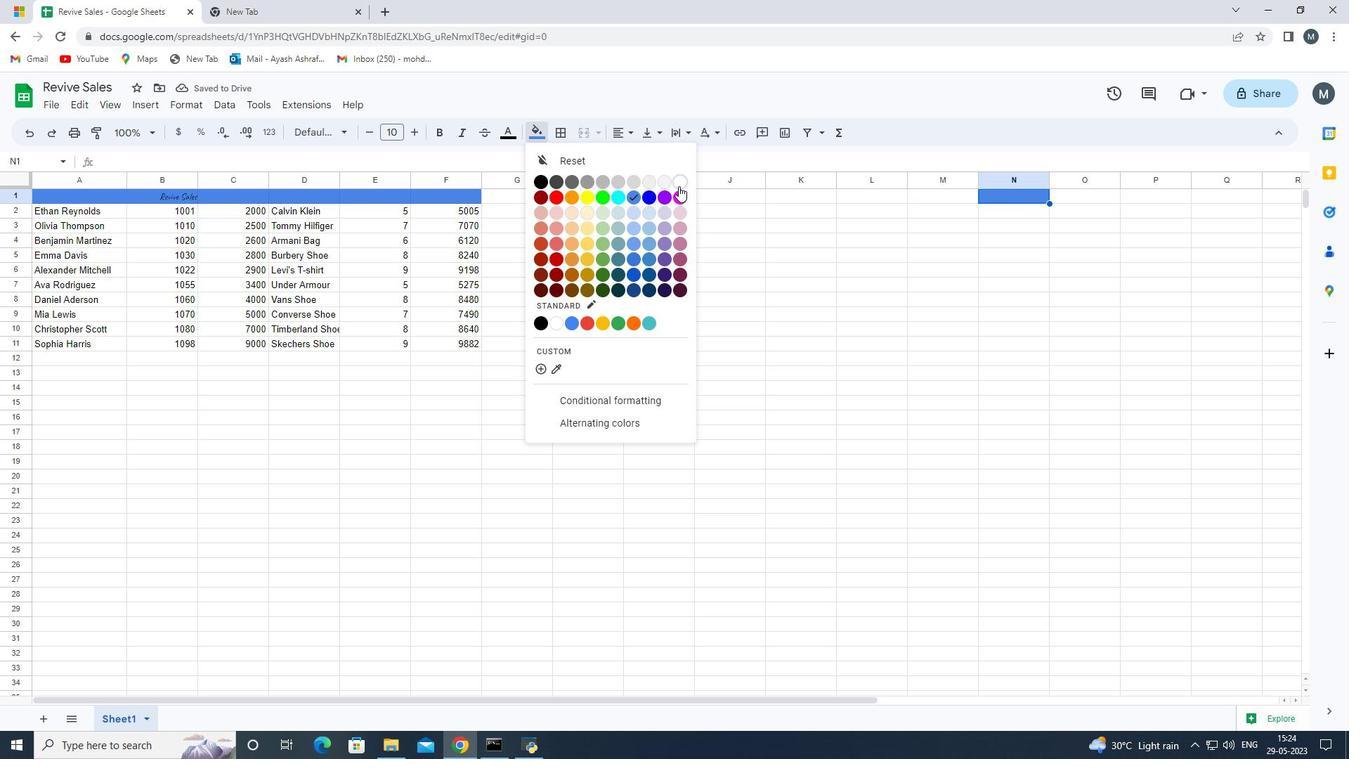 
Action: Mouse pressed left at (680, 180)
Screenshot: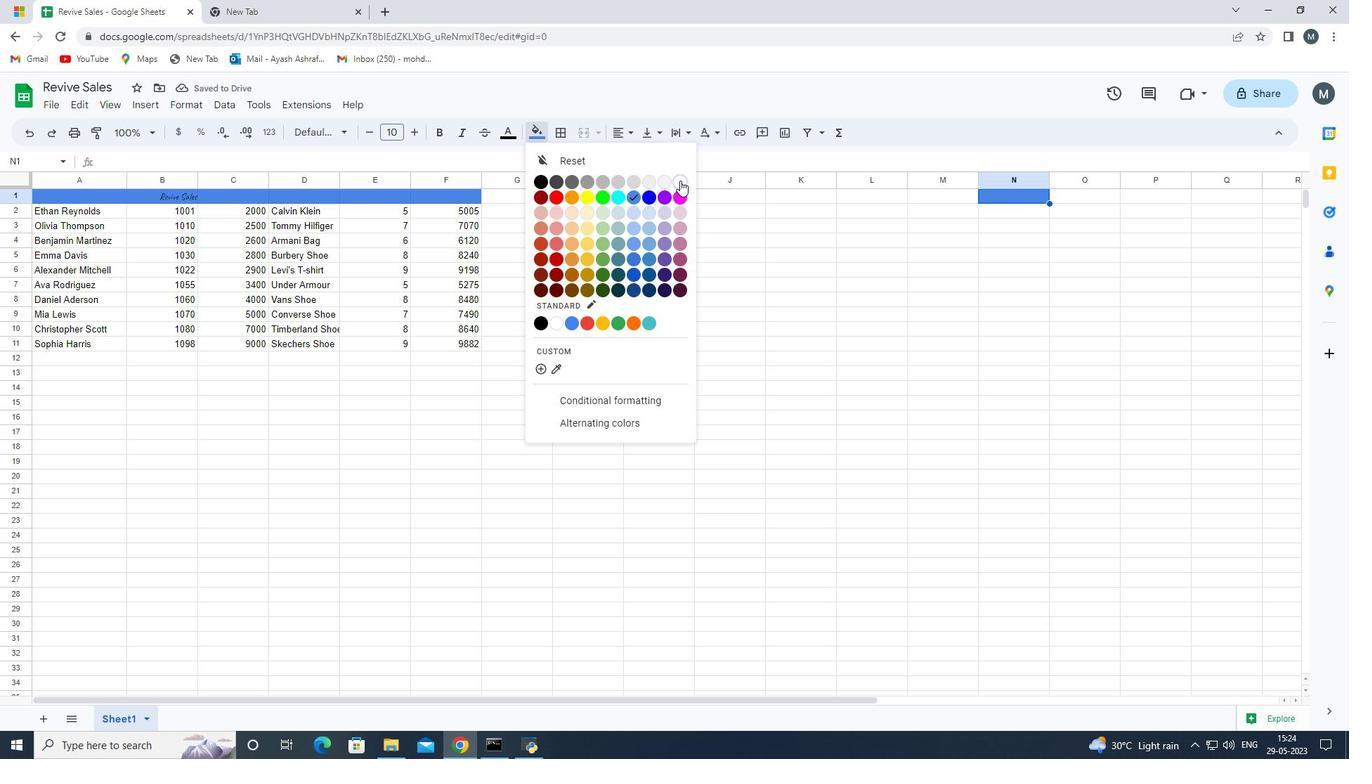 
Action: Mouse moved to (587, 196)
Screenshot: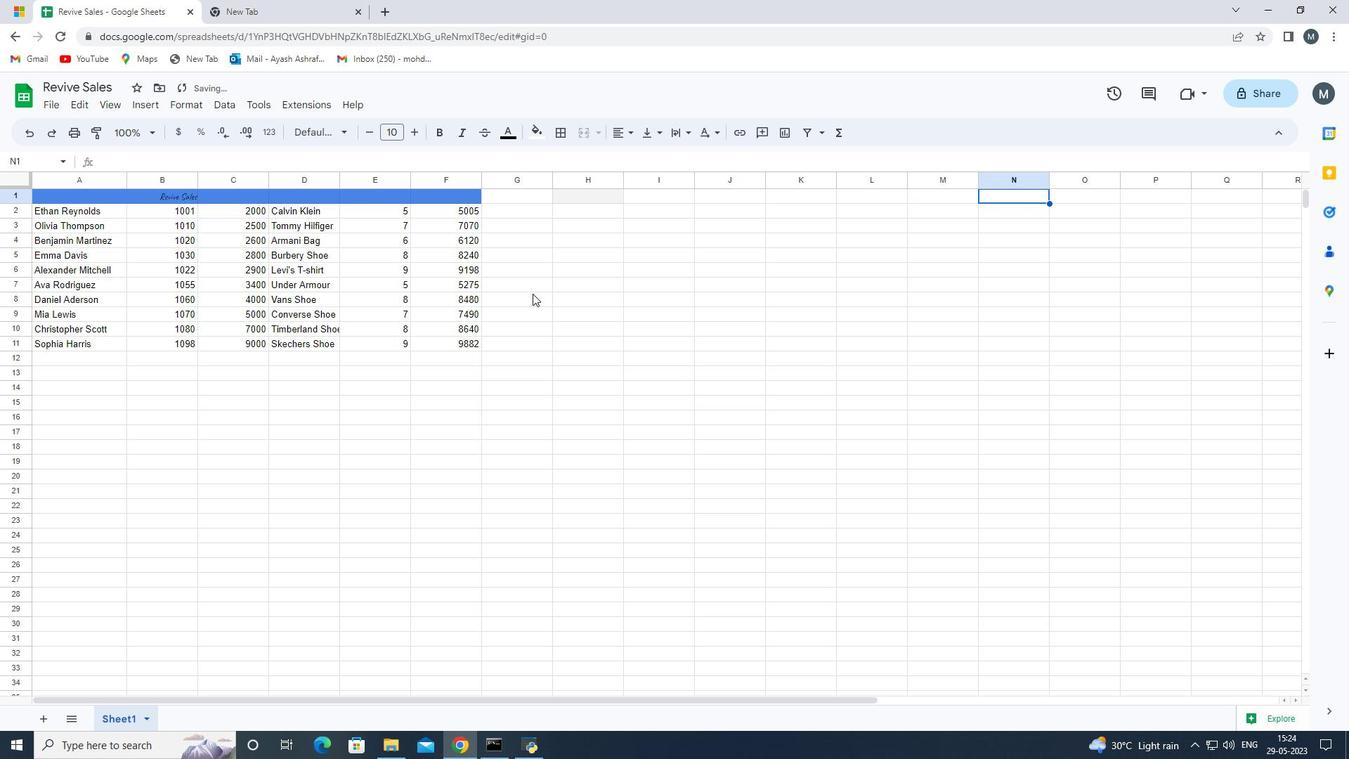 
Action: Mouse pressed left at (587, 196)
Screenshot: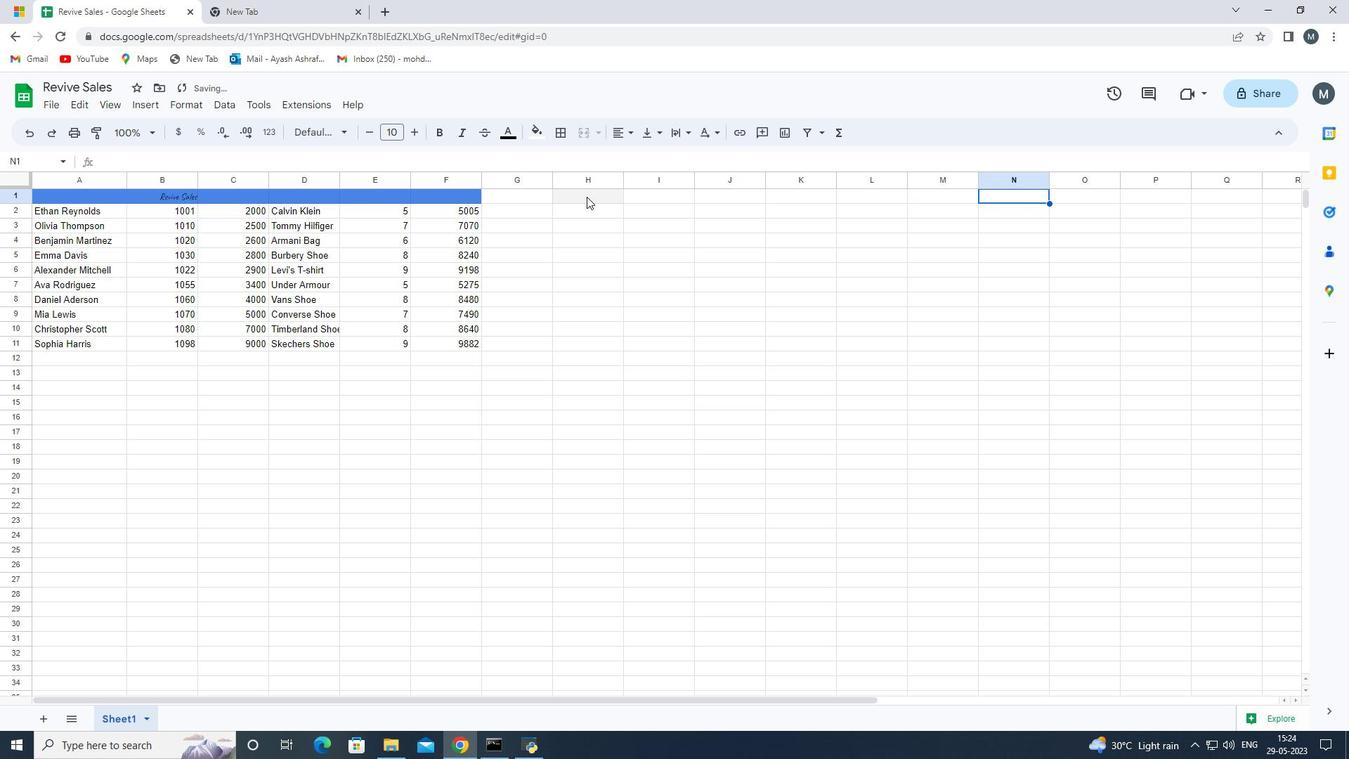 
Action: Mouse moved to (537, 122)
Screenshot: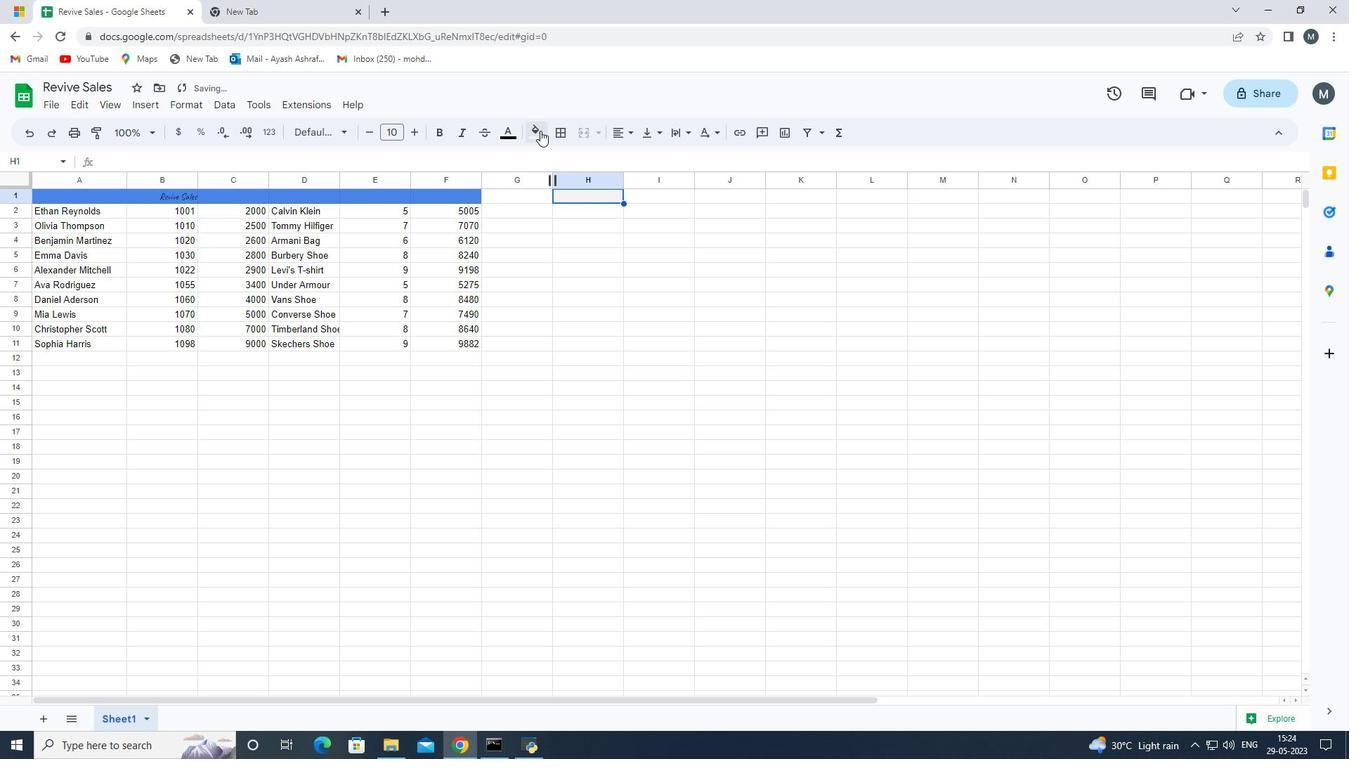 
Action: Mouse pressed left at (537, 122)
Screenshot: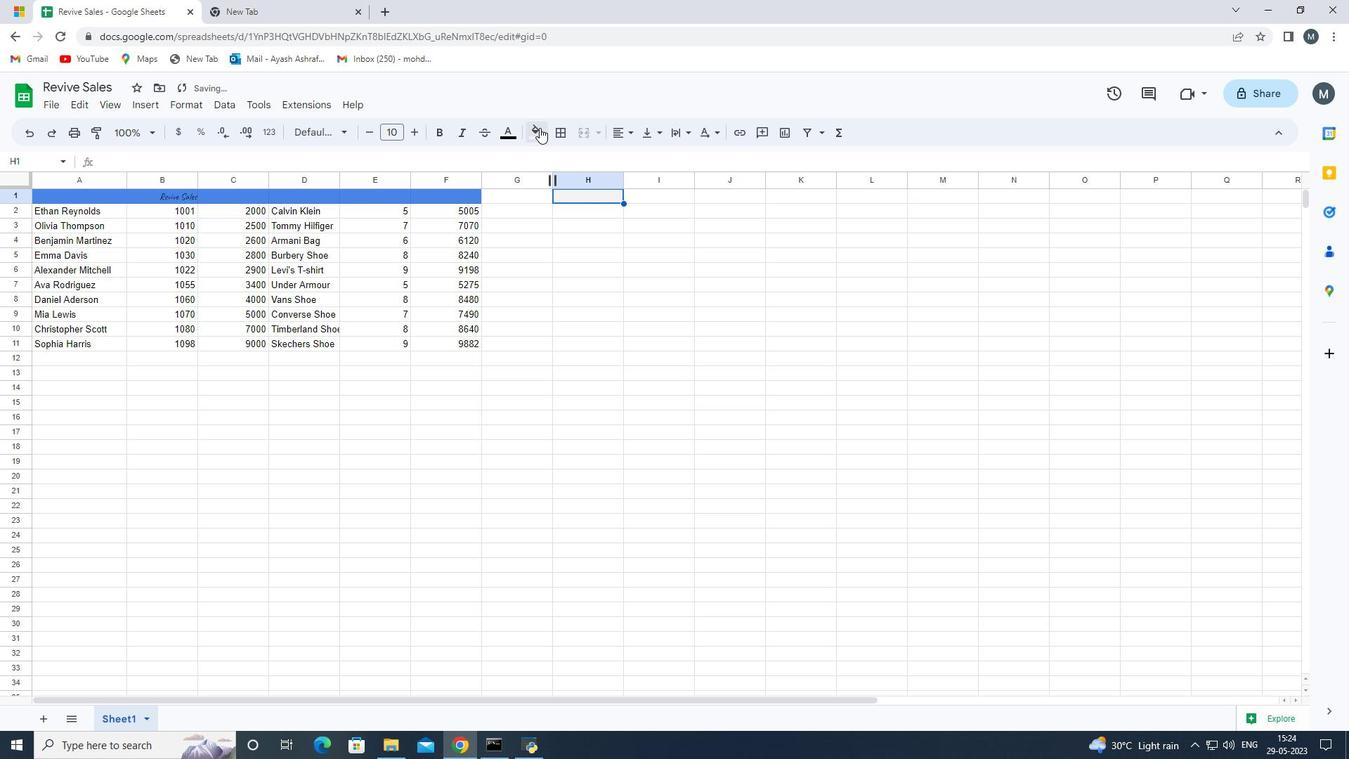
Action: Mouse moved to (681, 184)
Screenshot: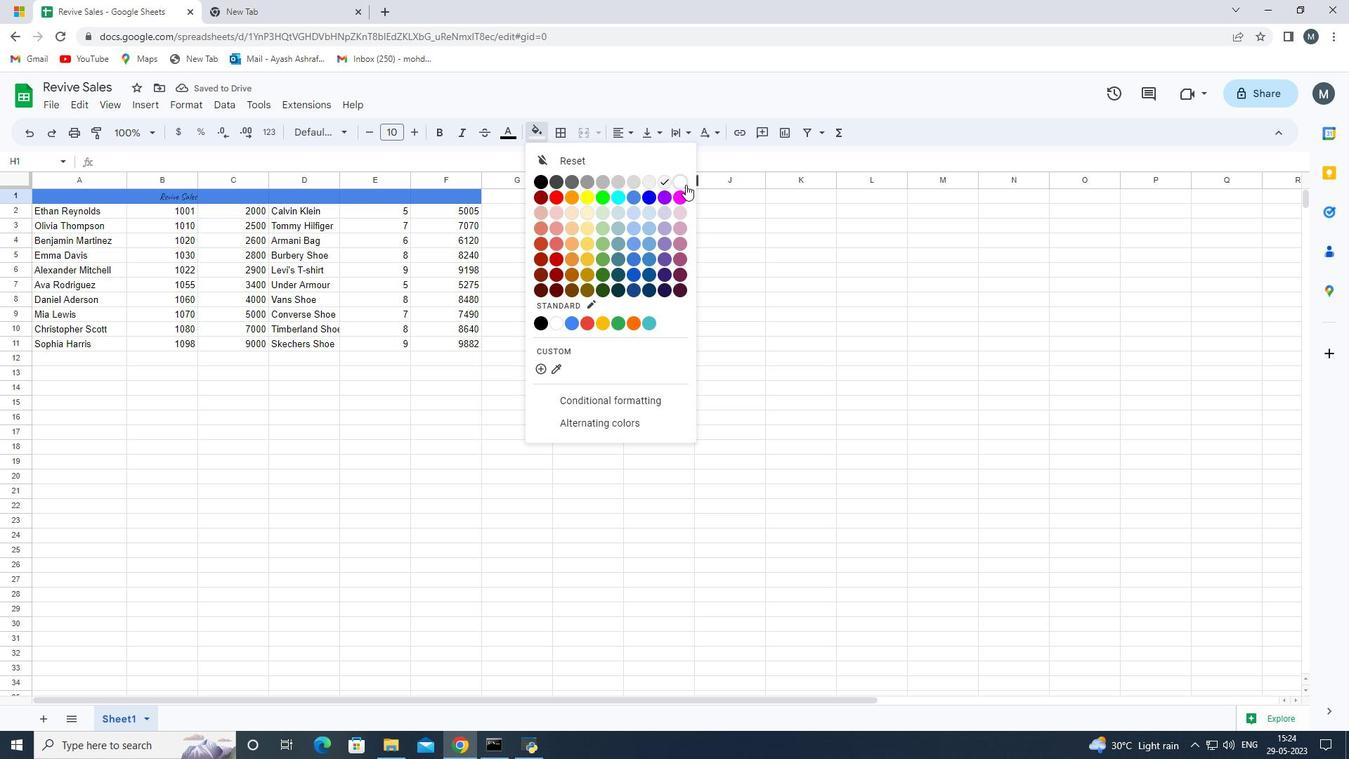 
Action: Mouse pressed left at (681, 184)
Screenshot: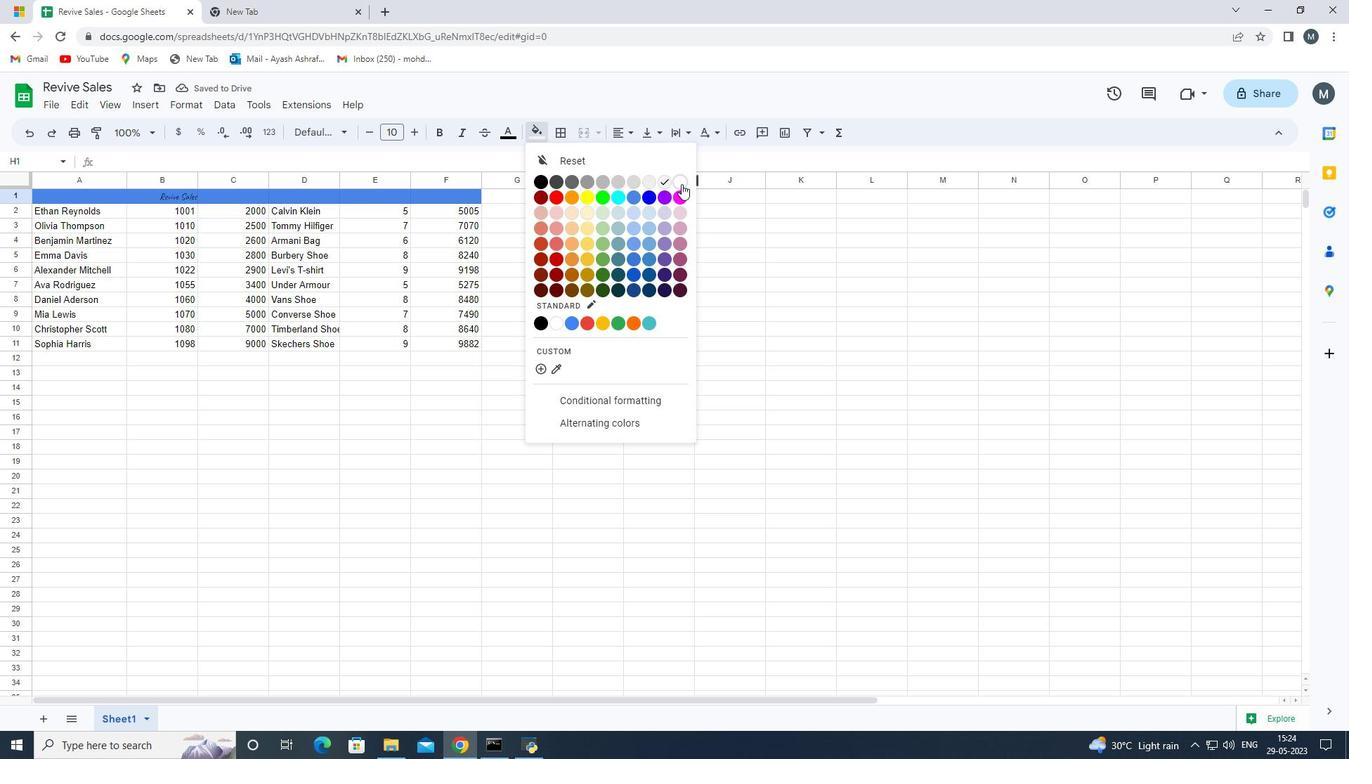 
Action: Mouse moved to (485, 543)
Screenshot: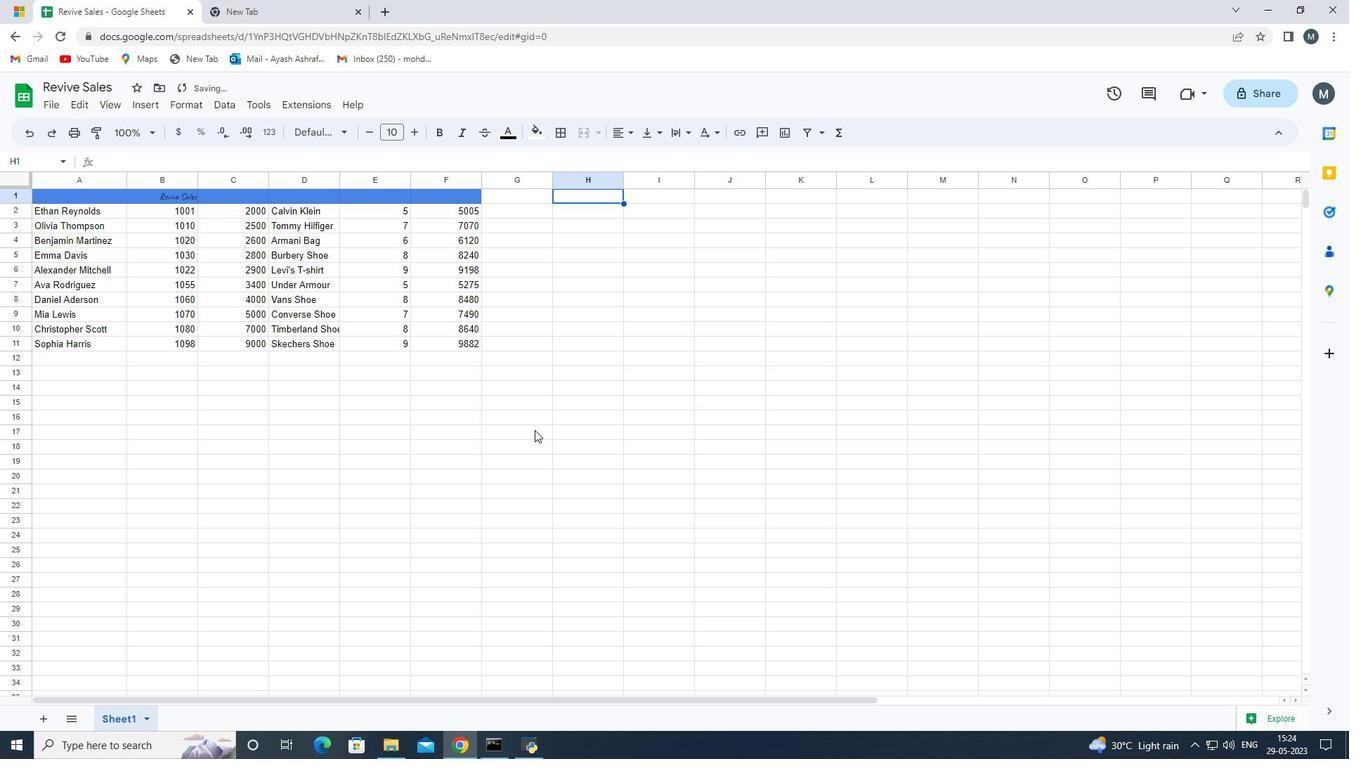 
Action: Mouse pressed left at (485, 543)
Screenshot: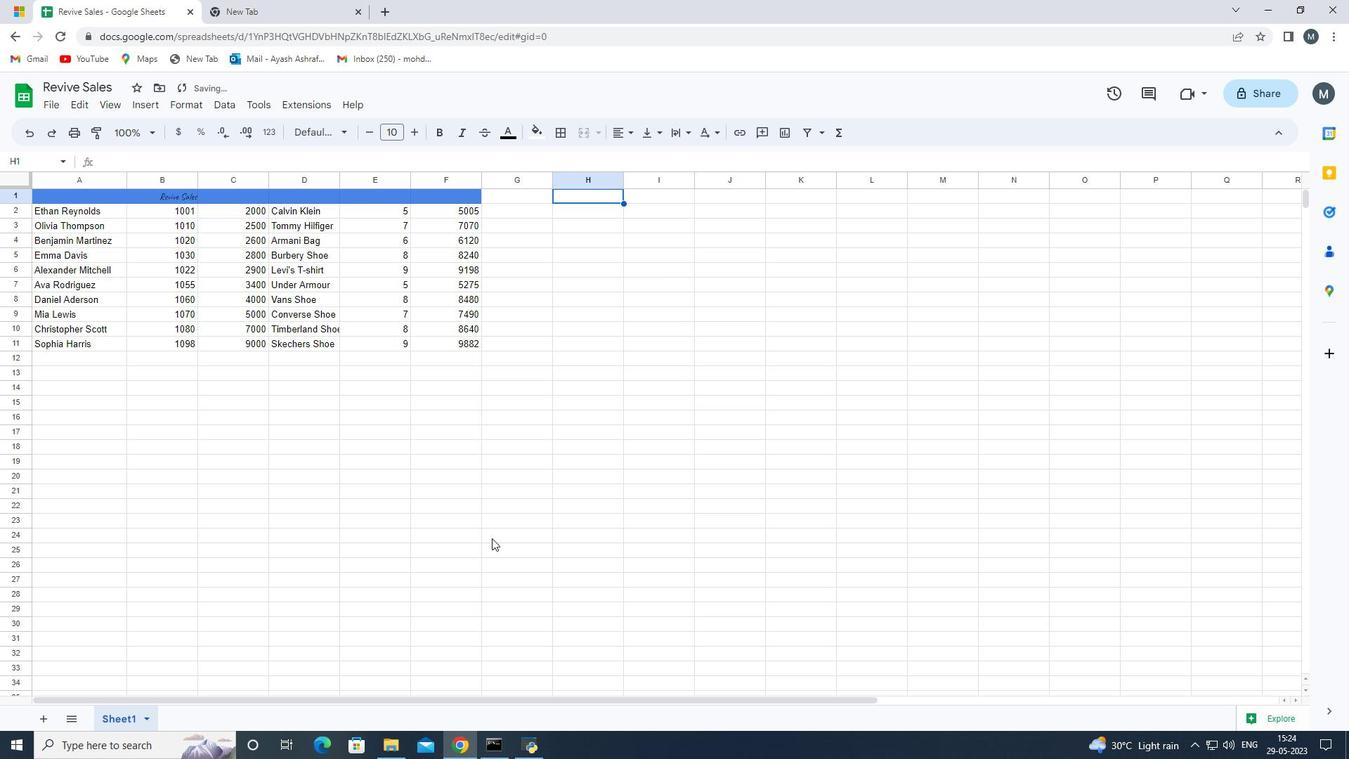 
Action: Mouse moved to (139, 202)
Screenshot: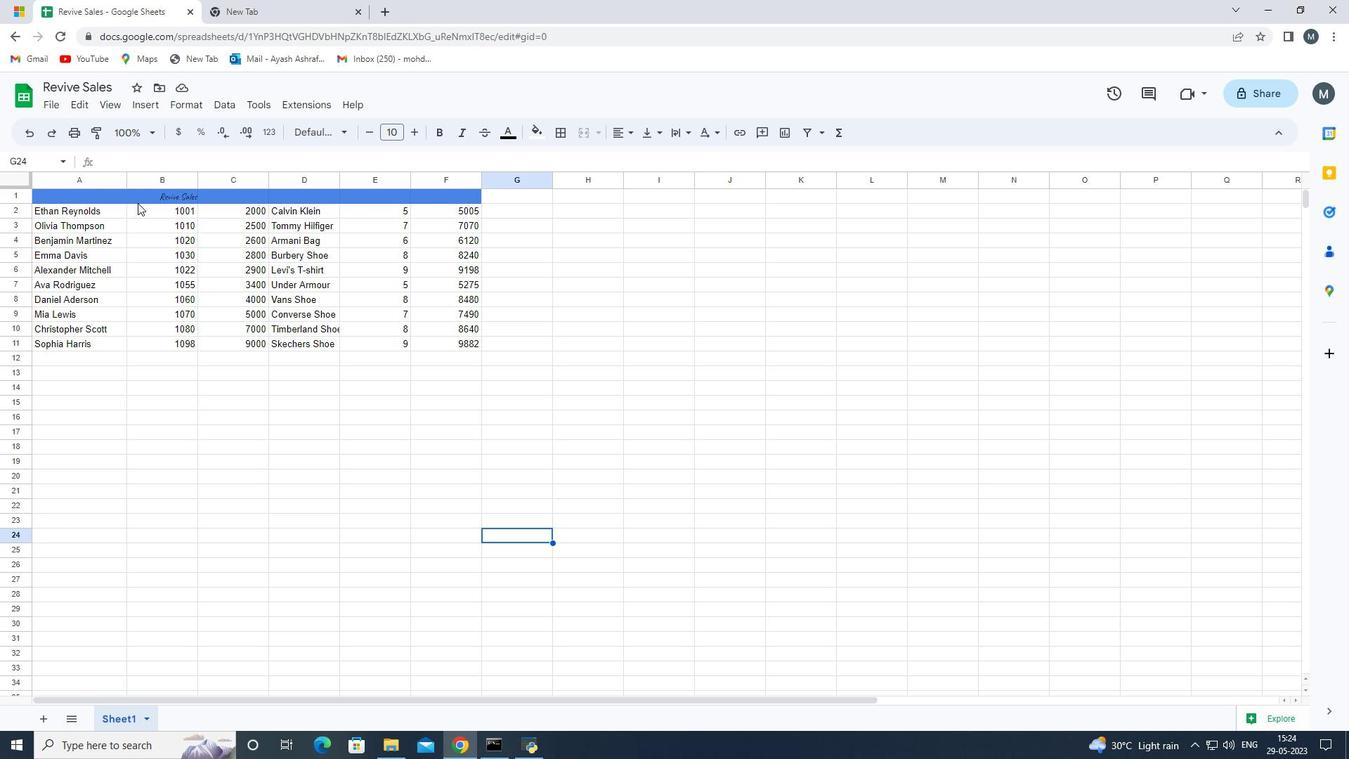 
Action: Mouse pressed left at (139, 202)
Screenshot: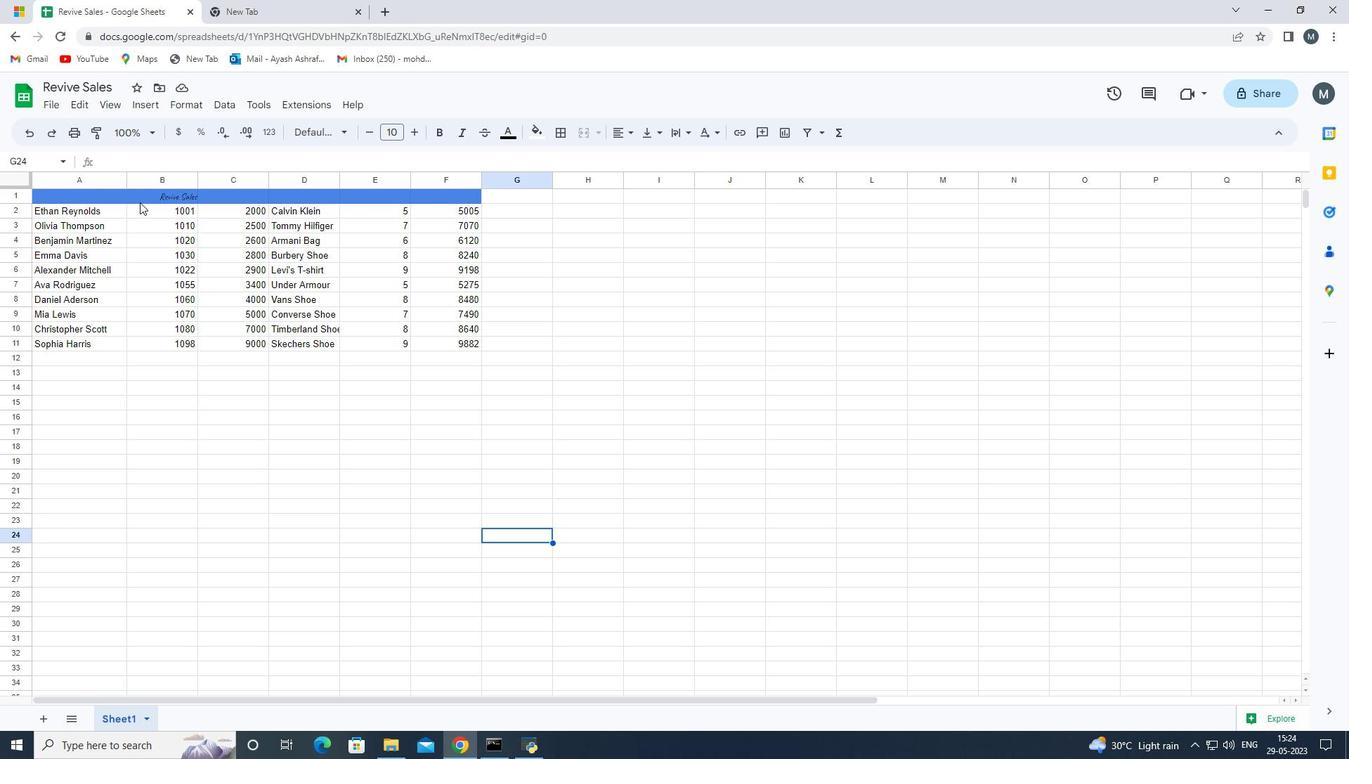 
Action: Mouse moved to (23, 197)
Screenshot: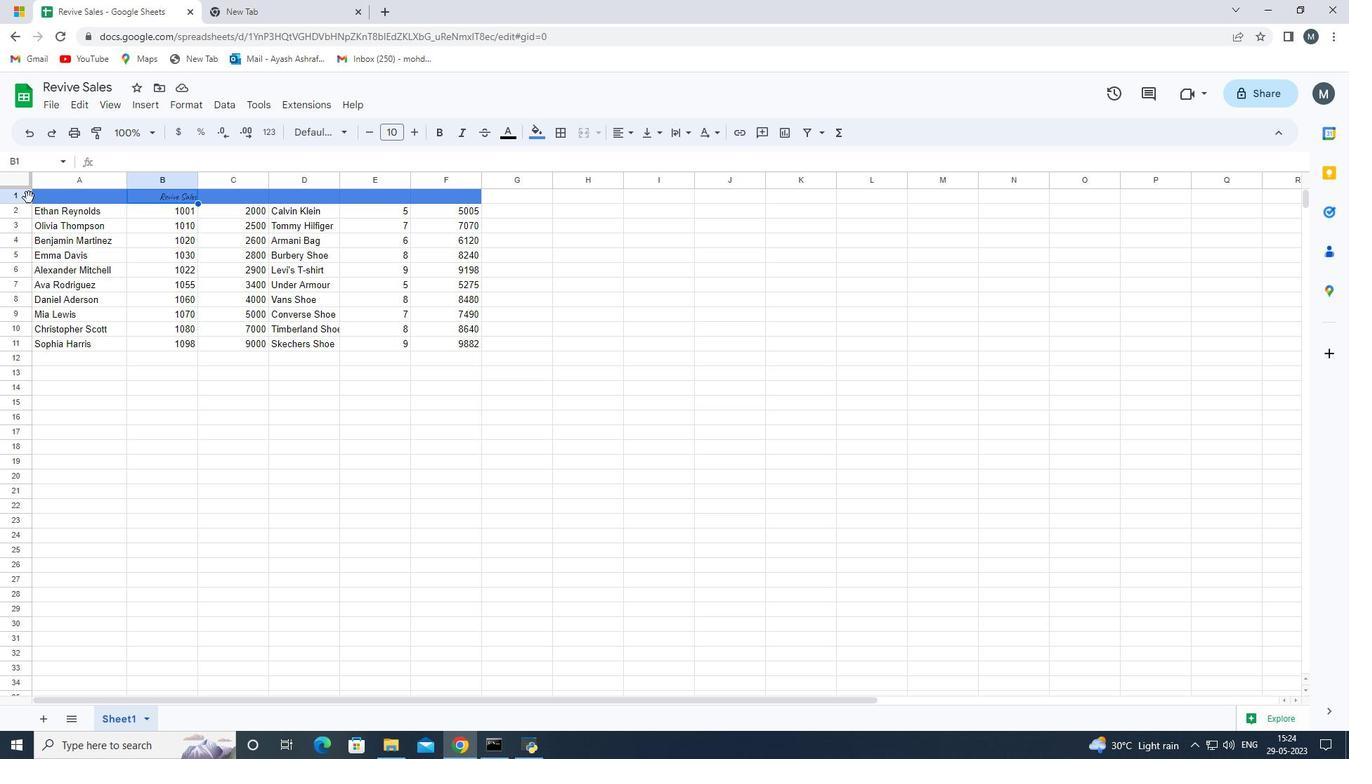 
Action: Mouse pressed left at (23, 197)
Screenshot: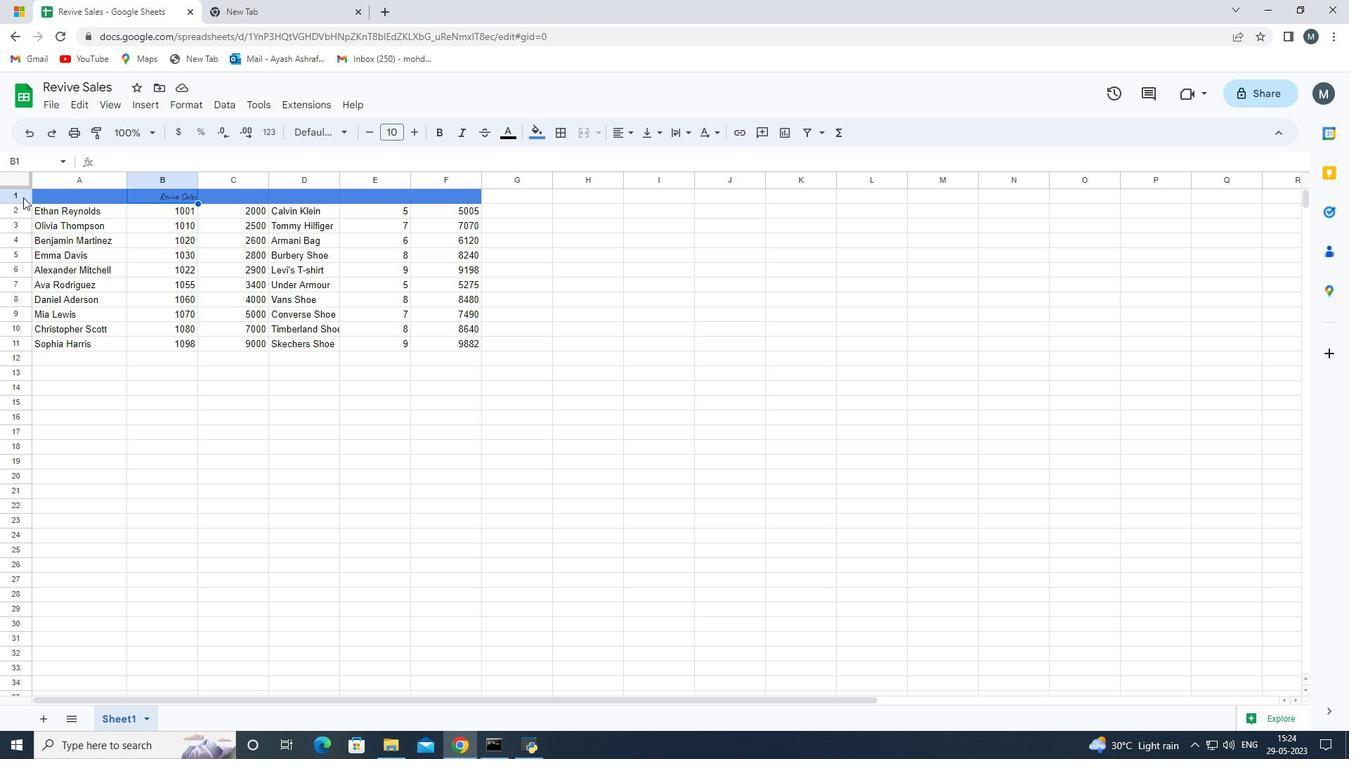 
Action: Mouse moved to (273, 160)
Screenshot: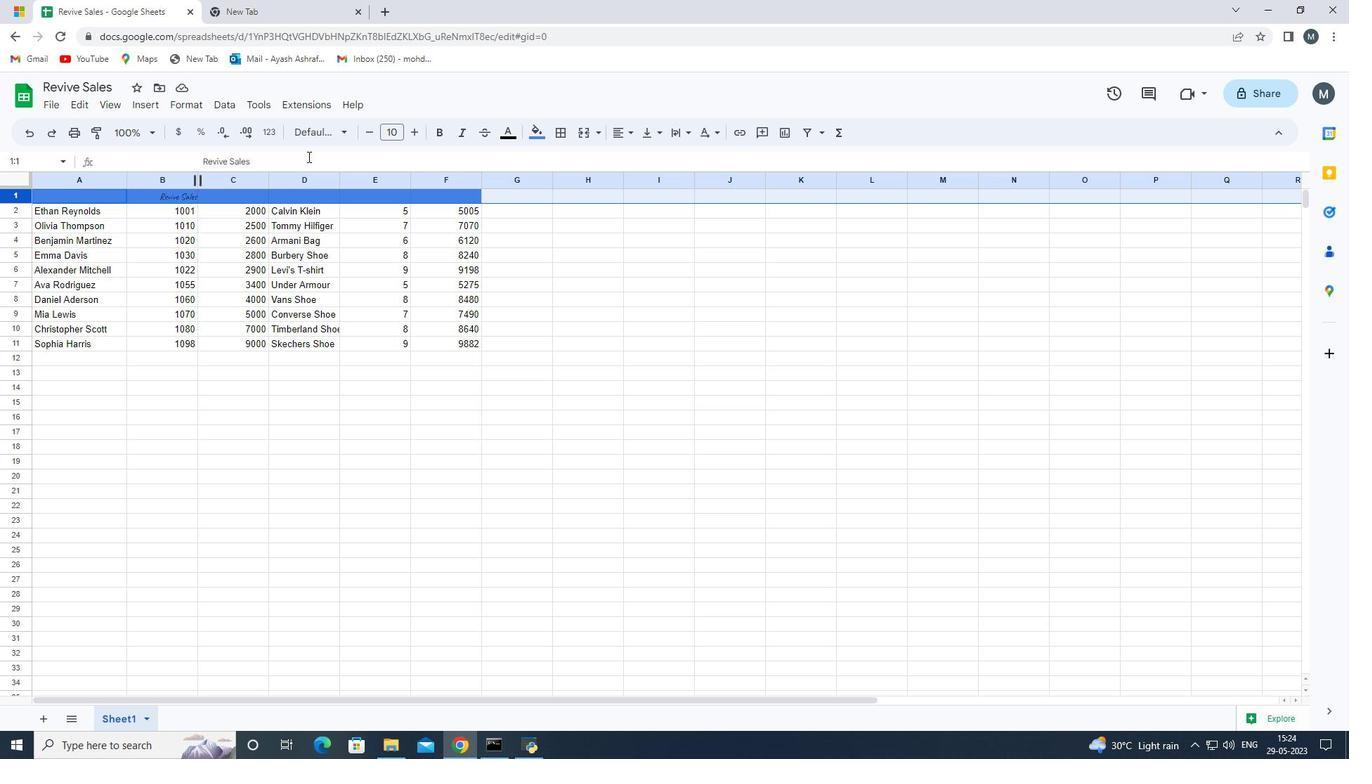 
Action: Mouse pressed left at (273, 160)
Screenshot: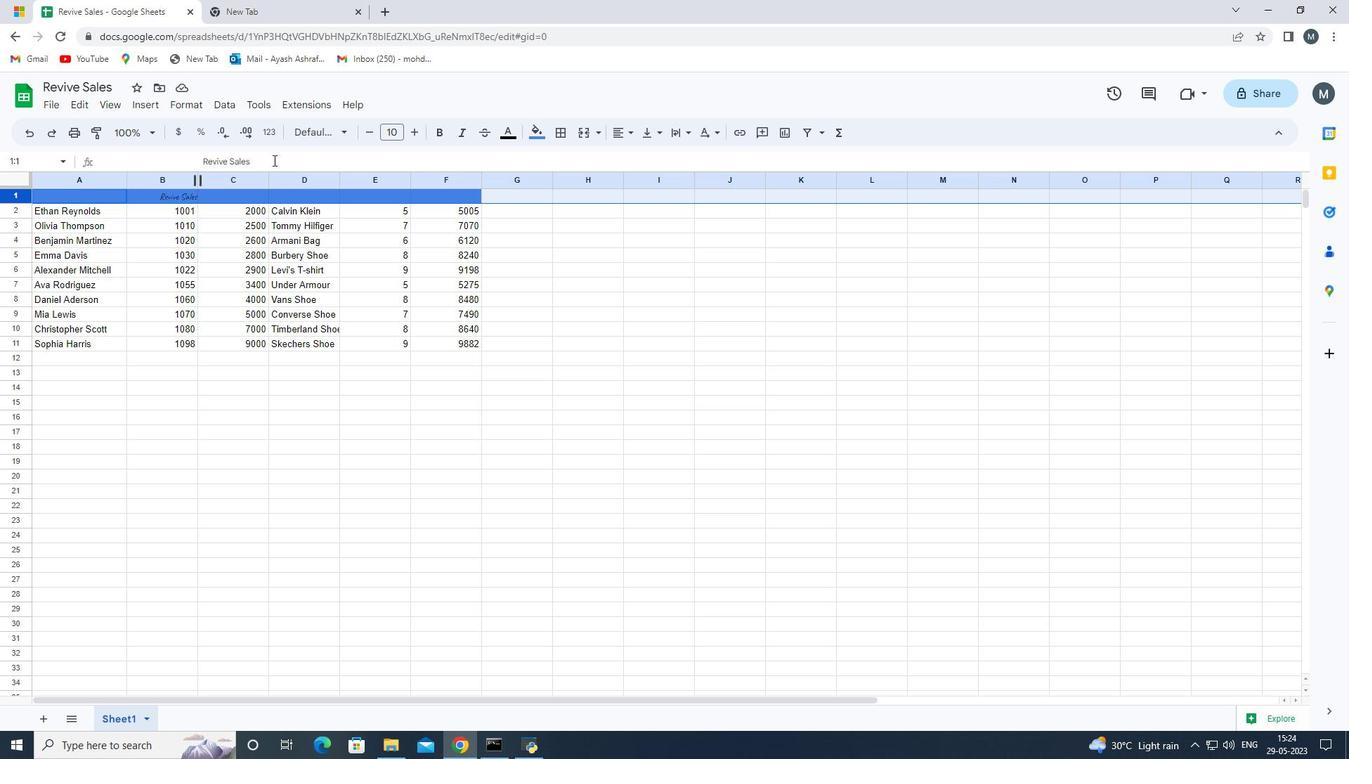 
Action: Mouse moved to (340, 134)
Screenshot: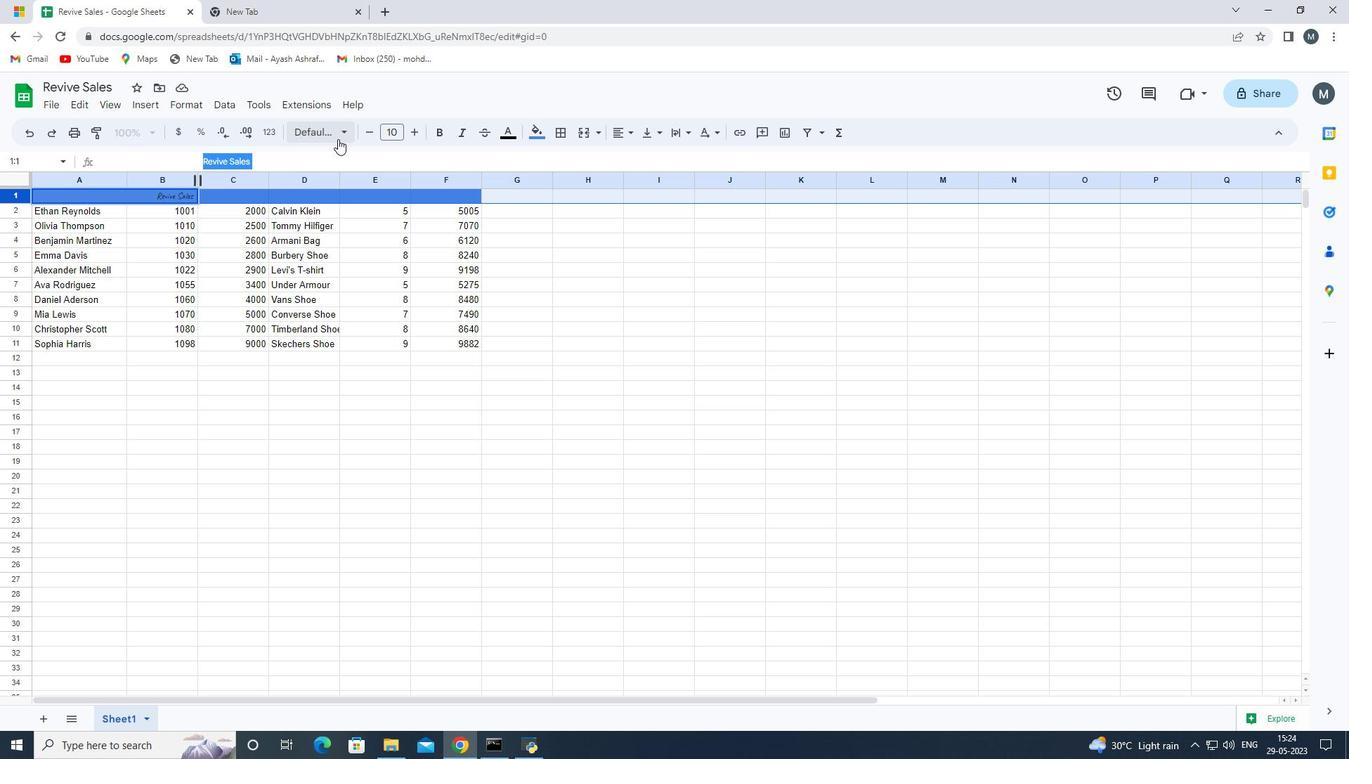 
Action: Mouse pressed left at (340, 134)
Screenshot: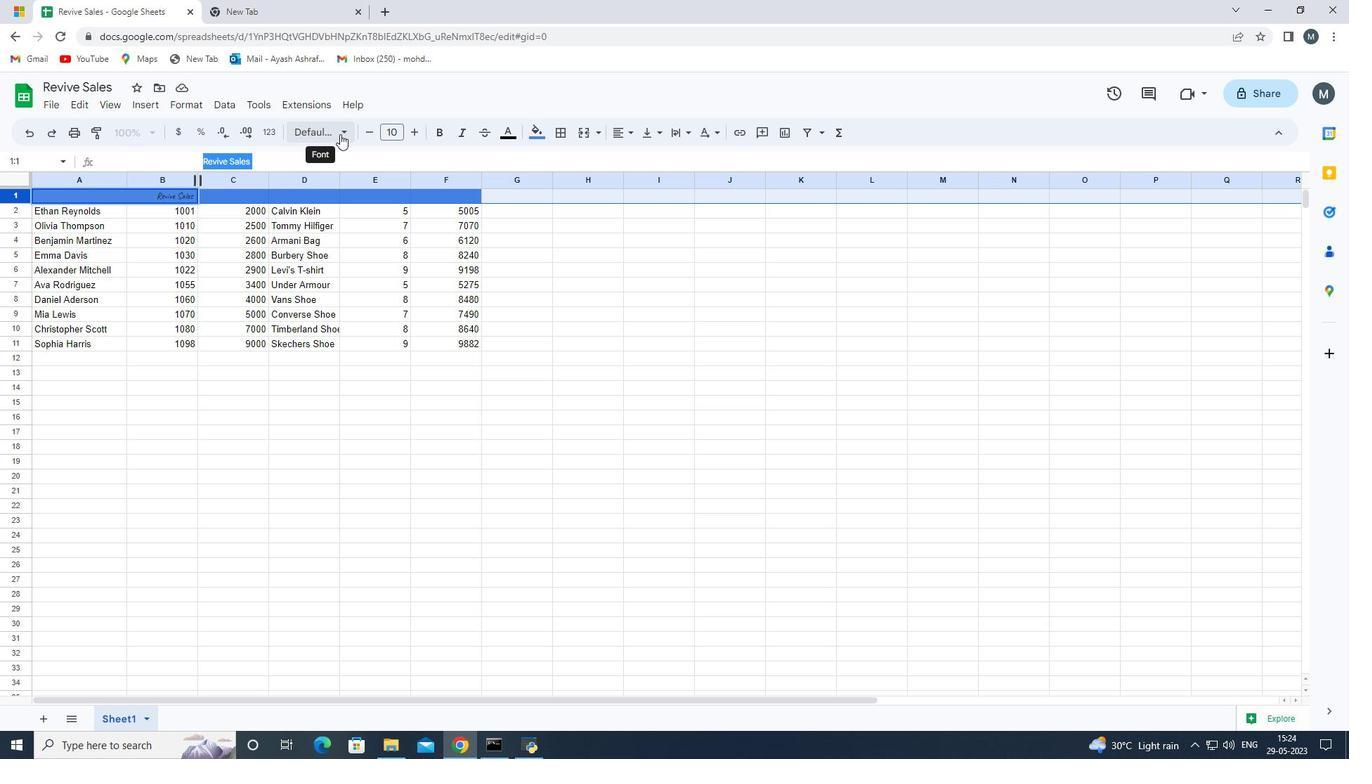 
Action: Mouse moved to (407, 132)
Screenshot: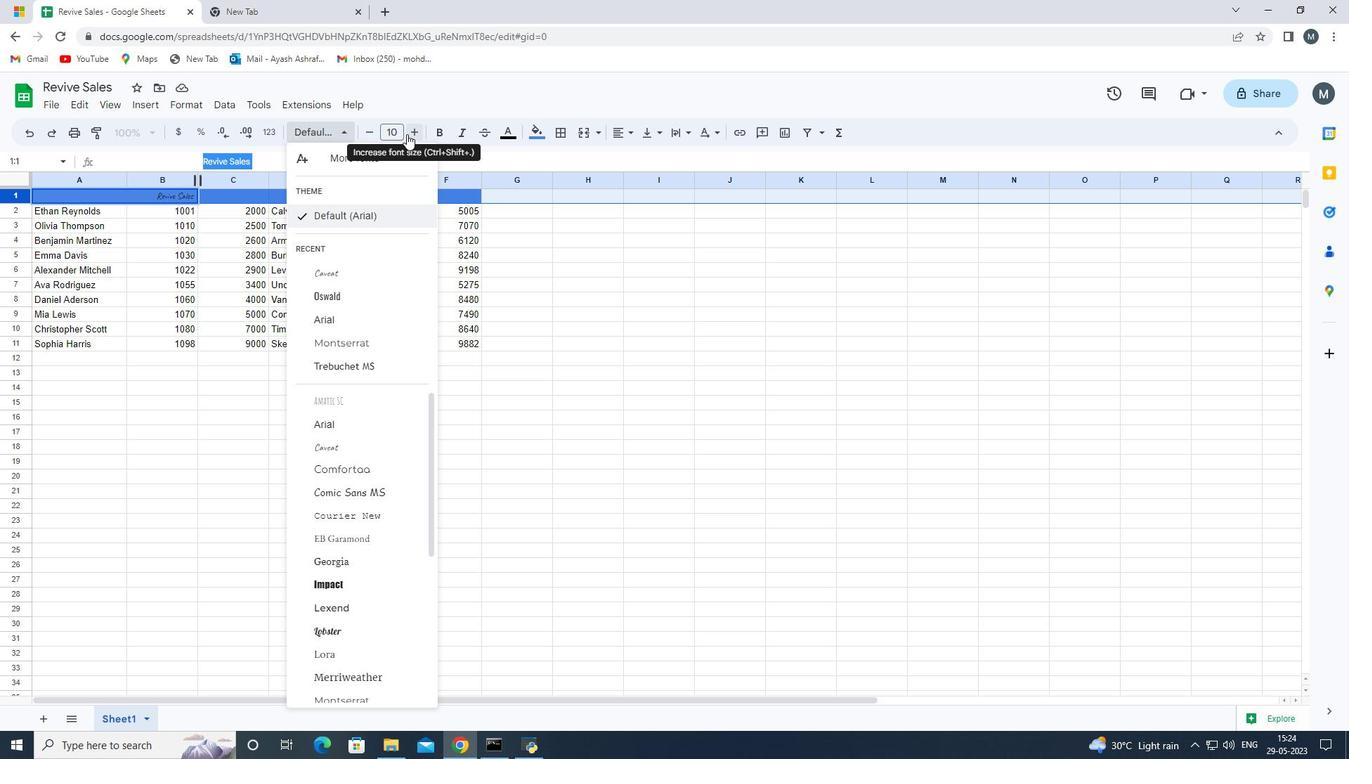 
Action: Mouse pressed left at (407, 132)
Screenshot: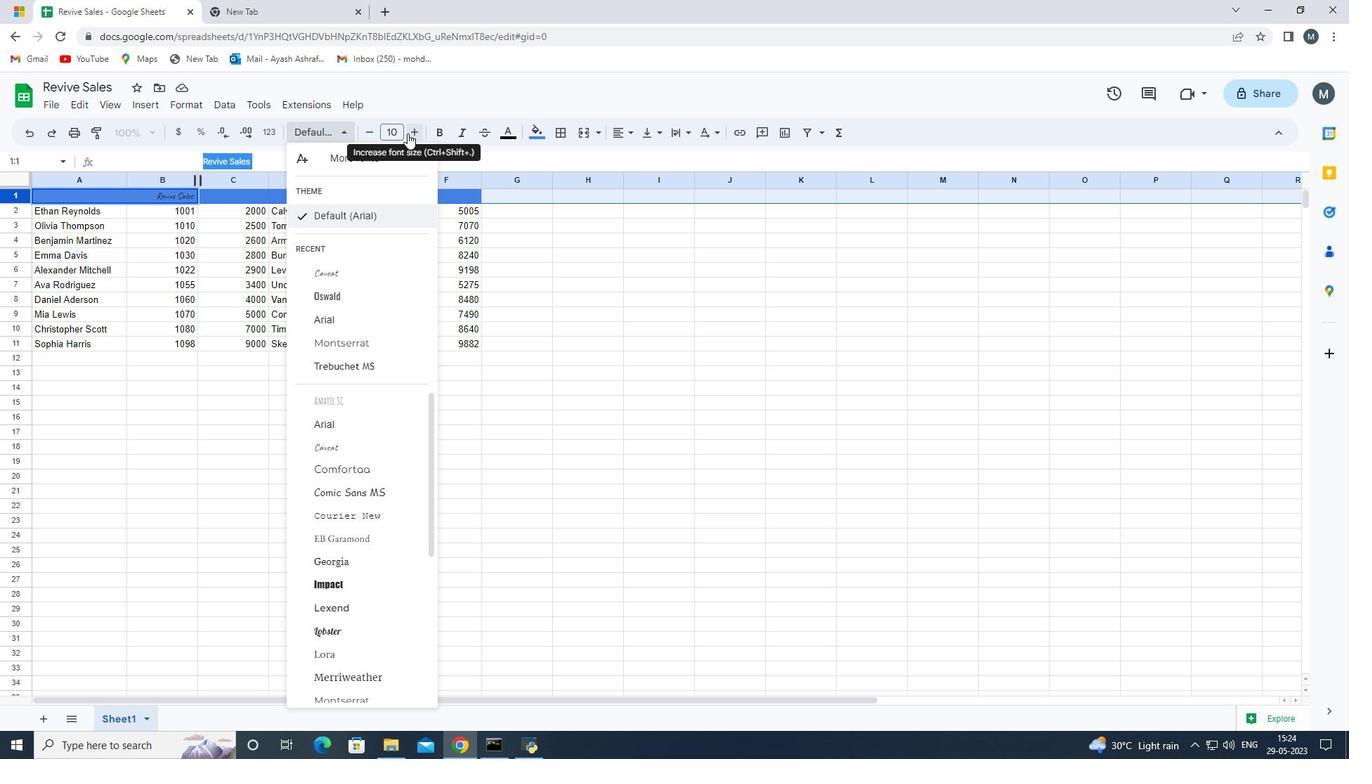 
Action: Mouse moved to (411, 132)
Screenshot: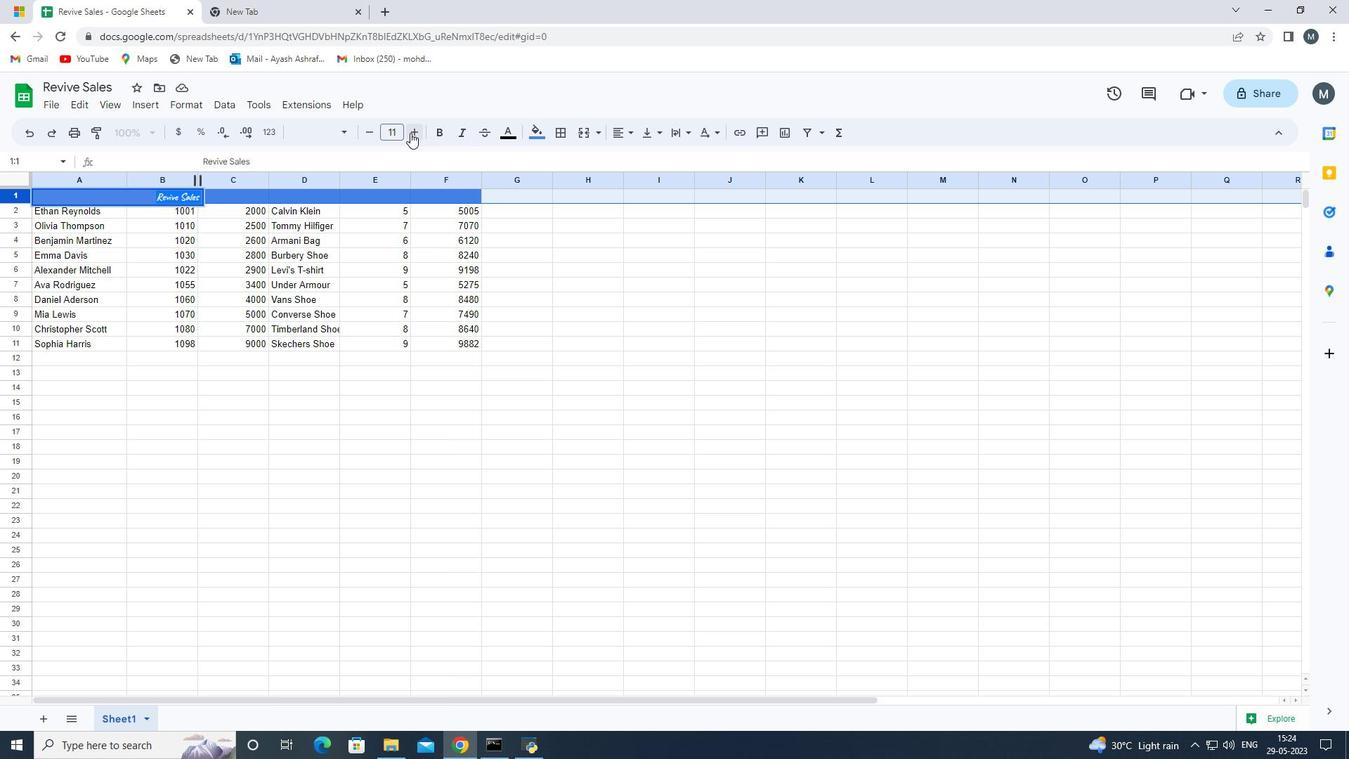 
Action: Mouse pressed left at (411, 132)
Screenshot: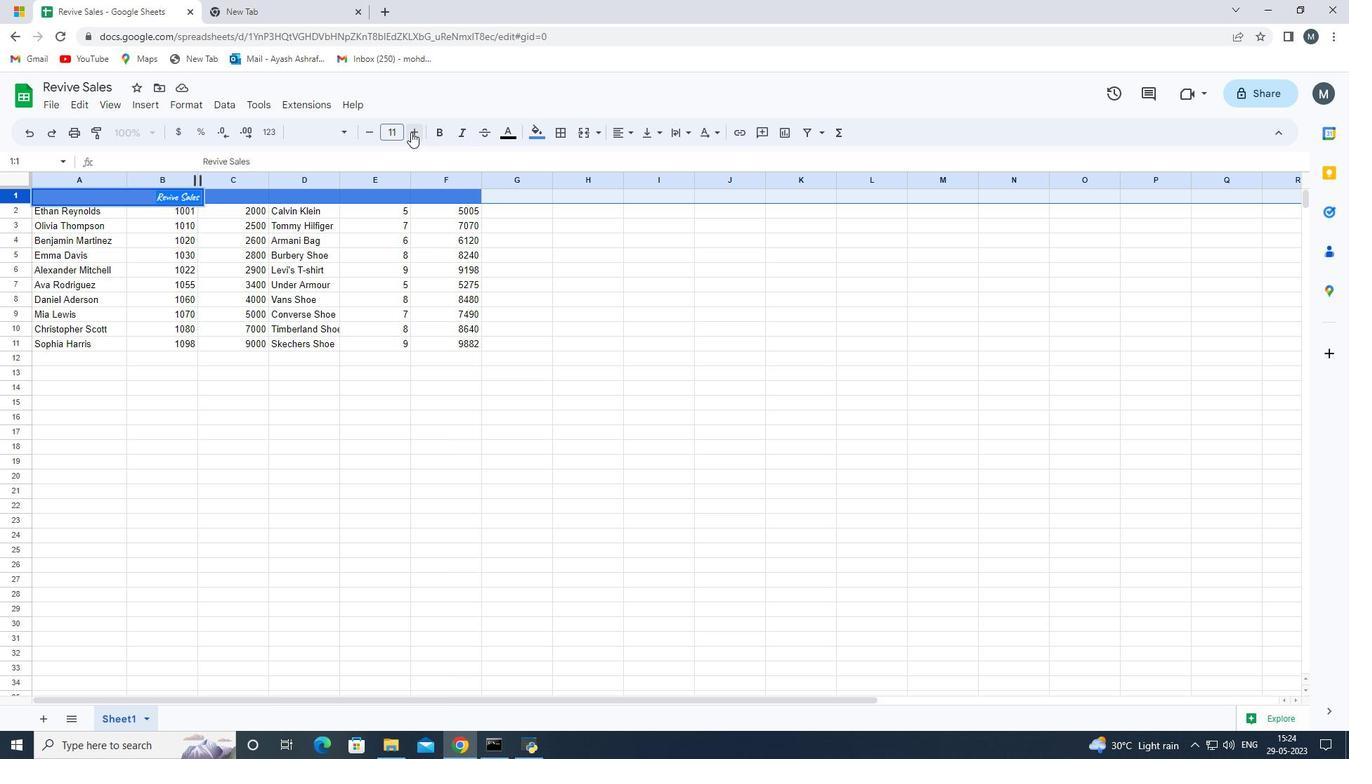 
Action: Mouse pressed left at (411, 132)
Screenshot: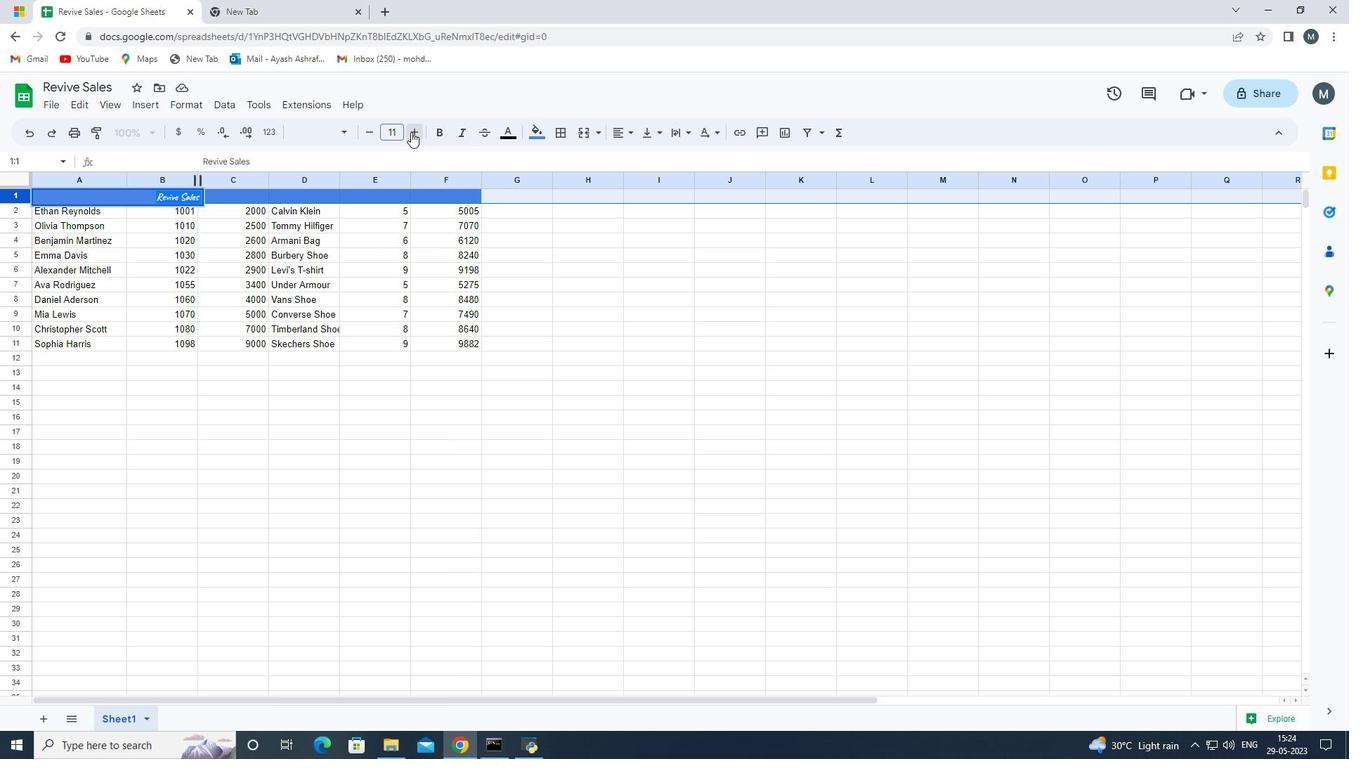 
Action: Mouse moved to (412, 130)
Screenshot: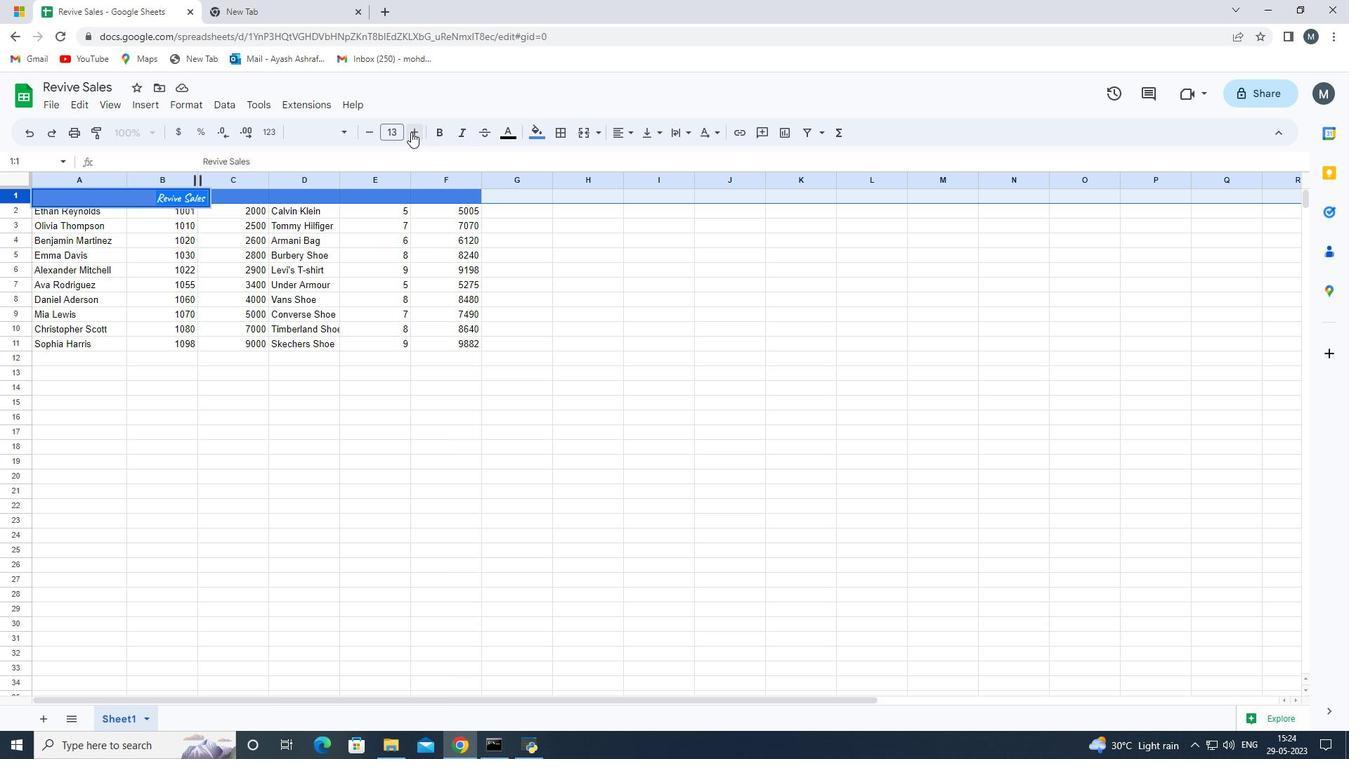 
Action: Mouse pressed left at (412, 130)
Screenshot: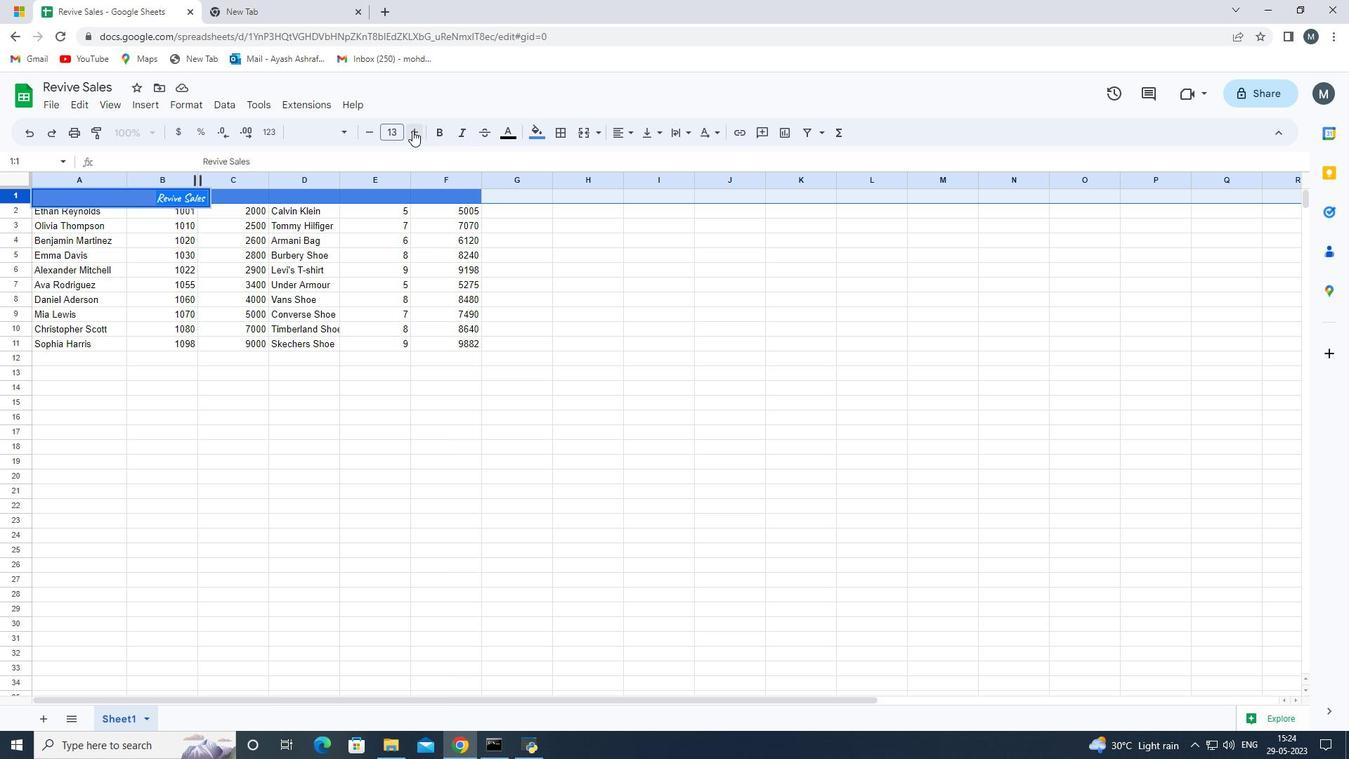 
Action: Mouse pressed left at (412, 130)
Screenshot: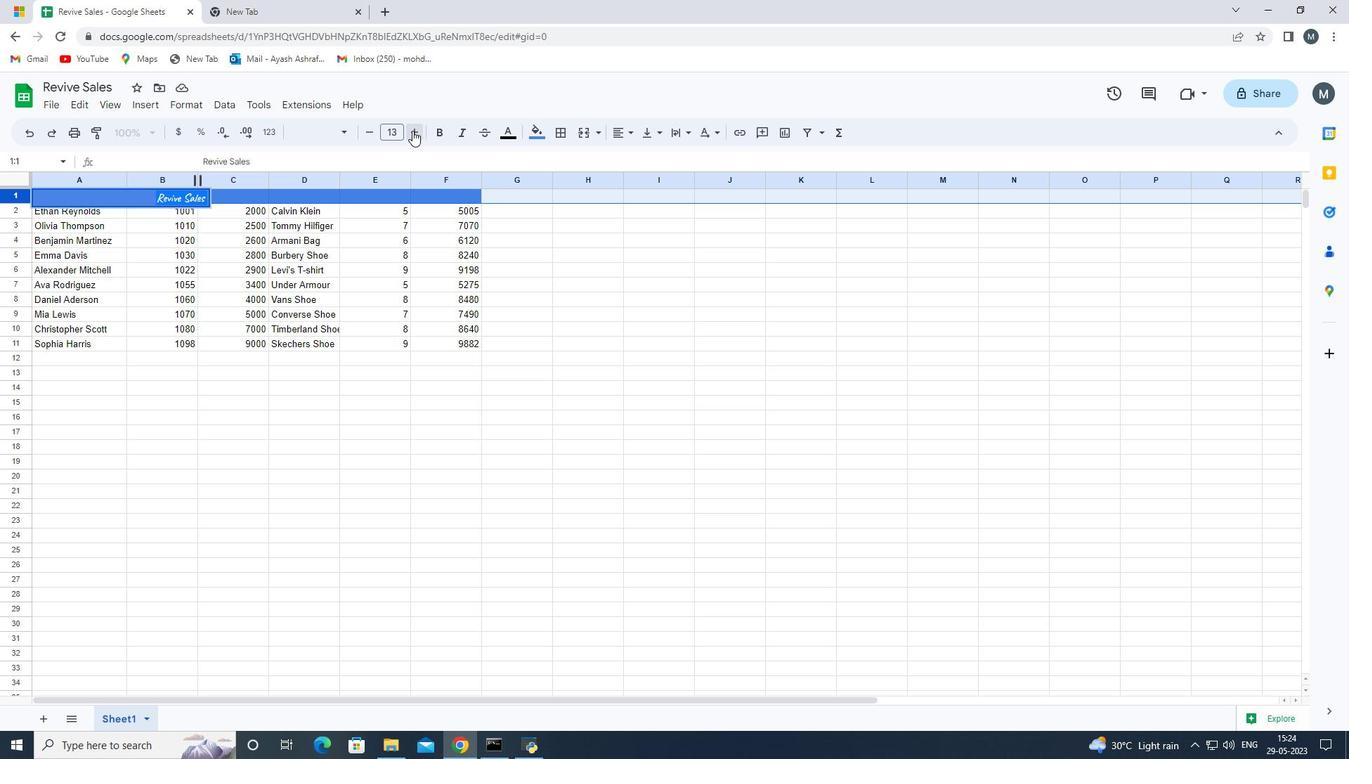 
Action: Mouse pressed left at (412, 130)
Screenshot: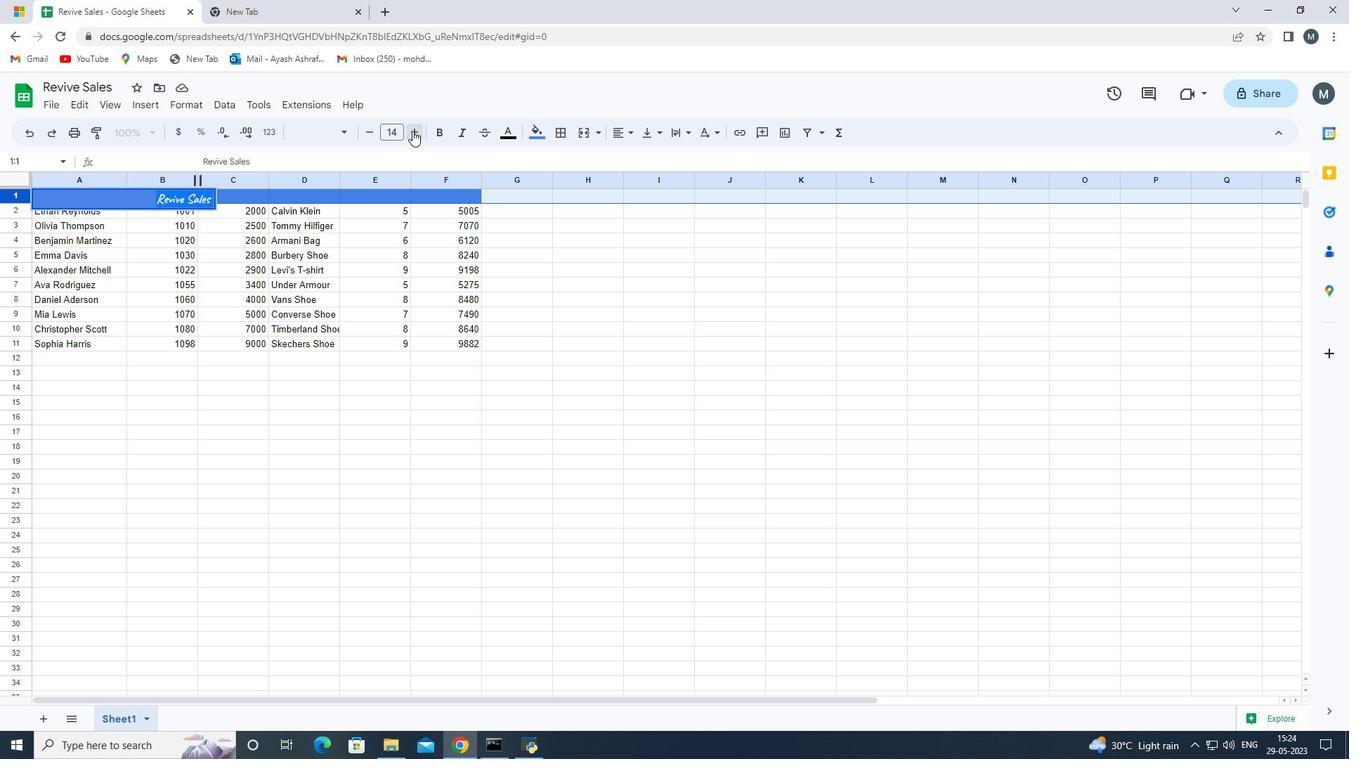 
Action: Mouse pressed left at (412, 130)
Screenshot: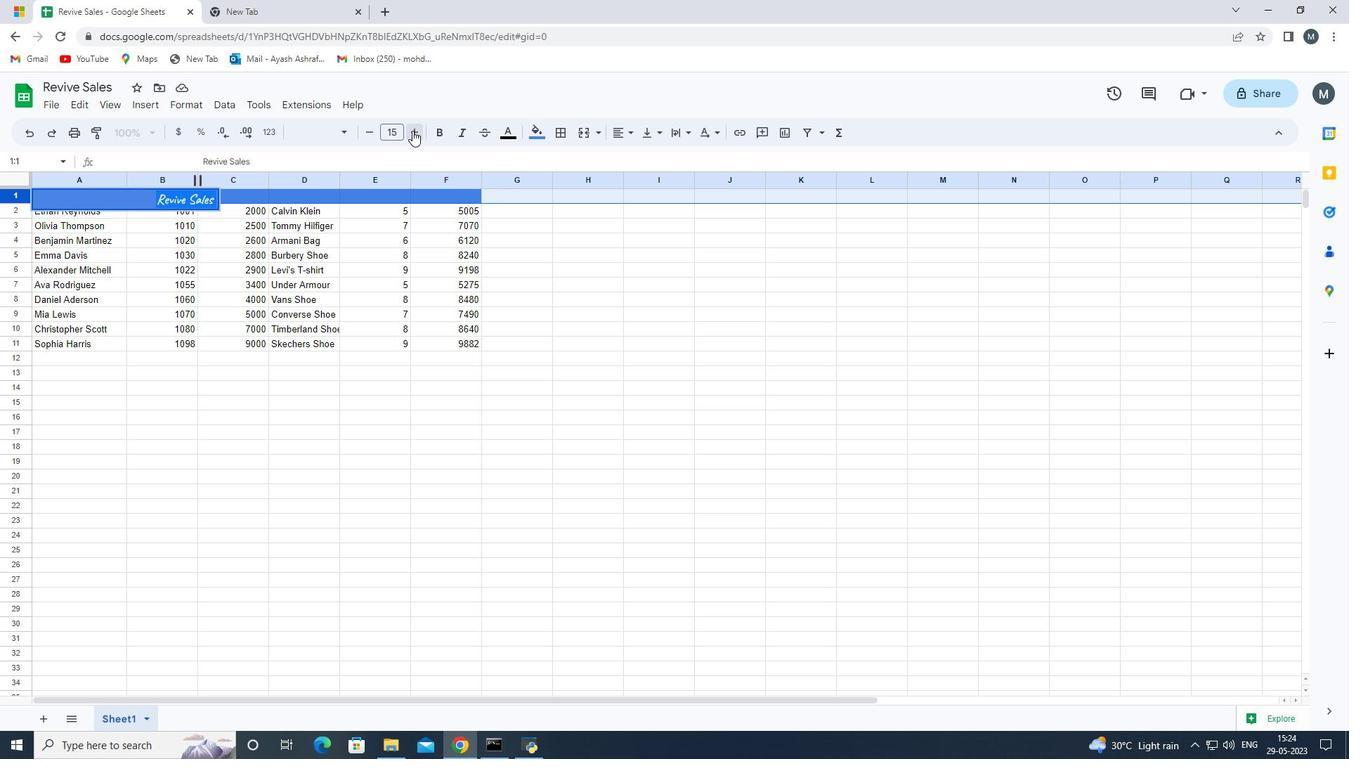 
Action: Mouse pressed left at (412, 130)
Screenshot: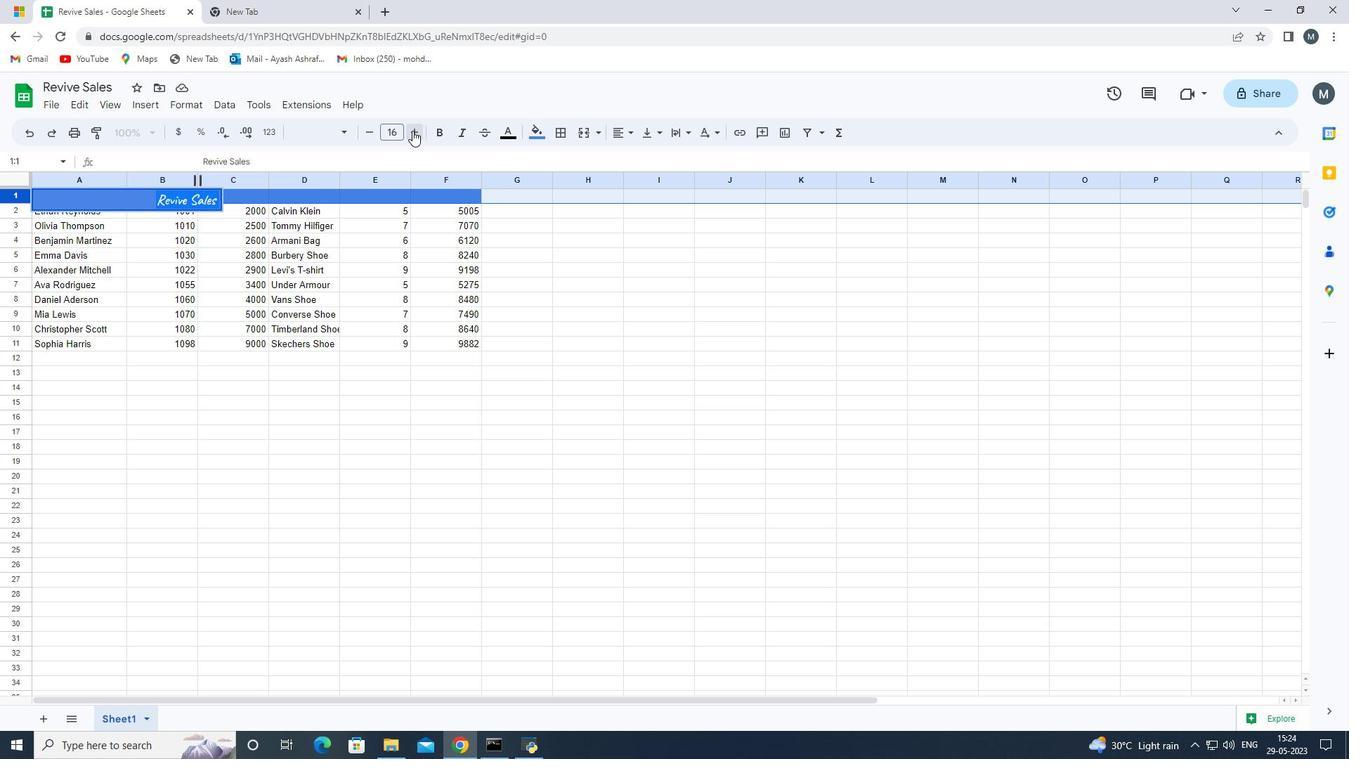 
Action: Mouse pressed left at (412, 130)
Screenshot: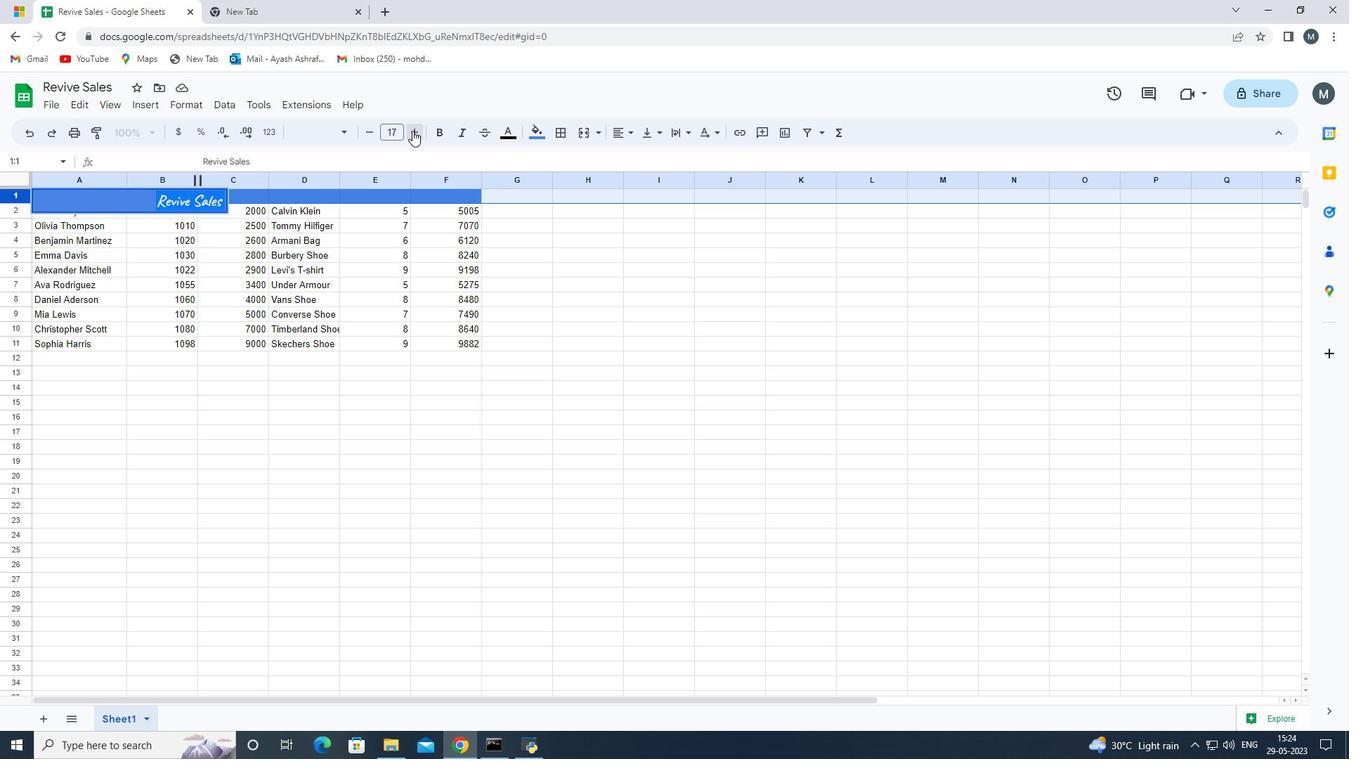 
Action: Mouse pressed left at (412, 130)
Screenshot: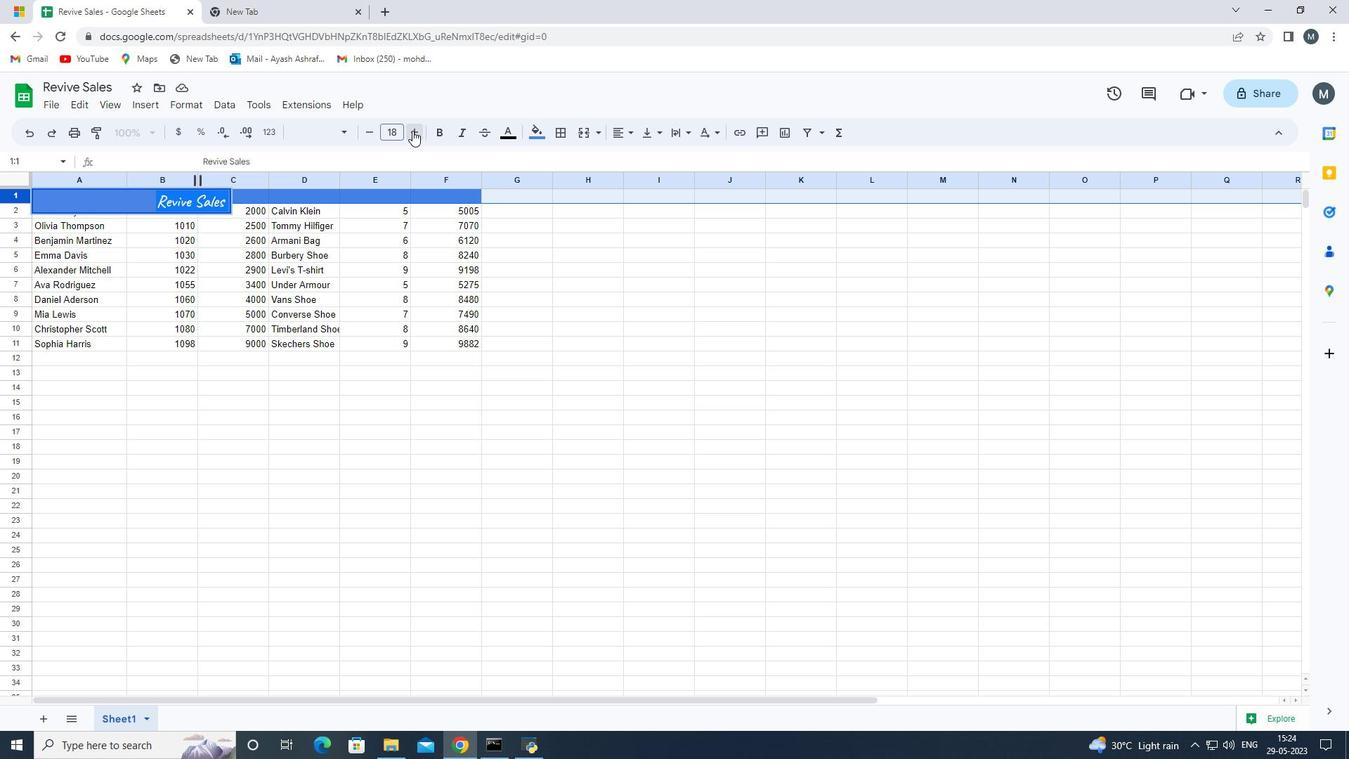 
Action: Mouse pressed left at (412, 130)
Screenshot: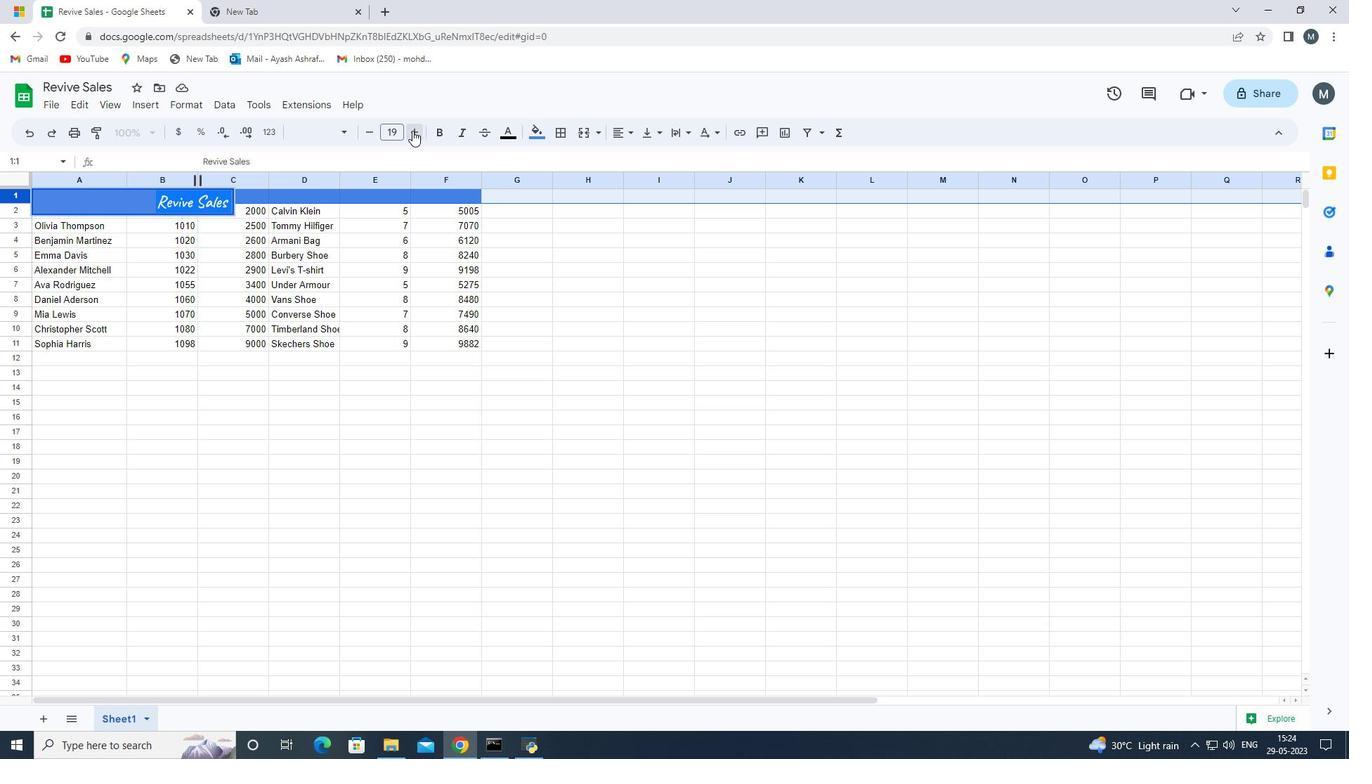 
Action: Mouse pressed left at (412, 130)
Screenshot: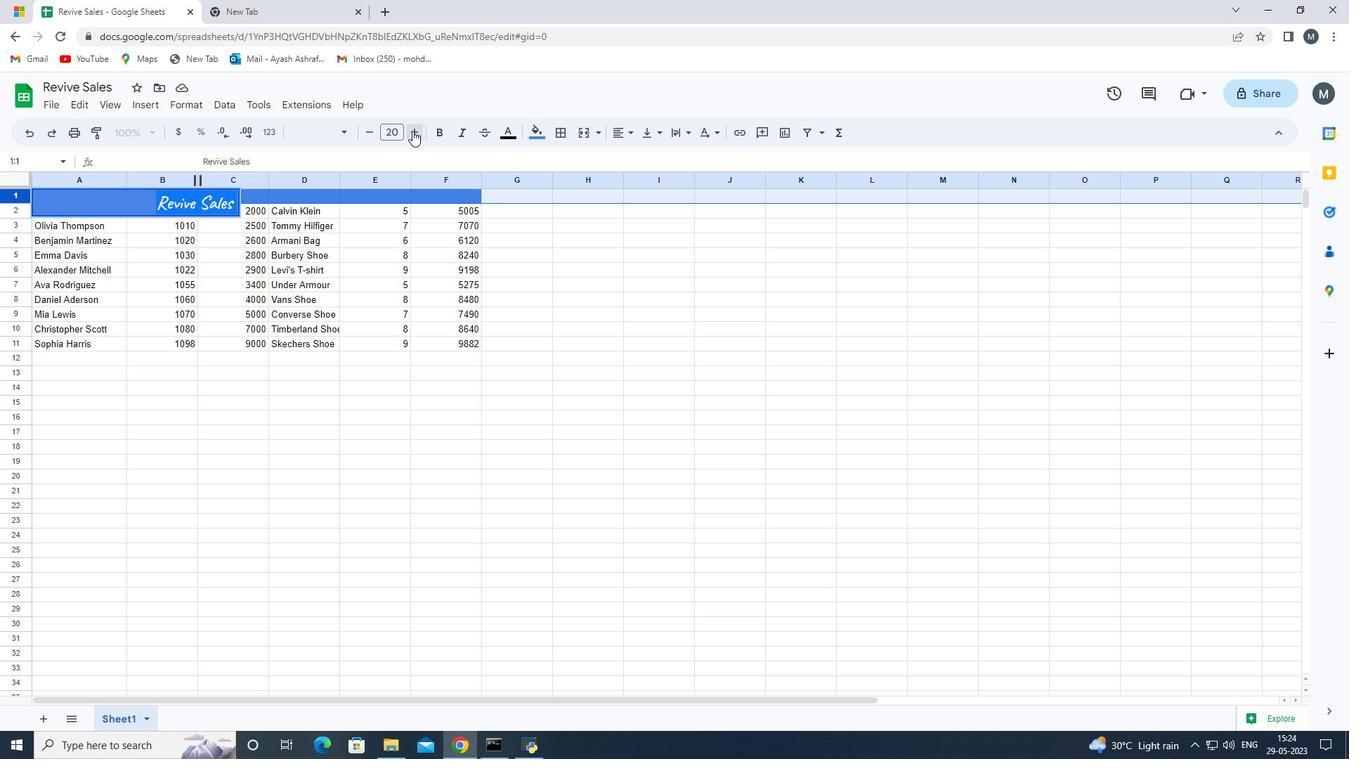 
Action: Mouse moved to (401, 494)
Screenshot: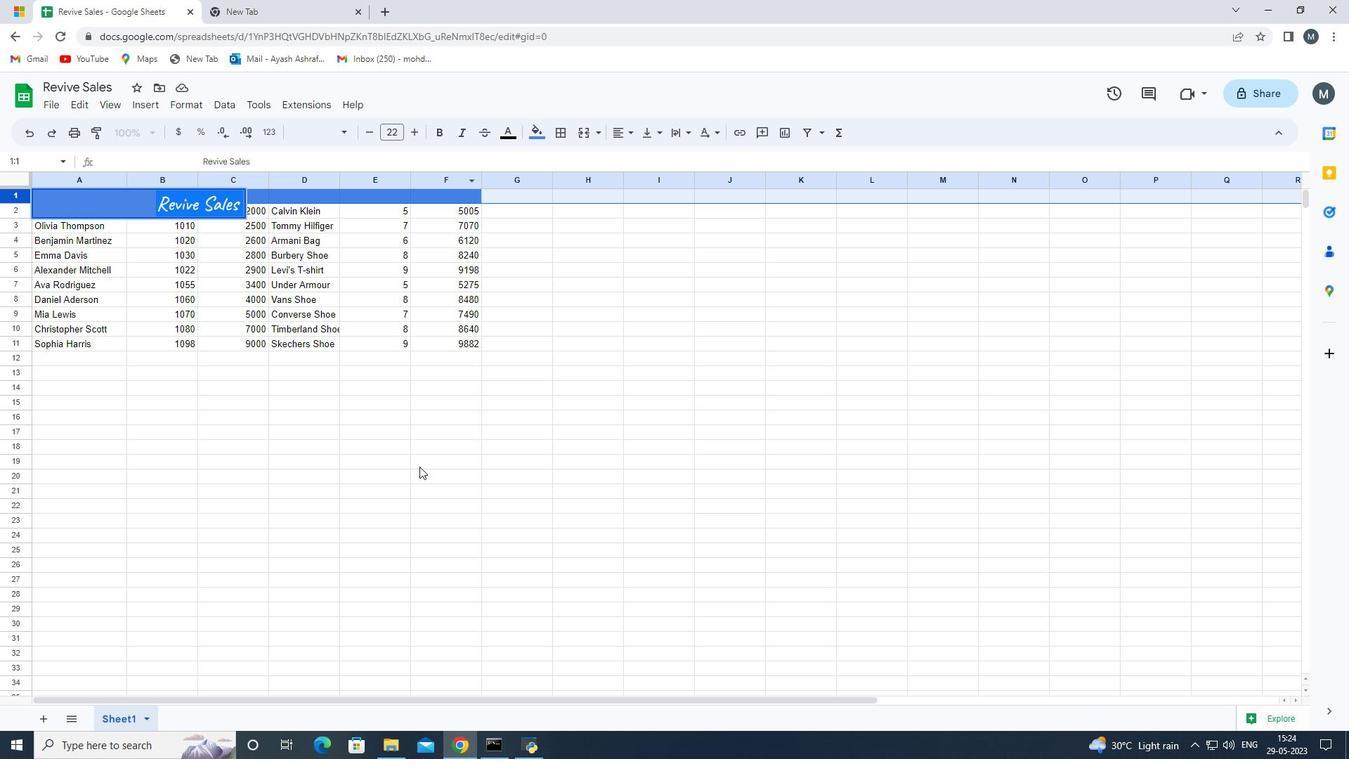
Action: Mouse pressed left at (401, 494)
Screenshot: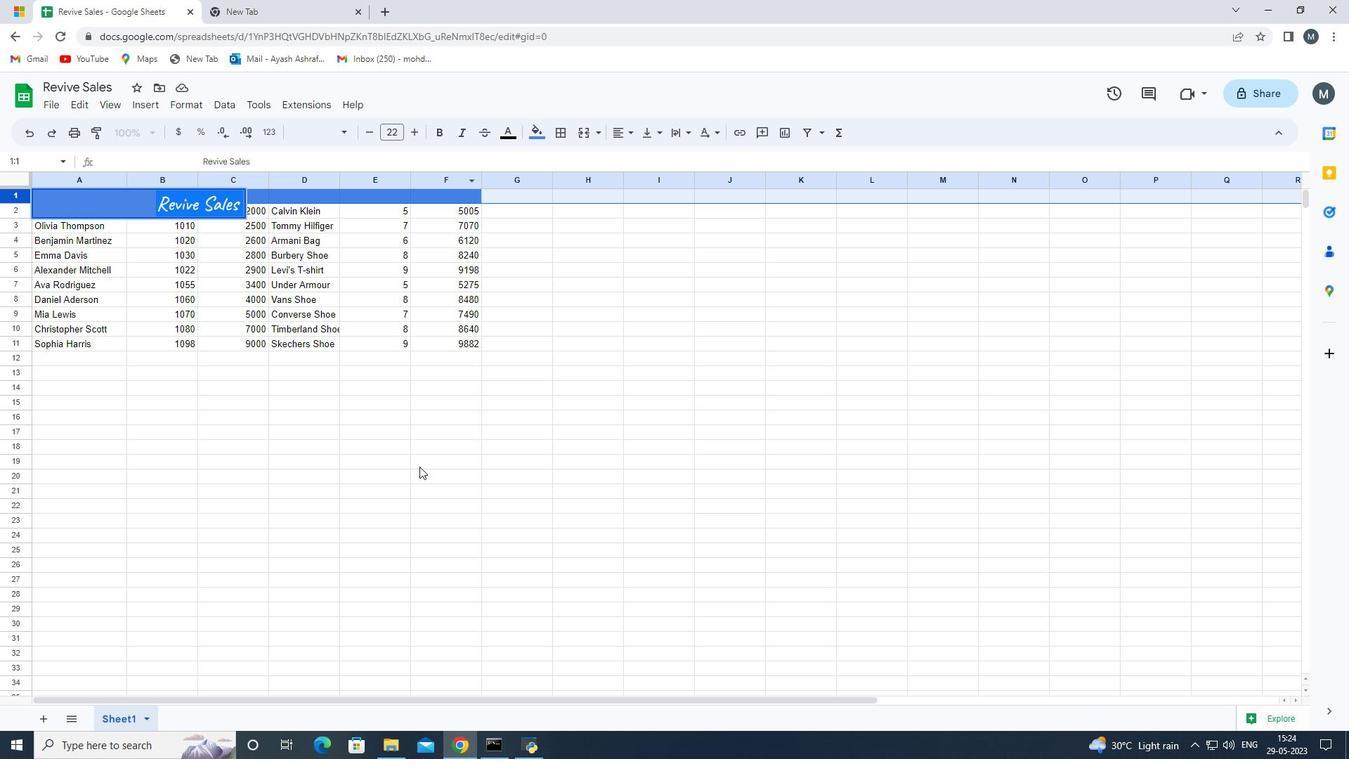 
Action: Mouse moved to (90, 461)
Screenshot: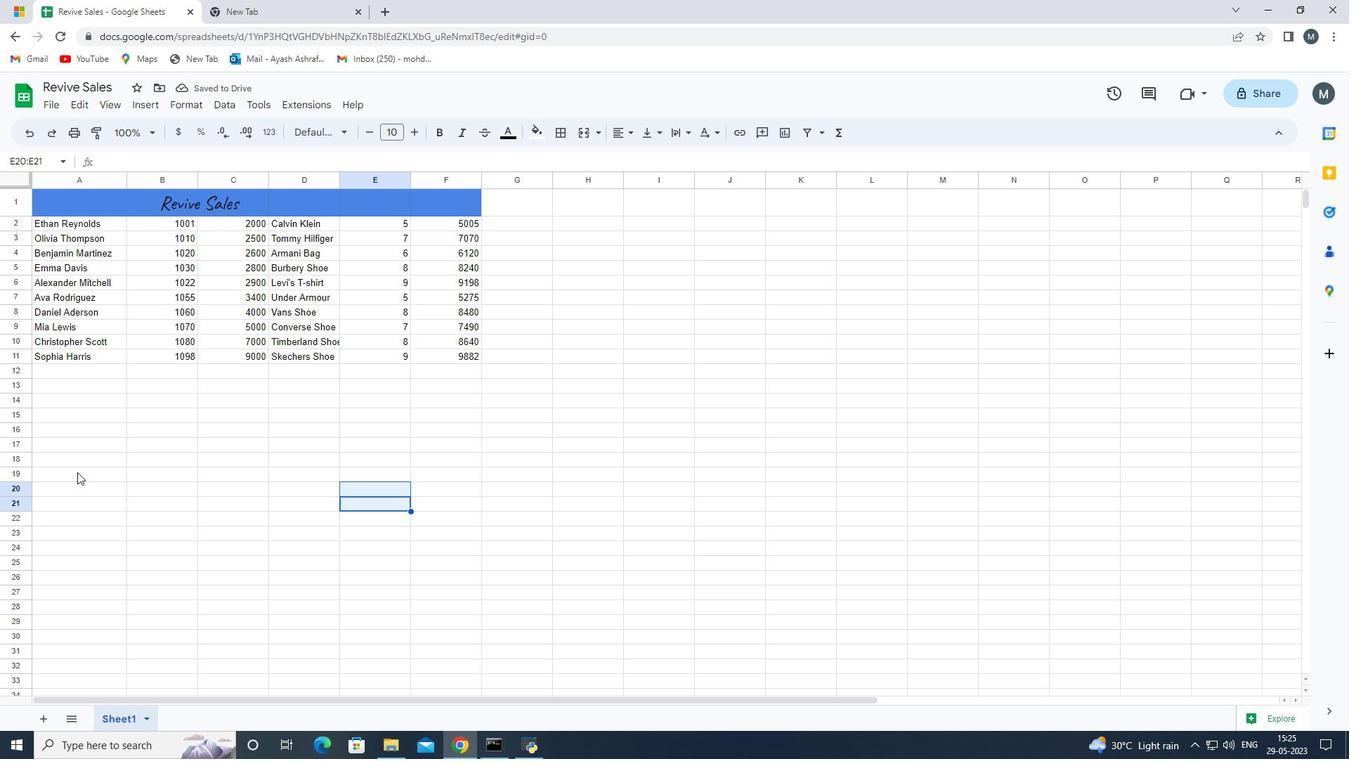 
Action: Mouse pressed left at (90, 461)
Screenshot: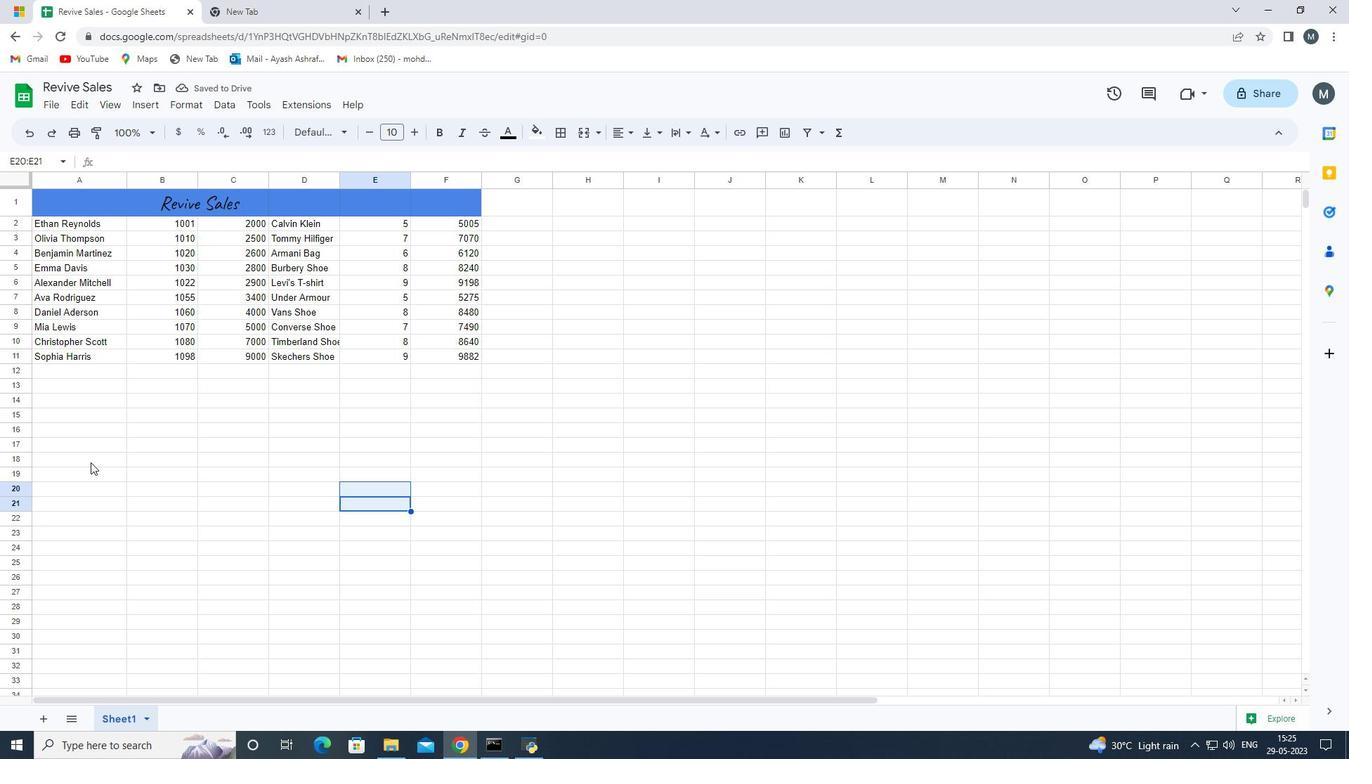 
Action: Mouse moved to (23, 223)
Screenshot: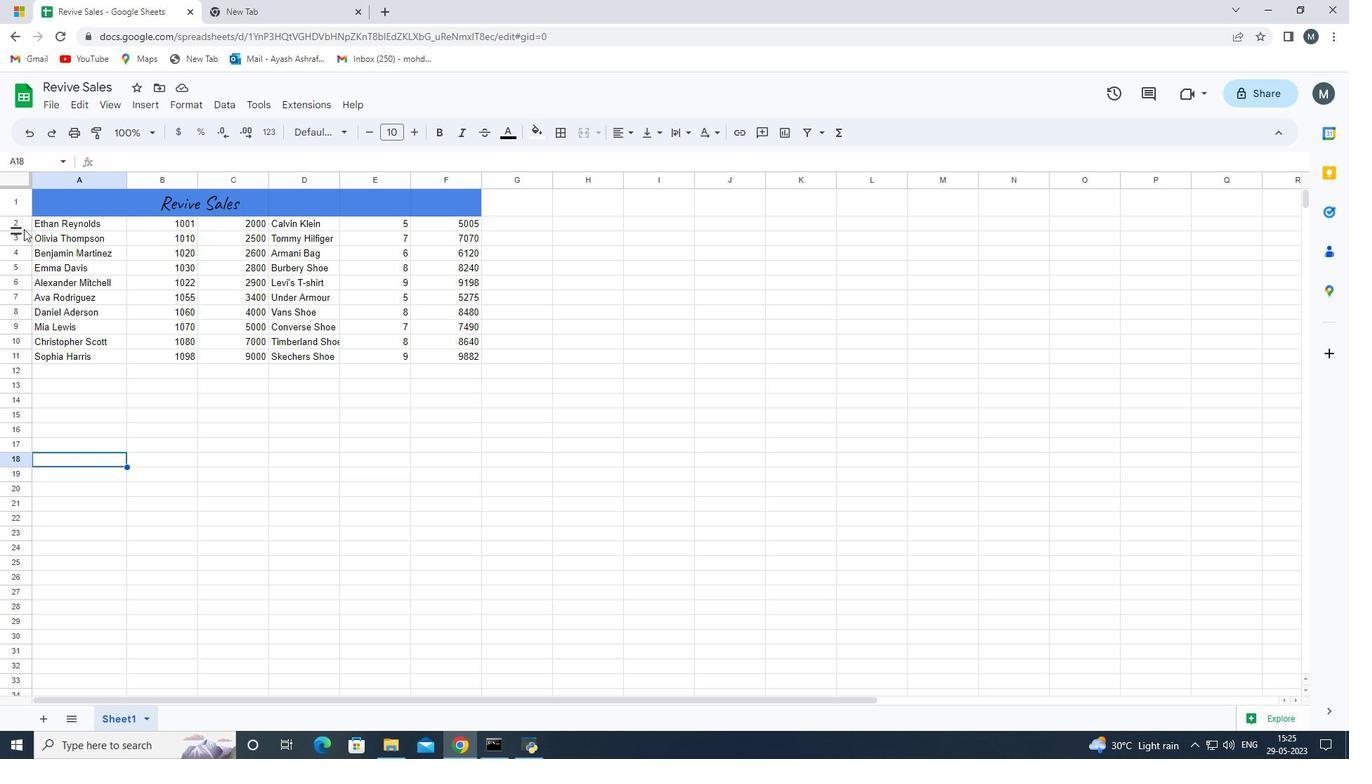 
Action: Mouse pressed left at (23, 223)
Screenshot: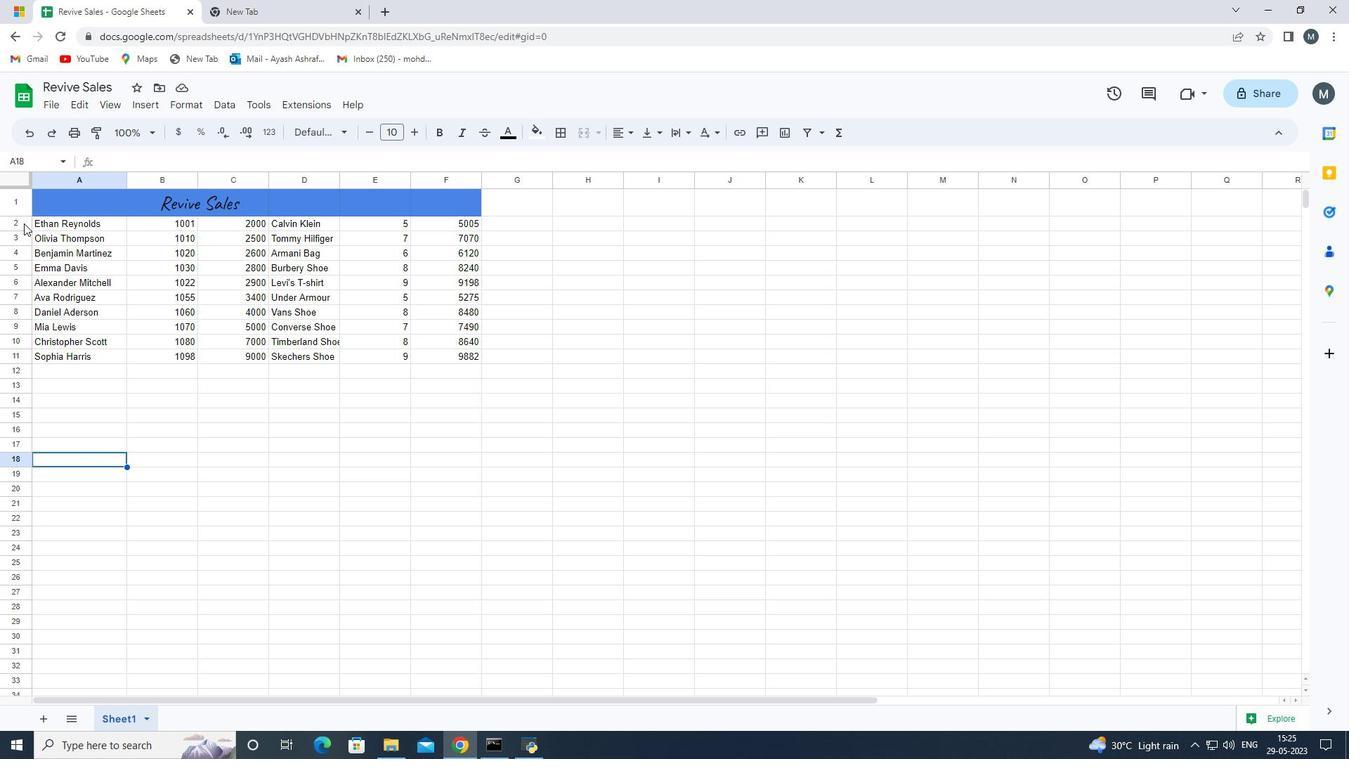 
Action: Mouse moved to (327, 135)
Screenshot: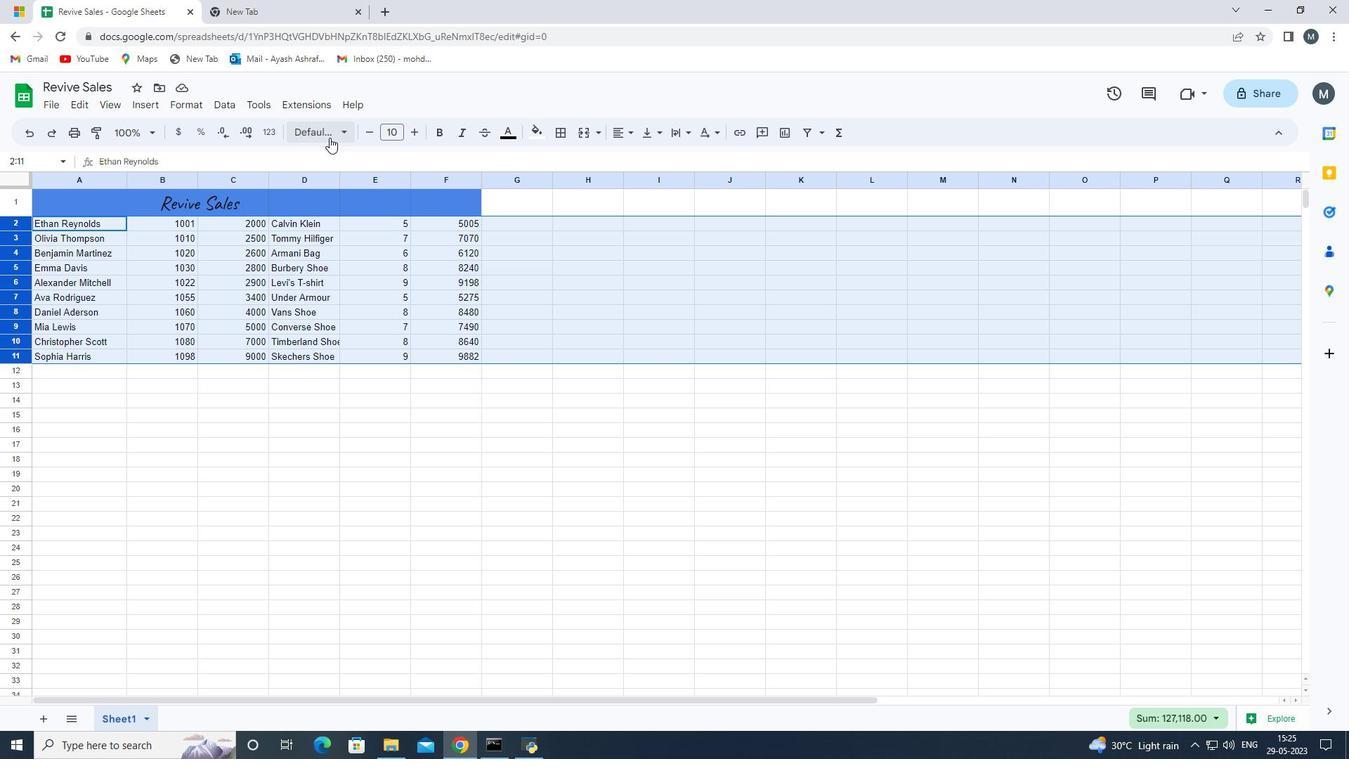 
Action: Mouse pressed left at (327, 135)
Screenshot: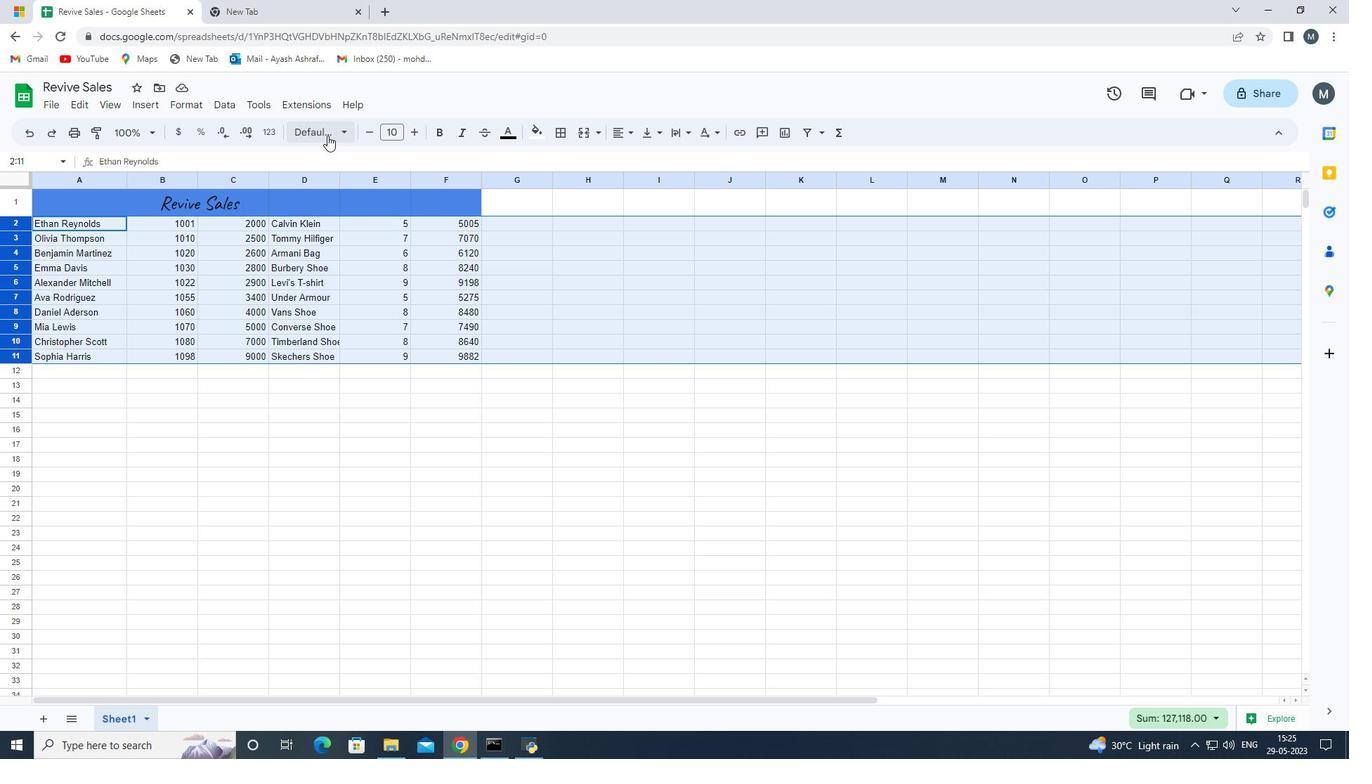 
Action: Mouse moved to (331, 272)
Screenshot: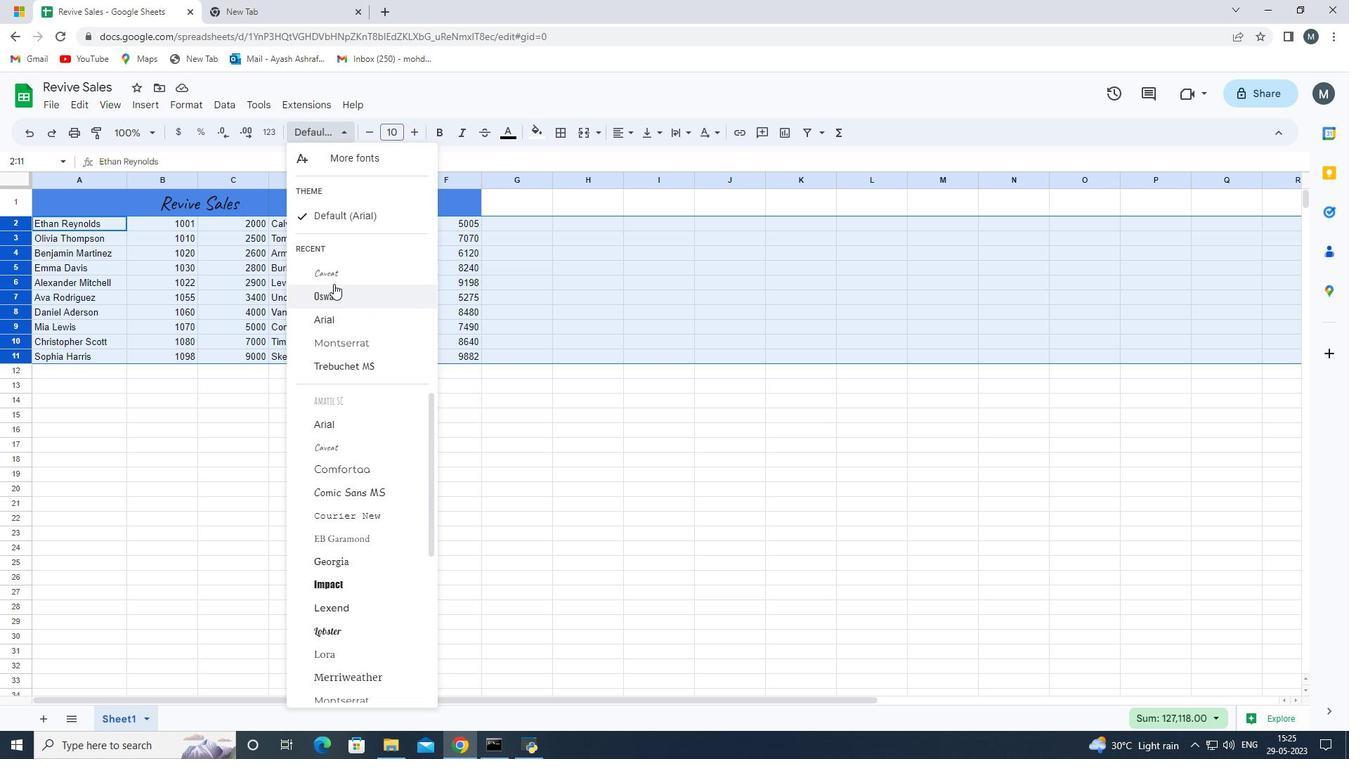 
Action: Mouse pressed left at (331, 272)
Screenshot: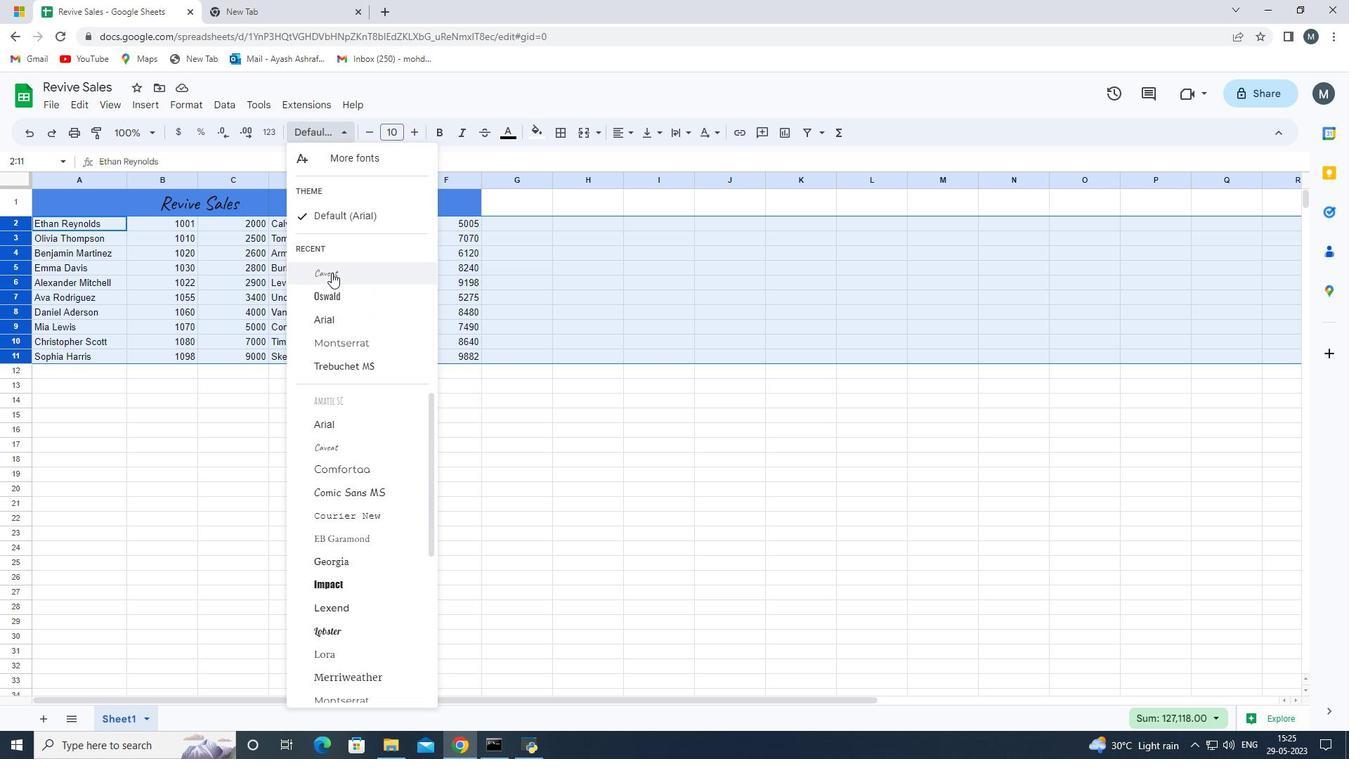 
Action: Mouse moved to (414, 135)
Screenshot: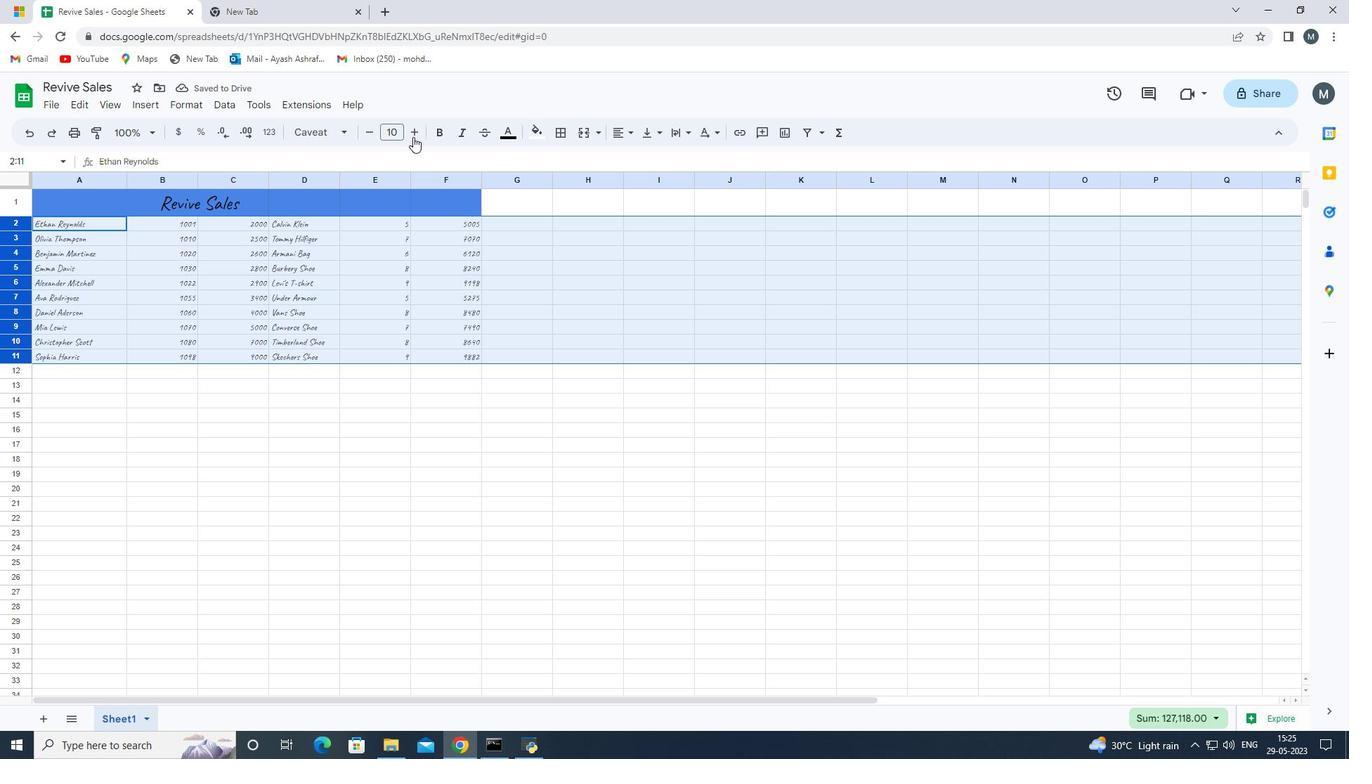 
Action: Mouse pressed left at (414, 135)
Screenshot: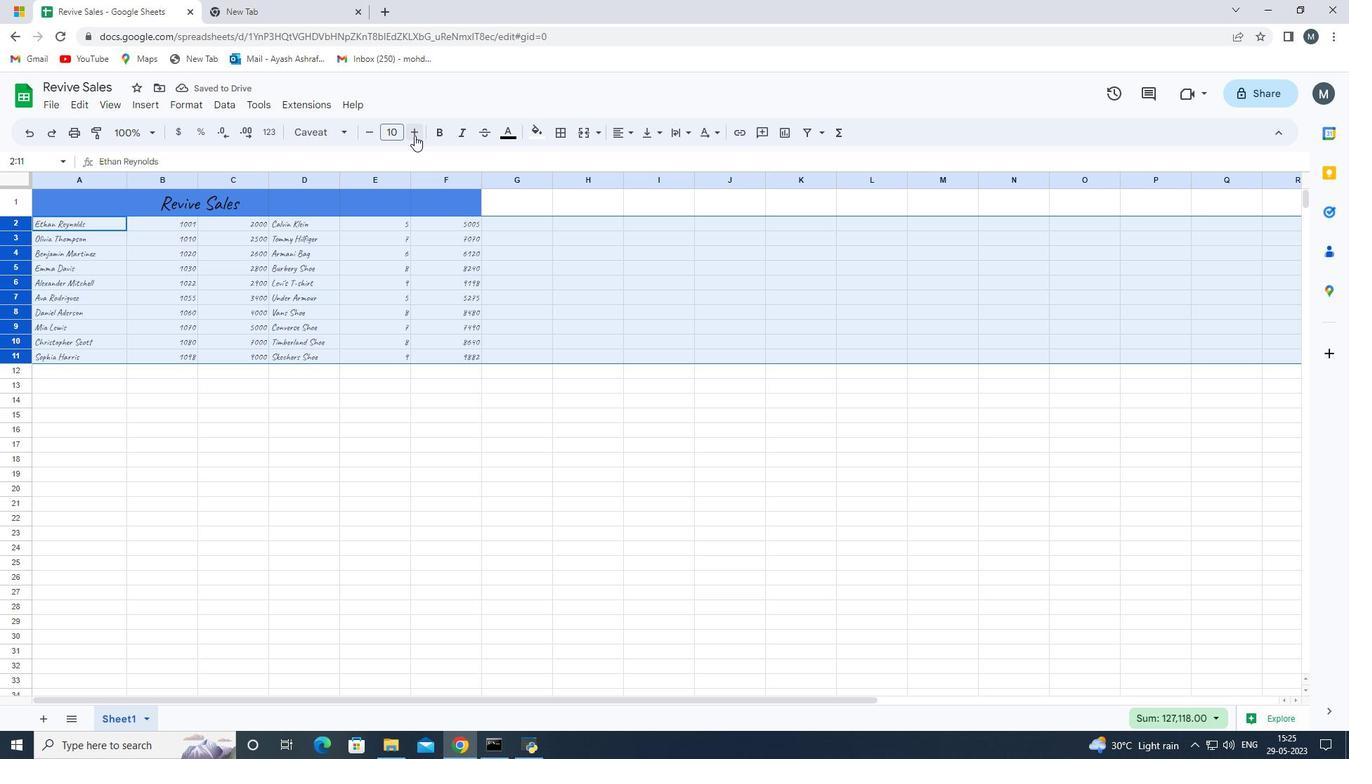 
Action: Mouse pressed left at (414, 135)
Screenshot: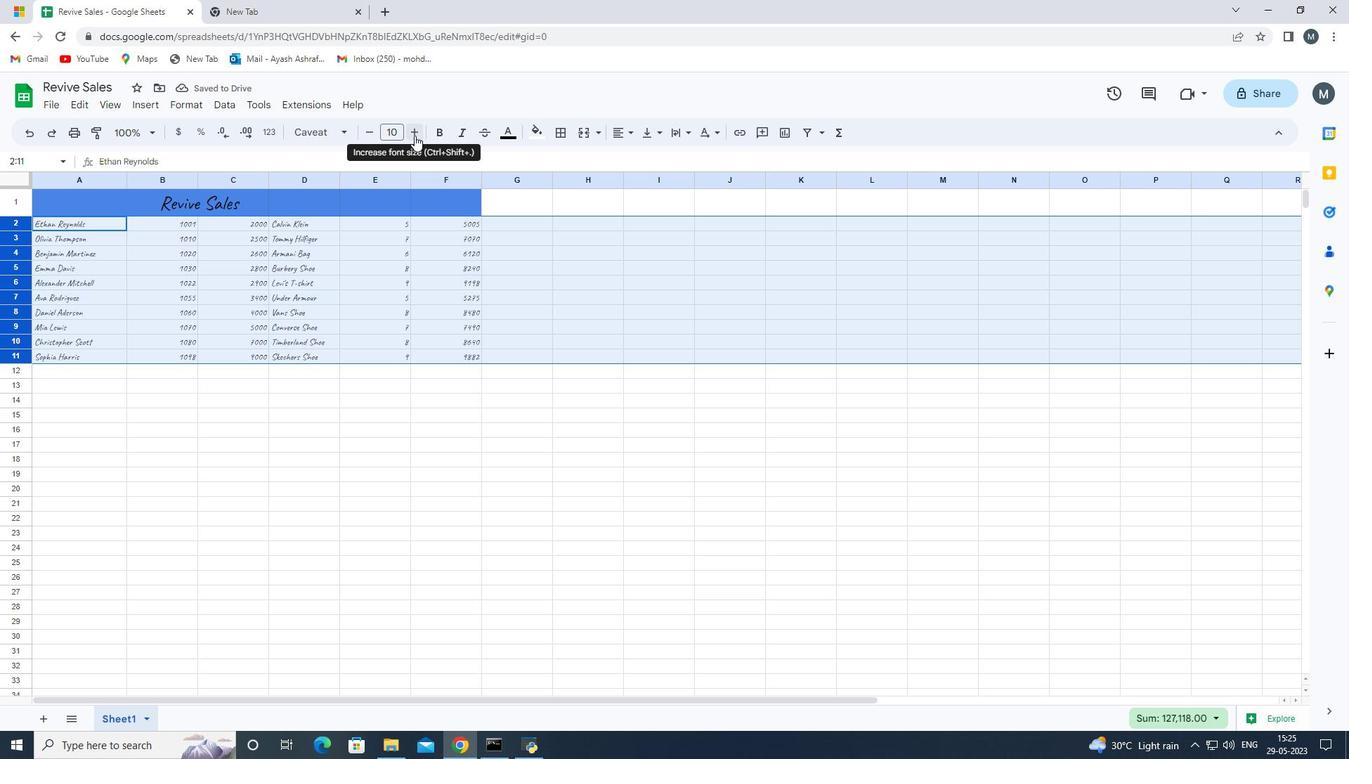 
Action: Mouse pressed left at (414, 135)
Screenshot: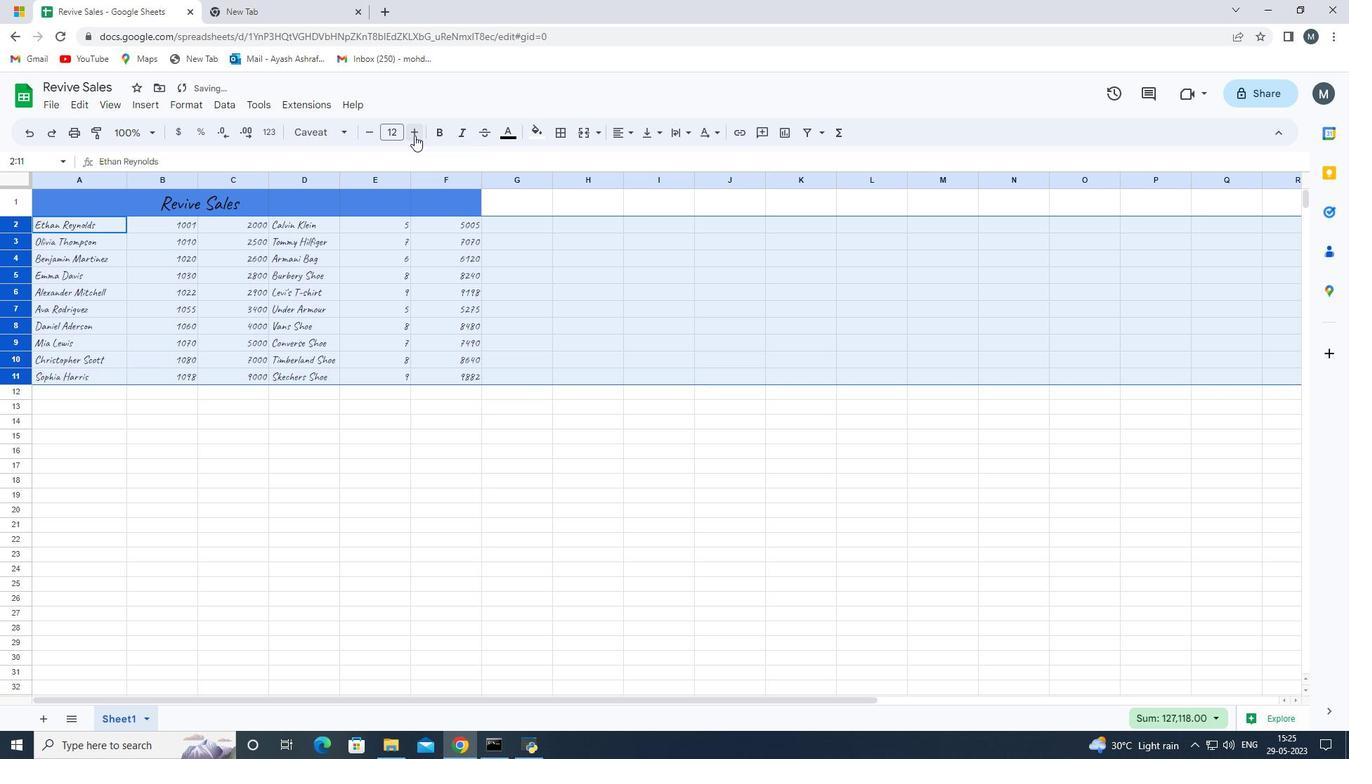 
Action: Mouse pressed left at (414, 135)
Screenshot: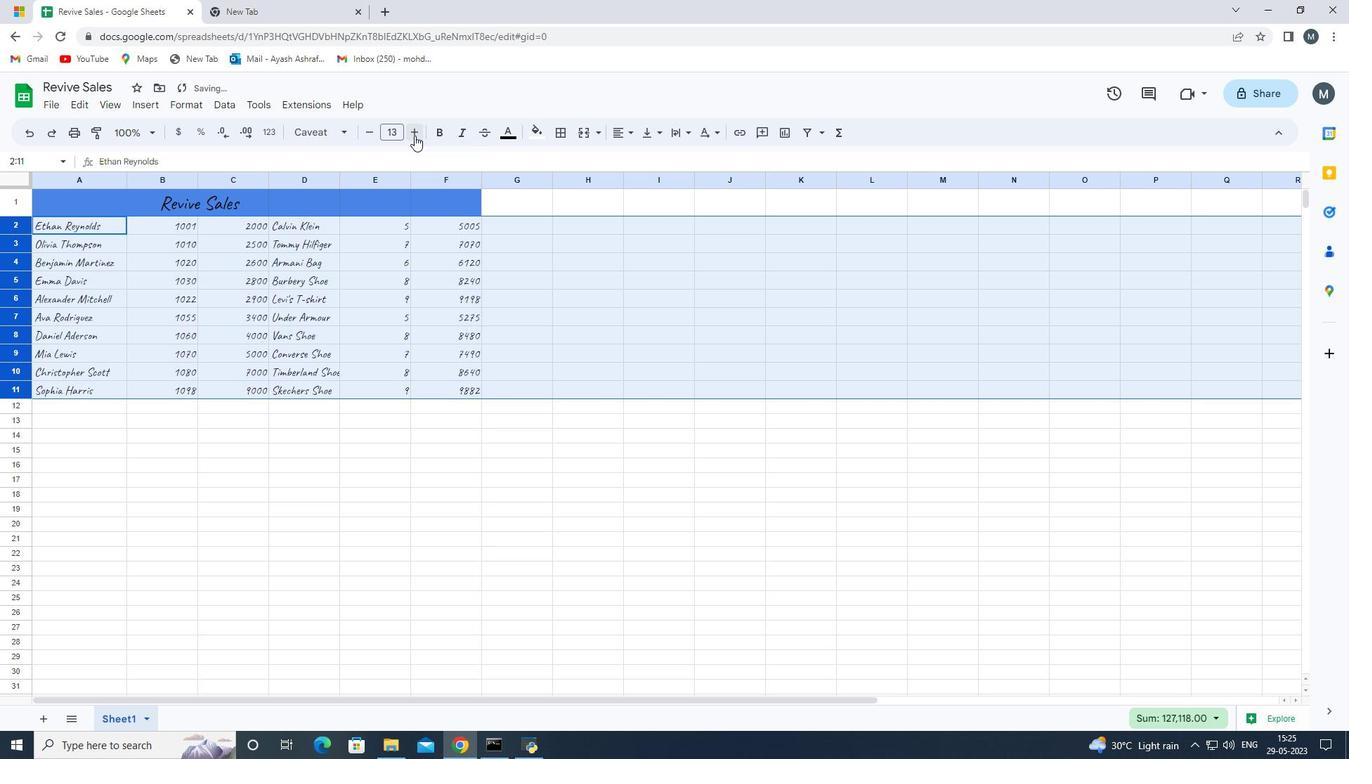 
Action: Mouse moved to (617, 137)
Screenshot: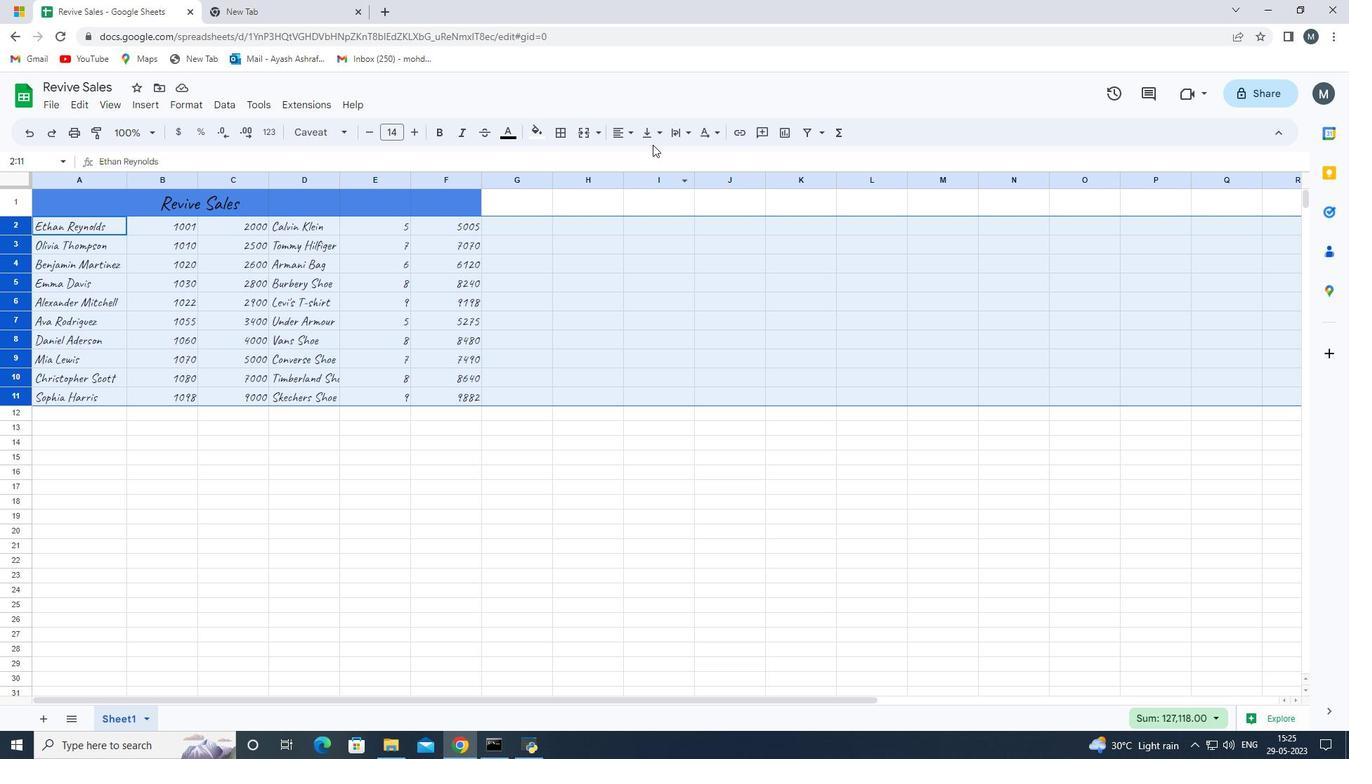 
Action: Mouse pressed left at (617, 137)
Screenshot: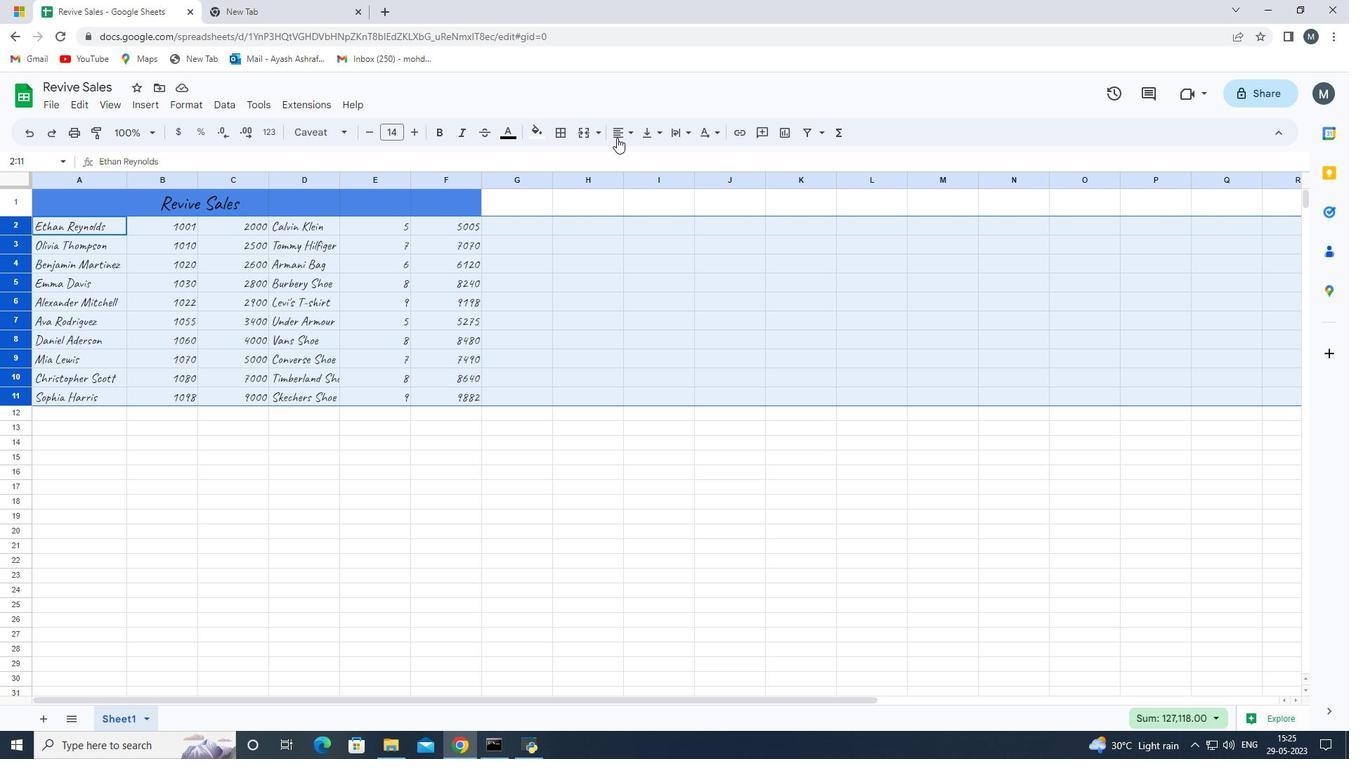 
Action: Mouse moved to (639, 158)
Screenshot: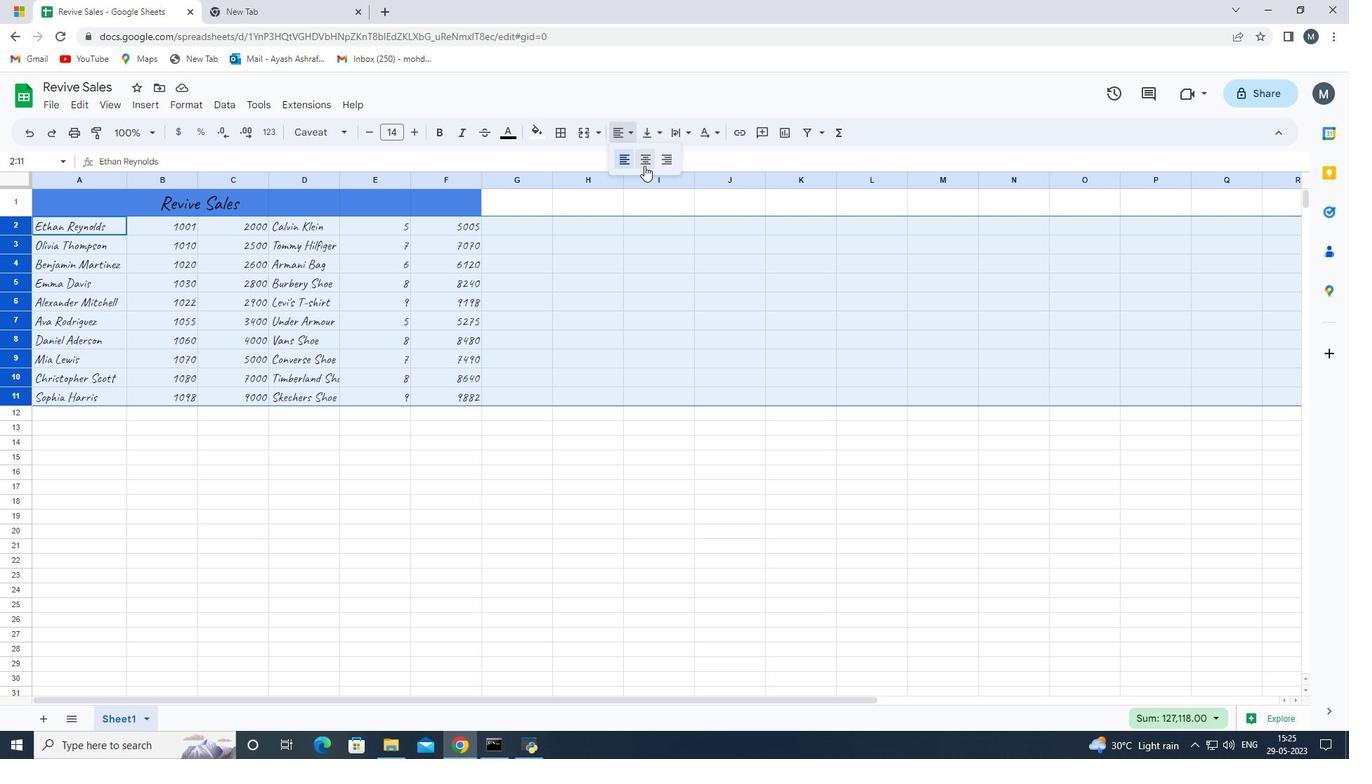 
Action: Mouse pressed left at (639, 158)
Screenshot: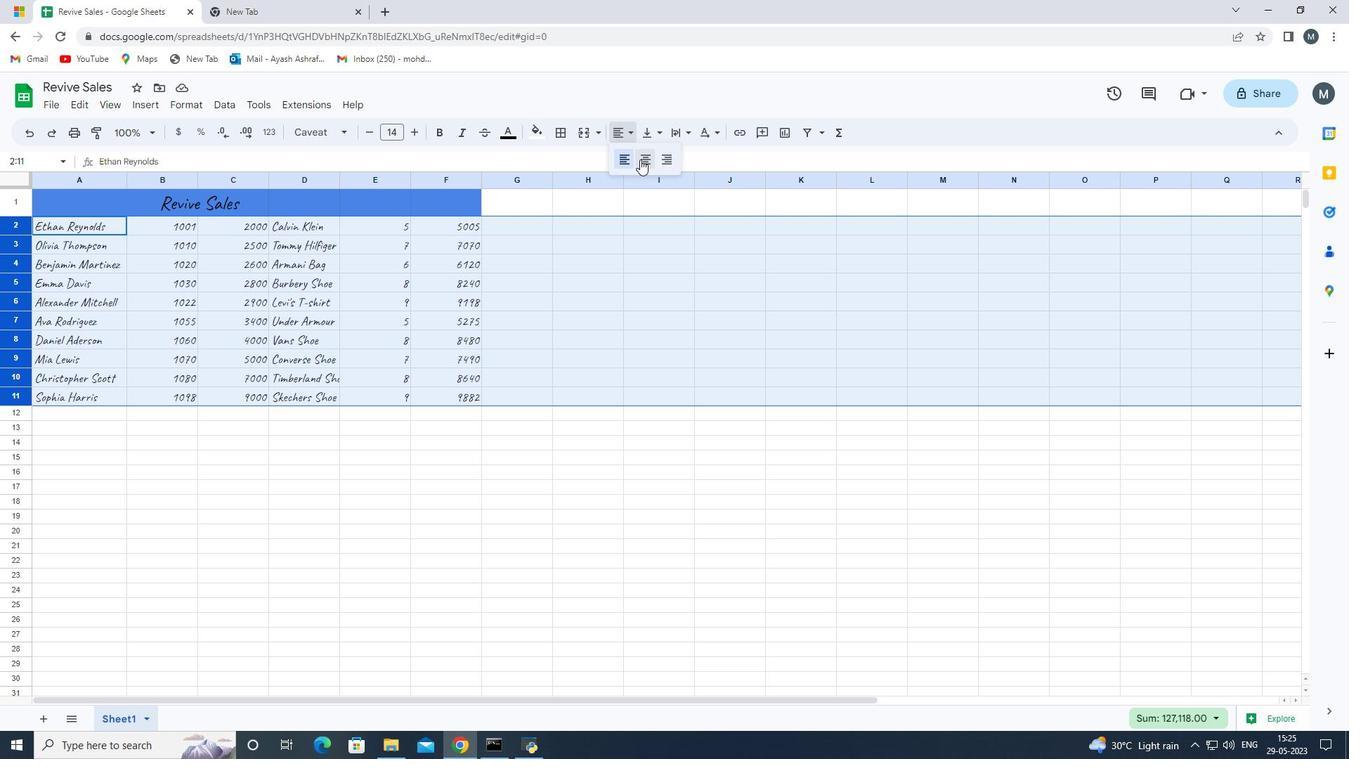 
Action: Mouse moved to (218, 604)
Screenshot: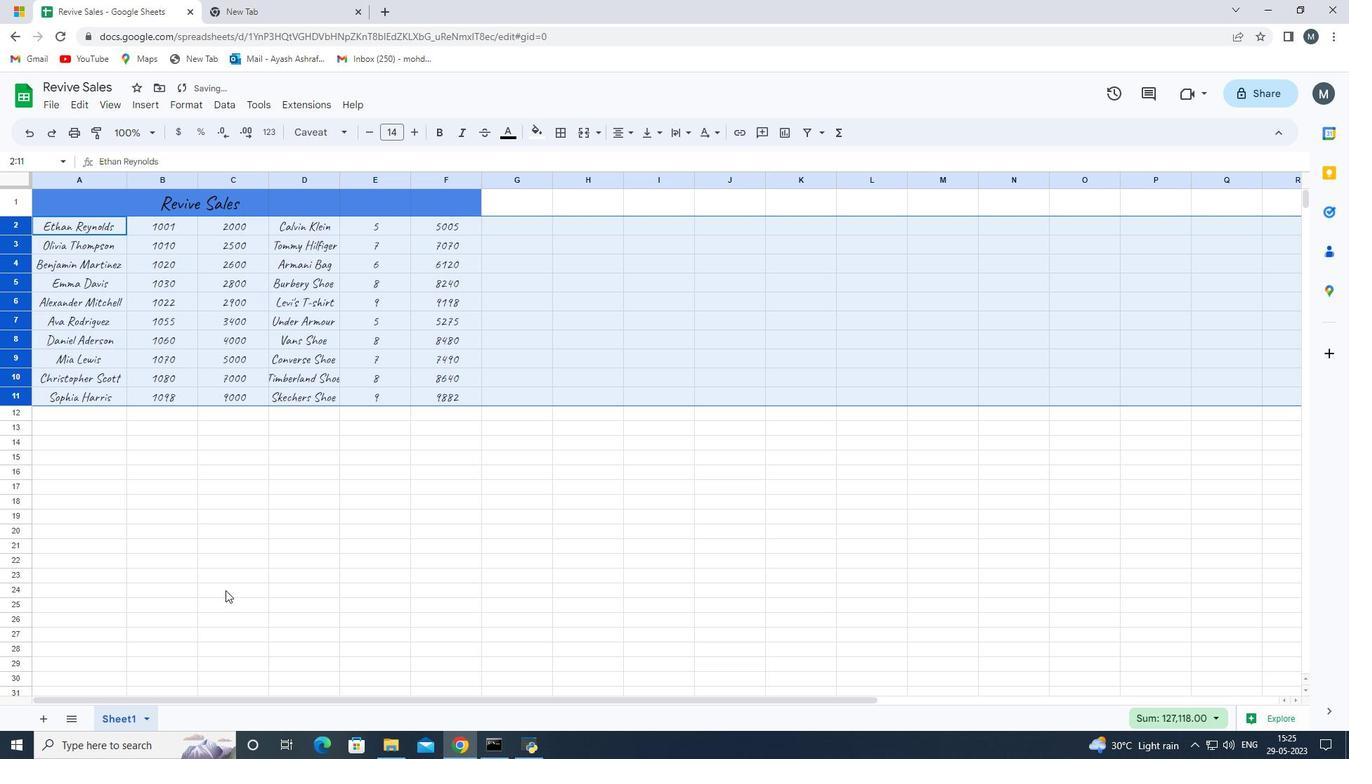 
Action: Mouse pressed left at (218, 604)
Screenshot: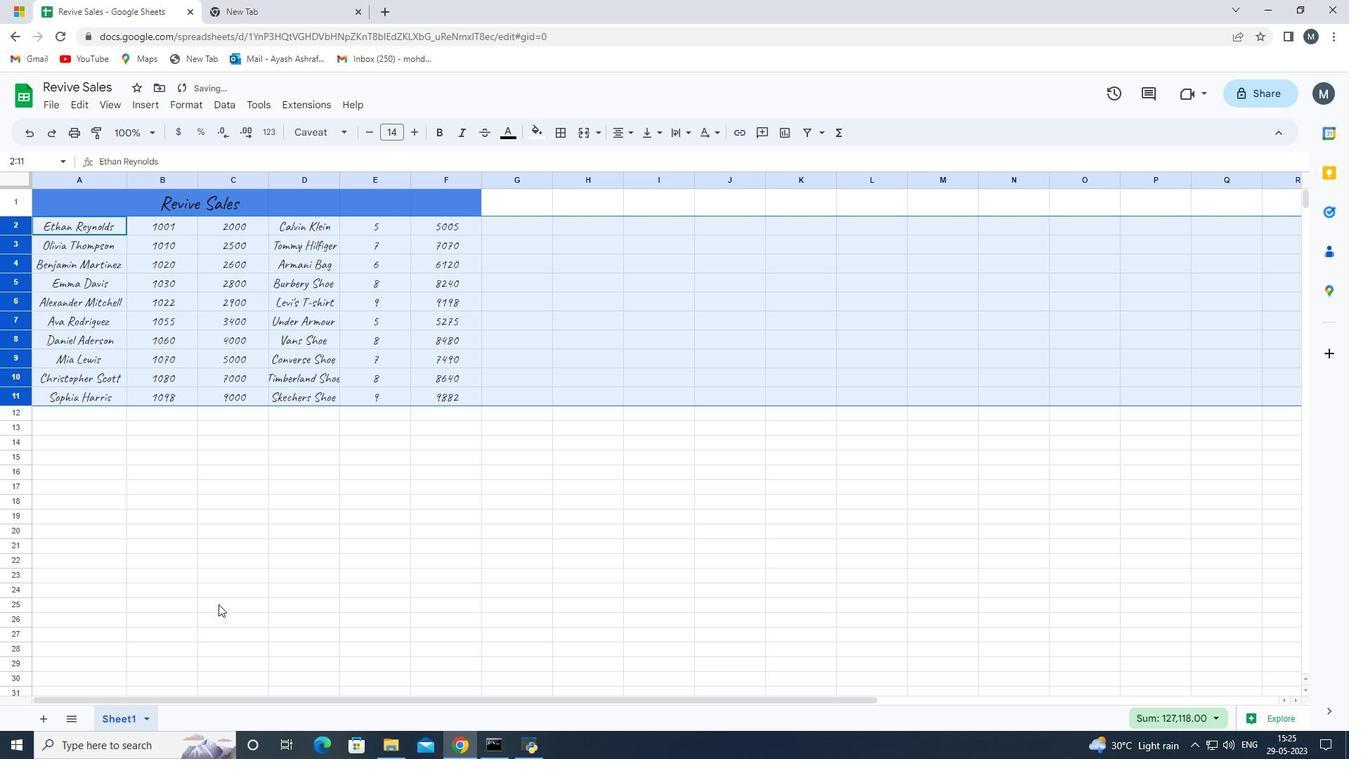 
Action: Mouse moved to (142, 208)
Screenshot: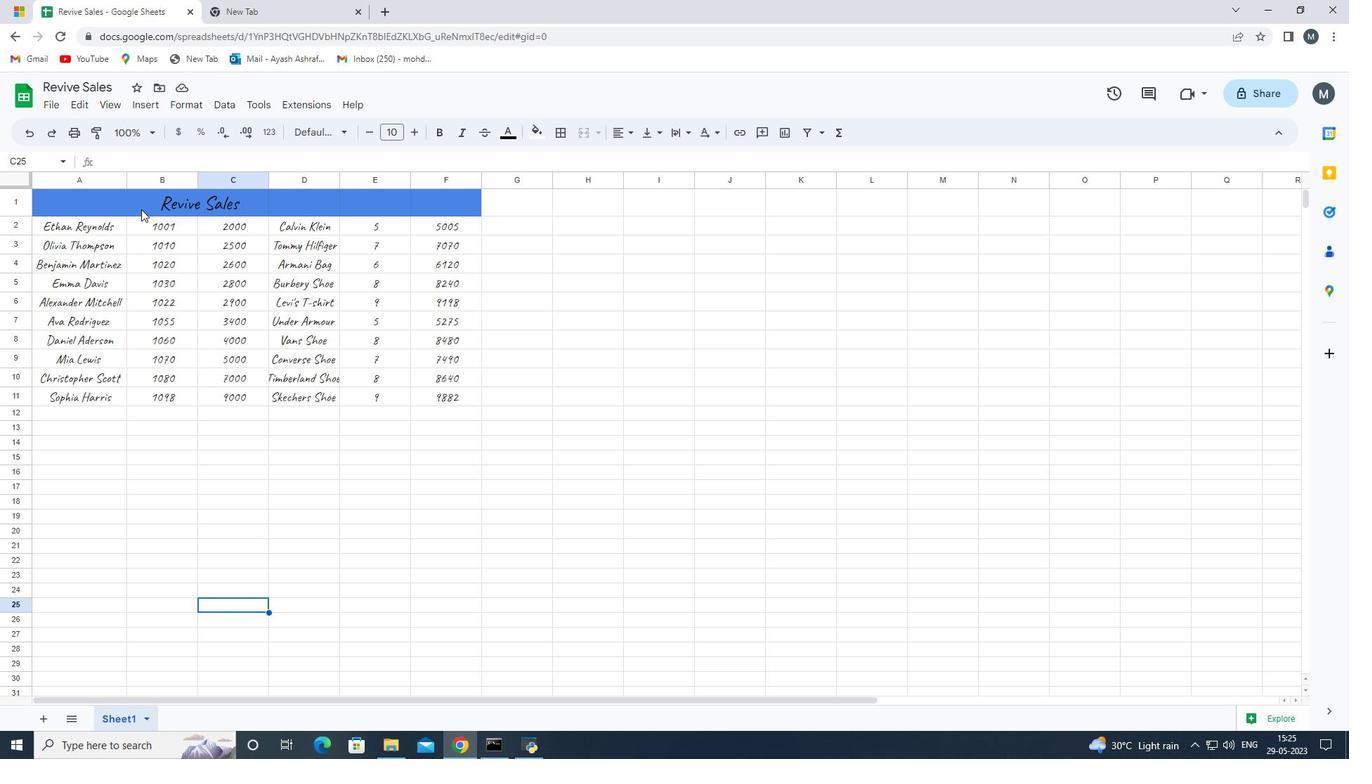 
Action: Mouse pressed left at (142, 208)
Screenshot: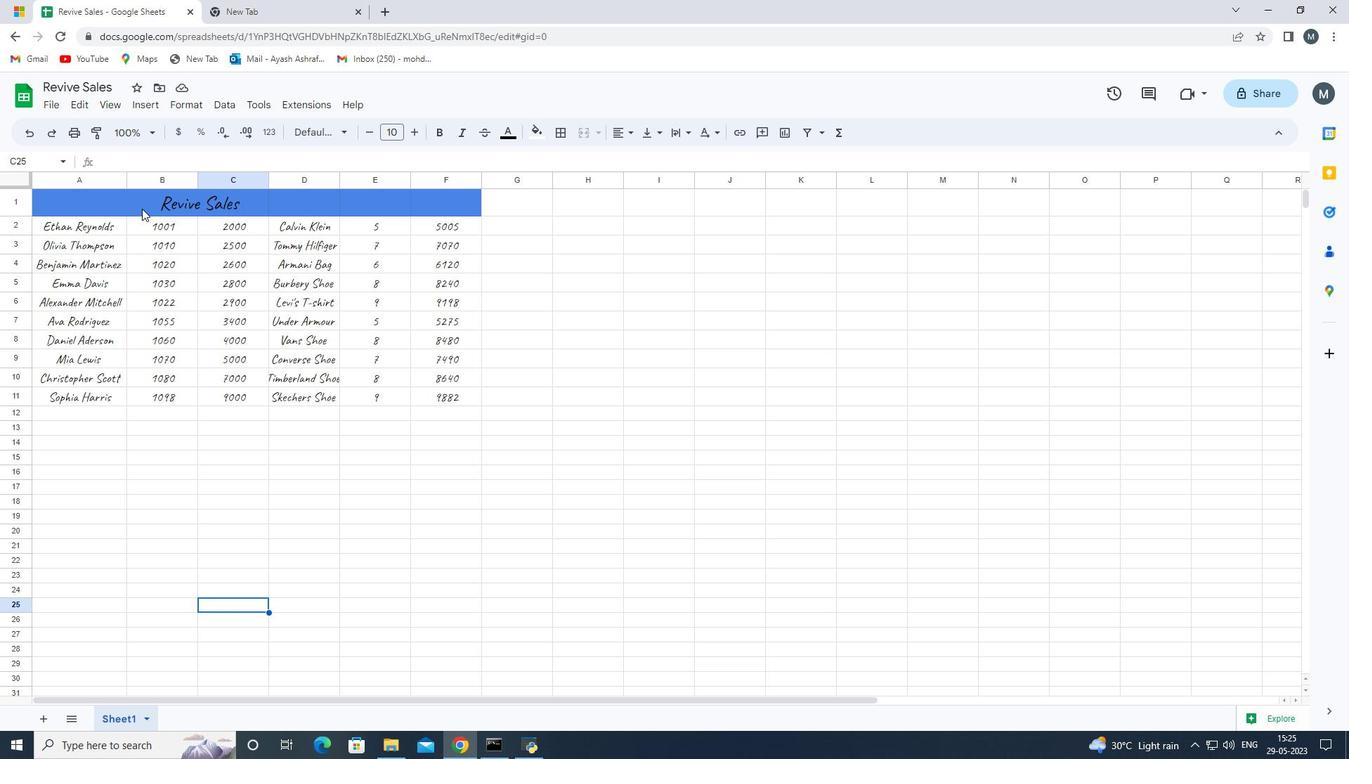 
Action: Mouse moved to (16, 207)
Screenshot: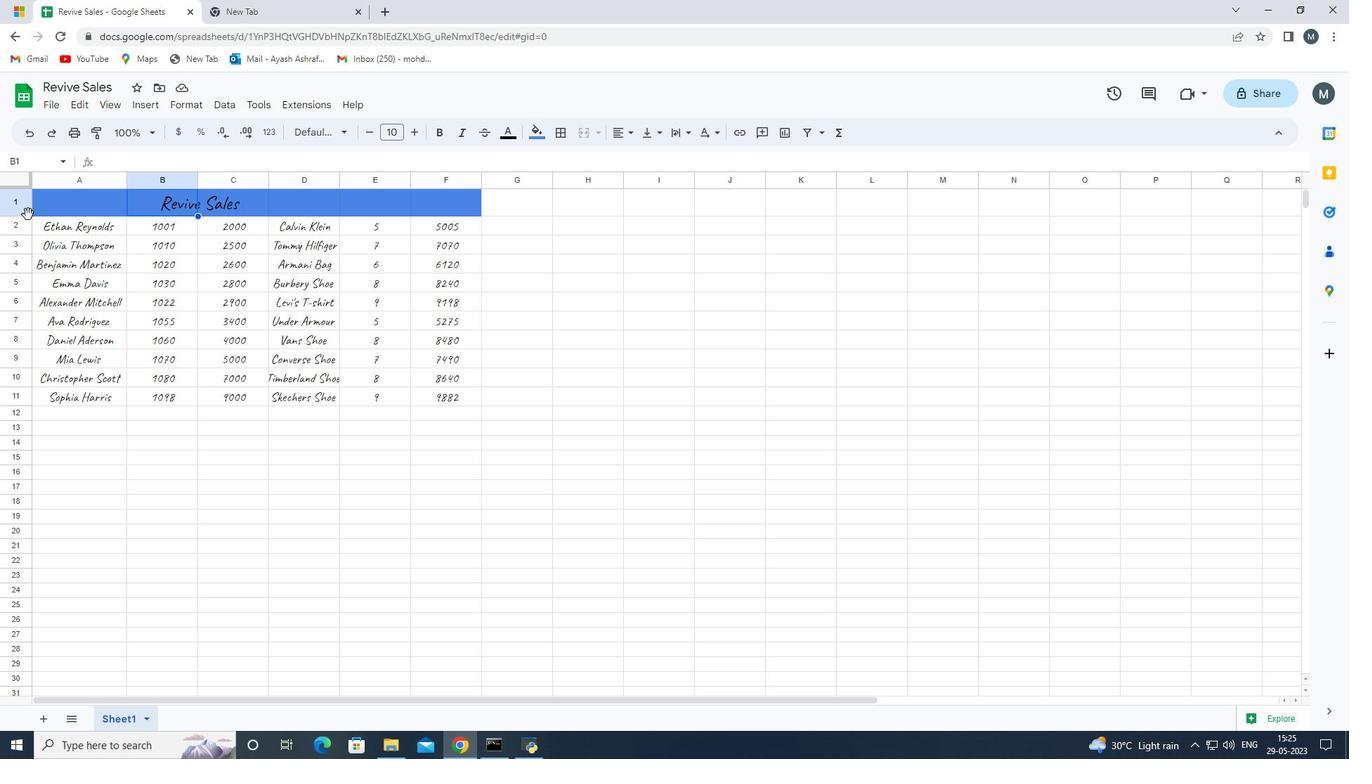 
Action: Mouse pressed left at (16, 207)
Screenshot: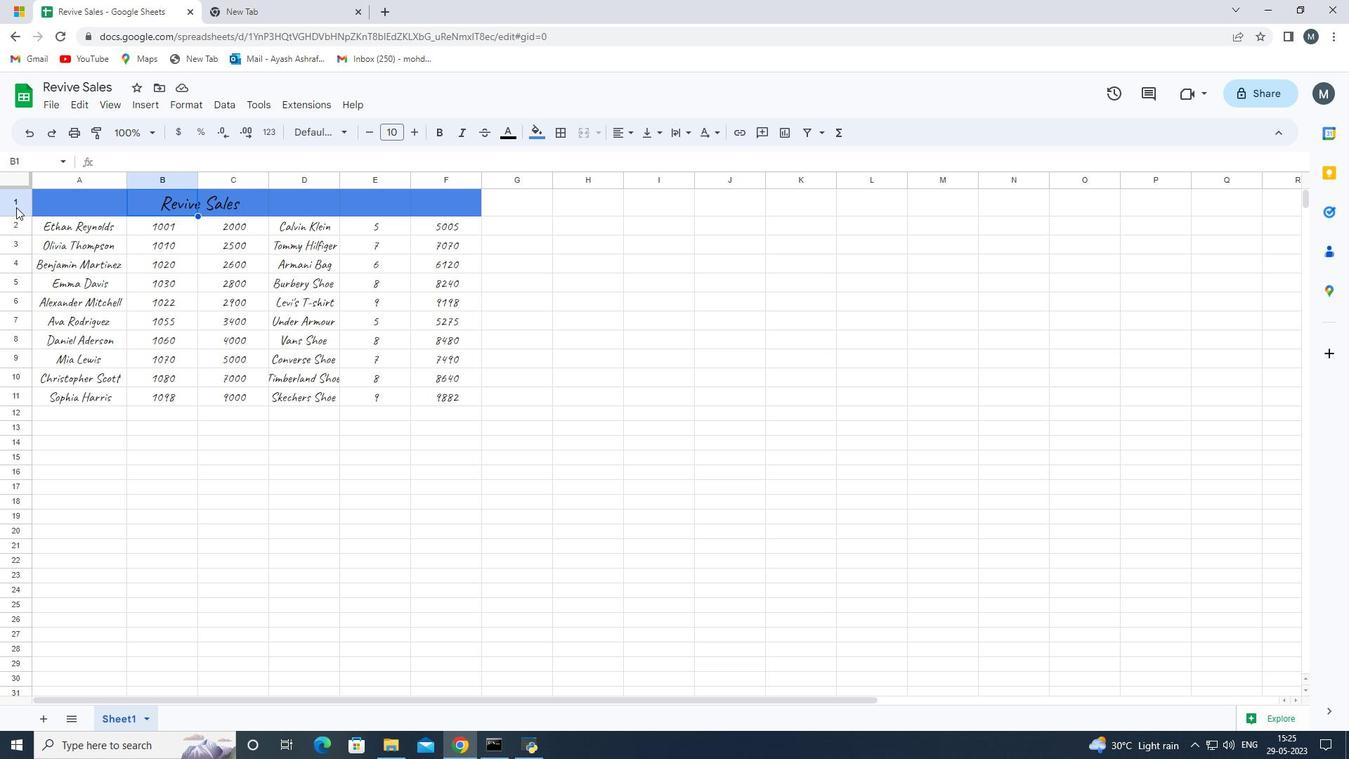 
Action: Mouse moved to (199, 165)
Screenshot: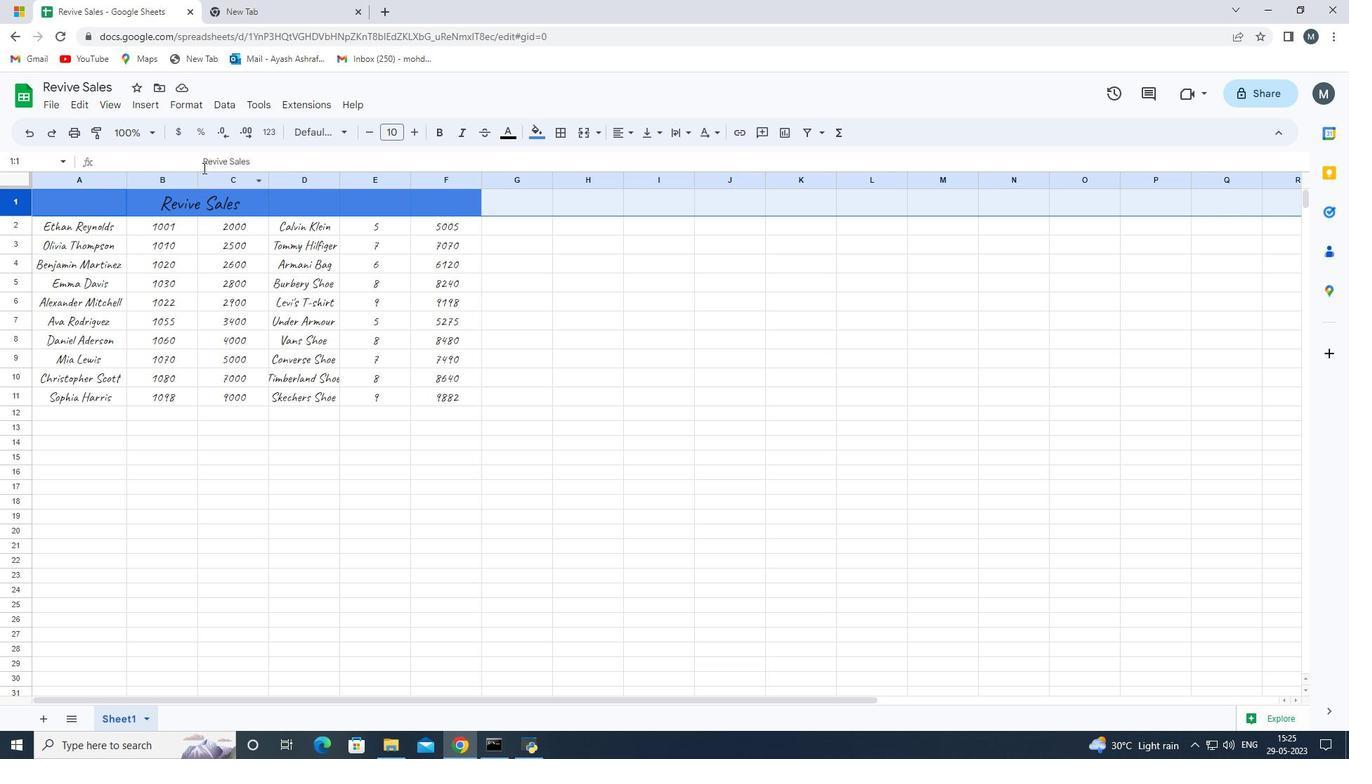 
Action: Mouse pressed left at (199, 165)
Screenshot: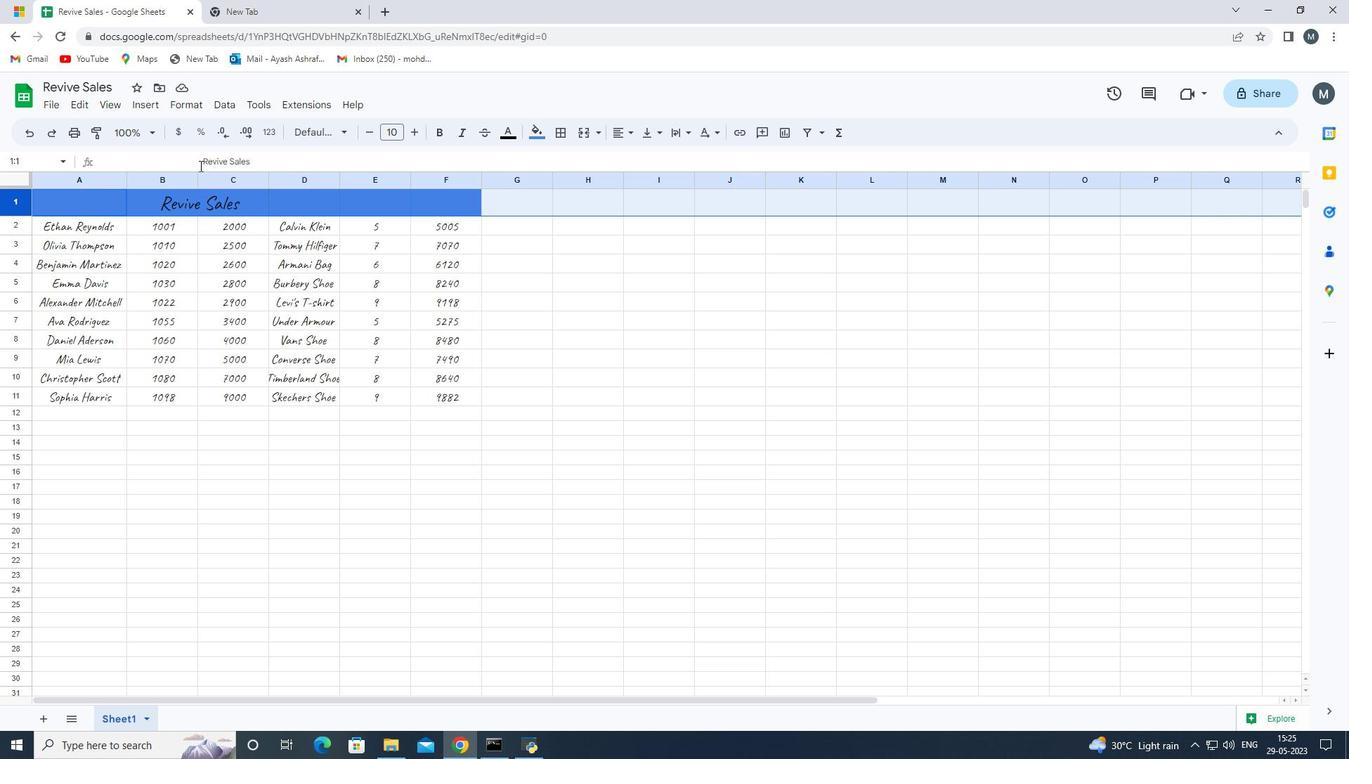
Action: Mouse moved to (623, 137)
Screenshot: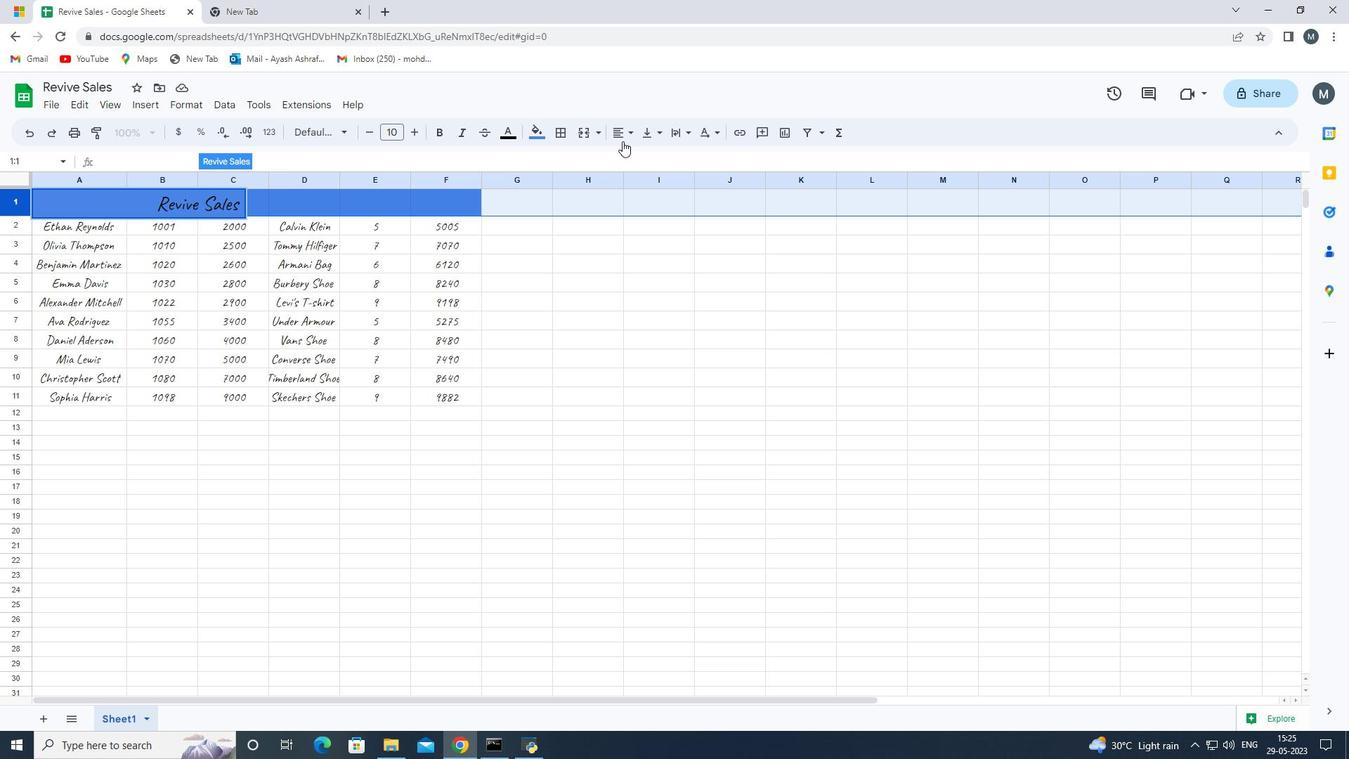 
Action: Mouse pressed left at (623, 137)
Screenshot: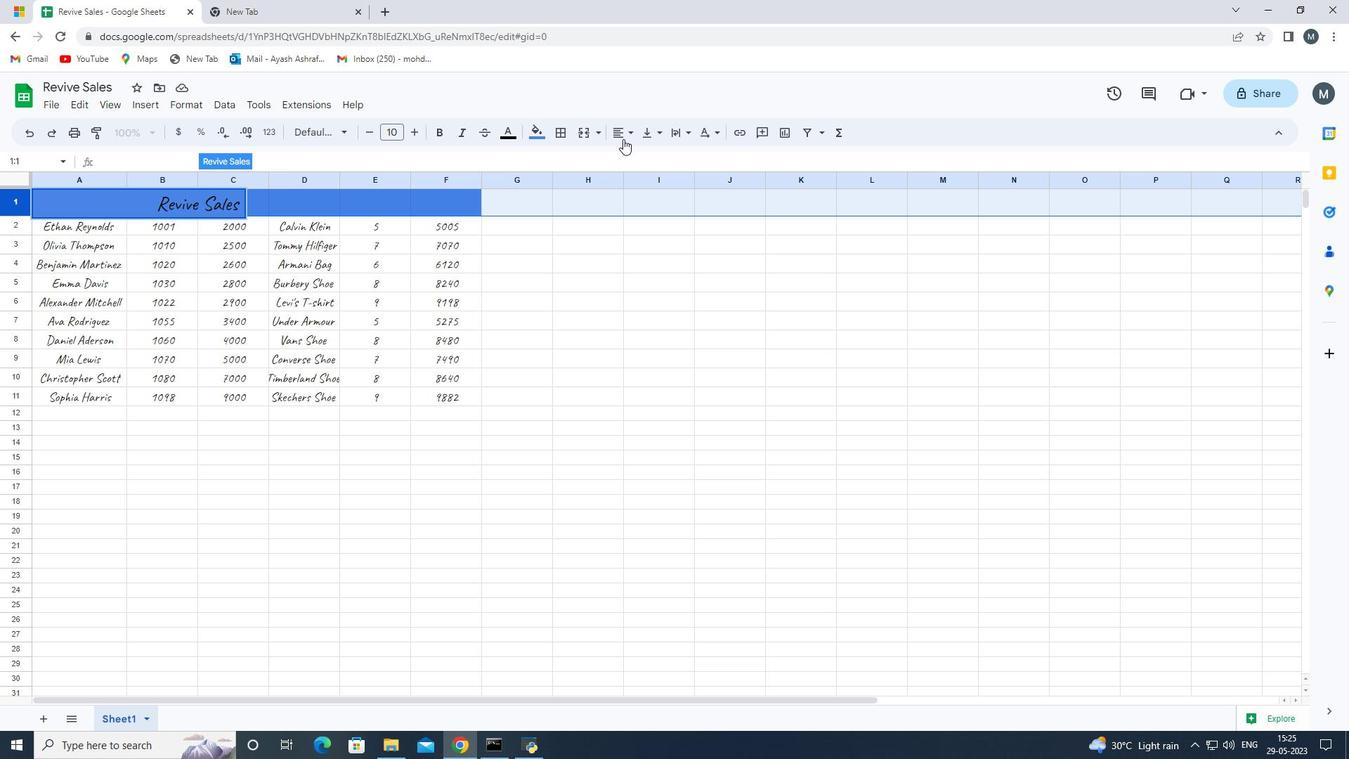 
Action: Mouse moved to (641, 165)
Screenshot: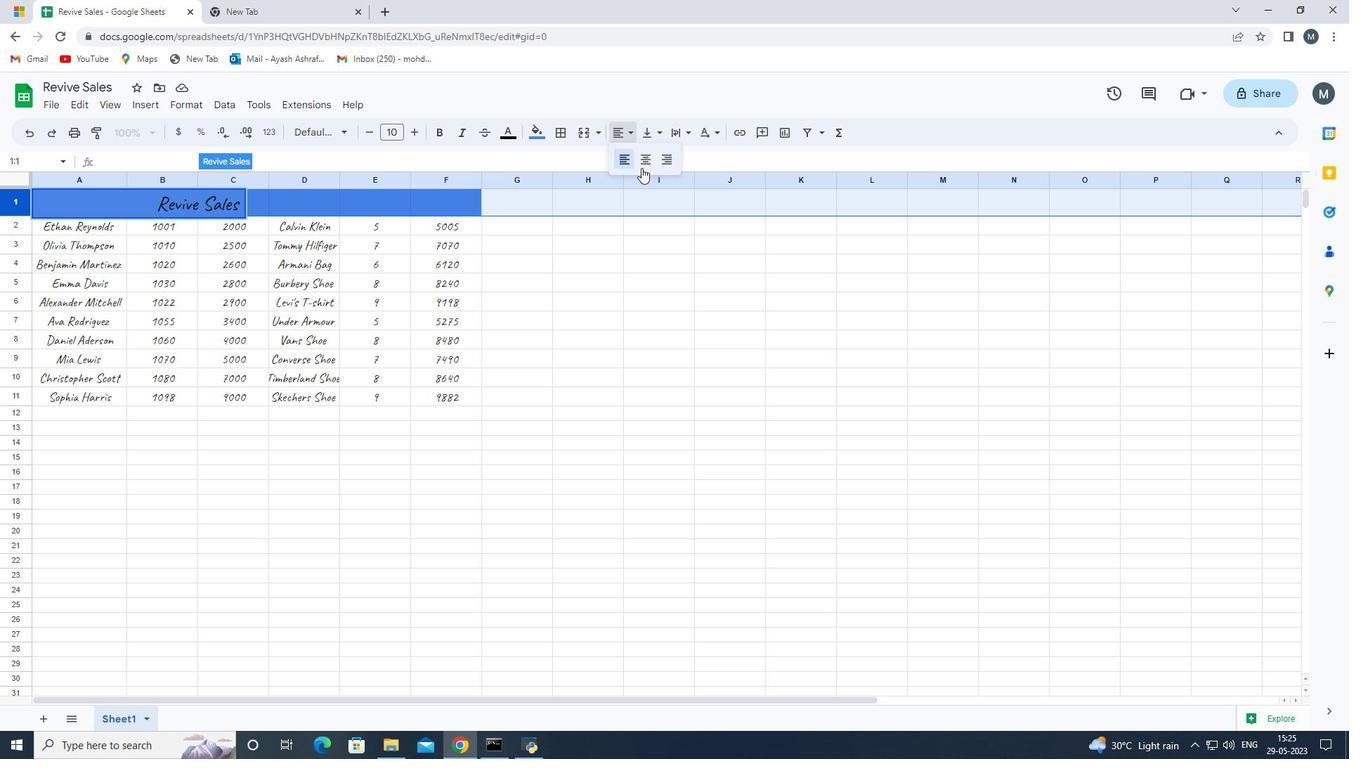 
Action: Mouse pressed left at (641, 165)
Screenshot: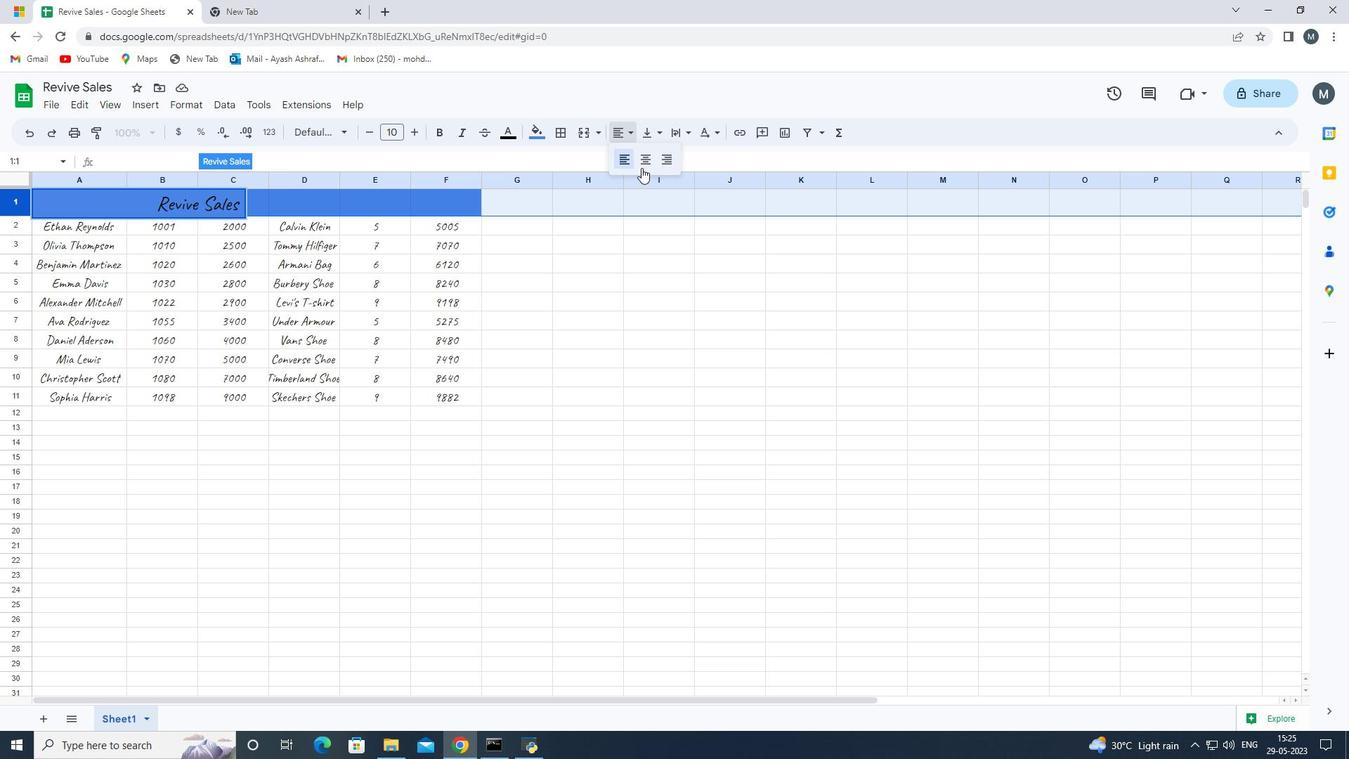 
Action: Mouse moved to (624, 134)
Screenshot: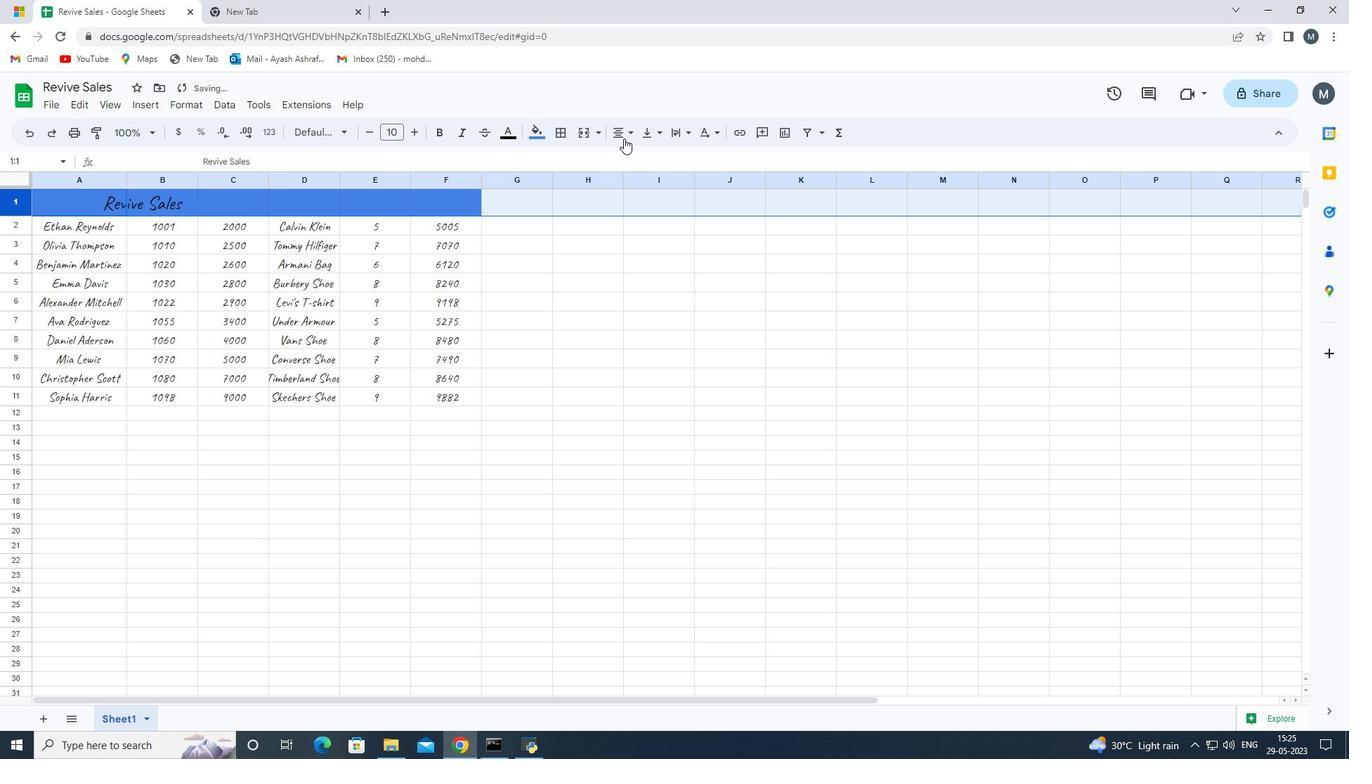 
Action: Mouse pressed left at (624, 134)
Screenshot: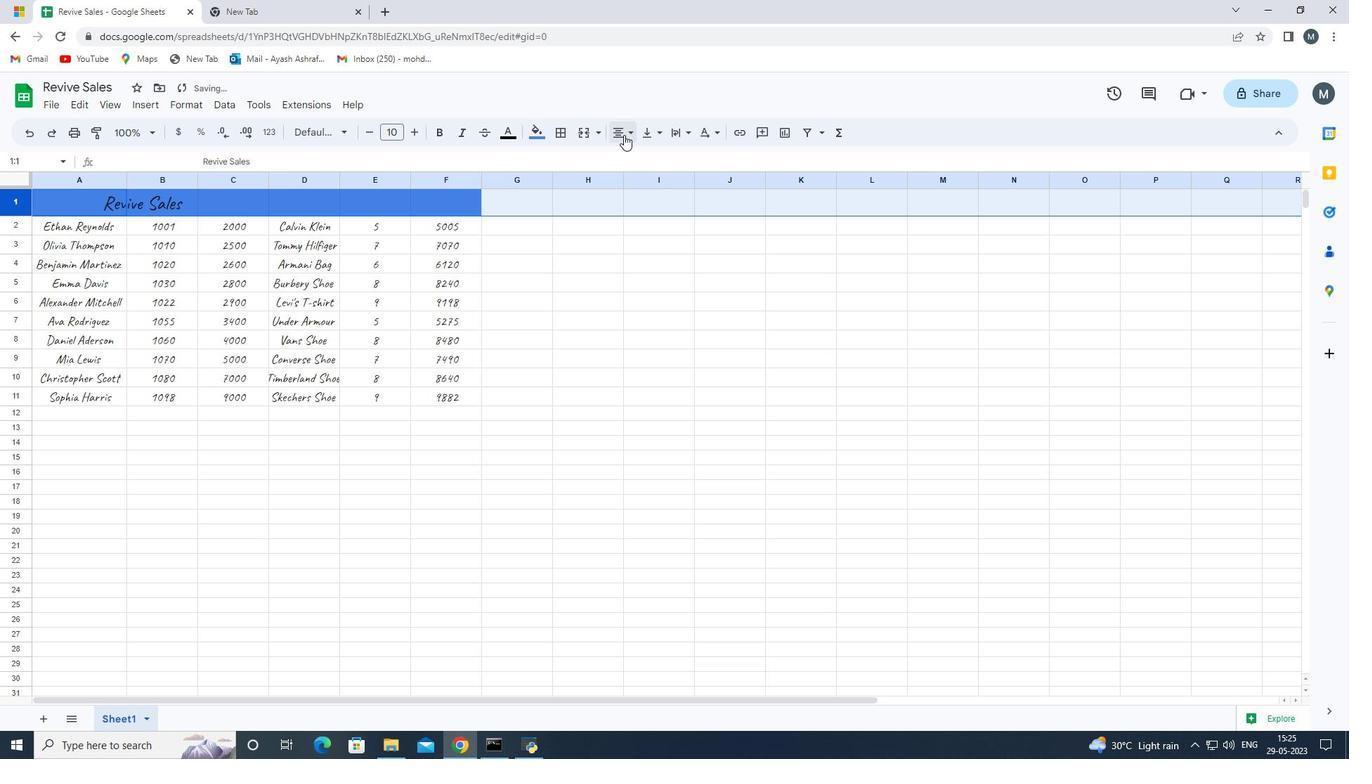
Action: Mouse moved to (643, 160)
Screenshot: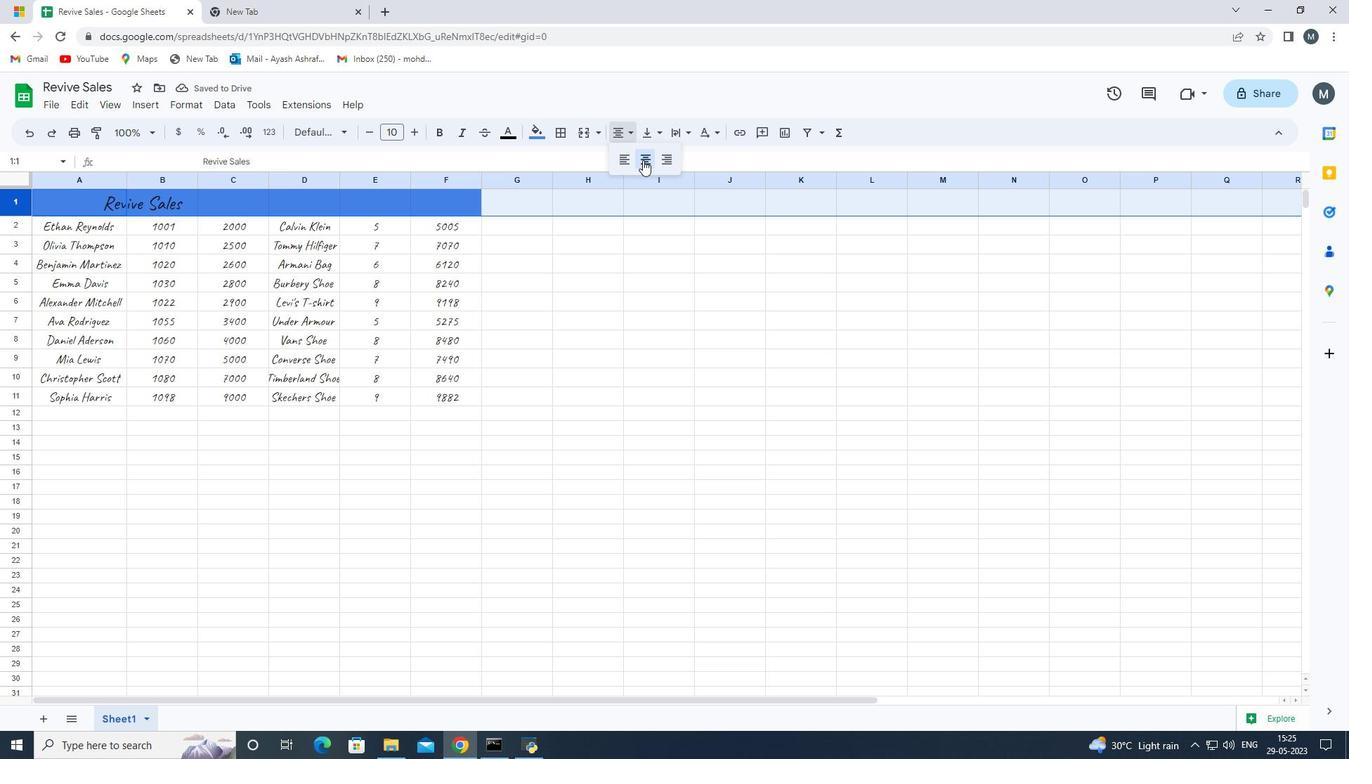
Action: Mouse pressed left at (643, 160)
Screenshot: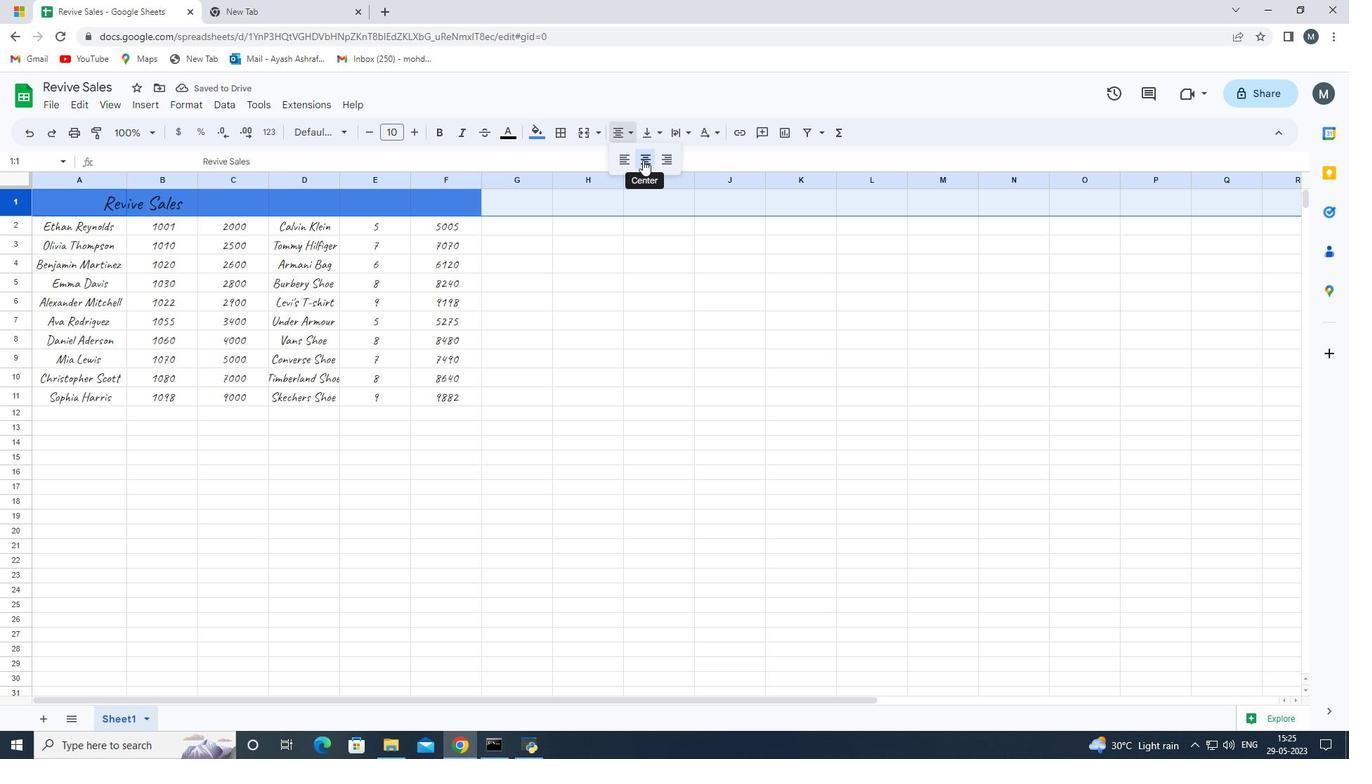 
Action: Mouse moved to (374, 571)
Screenshot: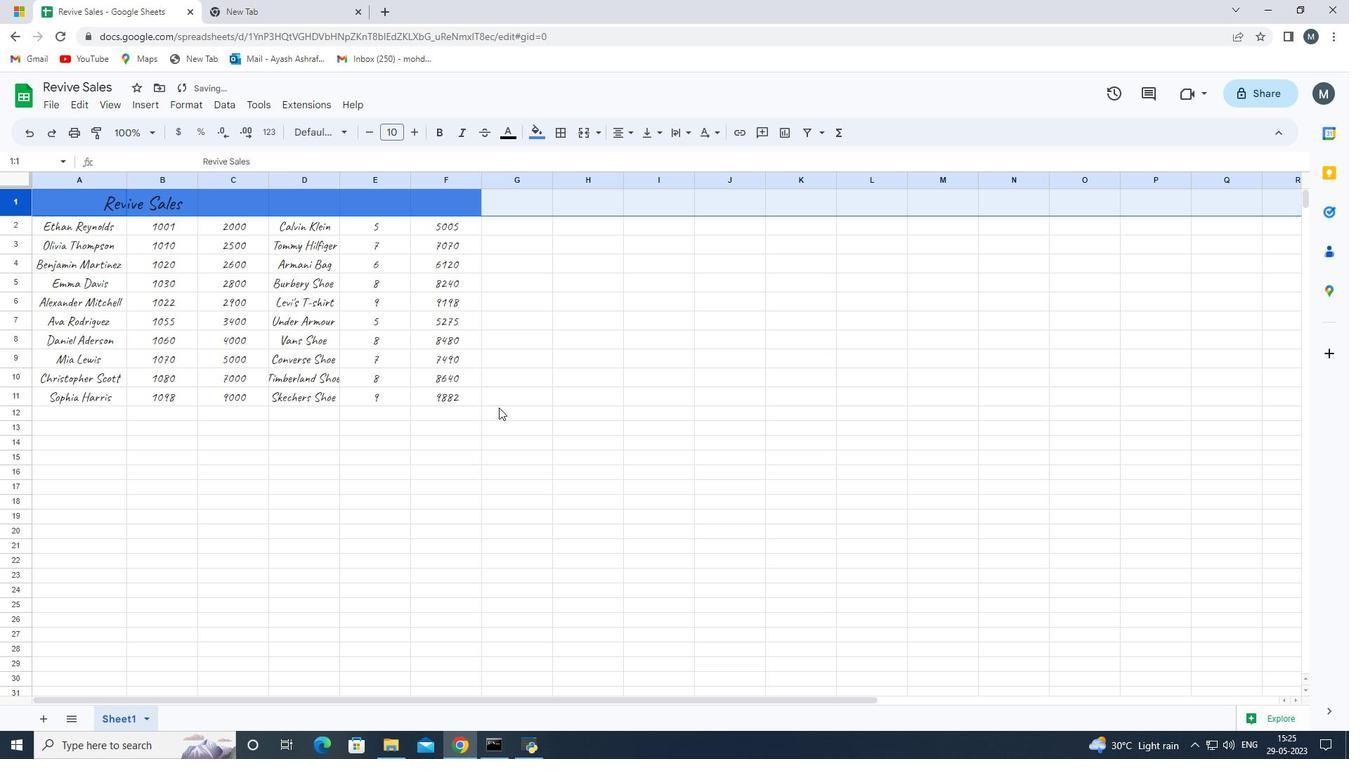 
Action: Mouse pressed left at (374, 571)
Screenshot: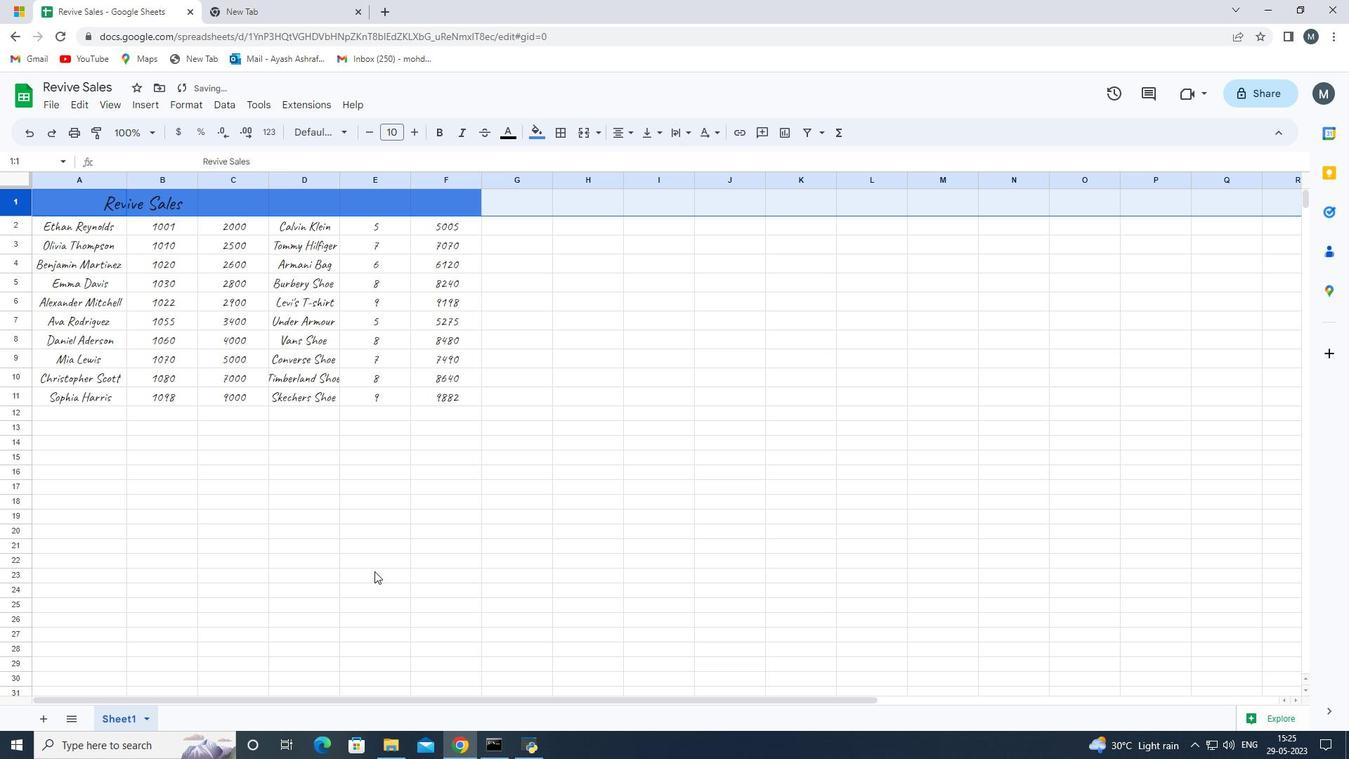 
Action: Mouse moved to (269, 500)
Screenshot: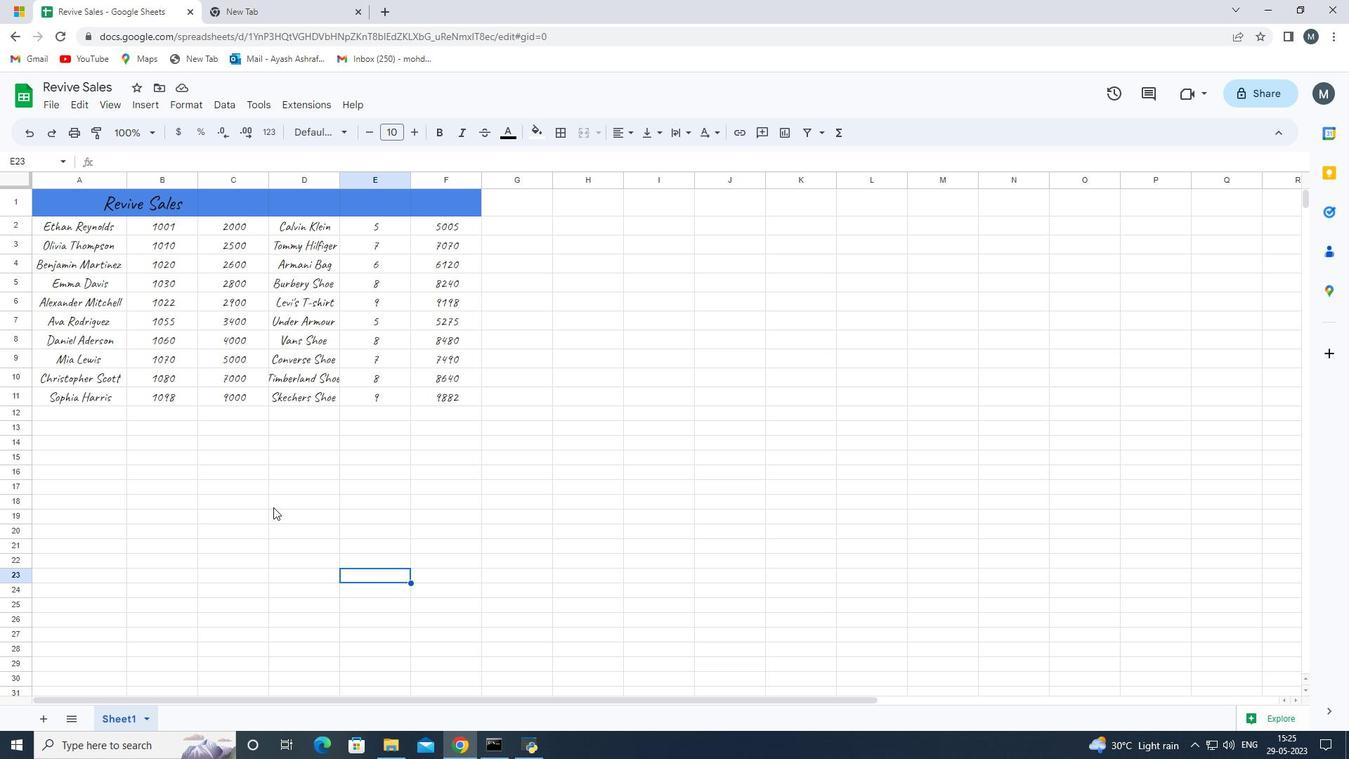 
Action: Mouse scrolled (269, 501) with delta (0, 0)
Screenshot: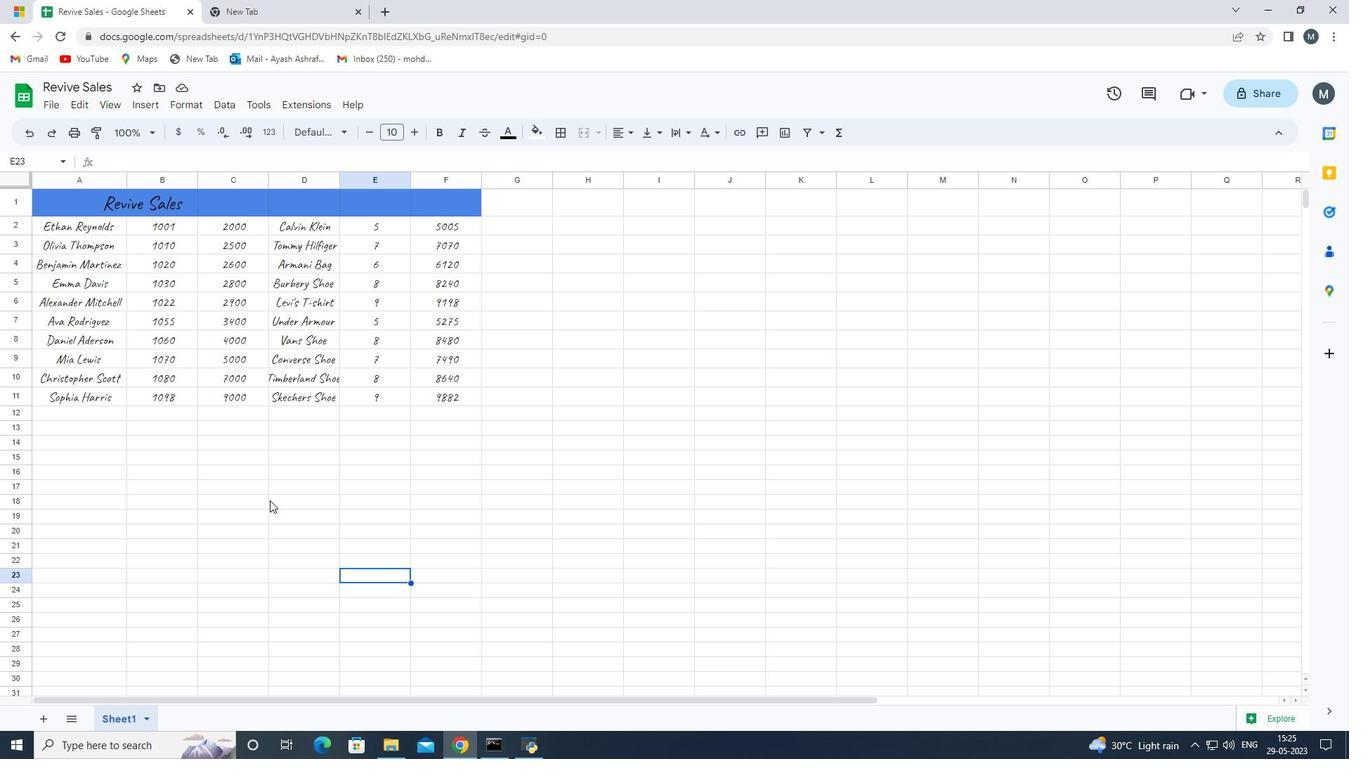 
Action: Mouse scrolled (269, 501) with delta (0, 0)
Screenshot: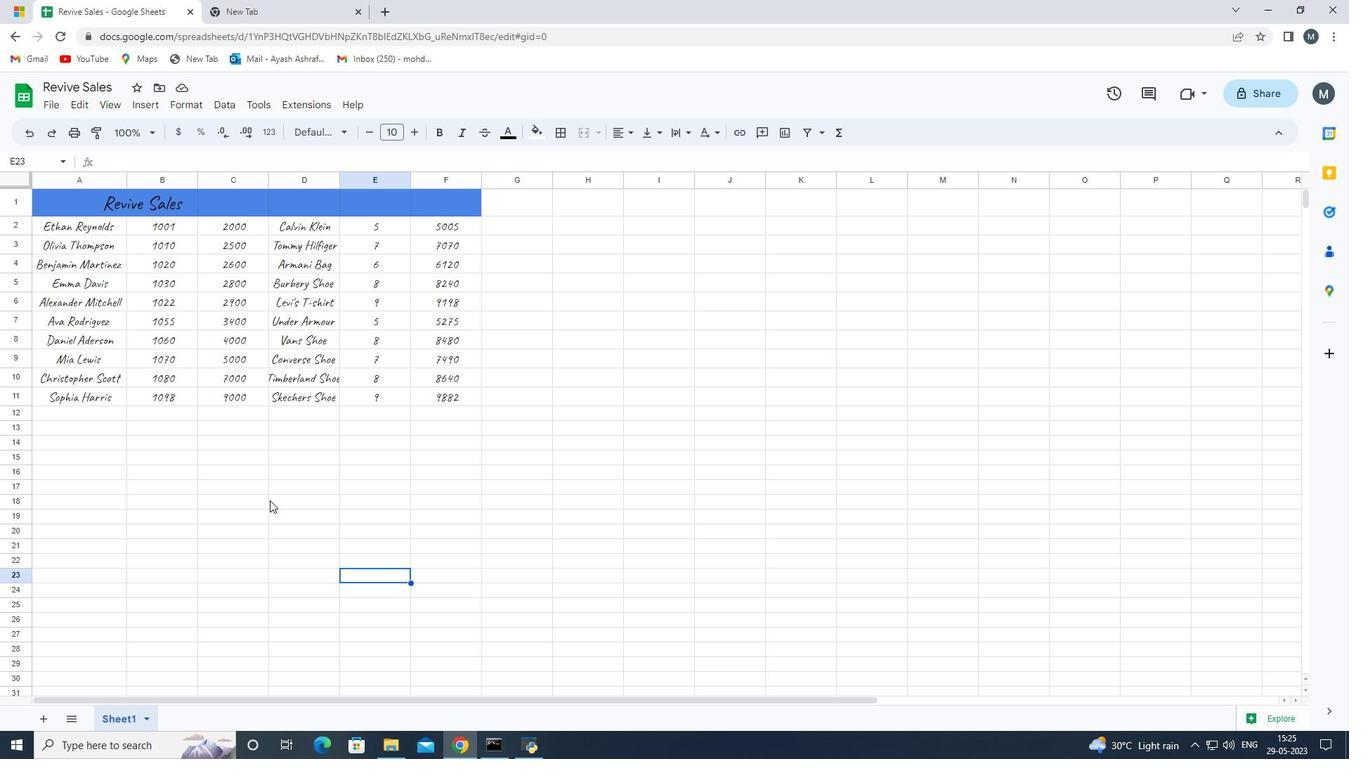 
Action: Mouse scrolled (269, 501) with delta (0, 0)
Screenshot: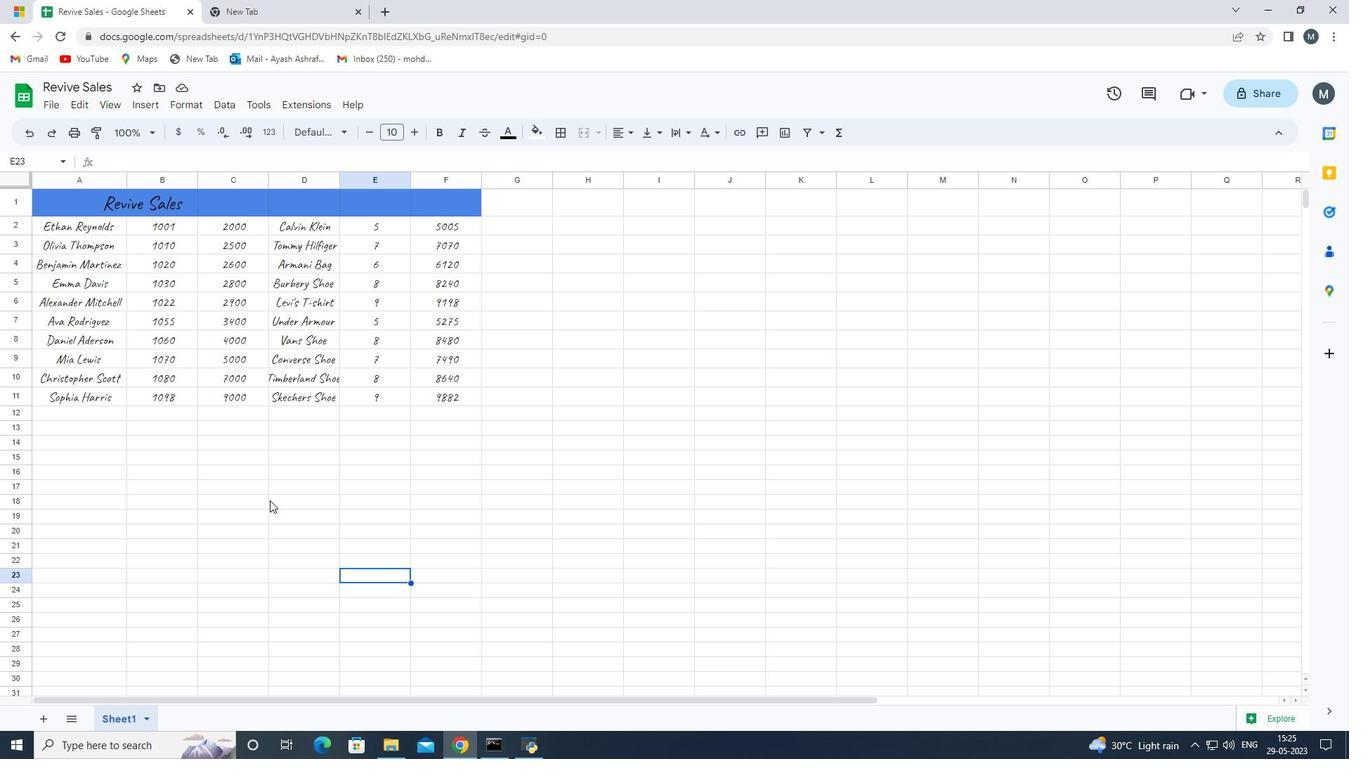 
Action: Mouse scrolled (269, 499) with delta (0, 0)
Screenshot: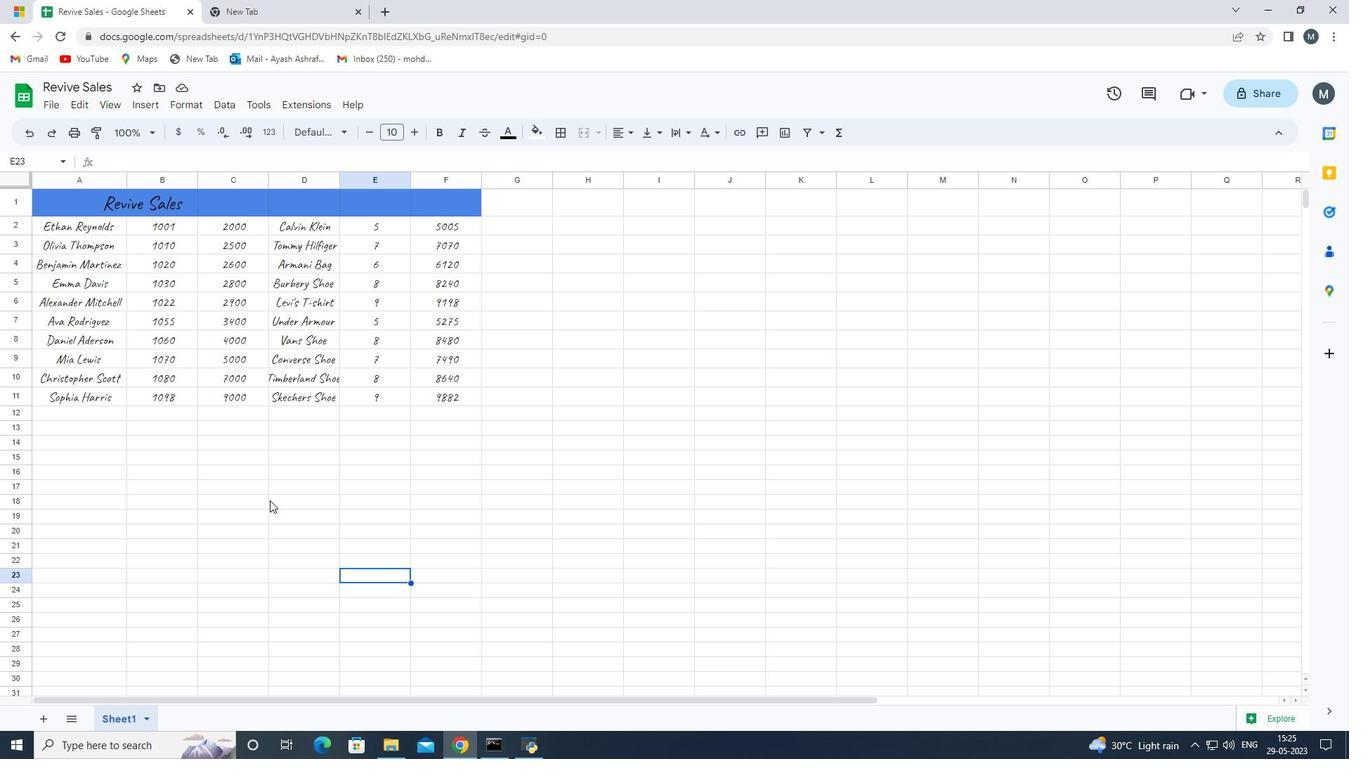 
Action: Mouse scrolled (269, 501) with delta (0, 0)
Screenshot: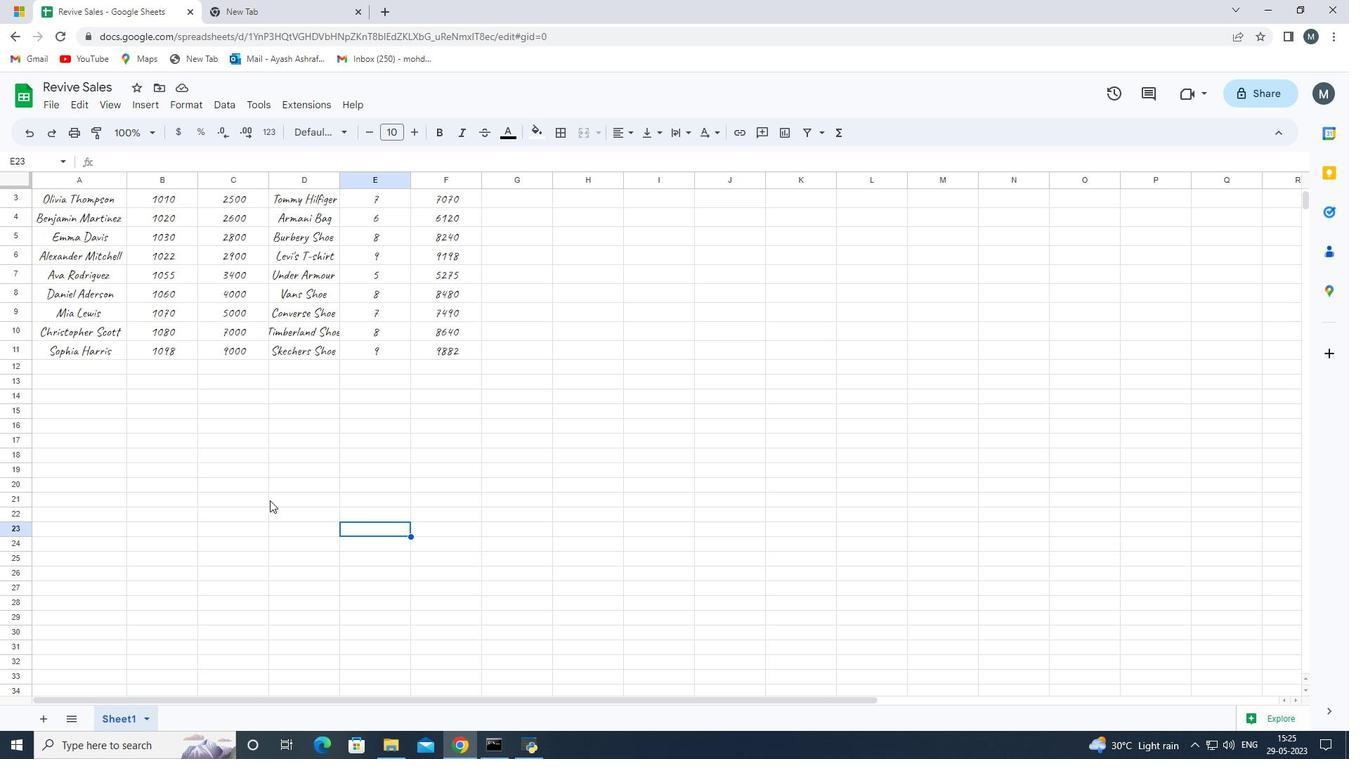 
Action: Mouse moved to (270, 499)
Screenshot: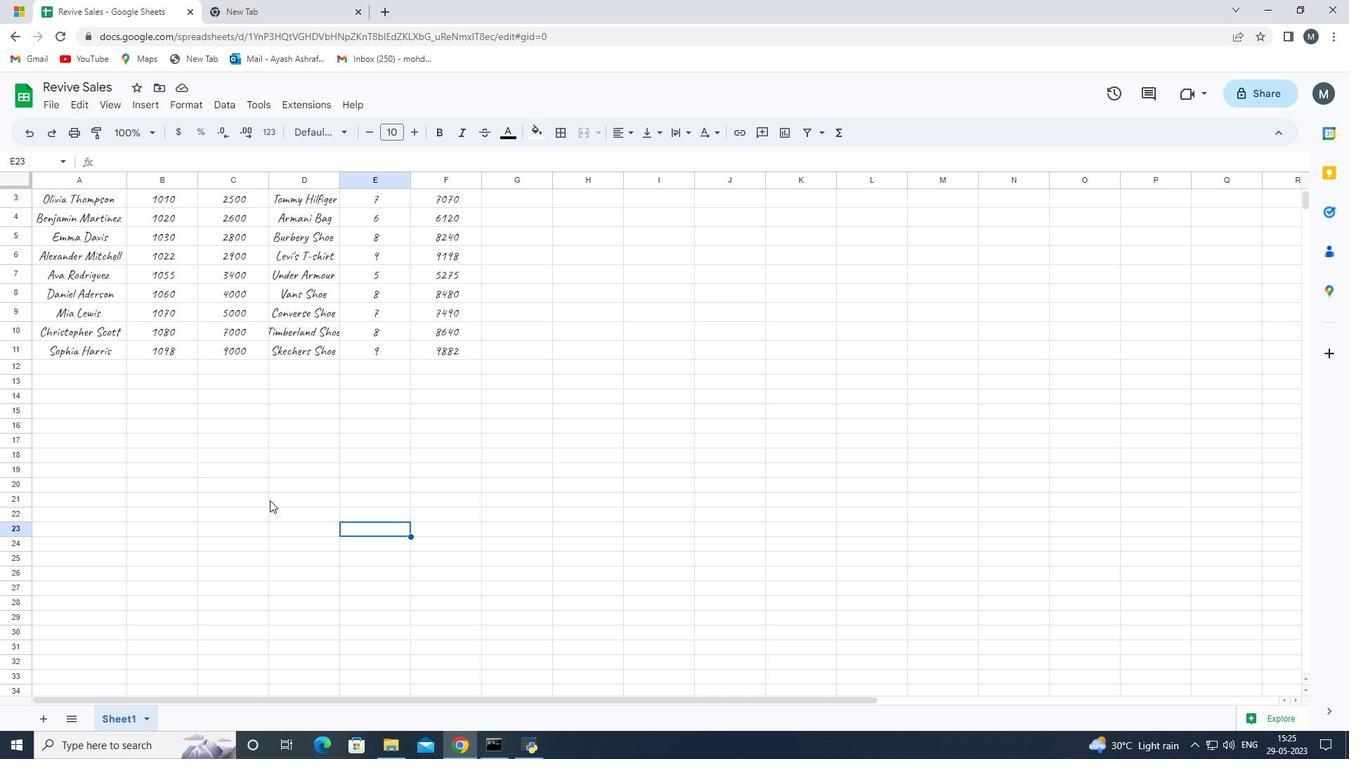 
Action: Mouse scrolled (270, 499) with delta (0, 0)
Screenshot: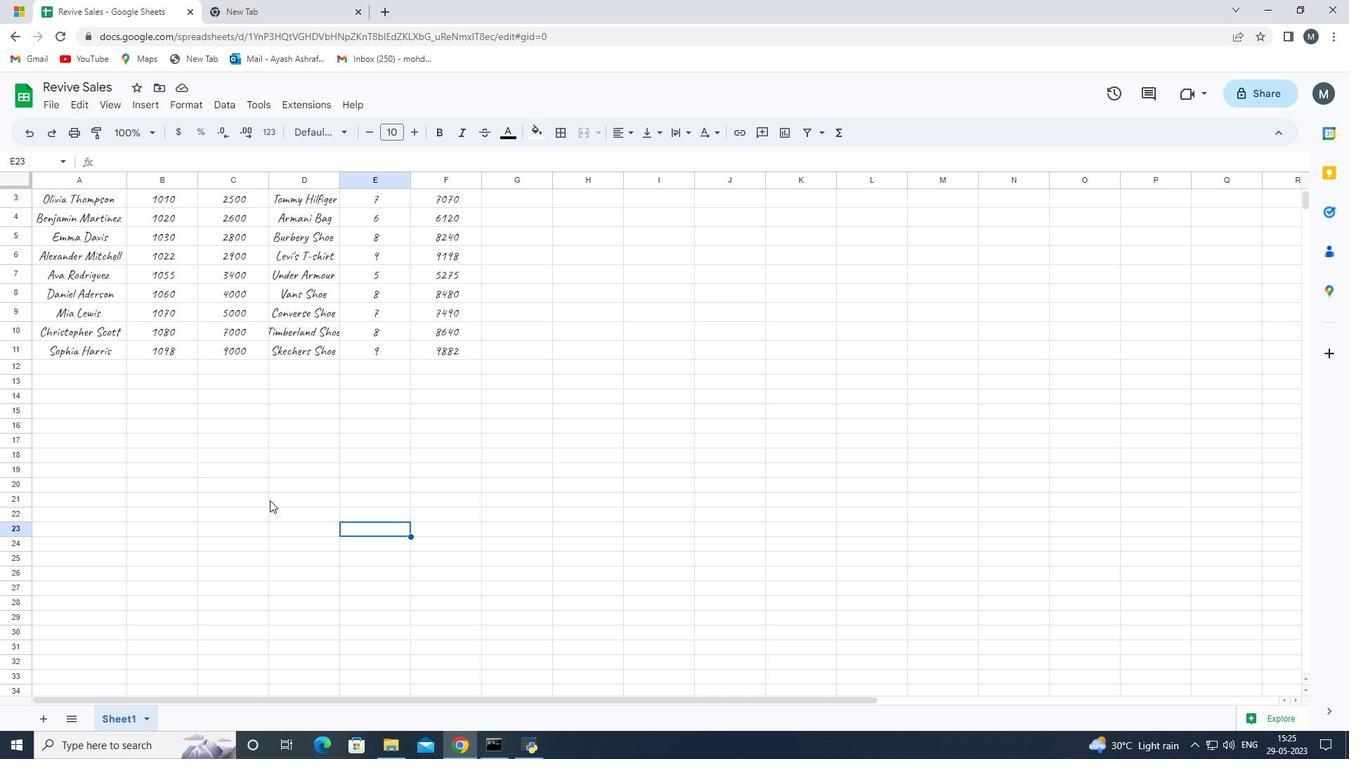 
Action: Mouse moved to (270, 497)
Screenshot: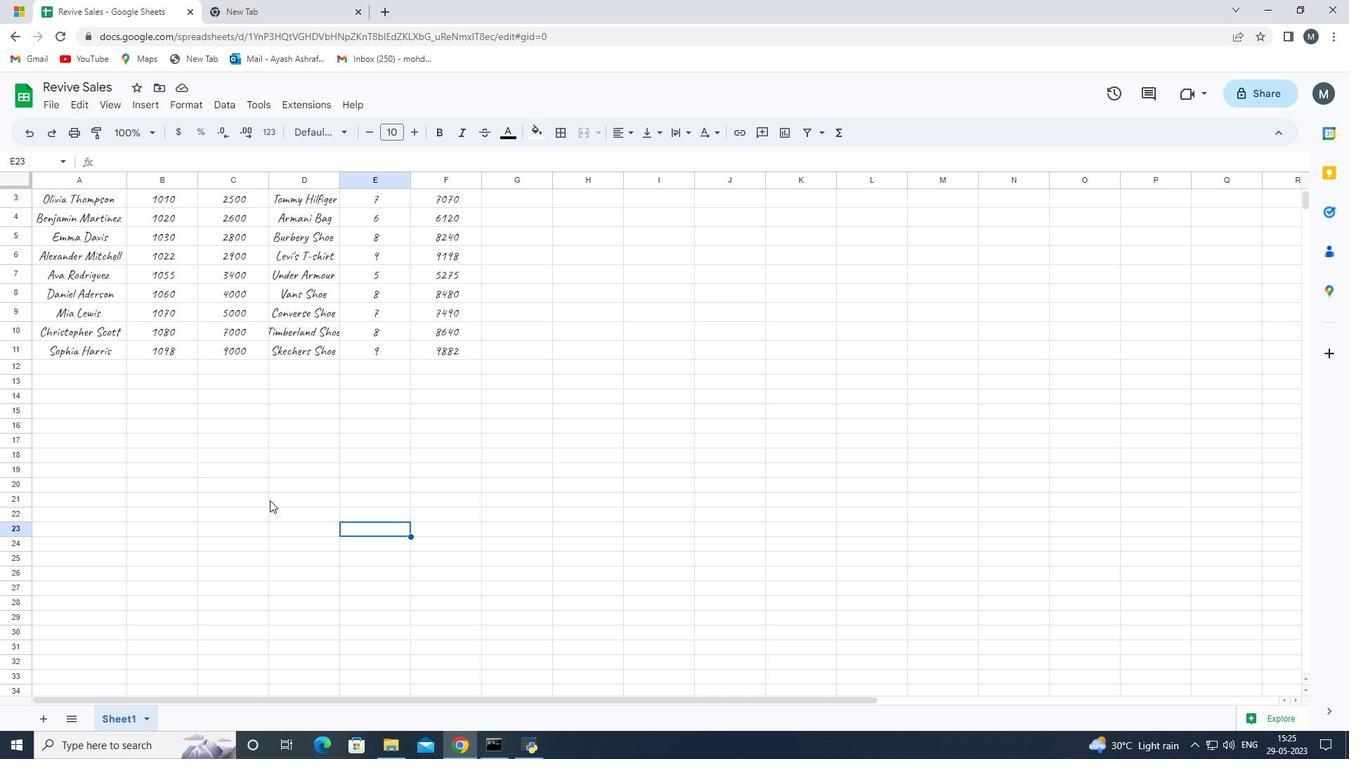
